 Task: Build a project-specific notebook for planning and tracking your woodworking projects.
Action: Mouse moved to (1065, 170)
Screenshot: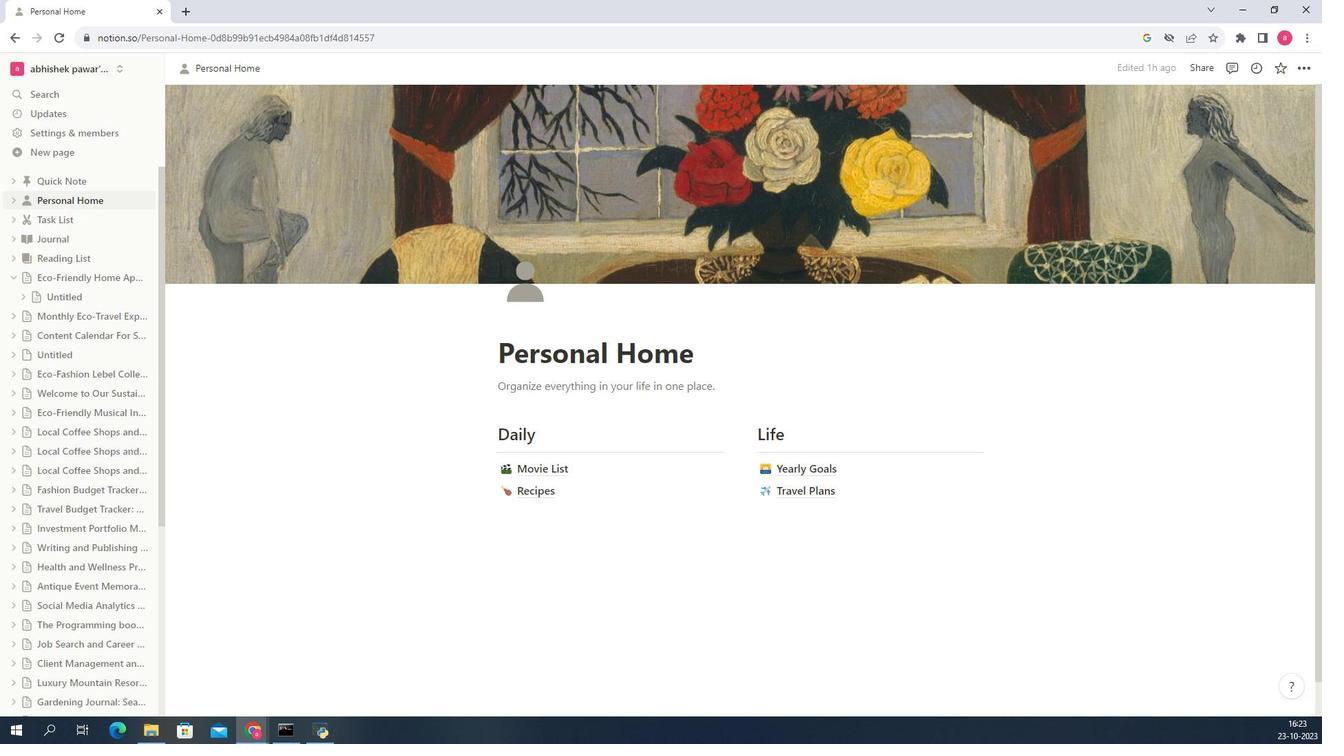 
Action: Mouse pressed left at (1065, 170)
Screenshot: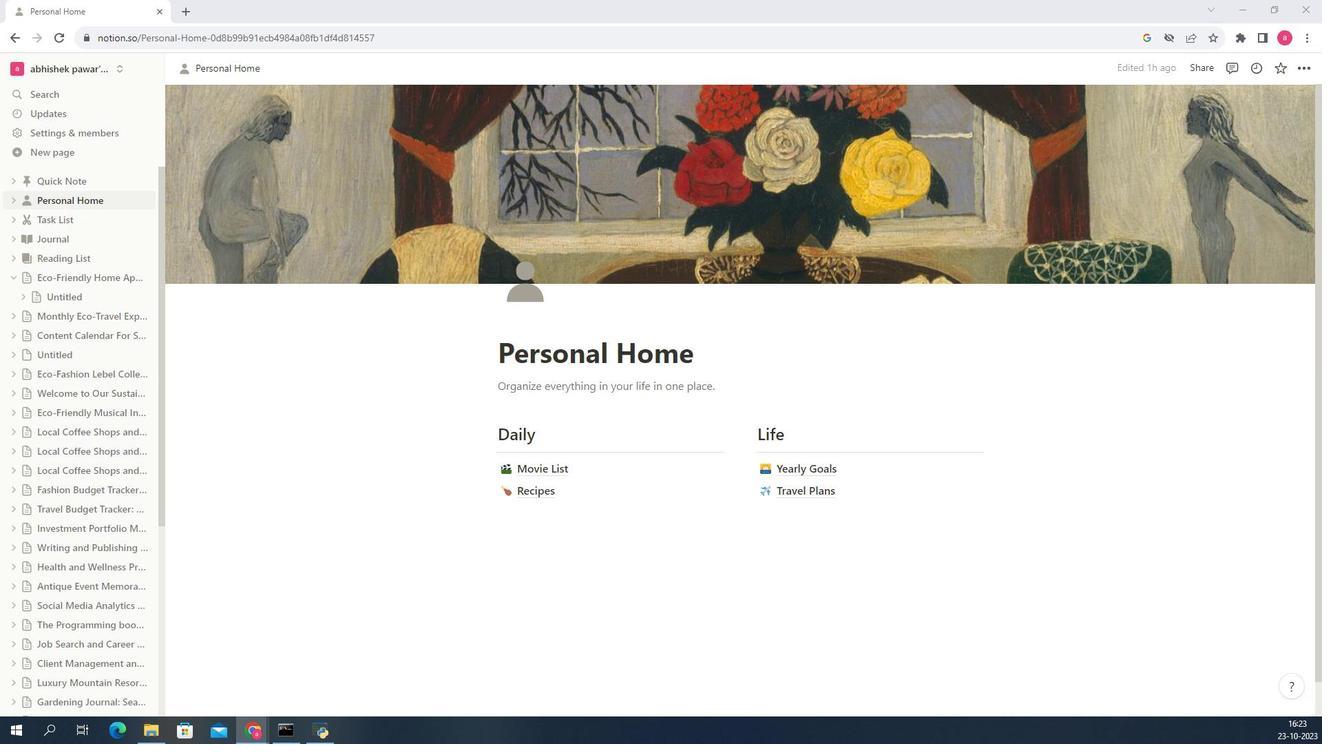 
Action: Mouse moved to (1026, 227)
Screenshot: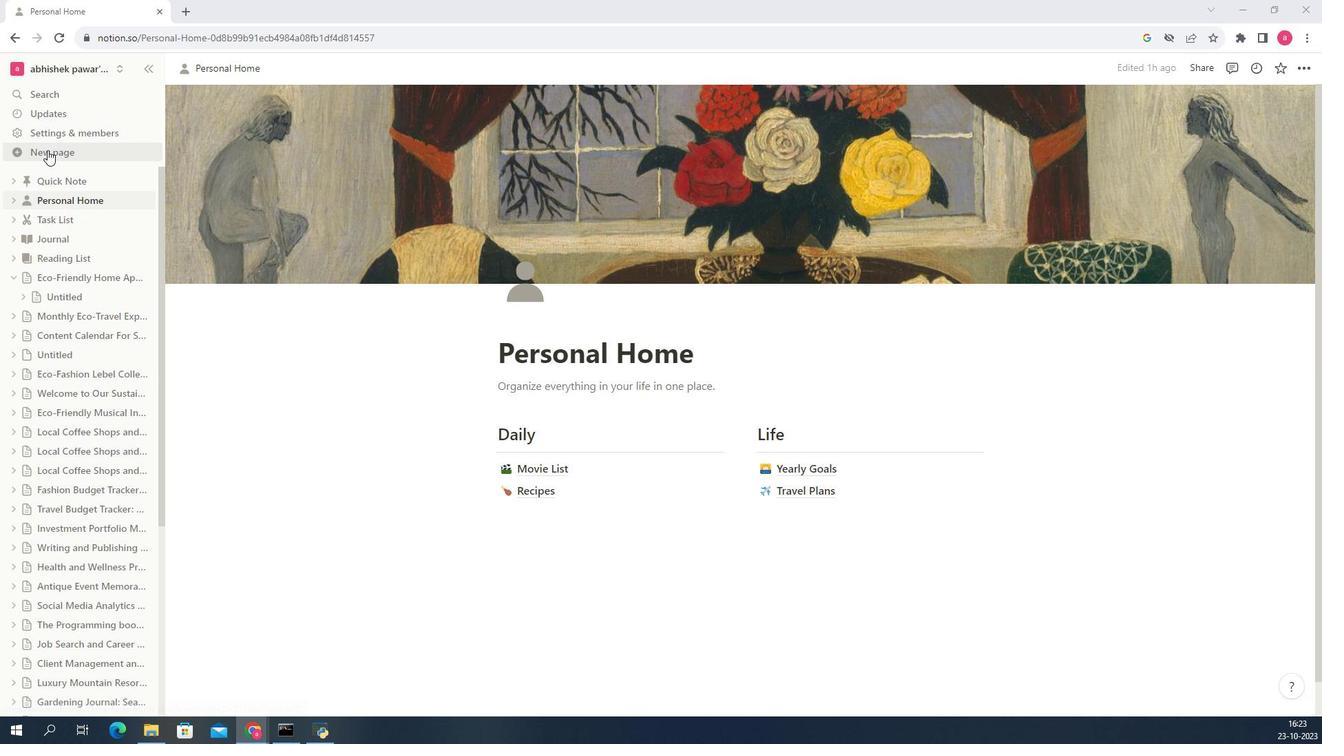 
Action: Mouse pressed left at (1026, 227)
Screenshot: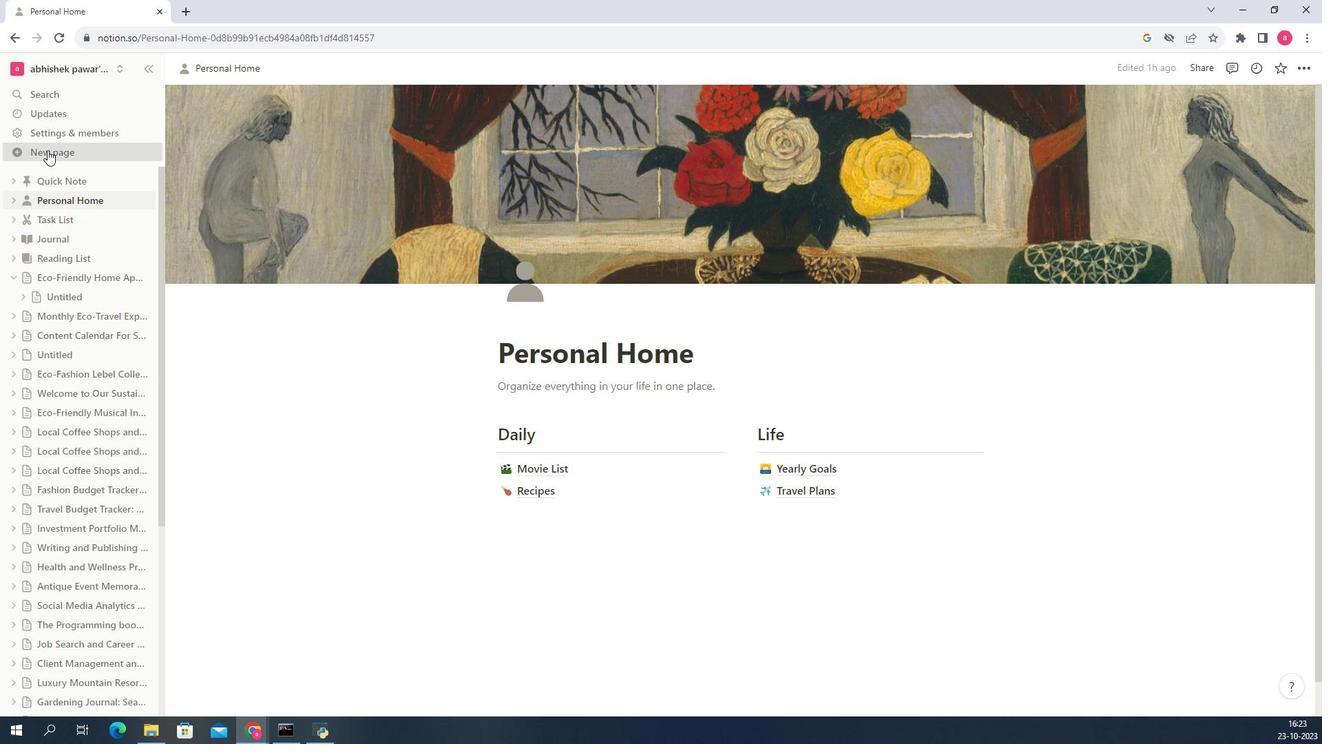 
Action: Mouse moved to (977, 257)
Screenshot: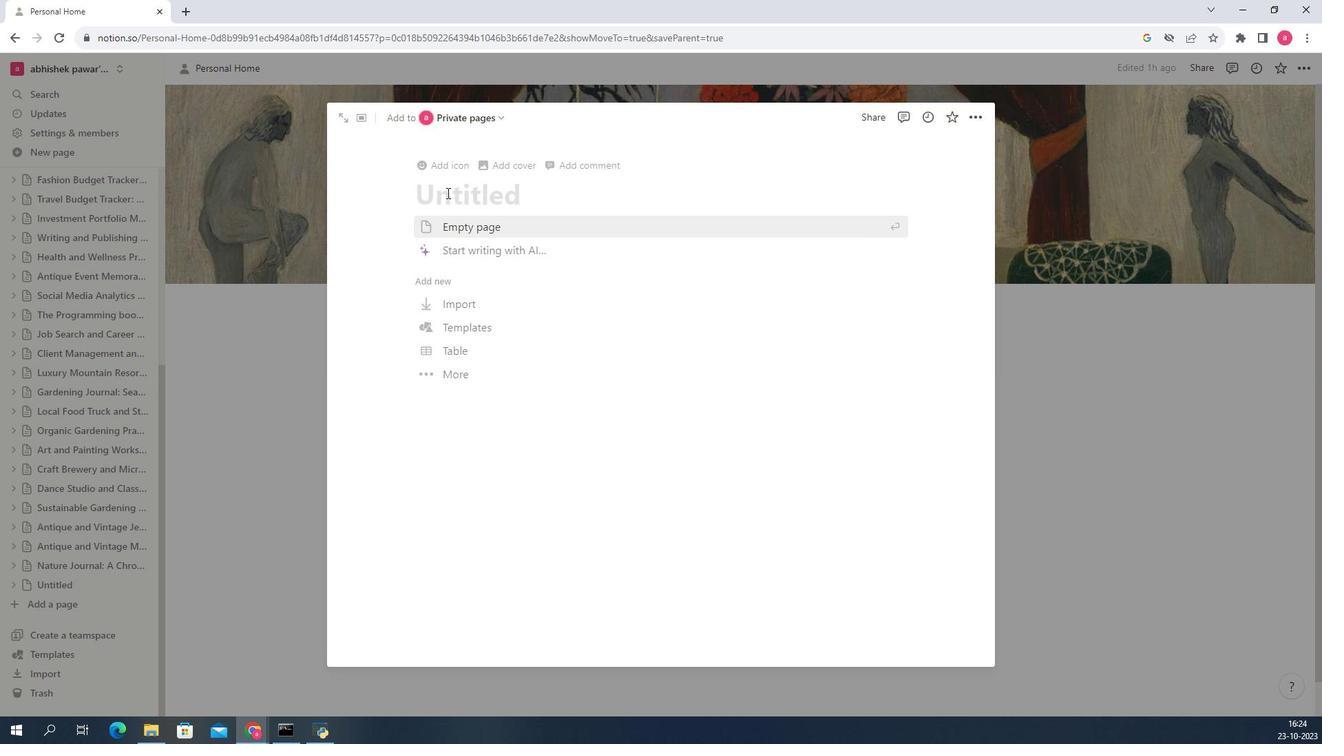 
Action: Mouse pressed left at (977, 257)
Screenshot: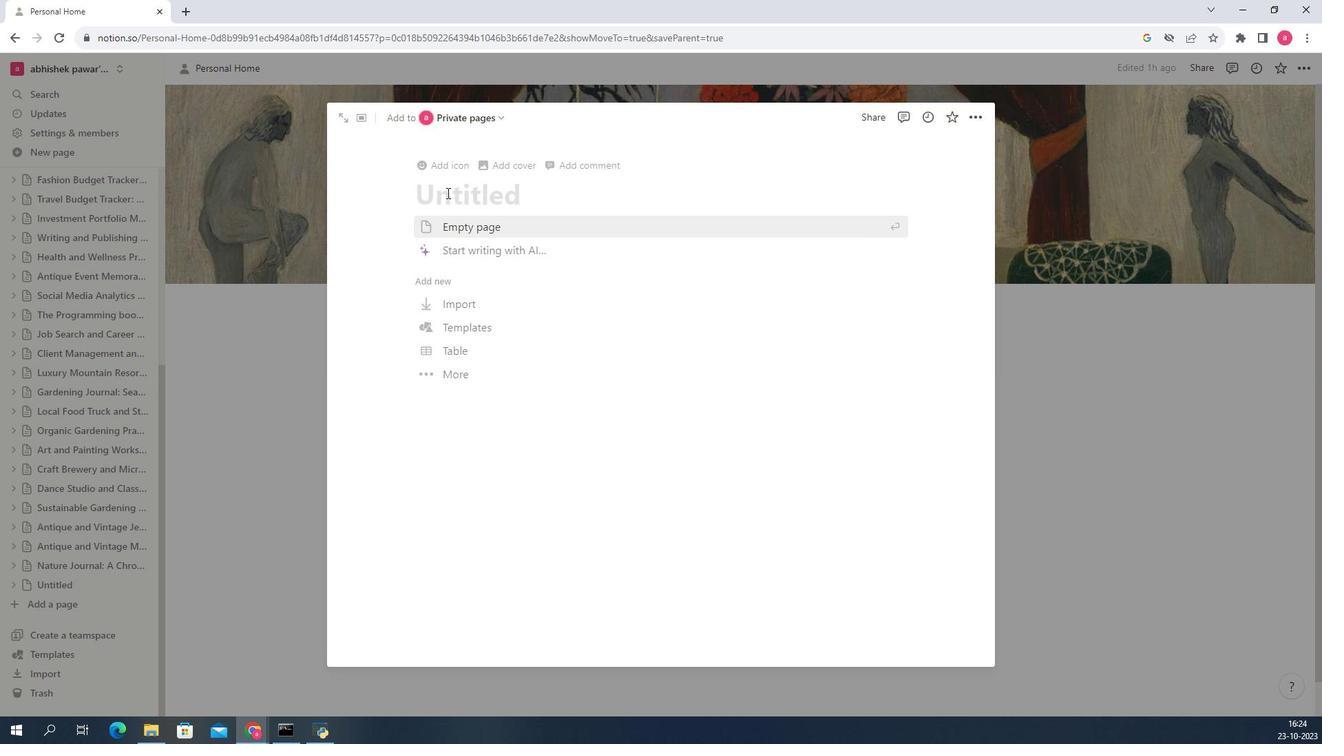 
Action: Key pressed <Key.shift>Wod<Key.backspace>odworking<Key.space><Key.shift>Project<Key.space><Key.shift><Key.shift><Key.shift><Key.shift><Key.shift><Key.shift><Key.shift><Key.shift><Key.shift><Key.shift><Key.shift><Key.shift><Key.shift><Key.shift><Key.shift><Key.shift><Key.shift><Key.shift><Key.shift><Key.shift><Key.shift><Key.shift><Key.shift><Key.shift><Key.shift><Key.shift>Planner<Key.shift><Key.shift><Key.shift><Key.shift><Key.shift><Key.shift><Key.shift><Key.shift><Key.shift>&<Key.backspace><Key.space>
Screenshot: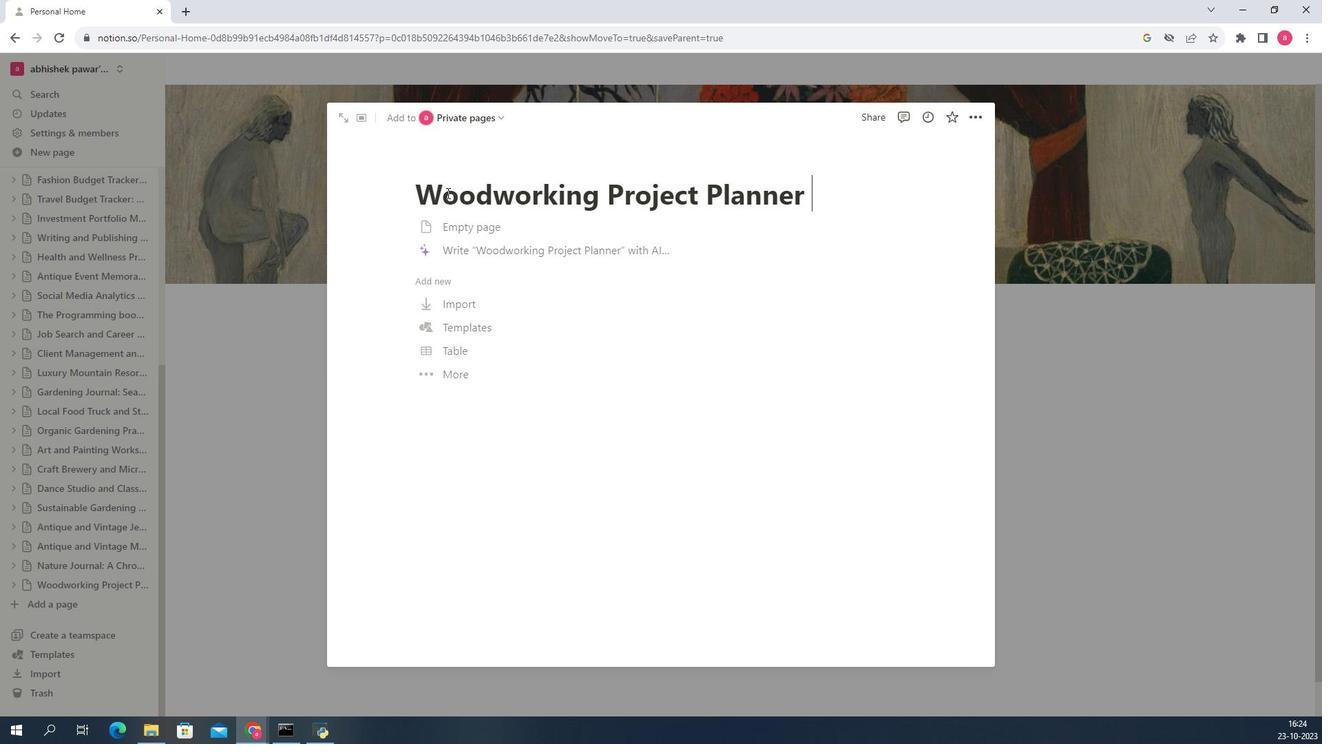 
Action: Mouse moved to (977, 256)
Screenshot: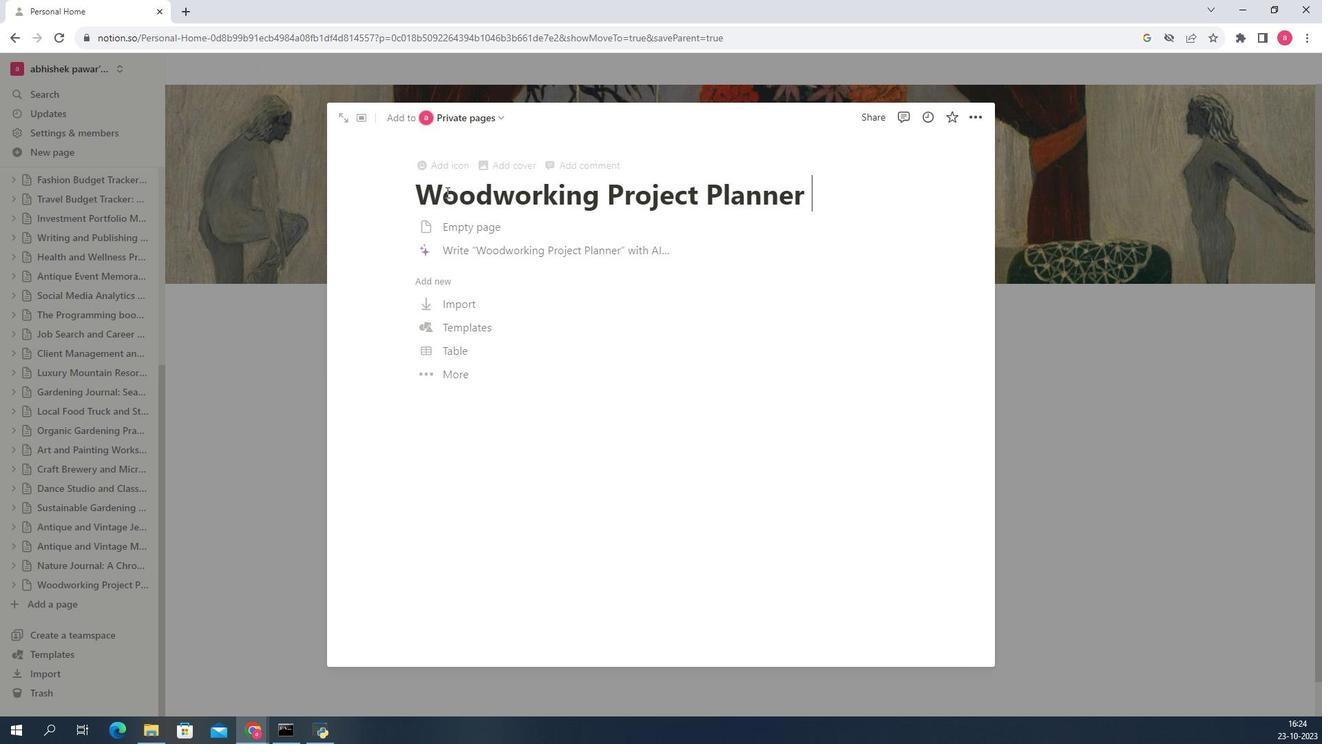 
Action: Key pressed <Key.shift>&<Key.space><Key.shift><Key.shift><Key.shift><Key.shift><Key.shift><Key.shift><Key.shift><Key.shift><Key.shift><Key.shift><Key.shift><Key.shift><Key.shift><Key.shift><Key.shift><Key.shift><Key.shift><Key.shift><Key.shift><Key.shift><Key.shift><Key.shift><Key.shift><Key.shift><Key.shift>Tracker<Key.enter>
Screenshot: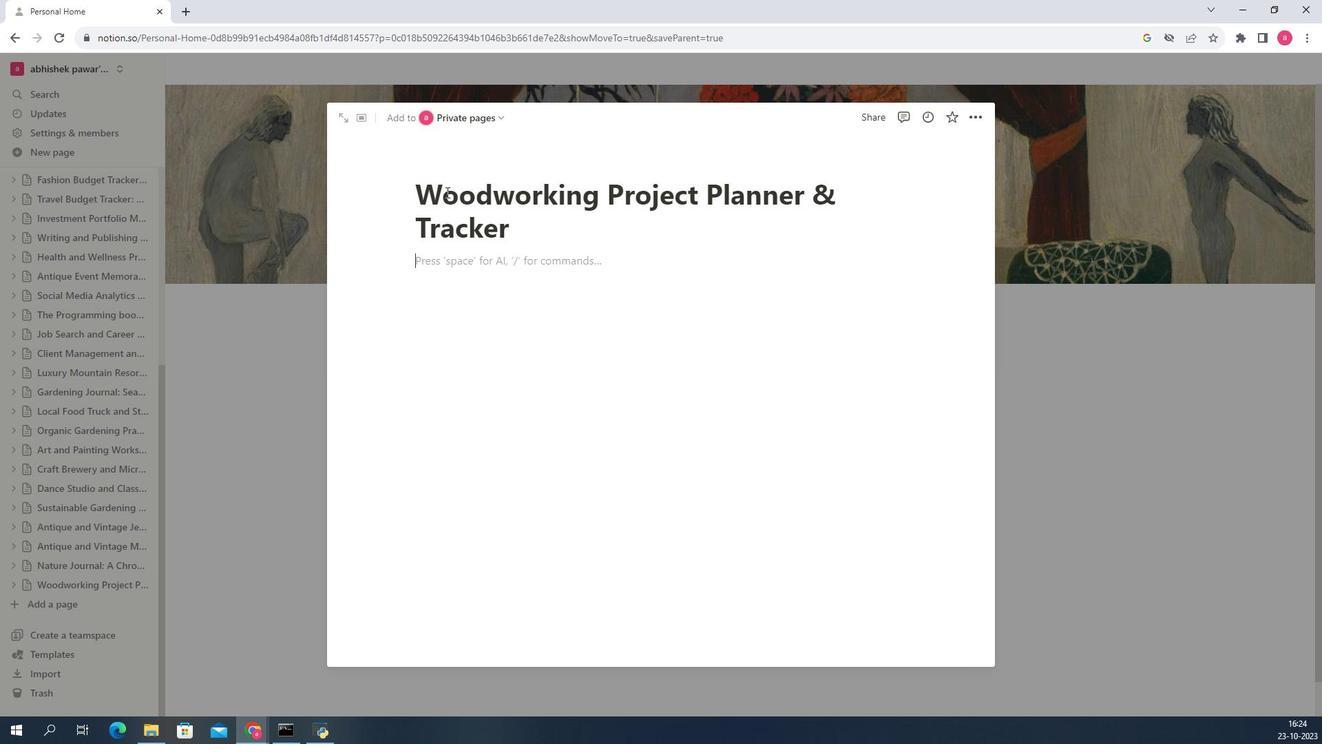 
Action: Mouse moved to (977, 257)
Screenshot: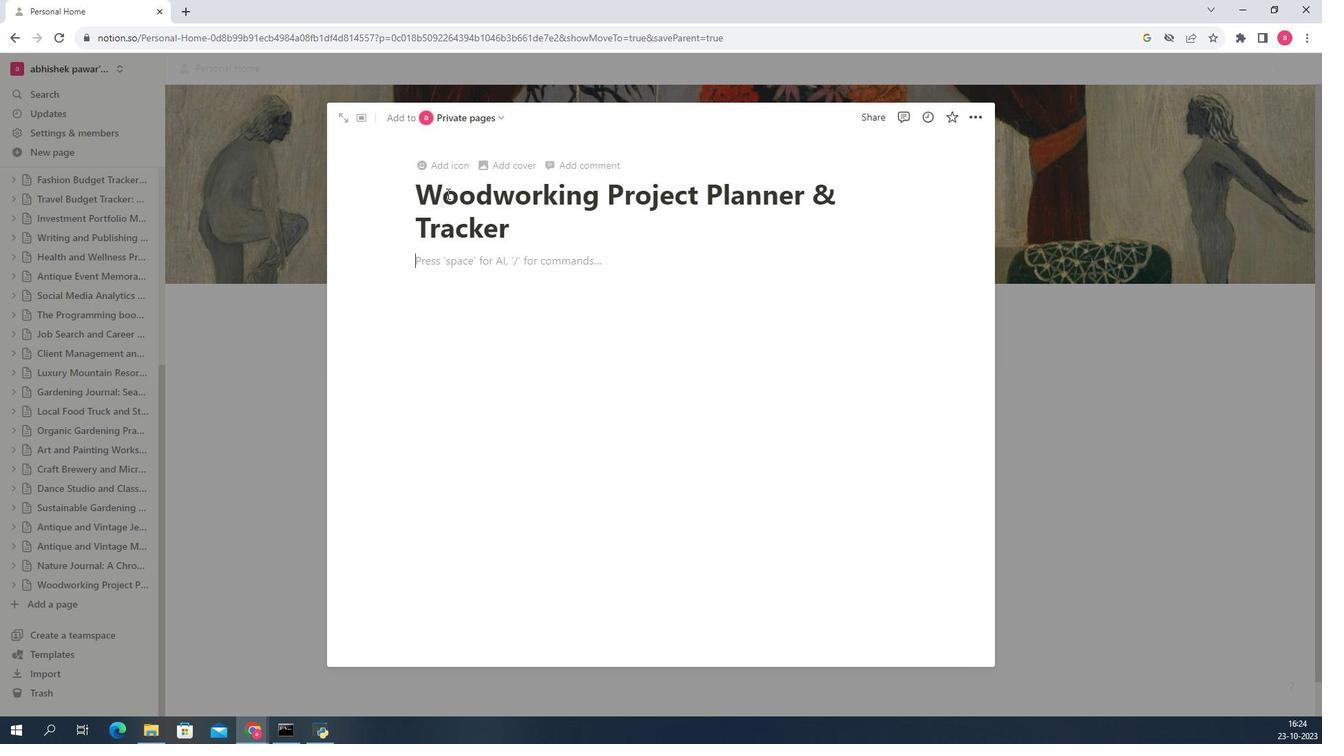 
Action: Key pressed /
Screenshot: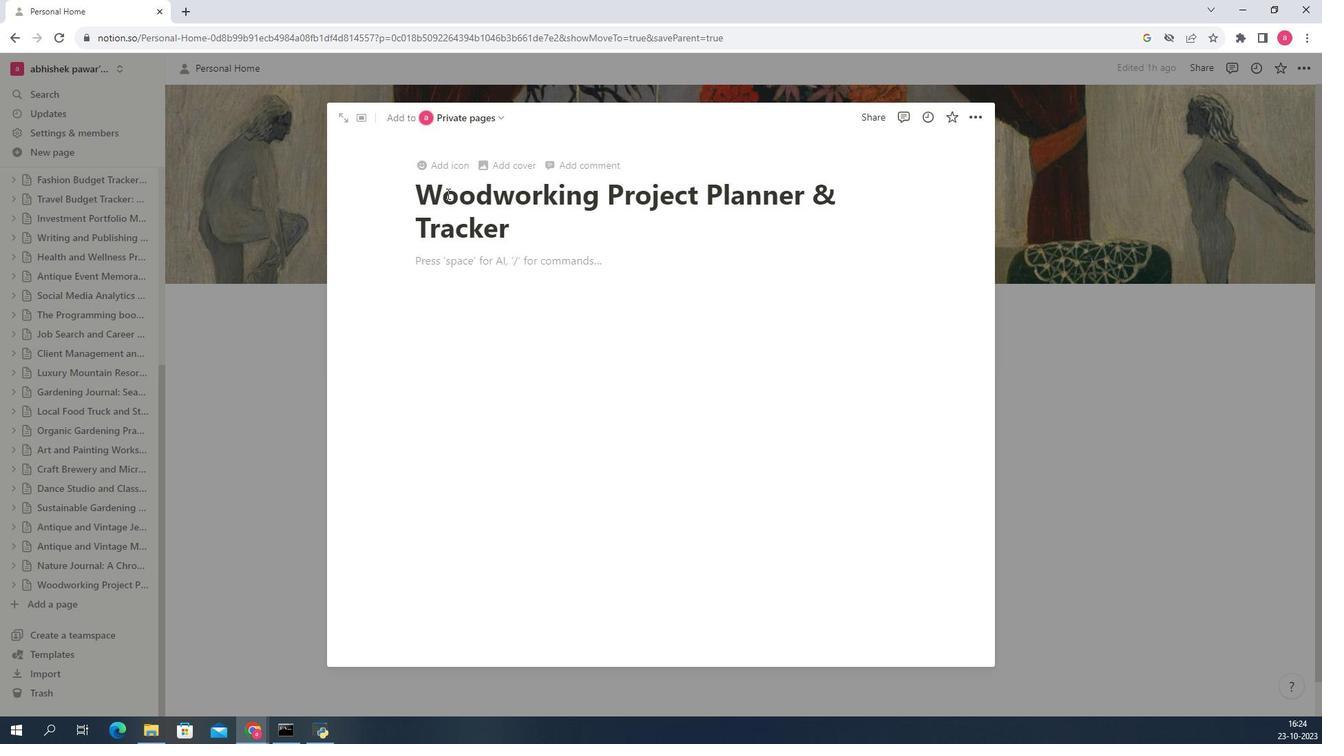 
Action: Mouse moved to (976, 304)
Screenshot: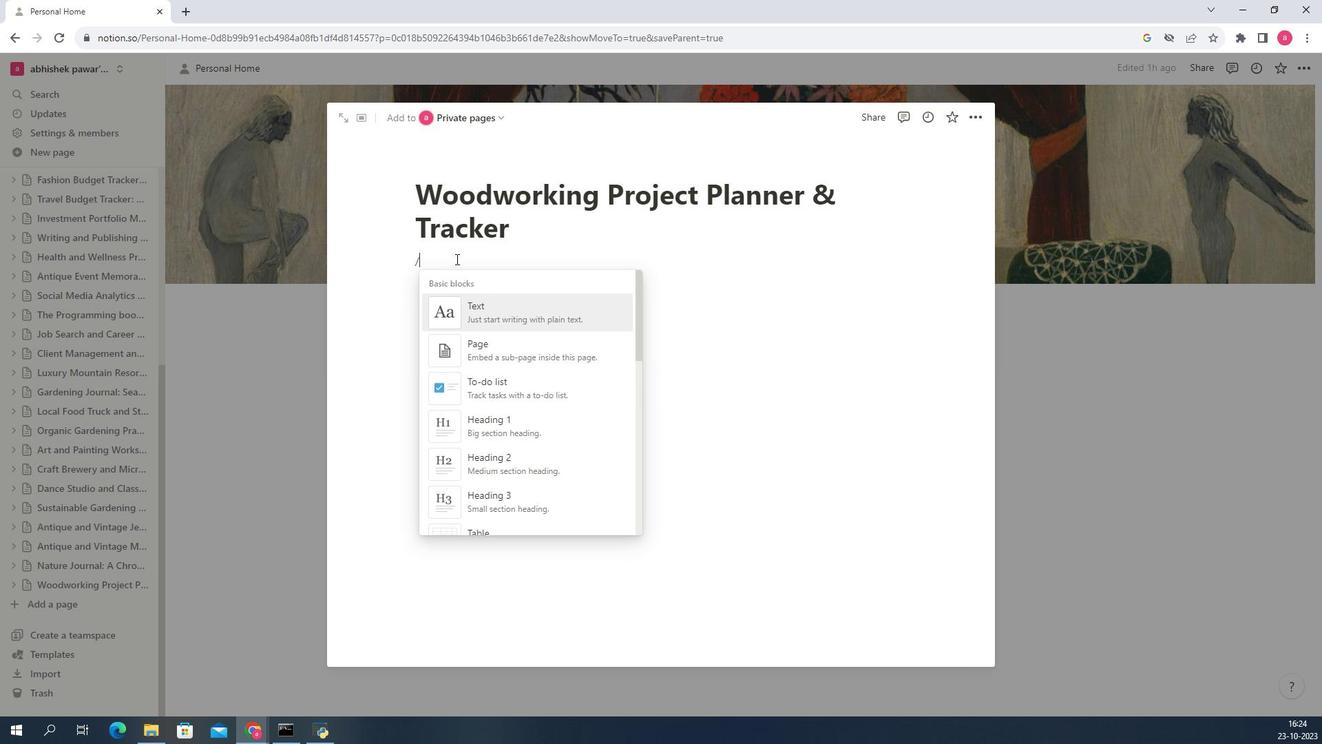 
Action: Key pressed tab
Screenshot: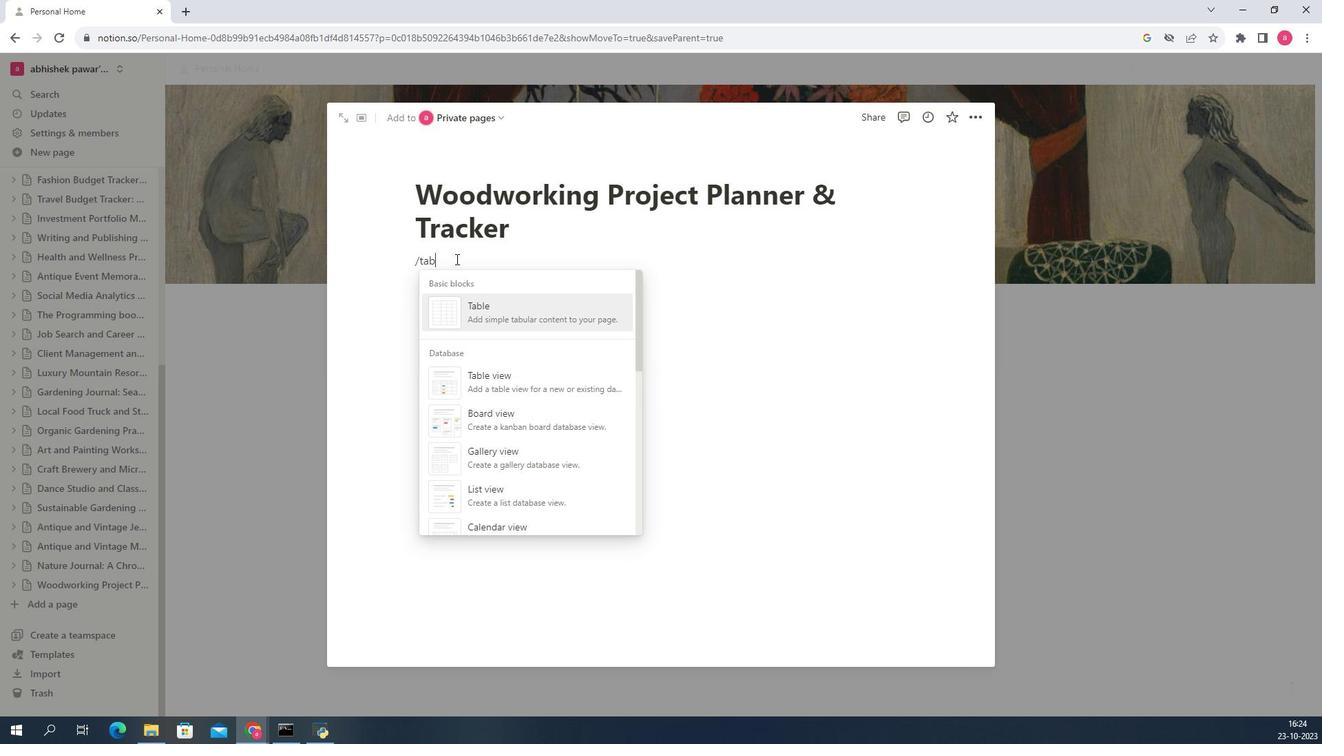 
Action: Mouse moved to (969, 393)
Screenshot: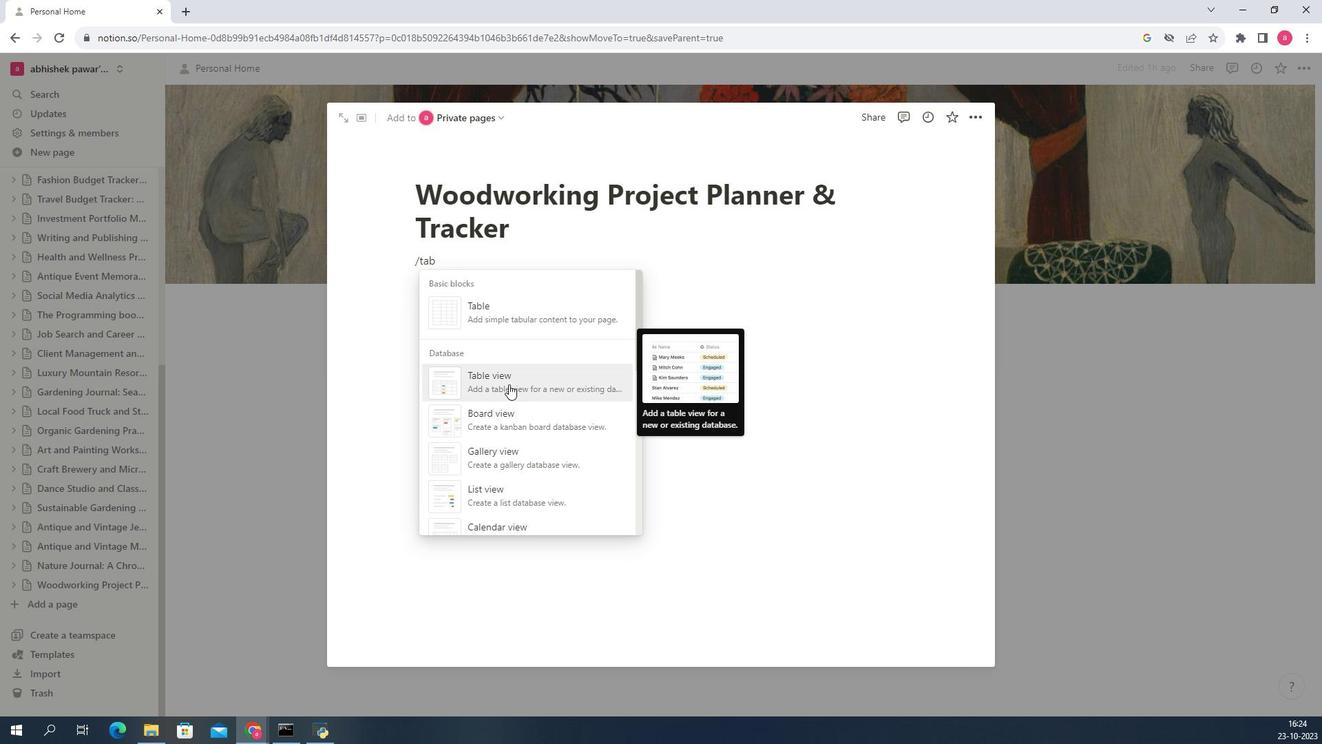 
Action: Mouse pressed left at (969, 393)
Screenshot: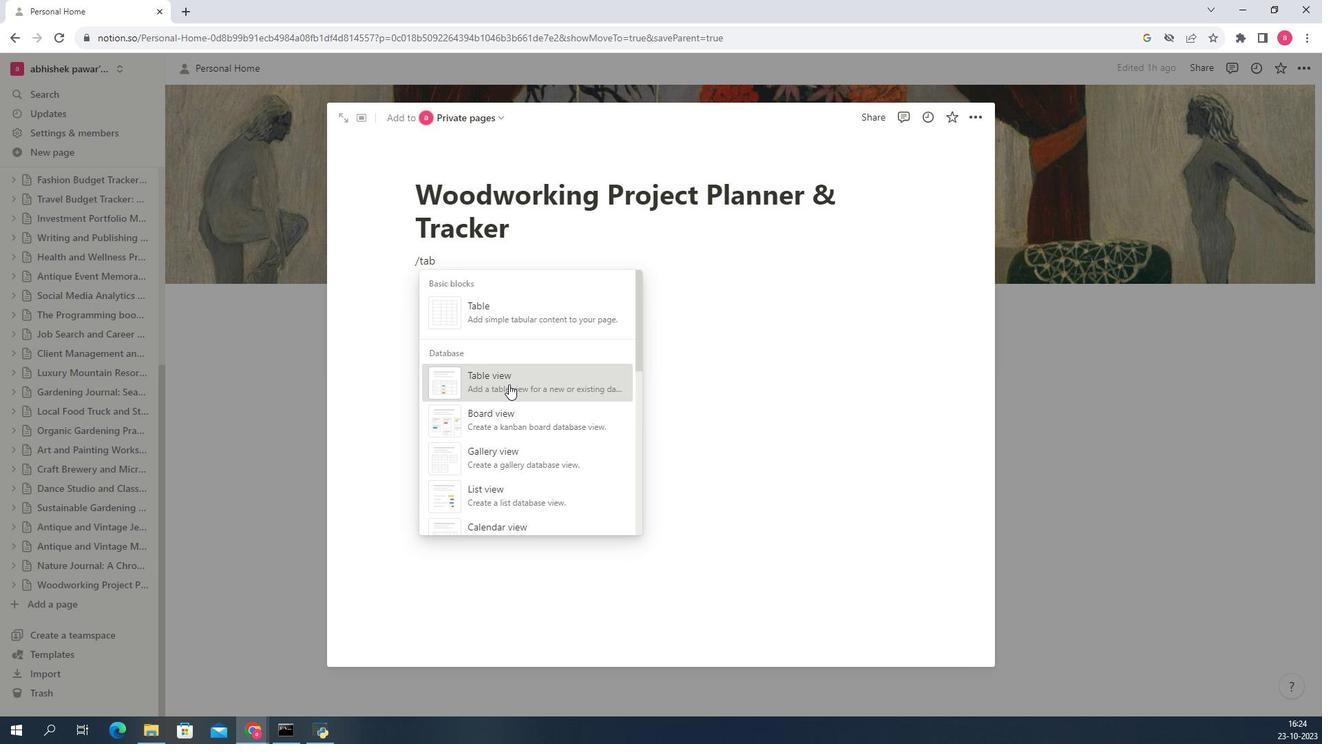 
Action: Mouse moved to (942, 494)
Screenshot: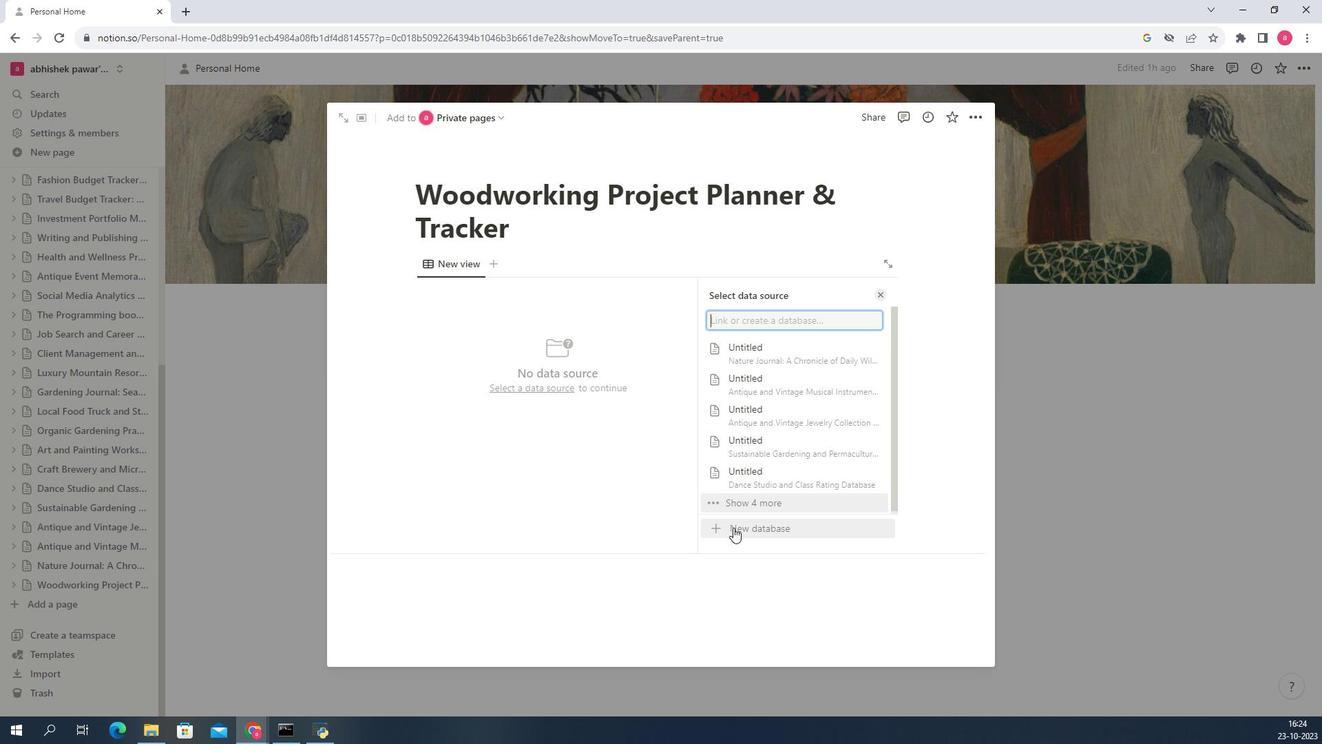 
Action: Mouse pressed left at (942, 494)
Screenshot: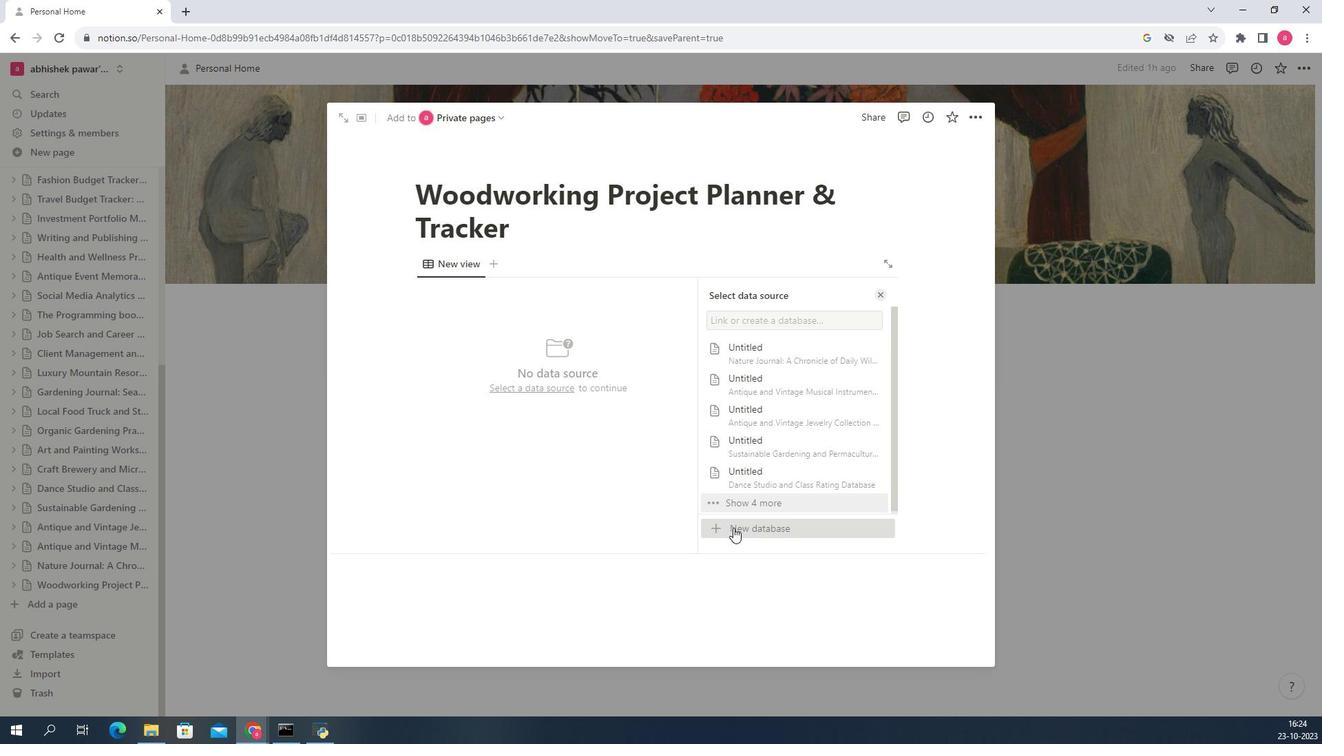
Action: Mouse moved to (972, 327)
Screenshot: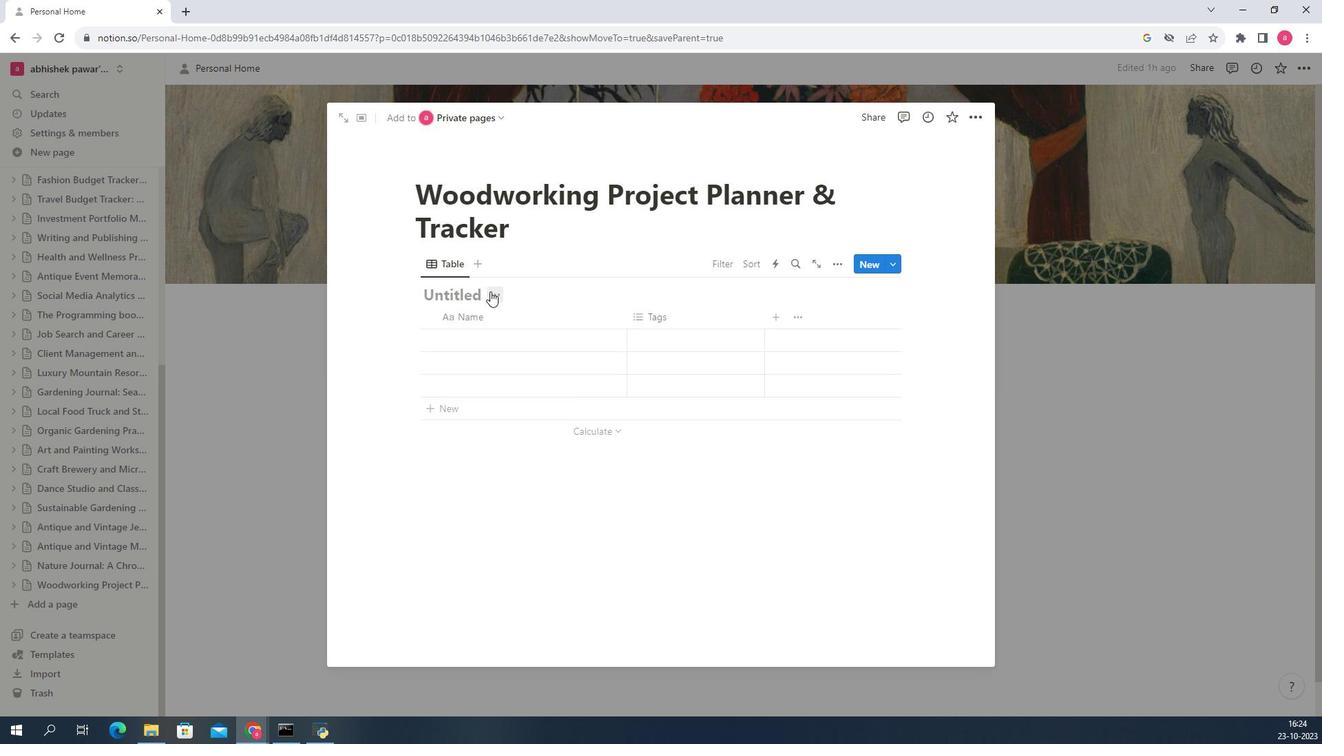 
Action: Mouse pressed left at (972, 327)
Screenshot: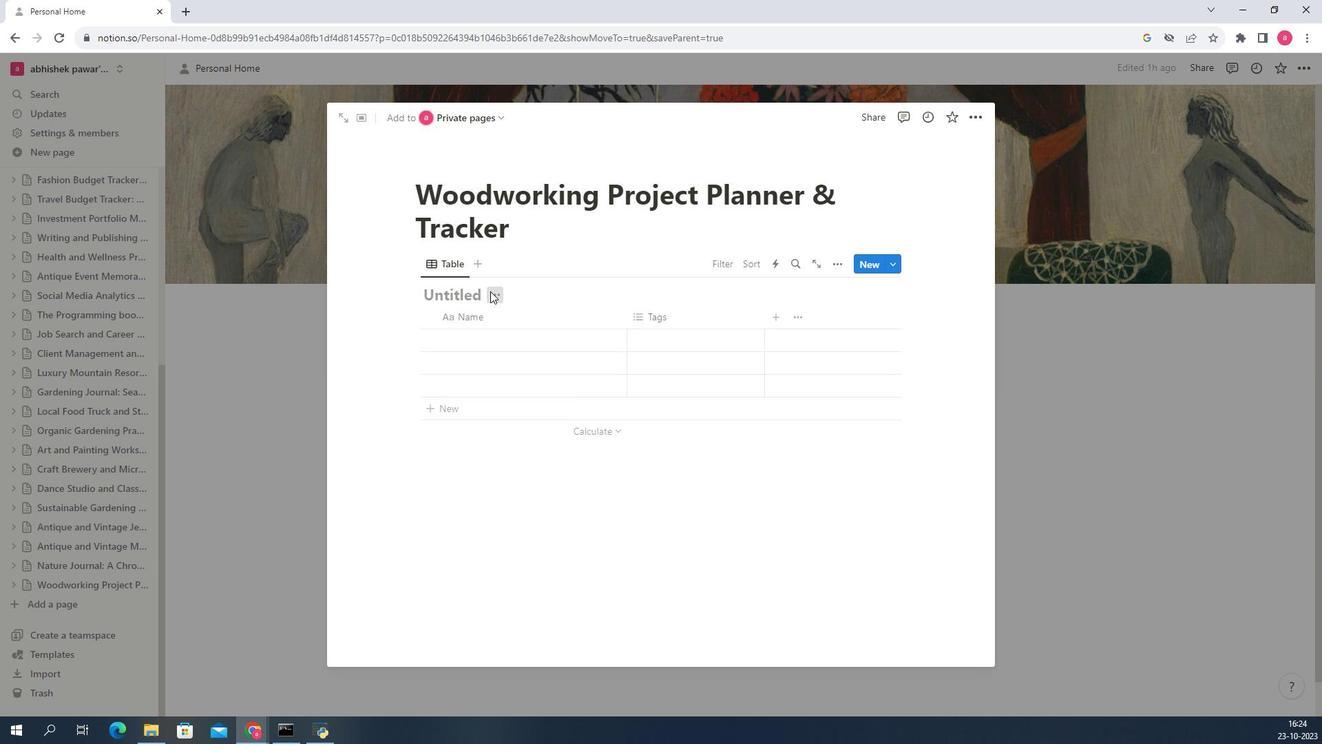 
Action: Mouse moved to (971, 378)
Screenshot: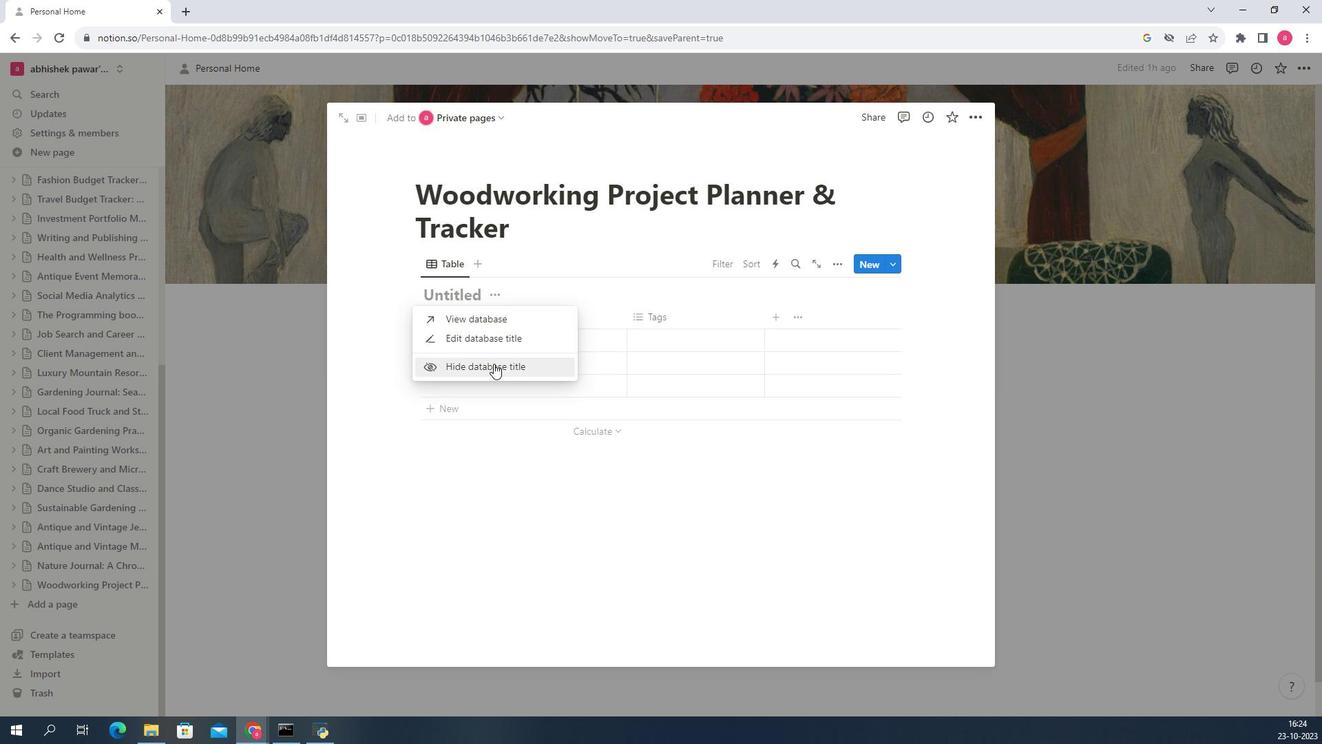 
Action: Mouse pressed left at (971, 378)
Screenshot: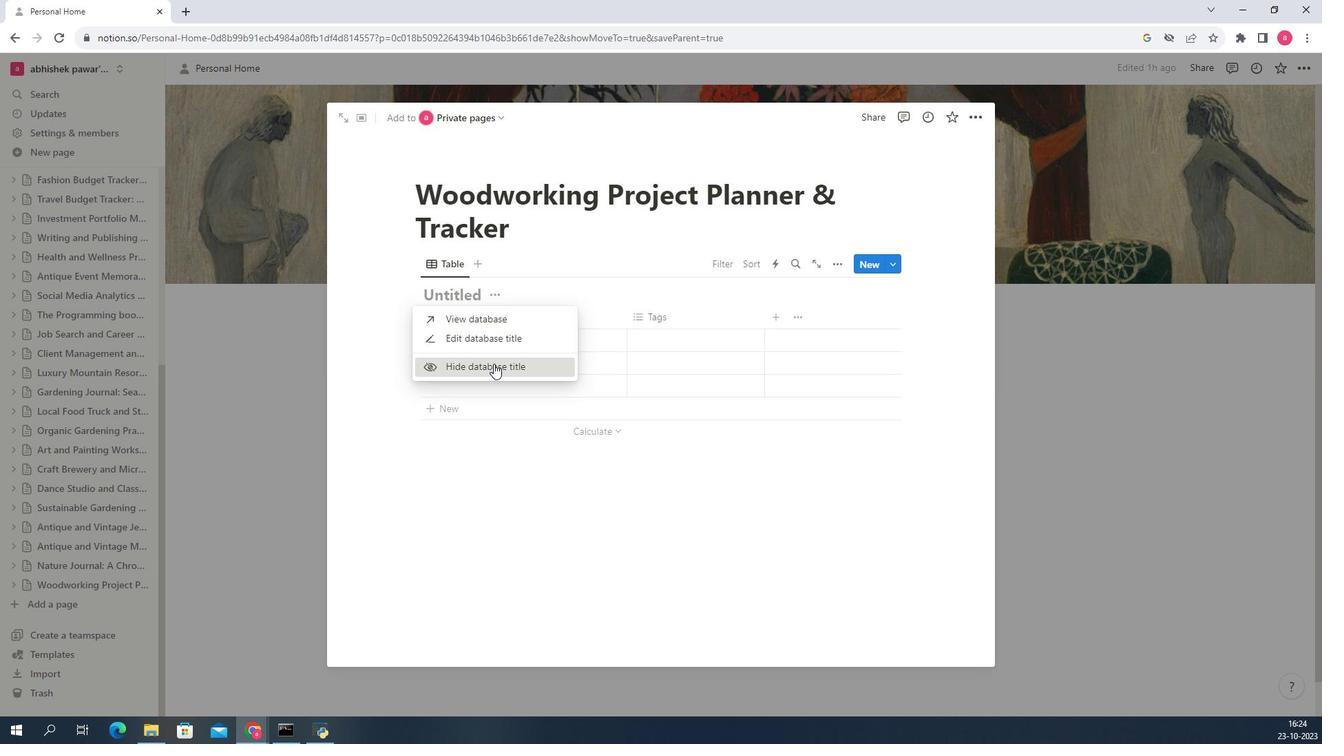 
Action: Mouse moved to (975, 325)
Screenshot: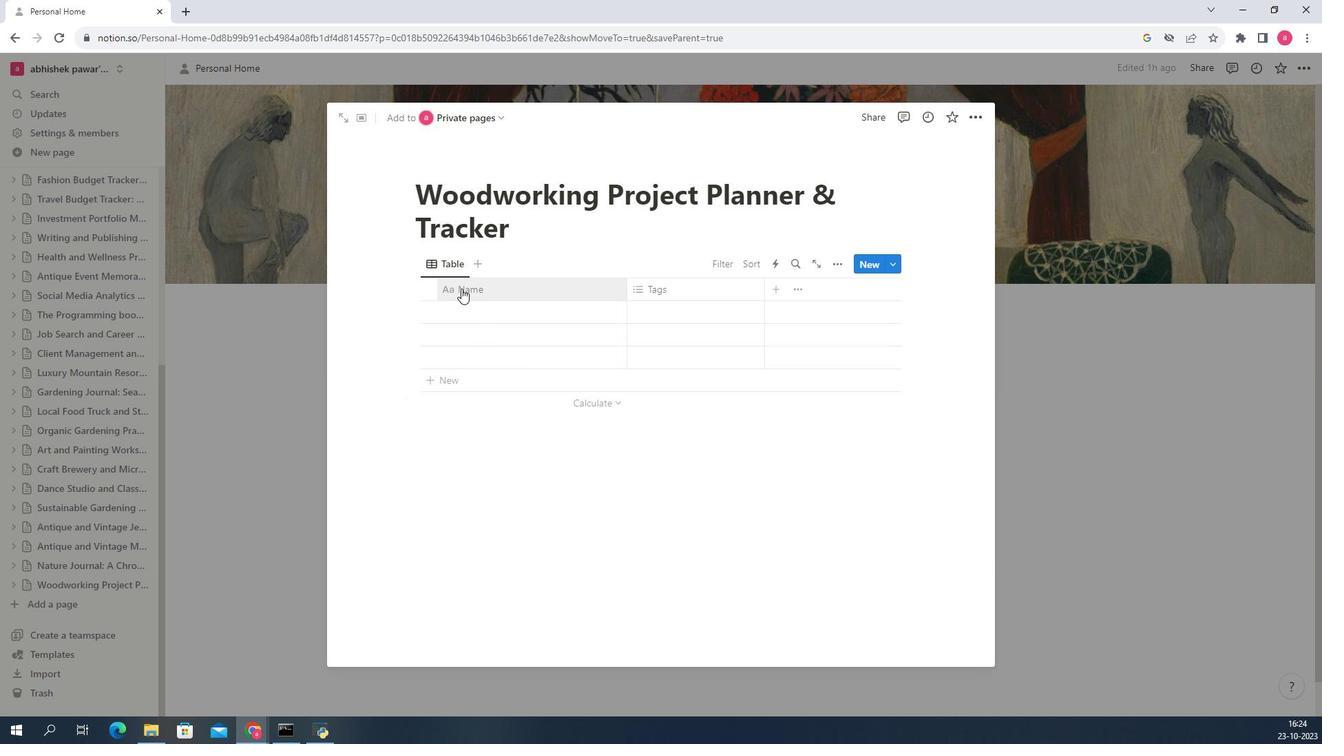 
Action: Mouse pressed left at (975, 325)
Screenshot: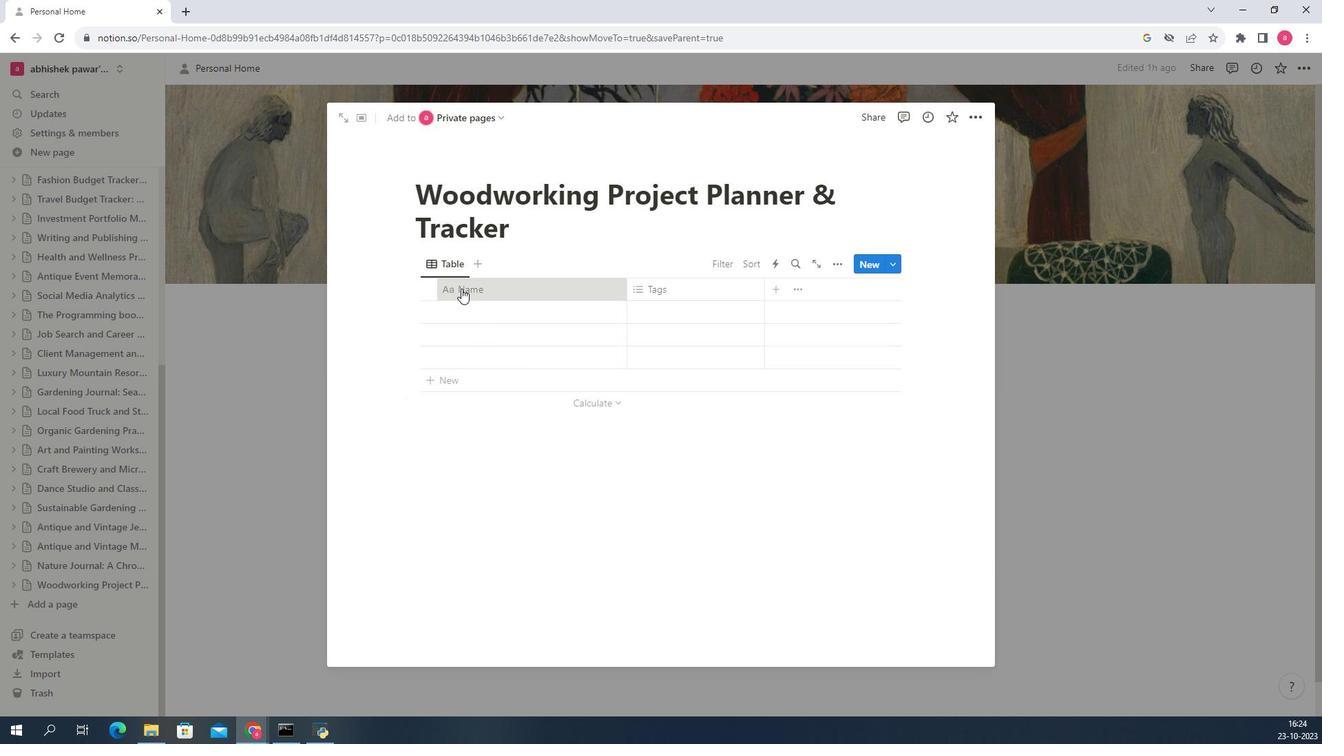 
Action: Mouse moved to (972, 343)
Screenshot: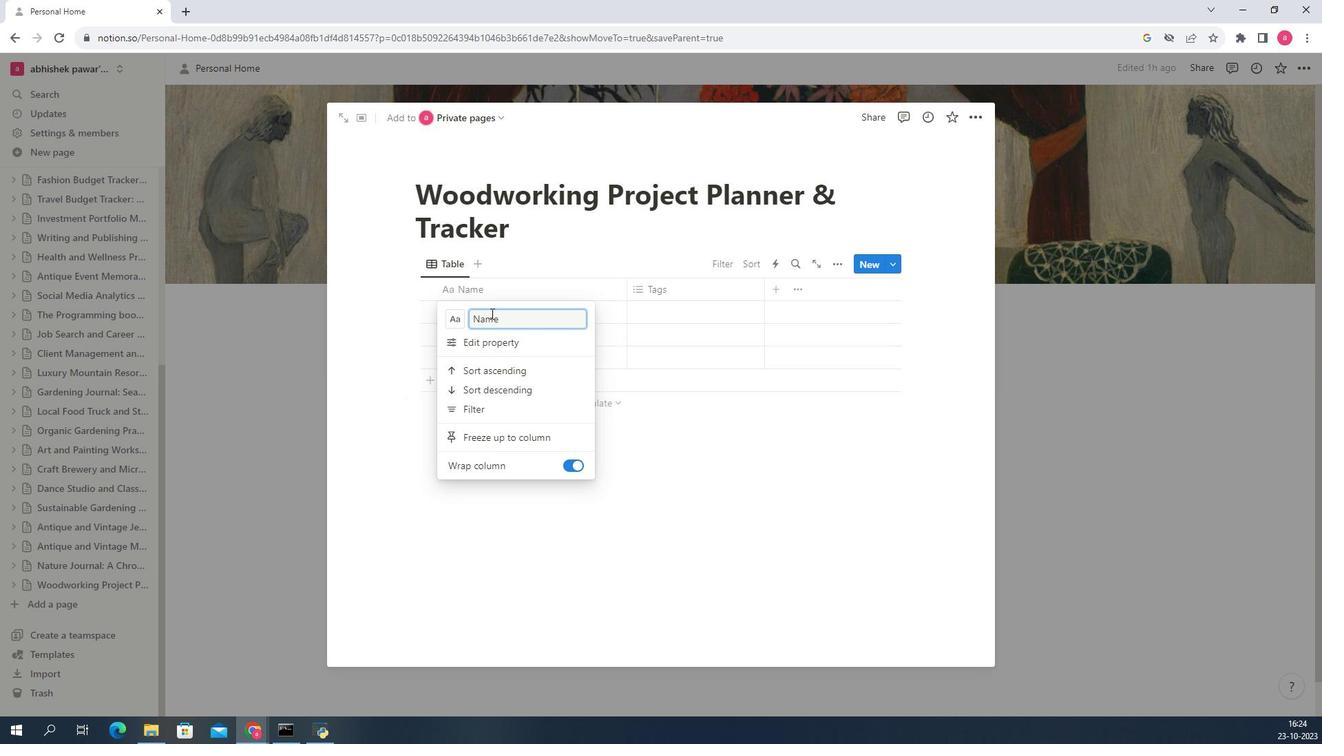 
Action: Mouse pressed left at (972, 343)
Screenshot: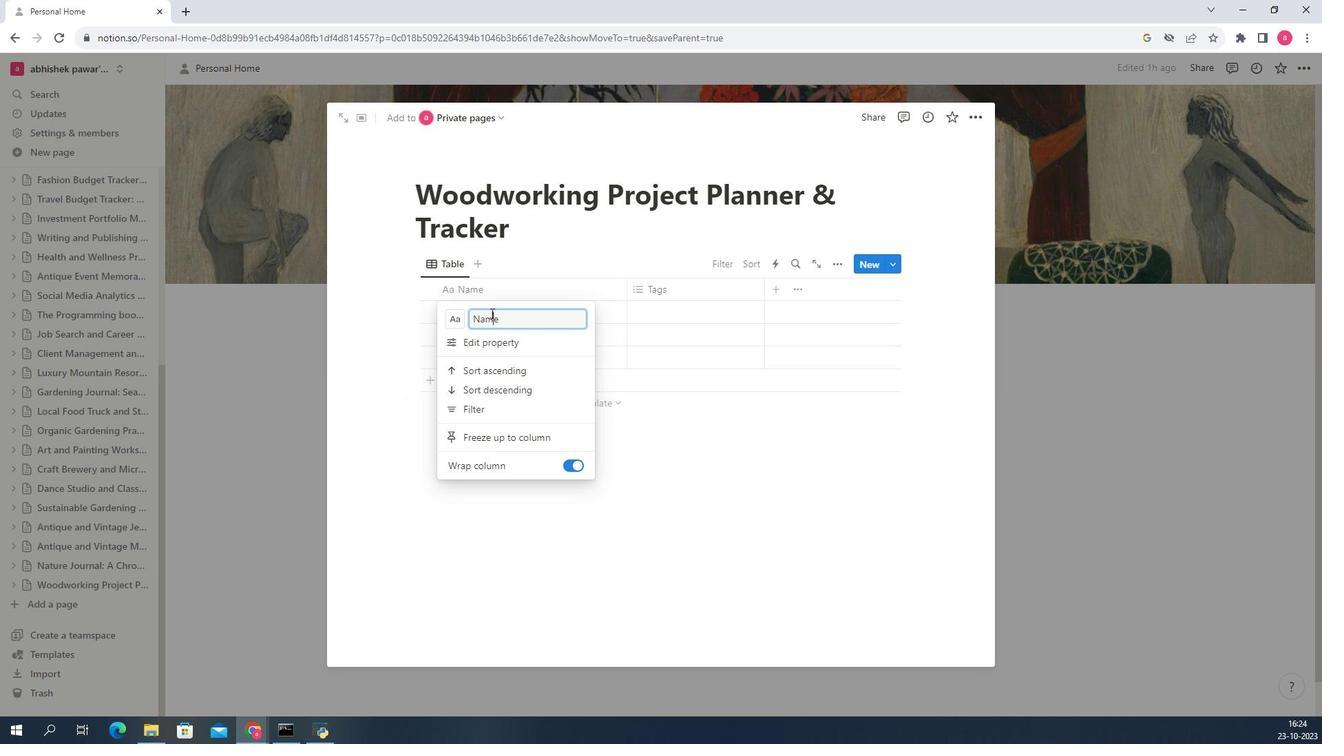 
Action: Mouse pressed left at (972, 343)
Screenshot: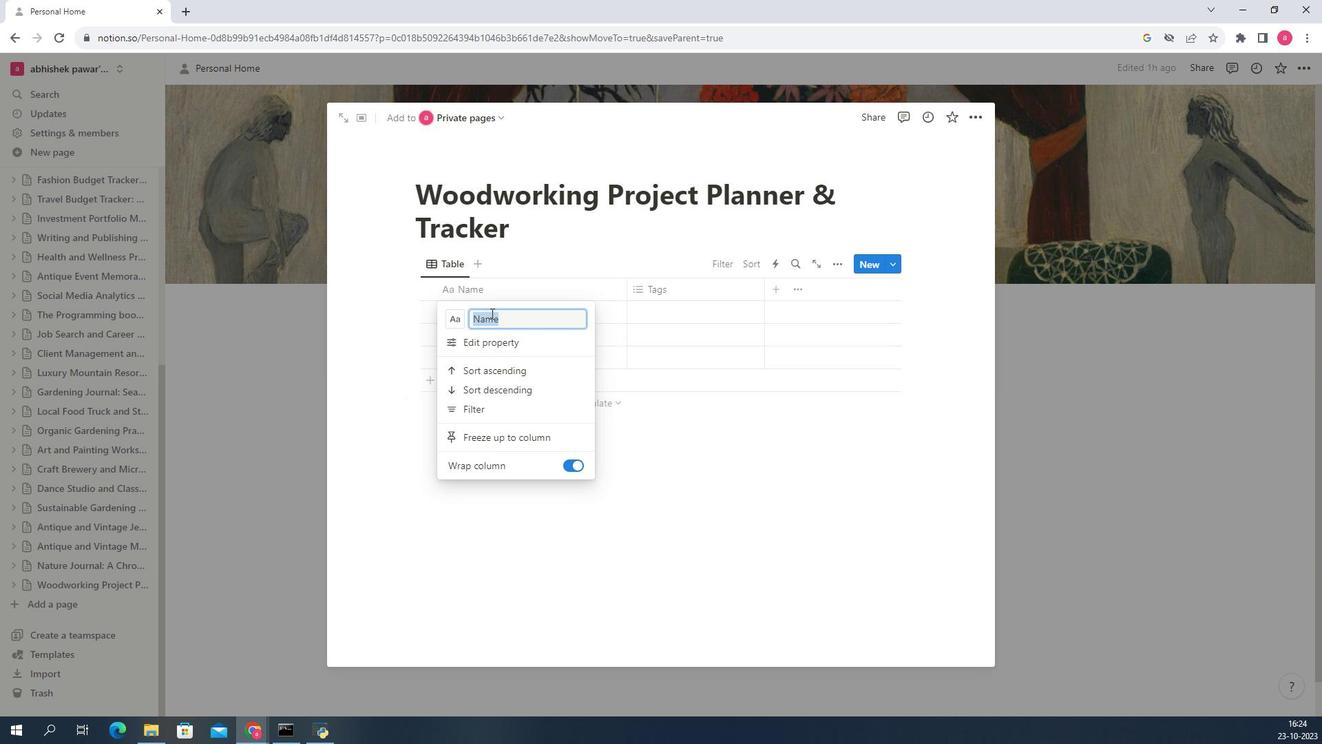 
Action: Mouse moved to (1133, 121)
Screenshot: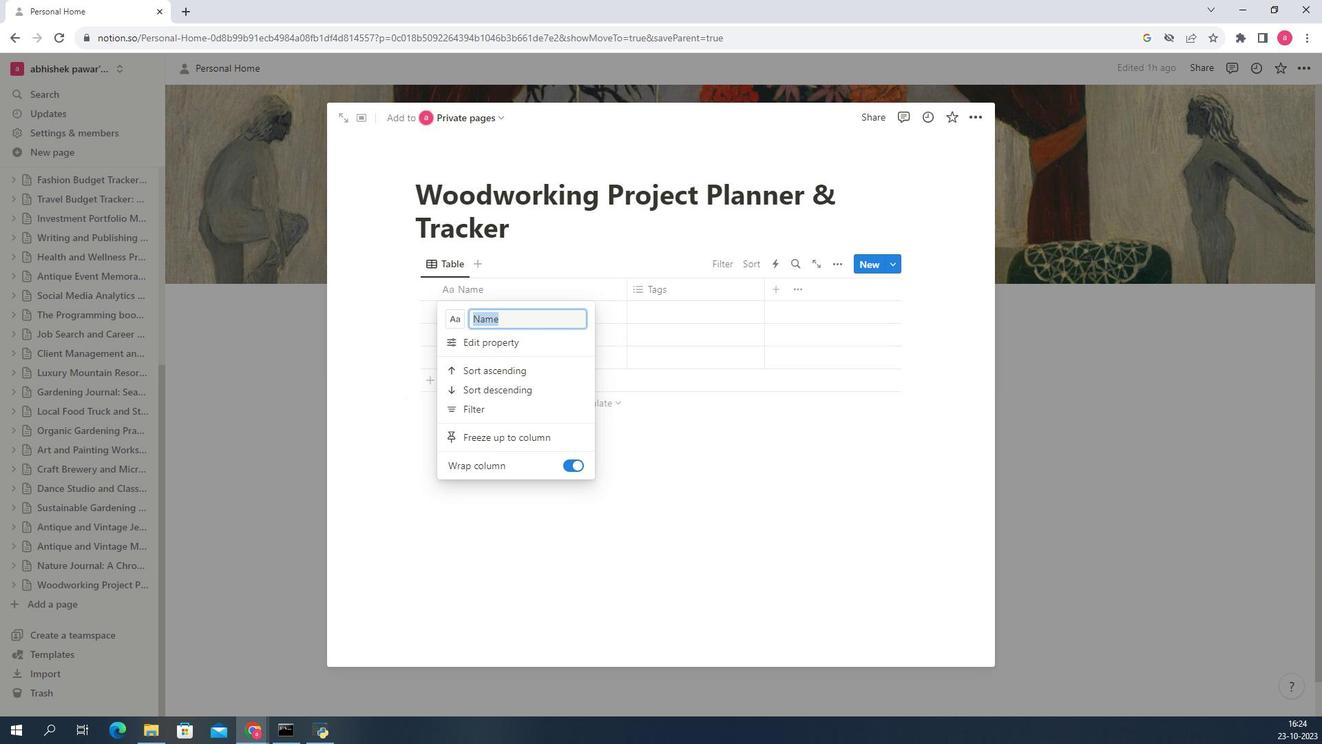 
Action: Mouse pressed left at (1133, 121)
Screenshot: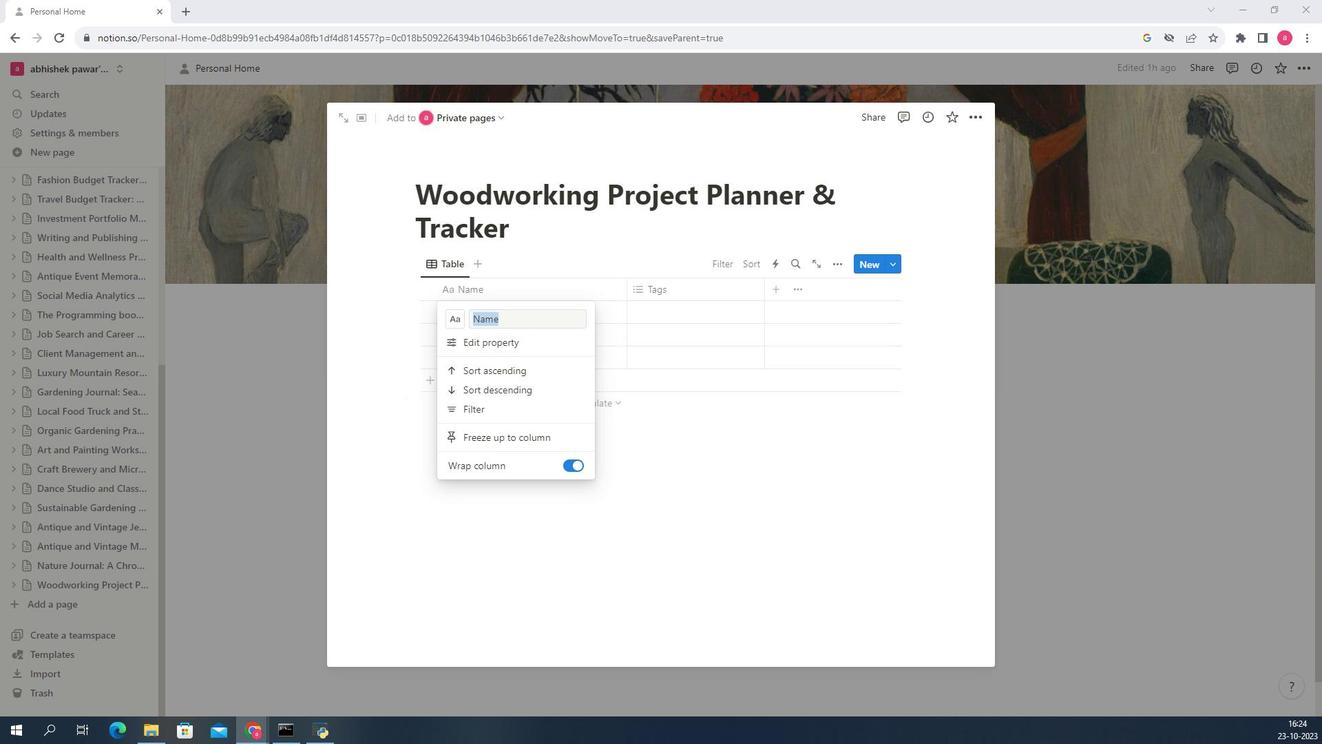 
Action: Mouse moved to (967, 343)
Screenshot: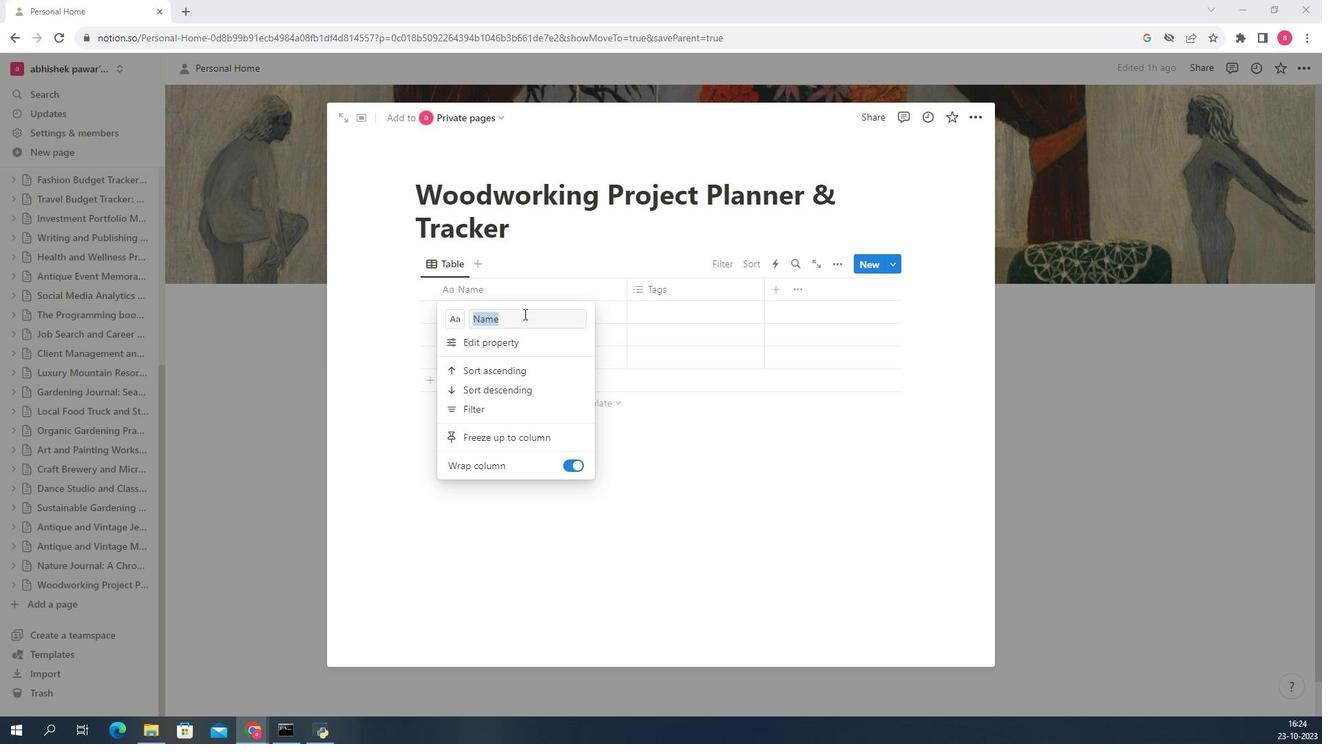
Action: Key pressed <Key.backspace>
Screenshot: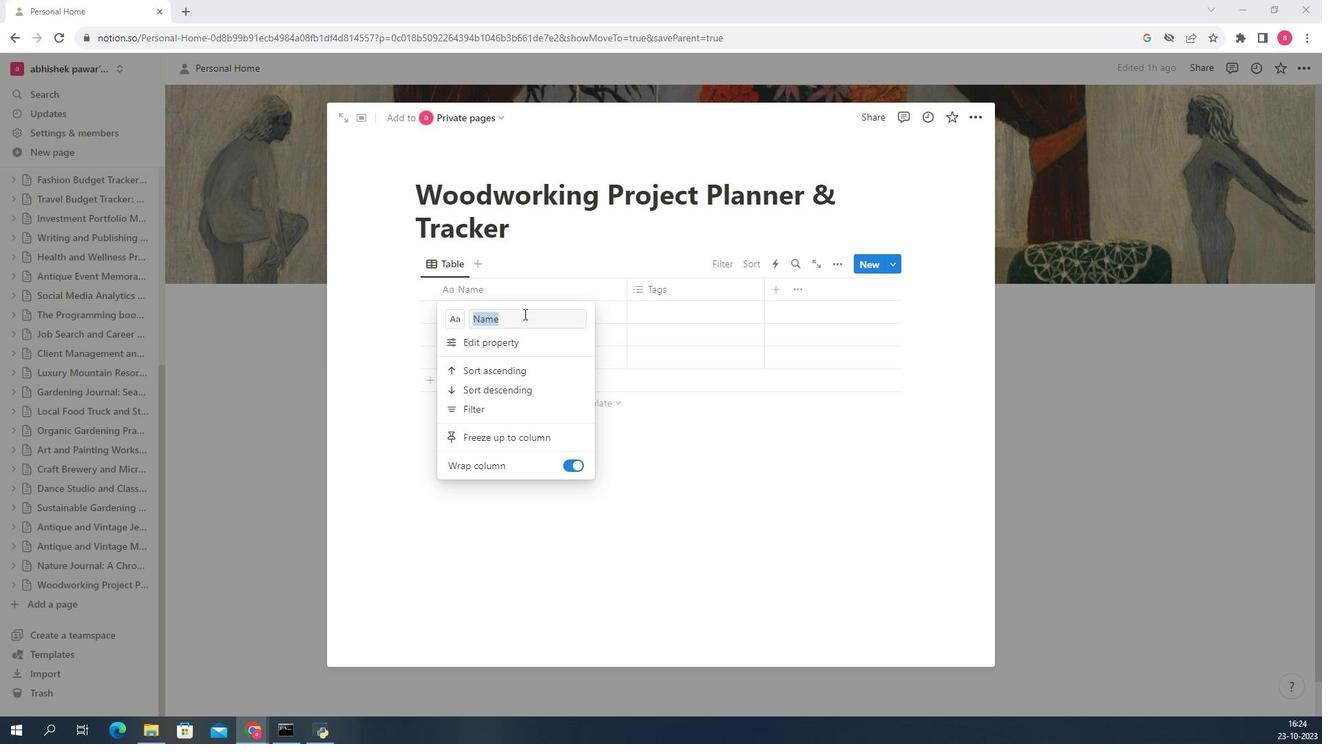 
Action: Mouse pressed left at (967, 343)
Screenshot: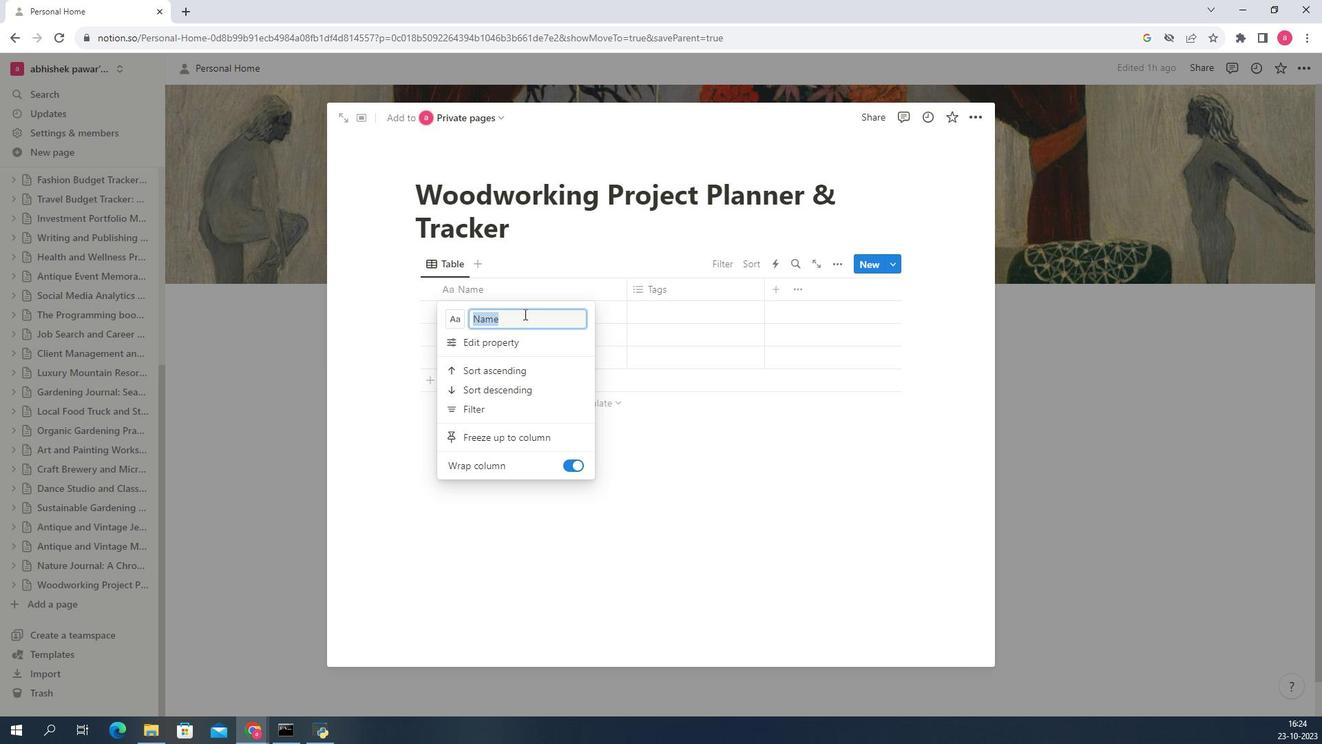 
Action: Mouse pressed left at (967, 343)
Screenshot: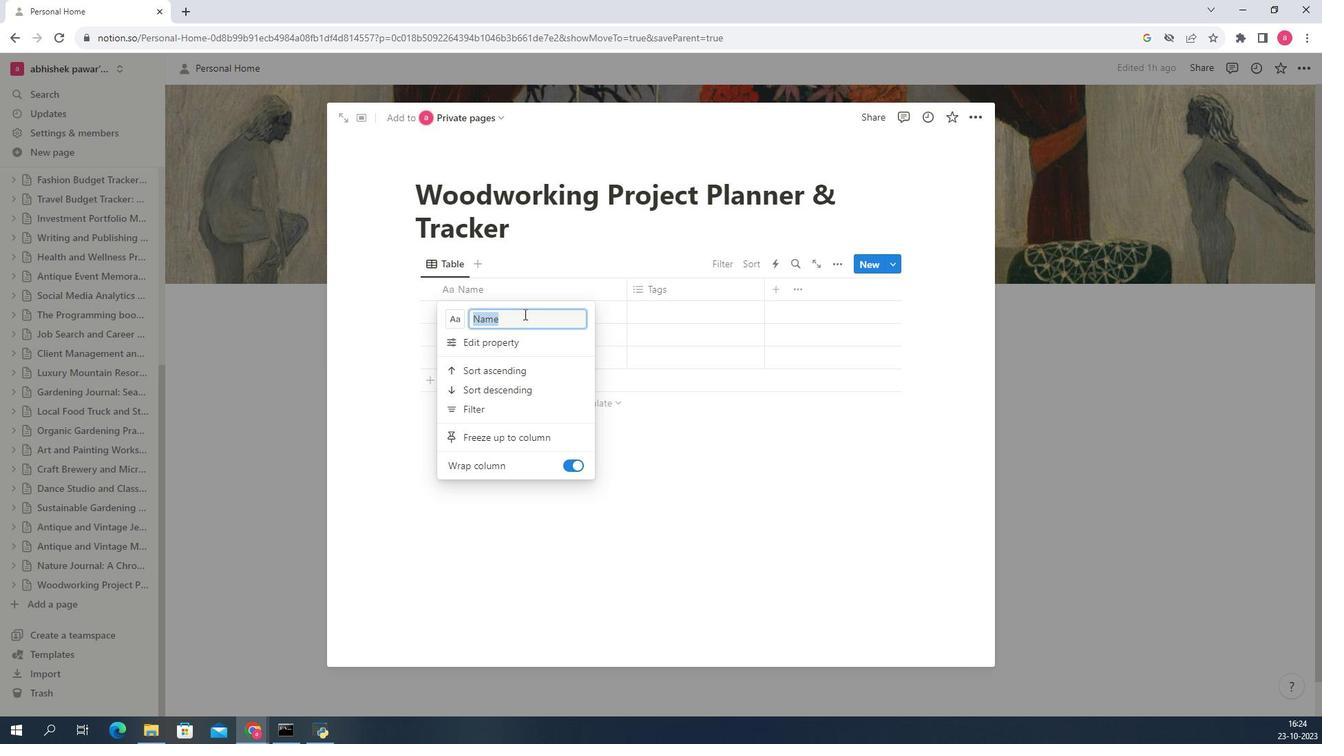 
Action: Key pressed <Key.backspace><Key.shift>Project<Key.space><Key.shift>Name
Screenshot: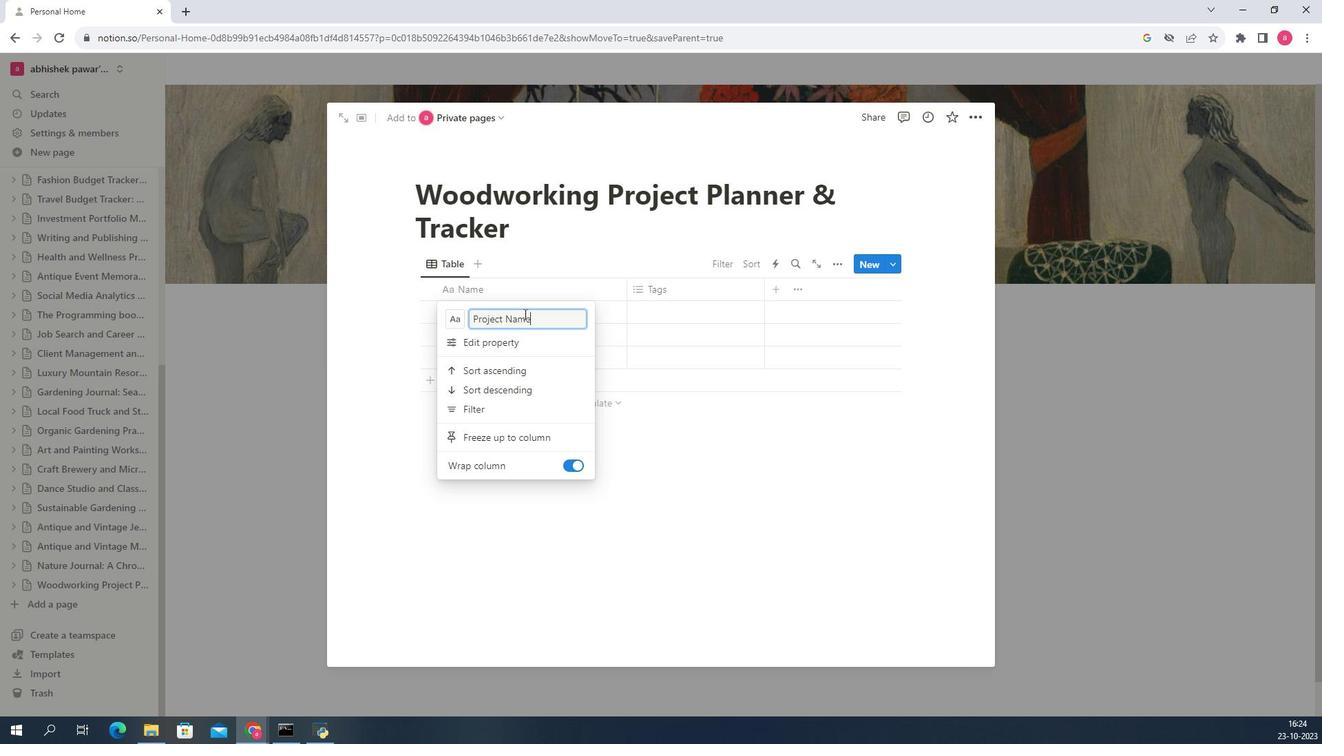 
Action: Mouse moved to (953, 341)
Screenshot: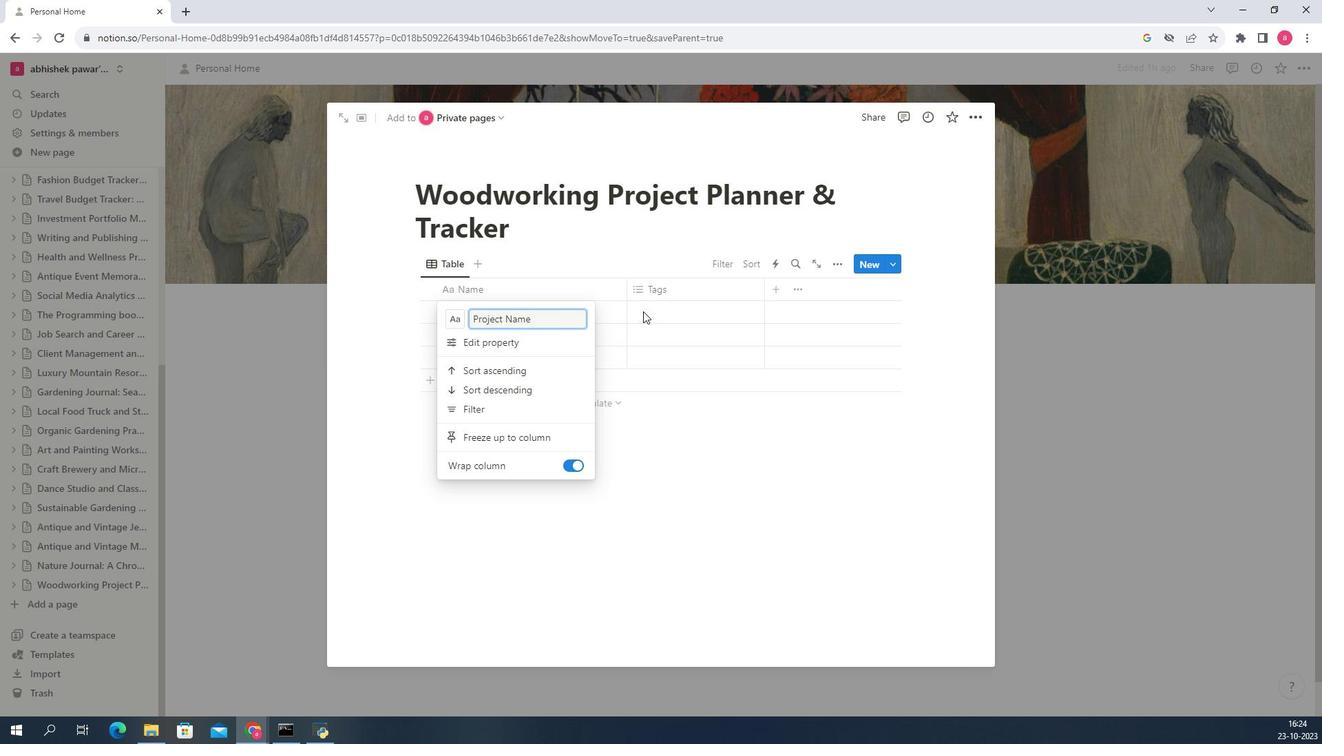 
Action: Mouse pressed left at (953, 341)
Screenshot: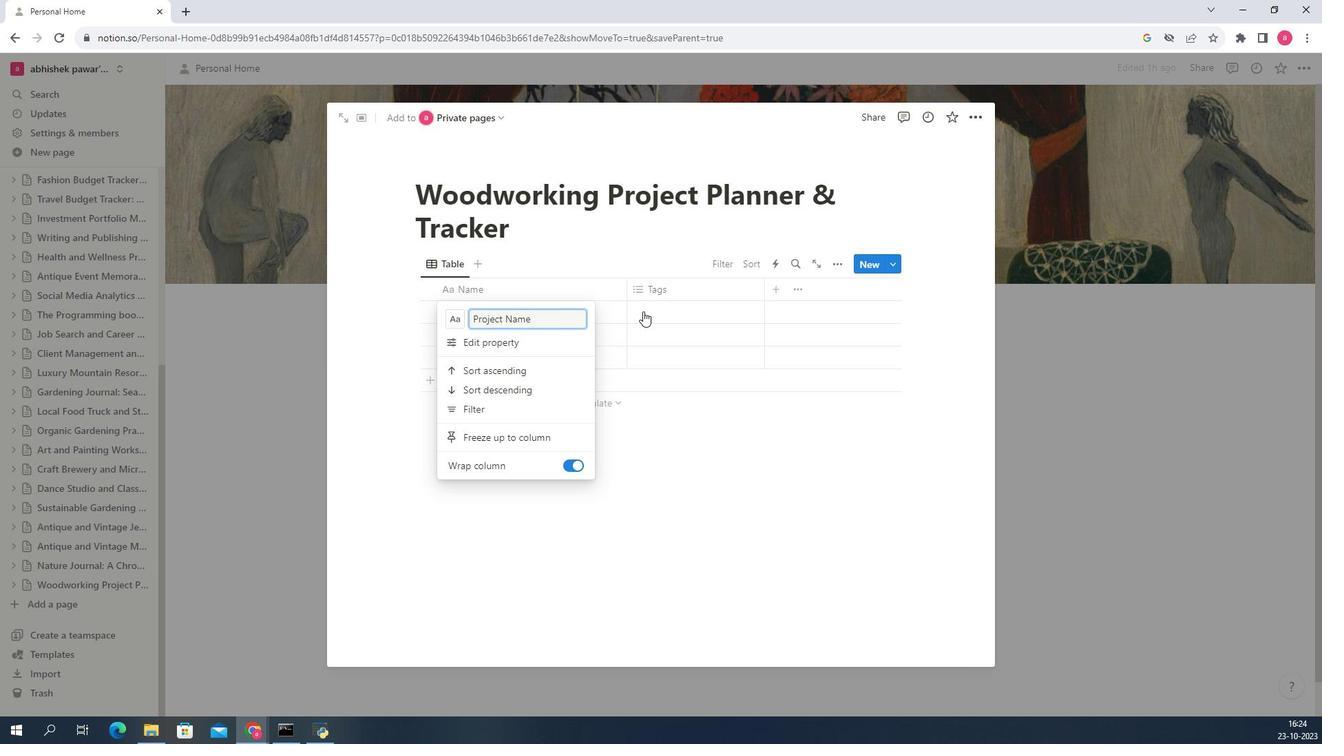 
Action: Mouse moved to (950, 325)
Screenshot: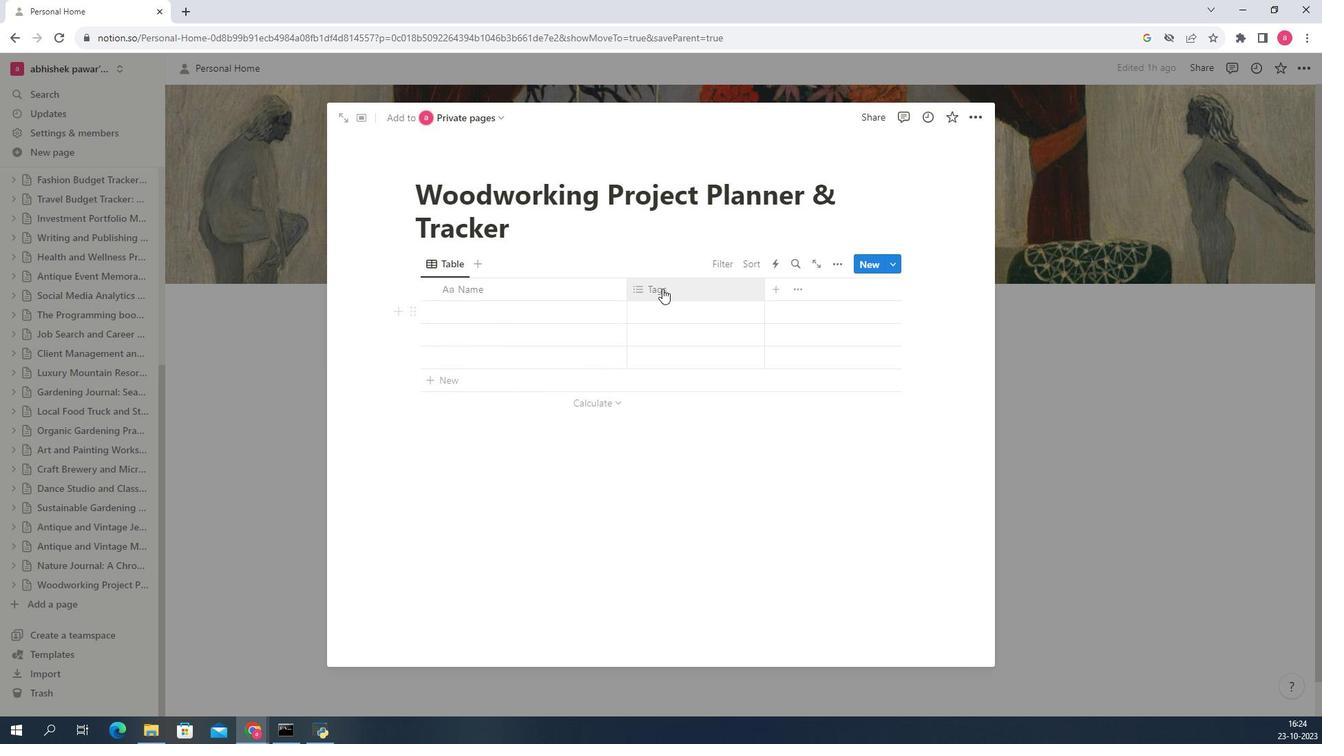 
Action: Mouse pressed left at (950, 325)
Screenshot: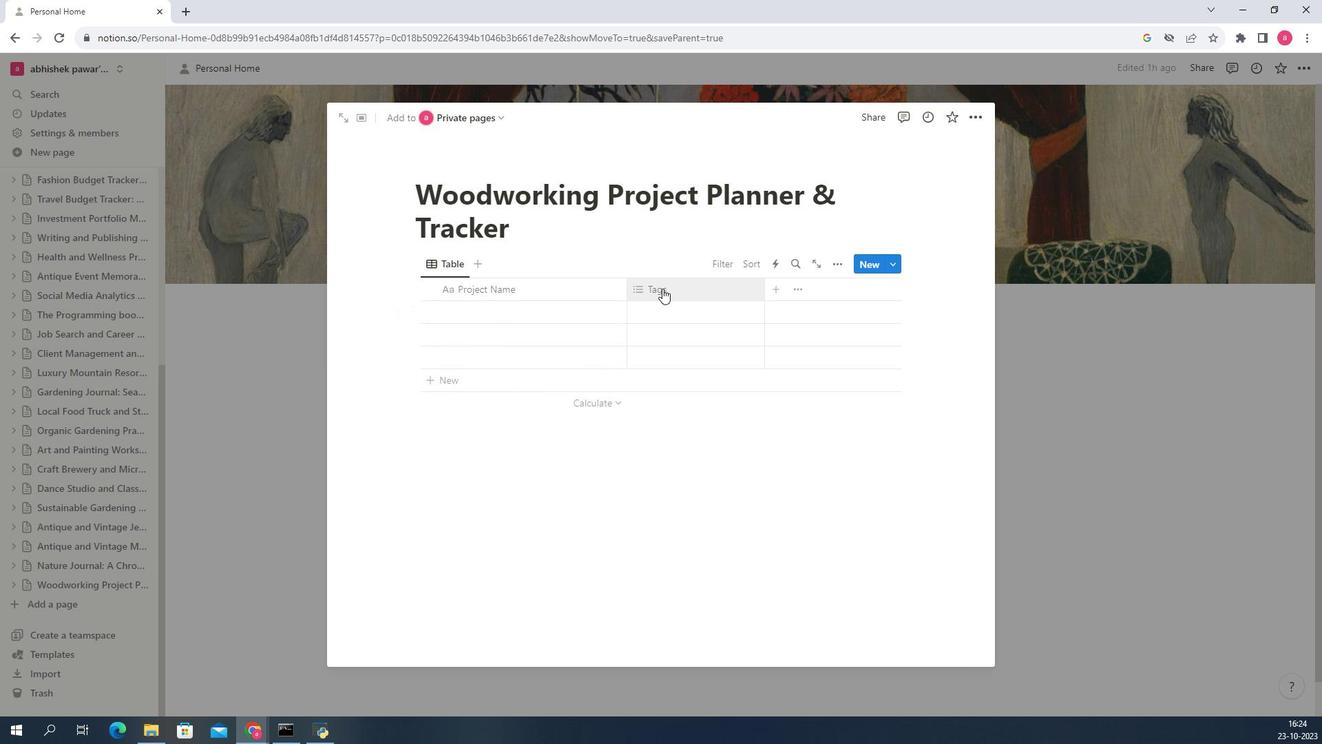 
Action: Mouse pressed left at (950, 325)
Screenshot: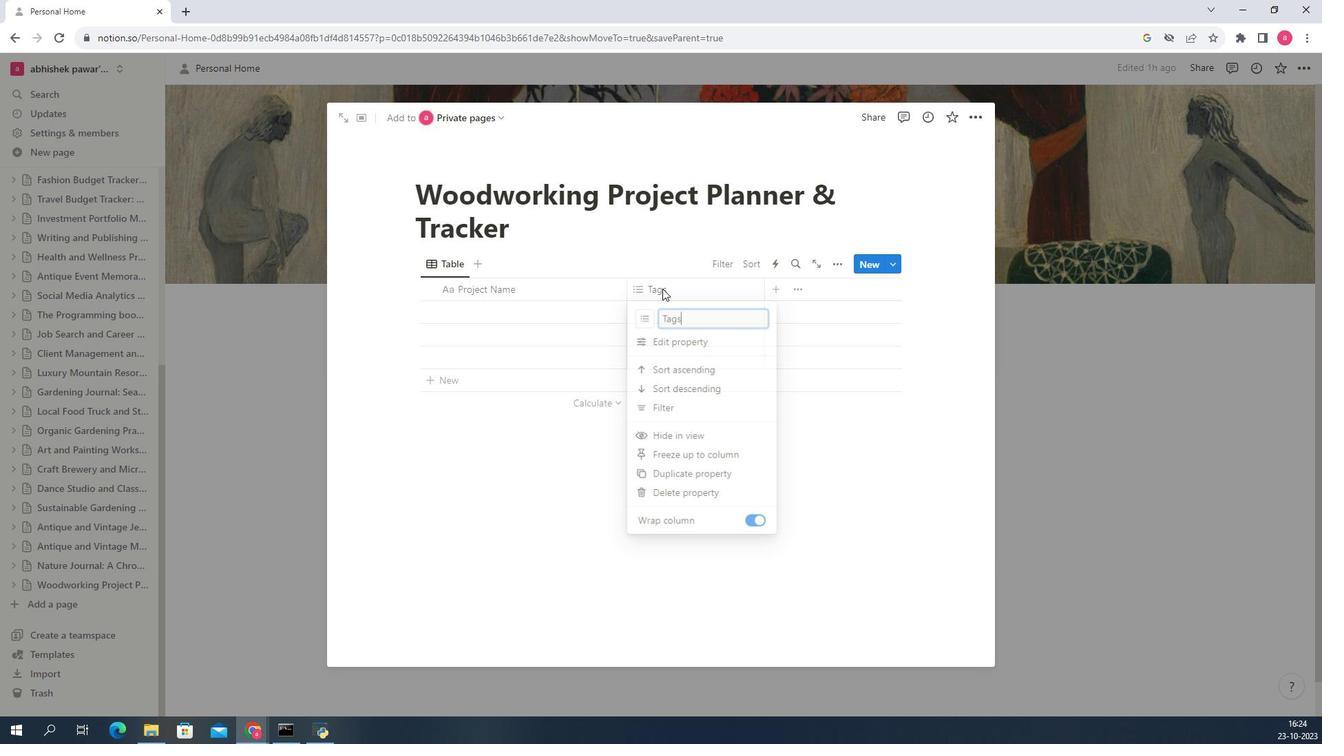 
Action: Mouse moved to (950, 326)
Screenshot: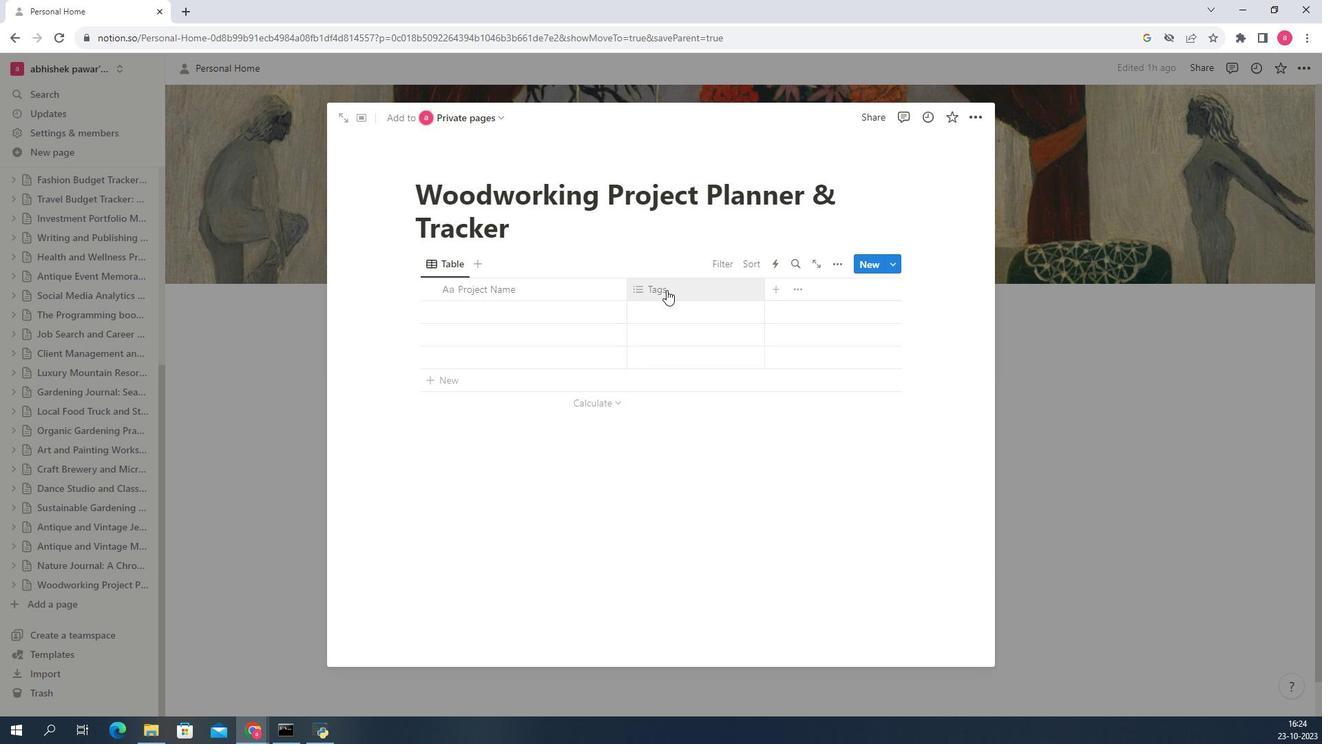 
Action: Mouse pressed left at (950, 326)
Screenshot: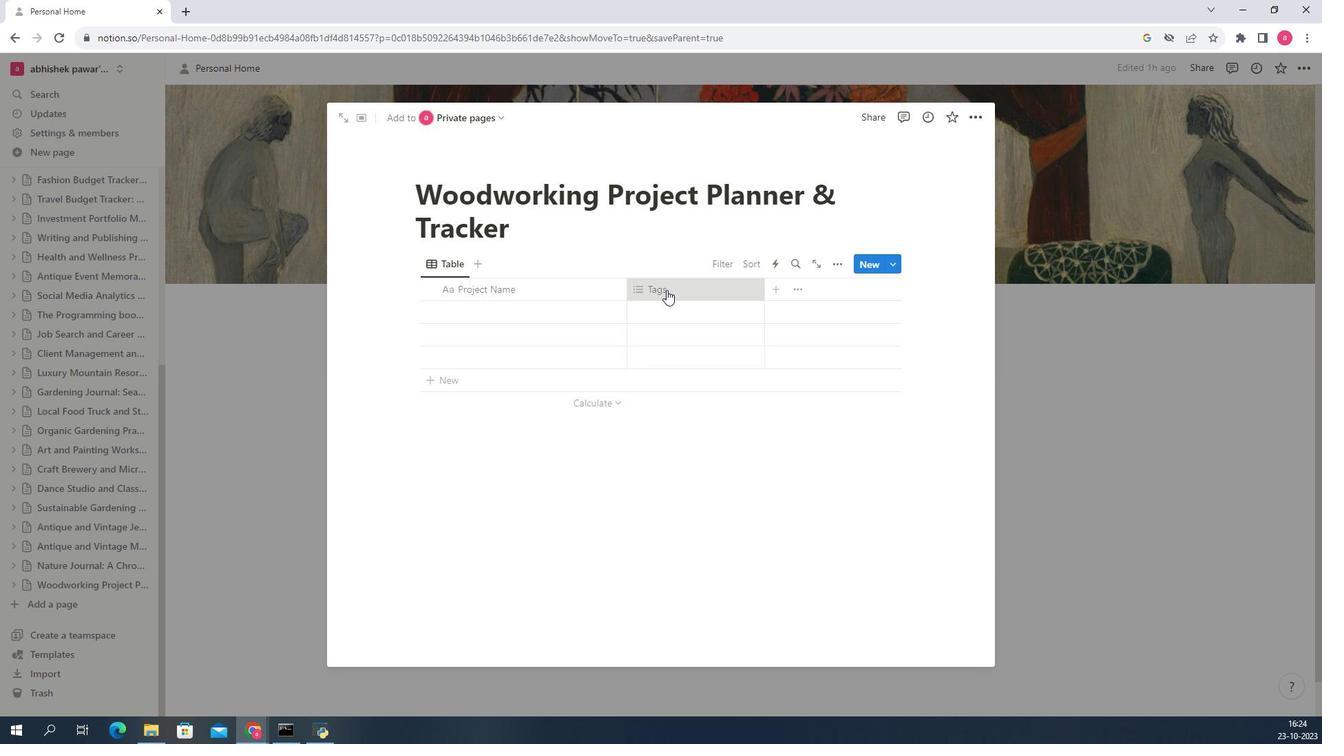 
Action: Mouse moved to (978, 326)
Screenshot: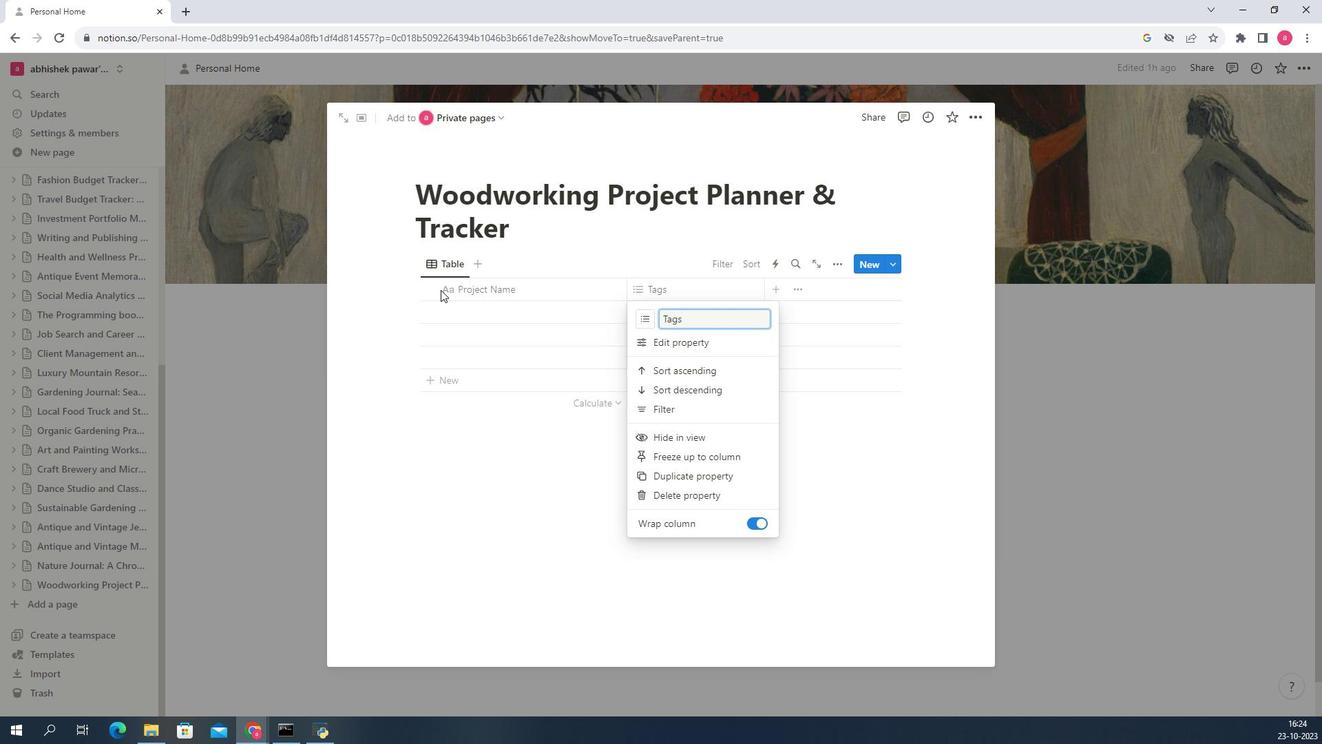 
Action: Mouse pressed left at (978, 326)
Screenshot: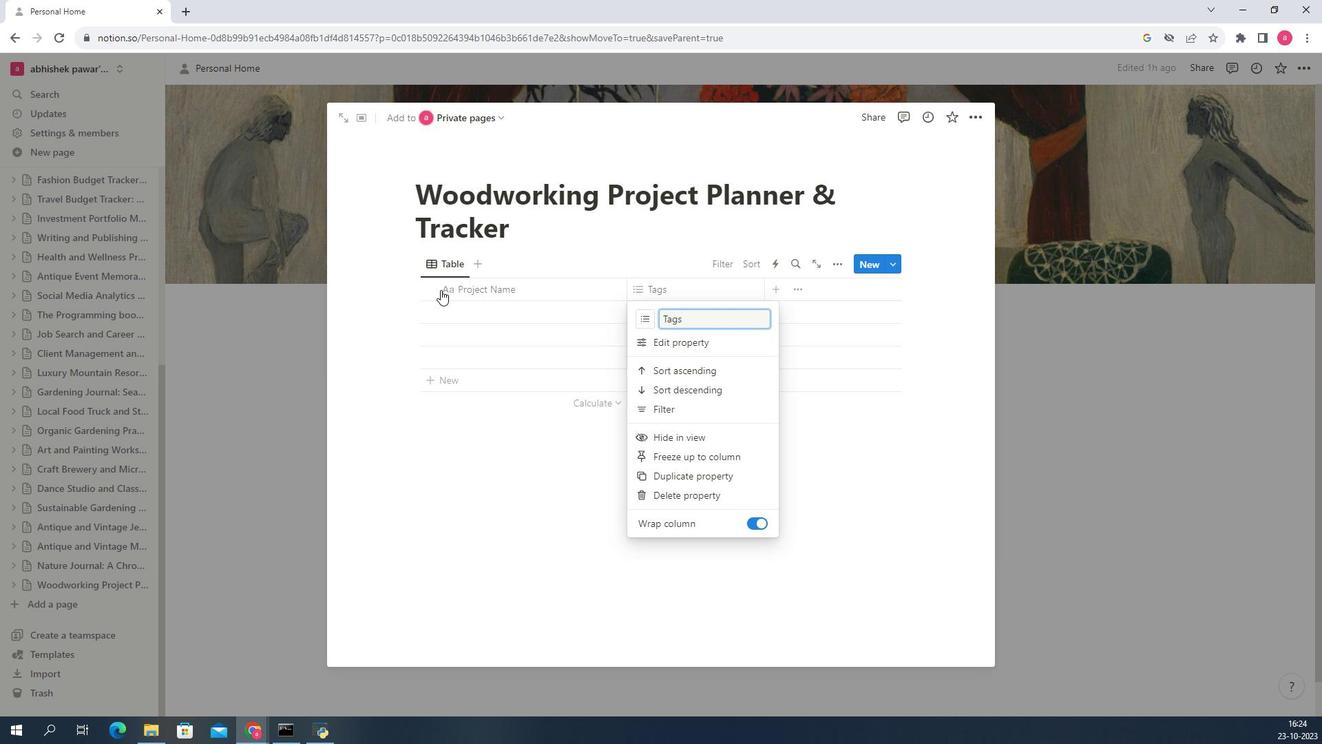 
Action: Mouse pressed left at (978, 326)
Screenshot: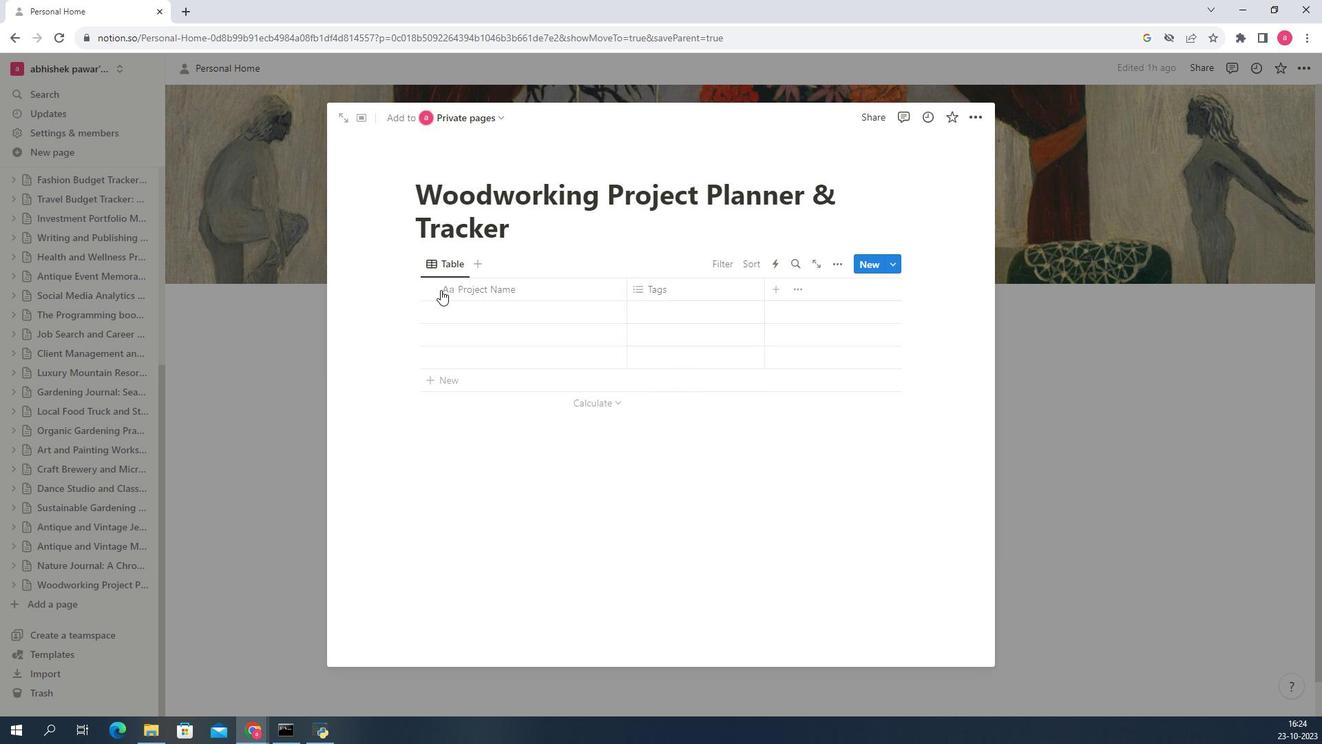 
Action: Mouse moved to (968, 329)
Screenshot: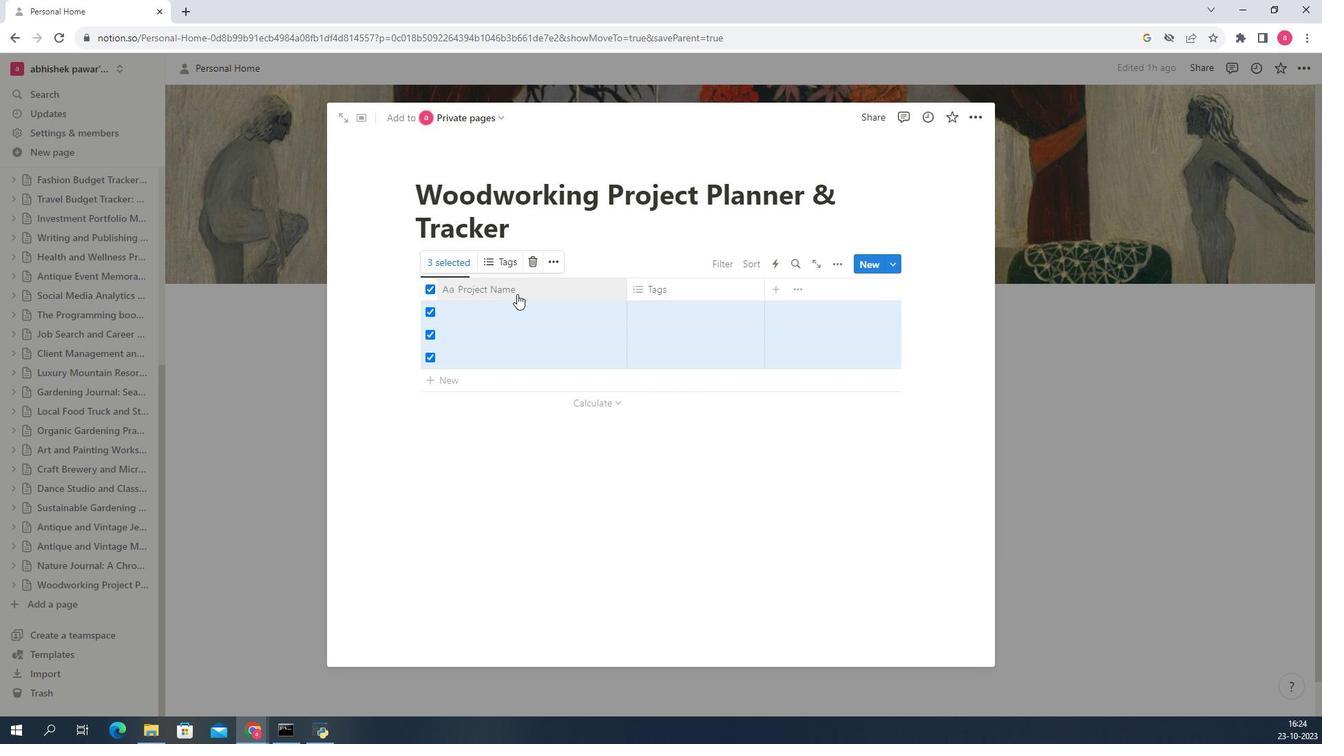 
Action: Mouse pressed left at (968, 329)
Screenshot: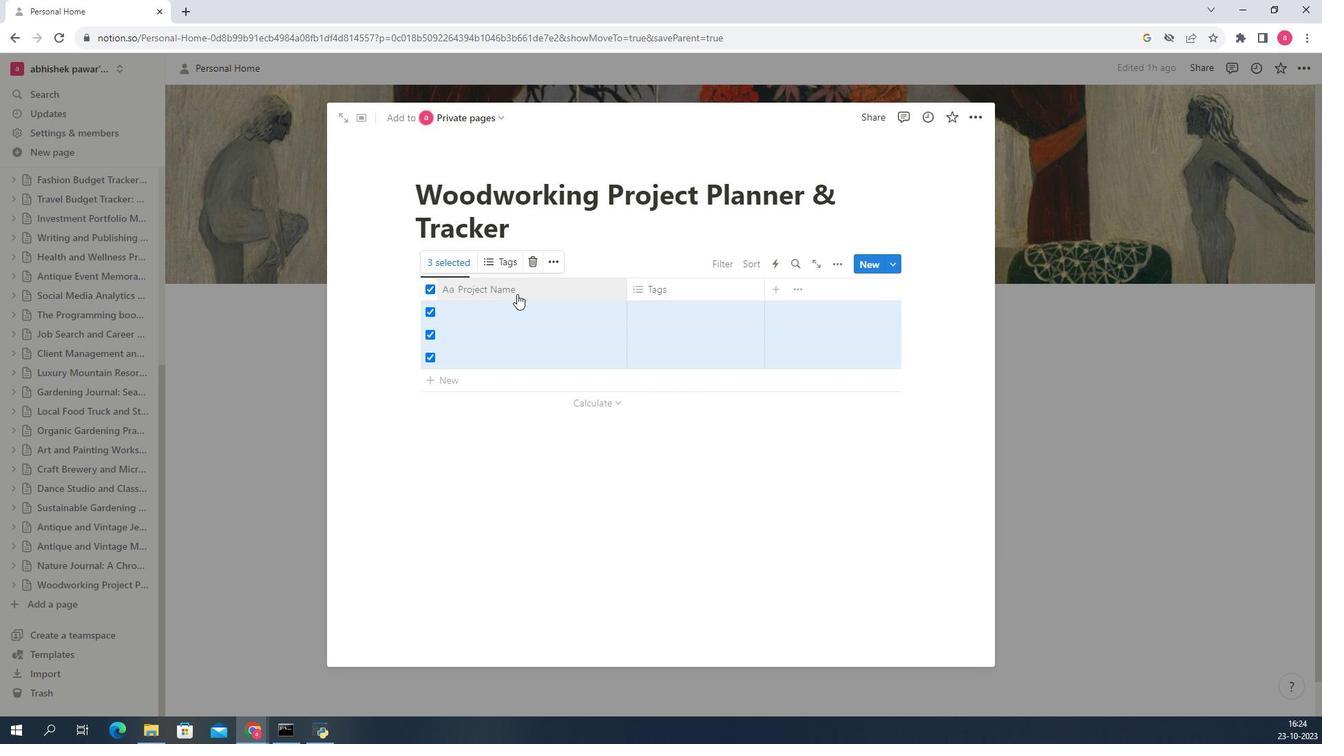
Action: Mouse moved to (976, 343)
Screenshot: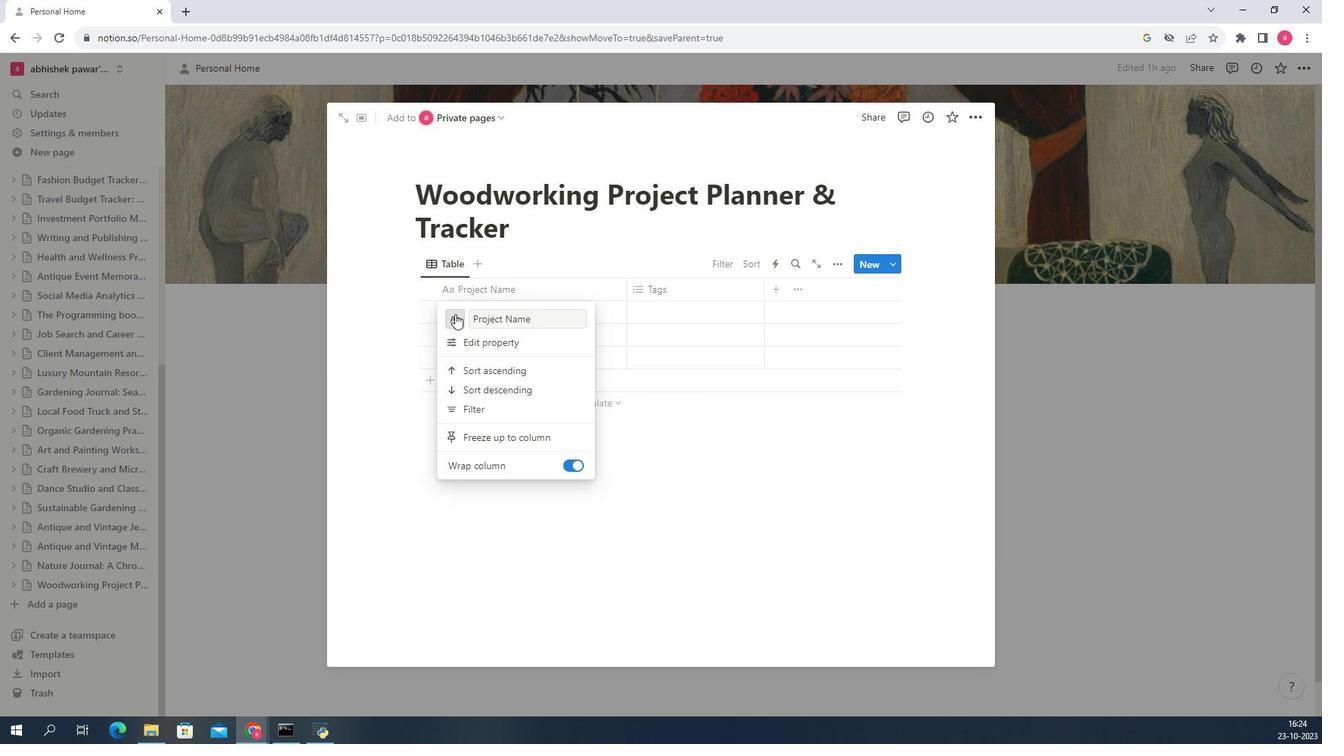 
Action: Mouse pressed left at (976, 343)
Screenshot: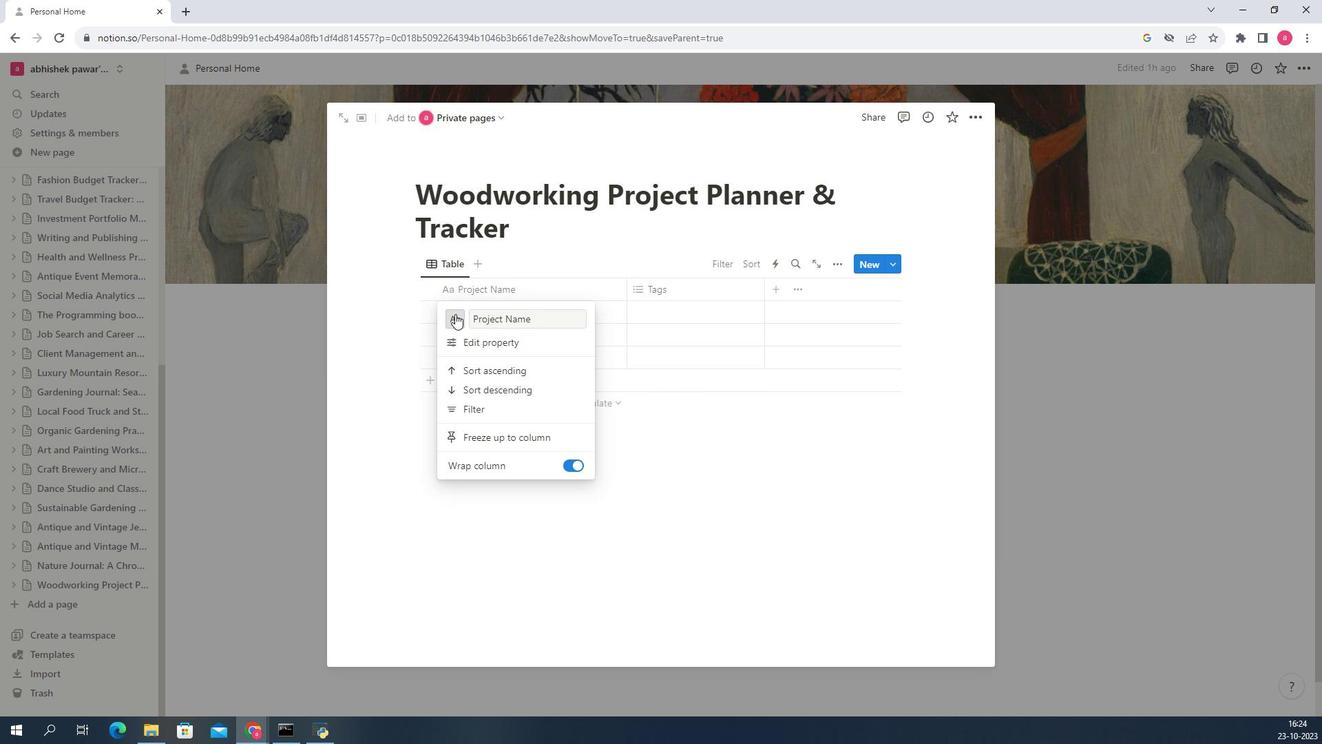 
Action: Mouse moved to (981, 386)
Screenshot: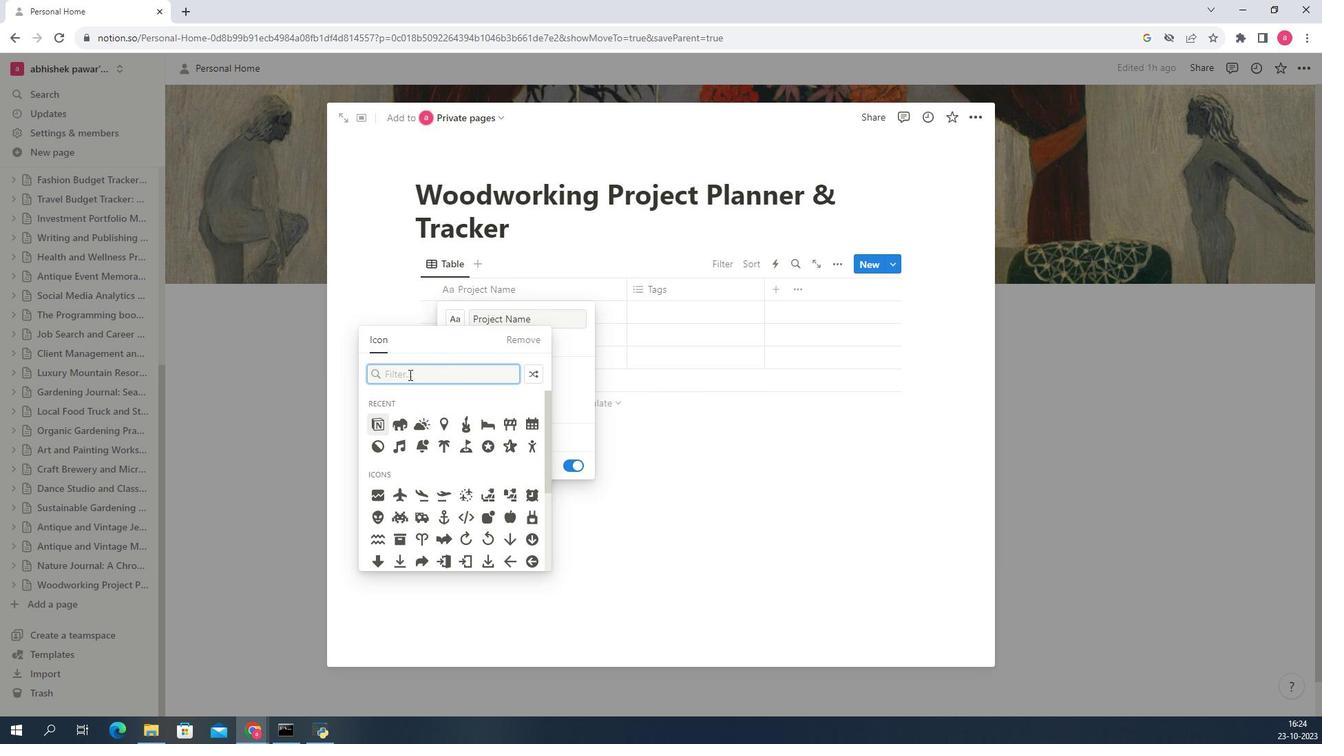
Action: Mouse pressed left at (981, 386)
Screenshot: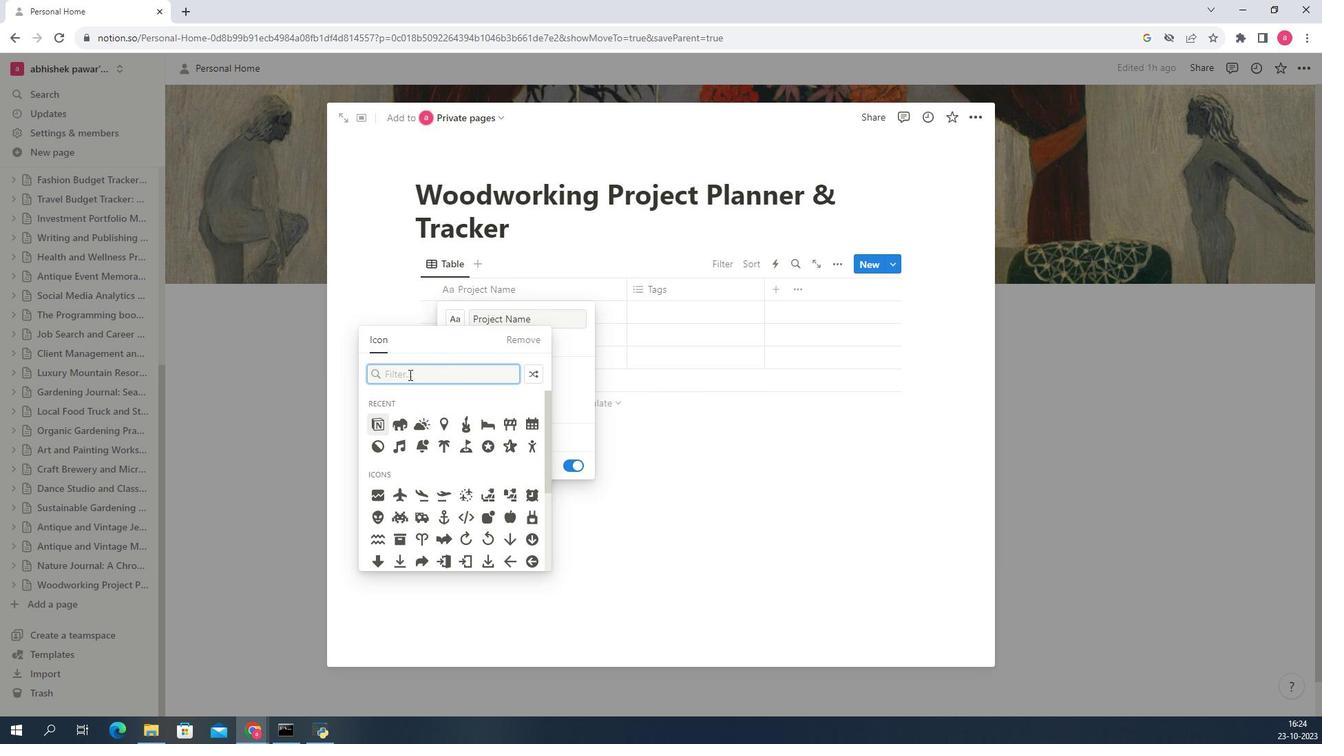 
Action: Key pressed pro
Screenshot: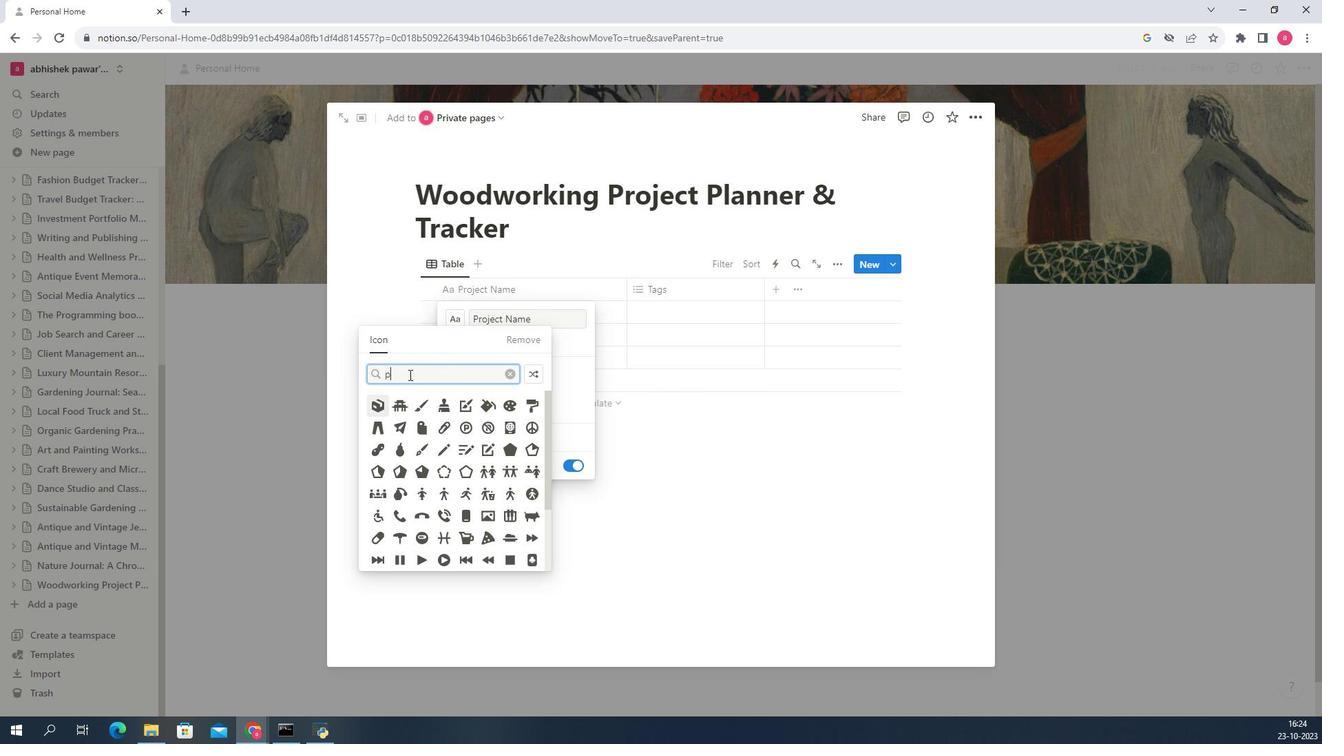 
Action: Mouse moved to (981, 421)
Screenshot: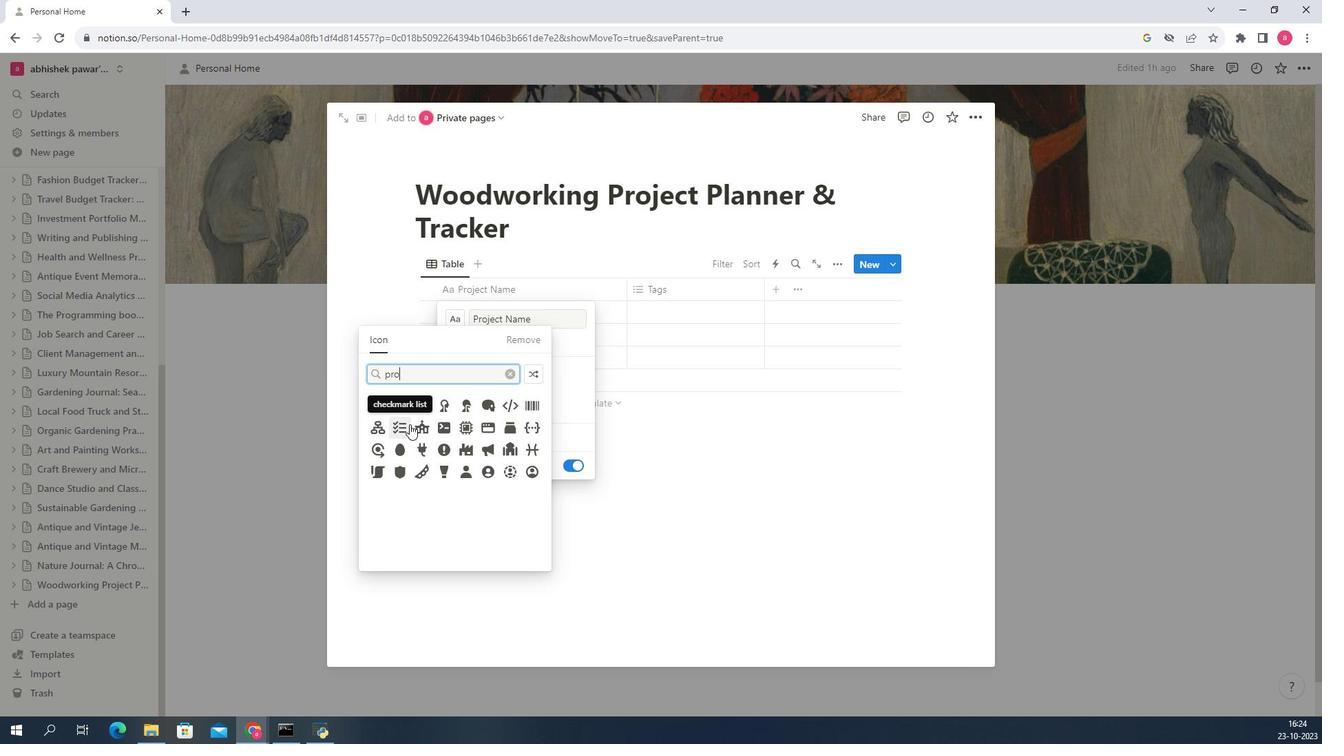 
Action: Mouse pressed left at (981, 421)
Screenshot: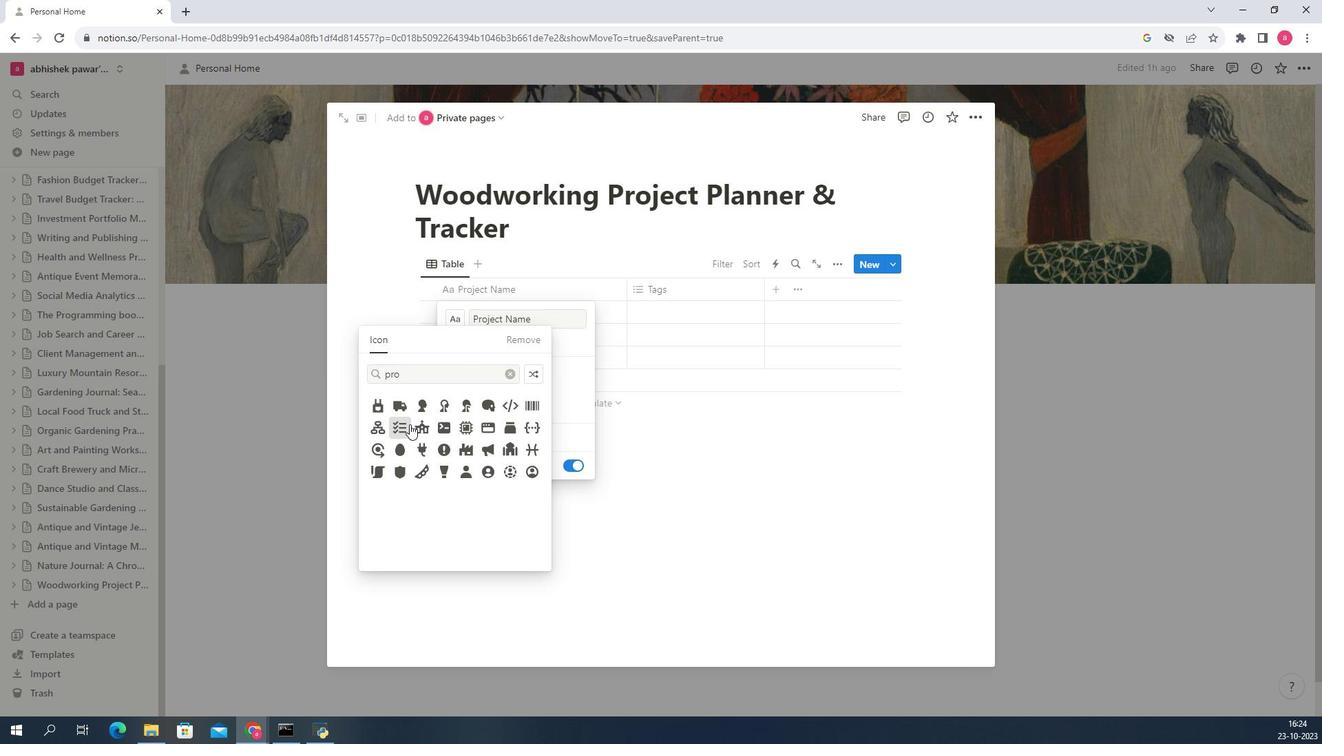 
Action: Mouse moved to (953, 368)
Screenshot: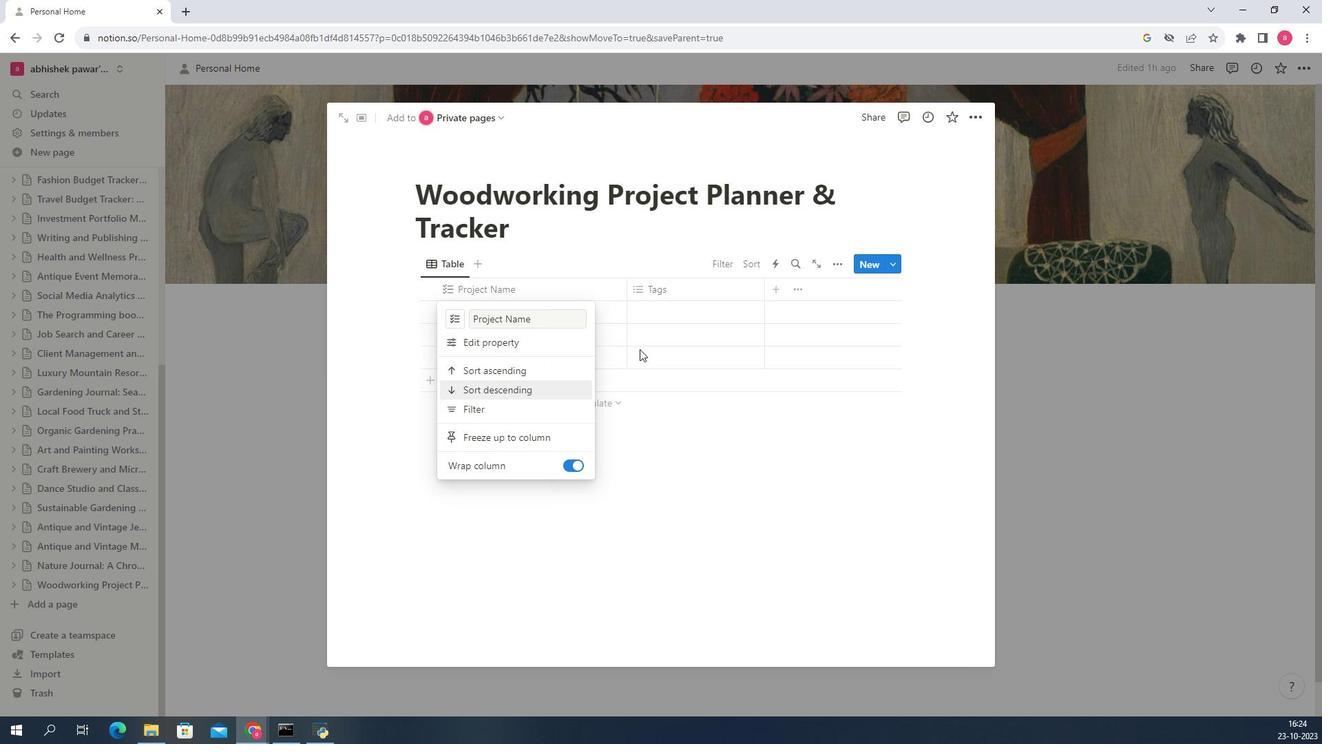 
Action: Mouse pressed left at (953, 368)
Screenshot: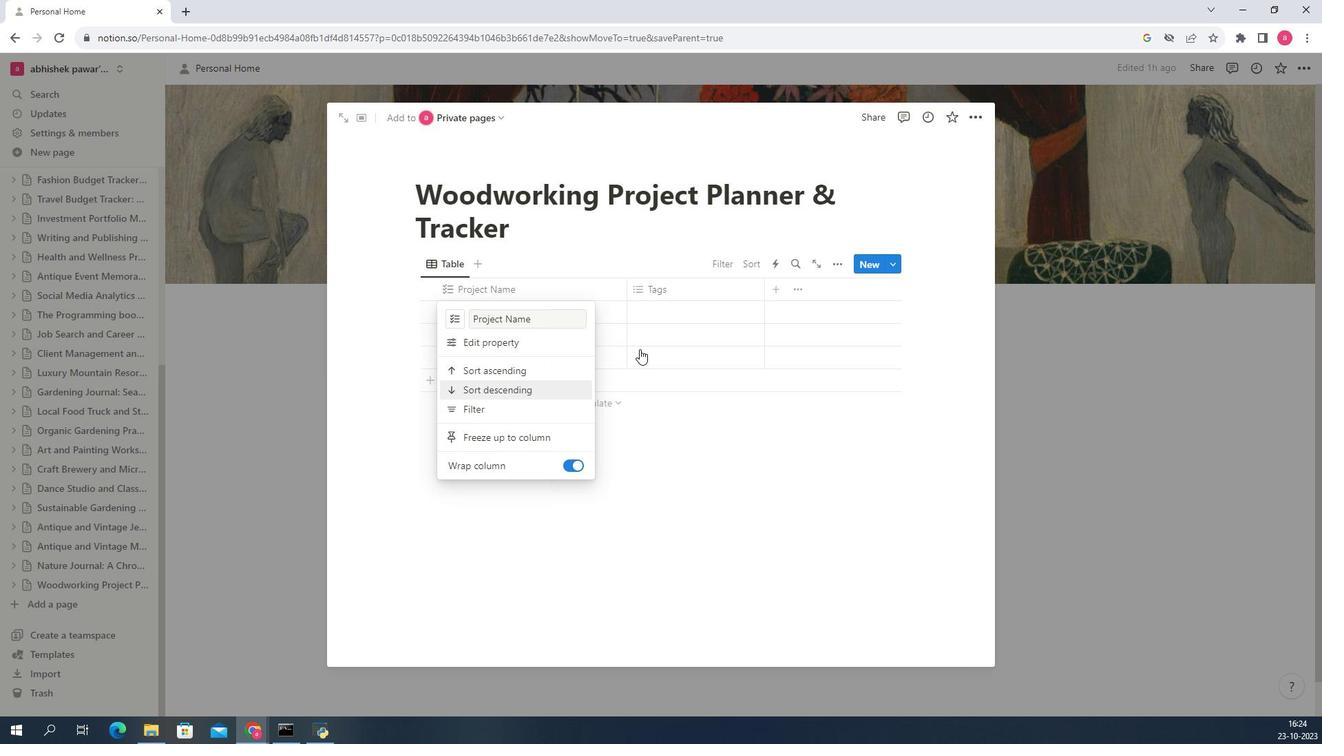 
Action: Mouse moved to (949, 322)
Screenshot: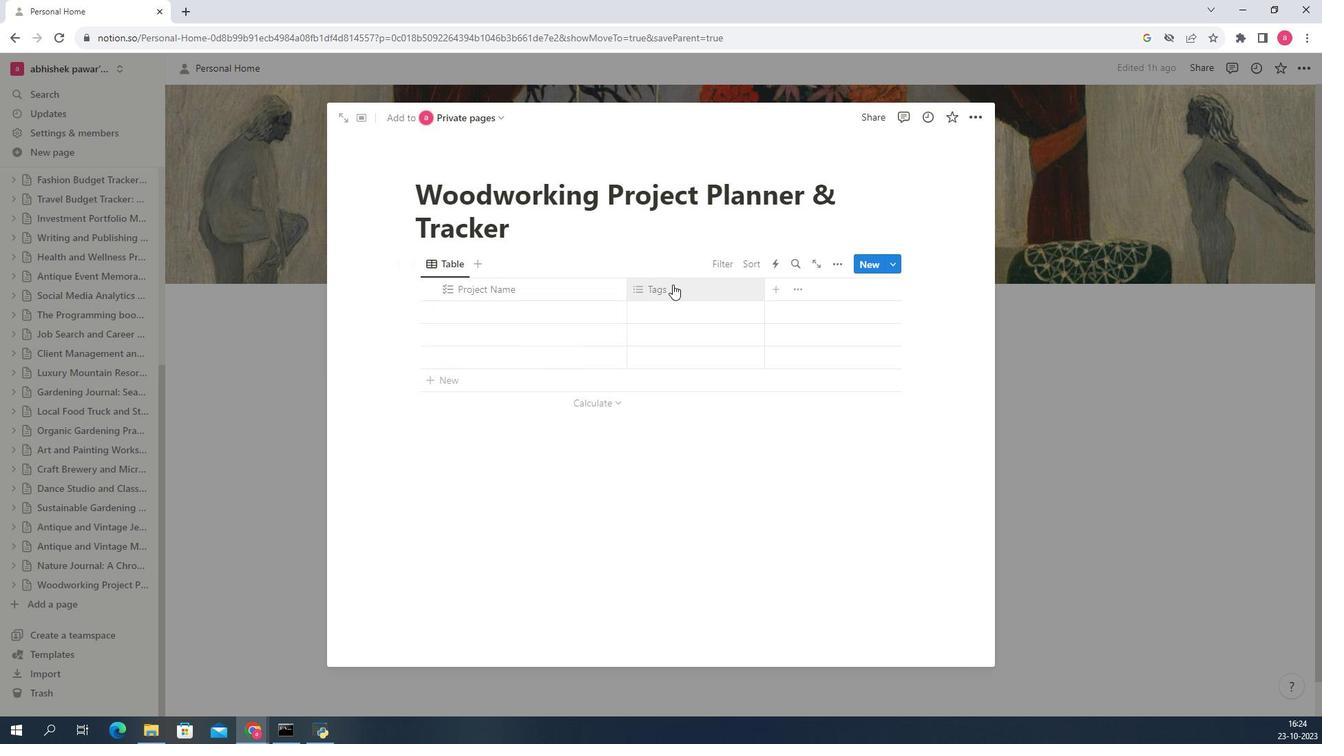 
Action: Mouse pressed left at (949, 322)
Screenshot: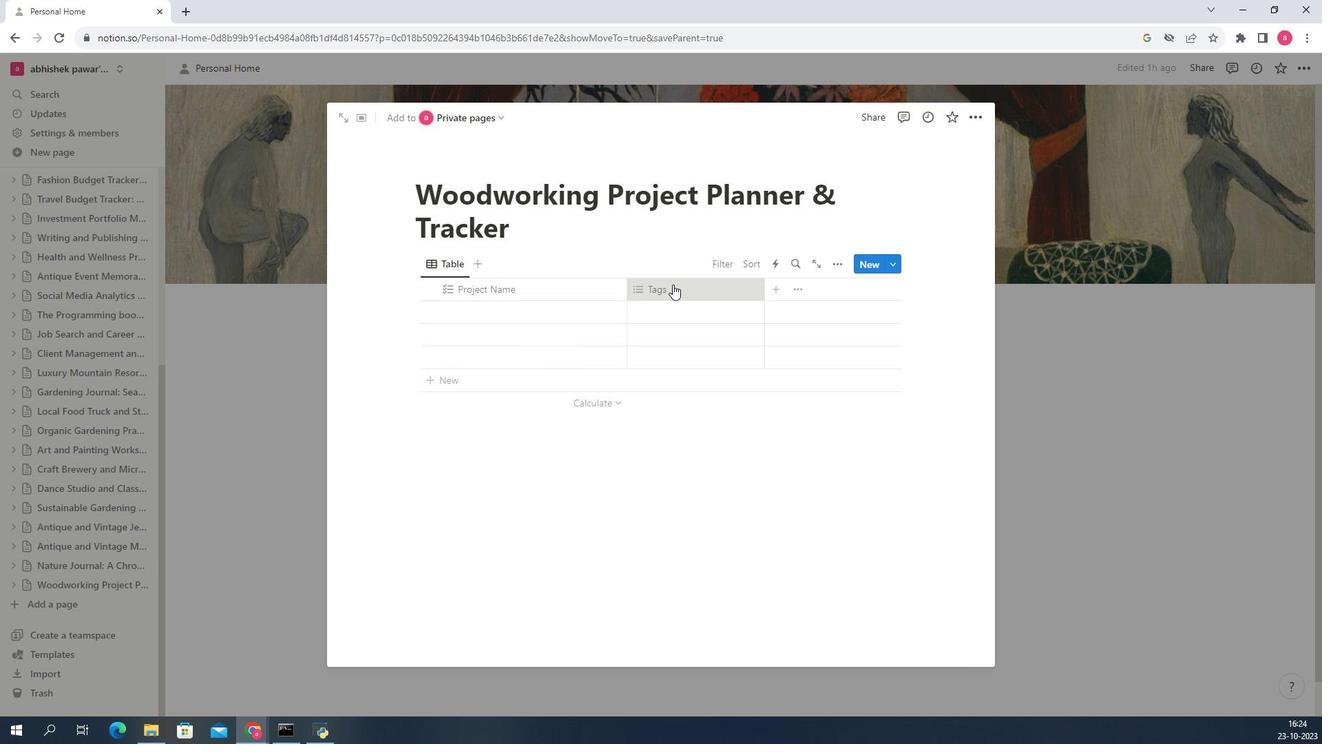 
Action: Mouse moved to (947, 349)
Screenshot: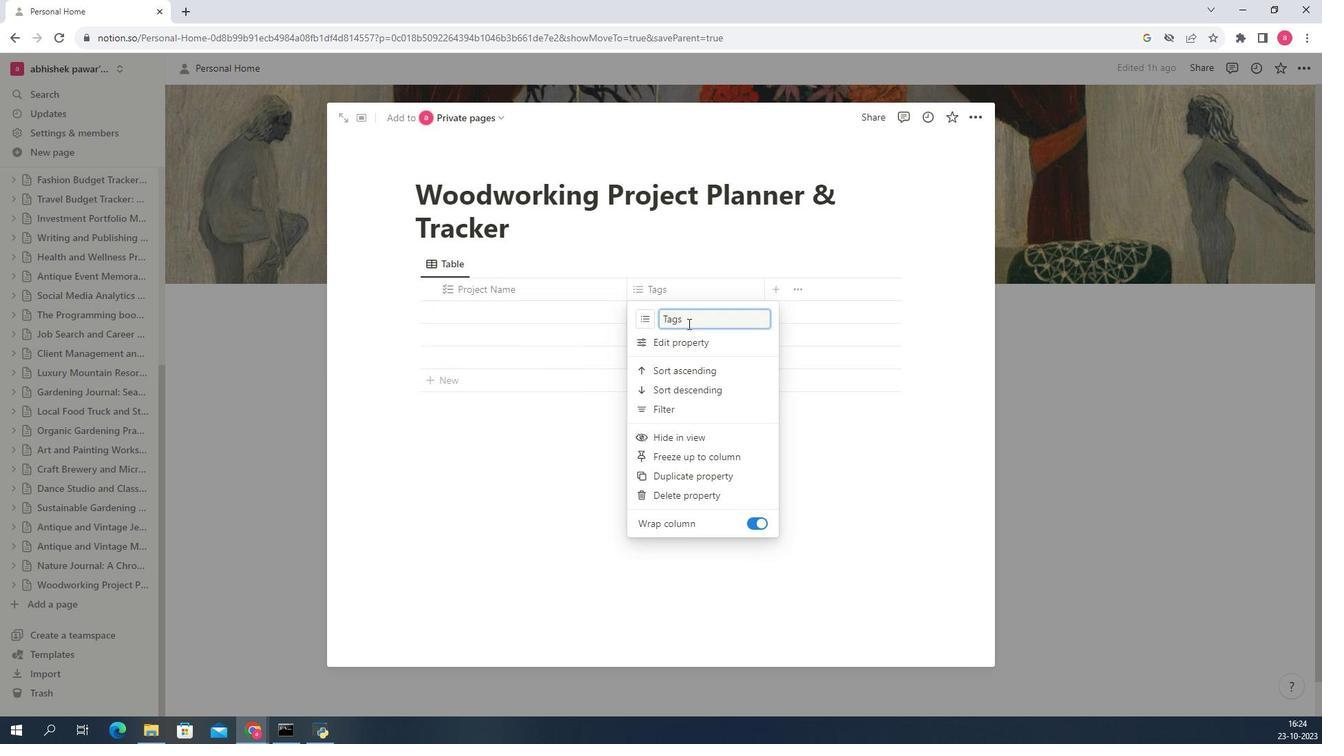 
Action: Mouse pressed left at (947, 349)
Screenshot: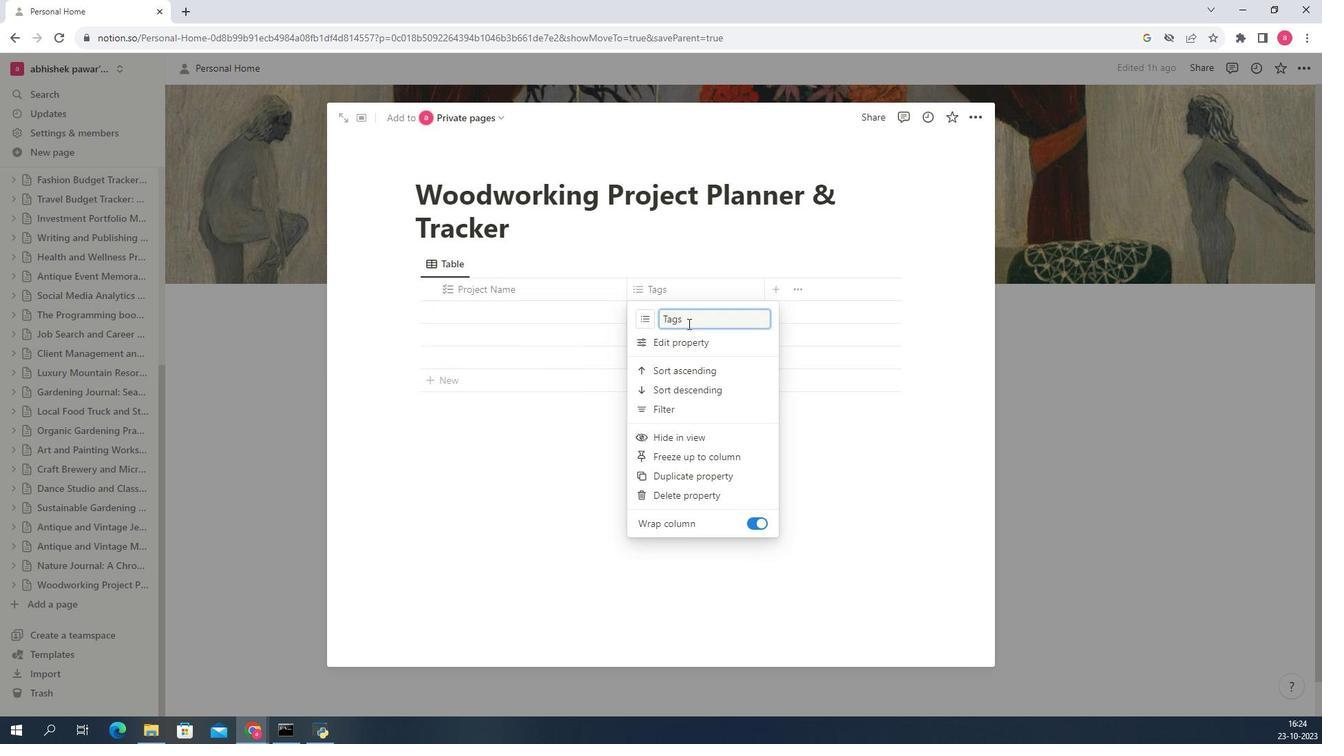 
Action: Mouse pressed left at (947, 349)
Screenshot: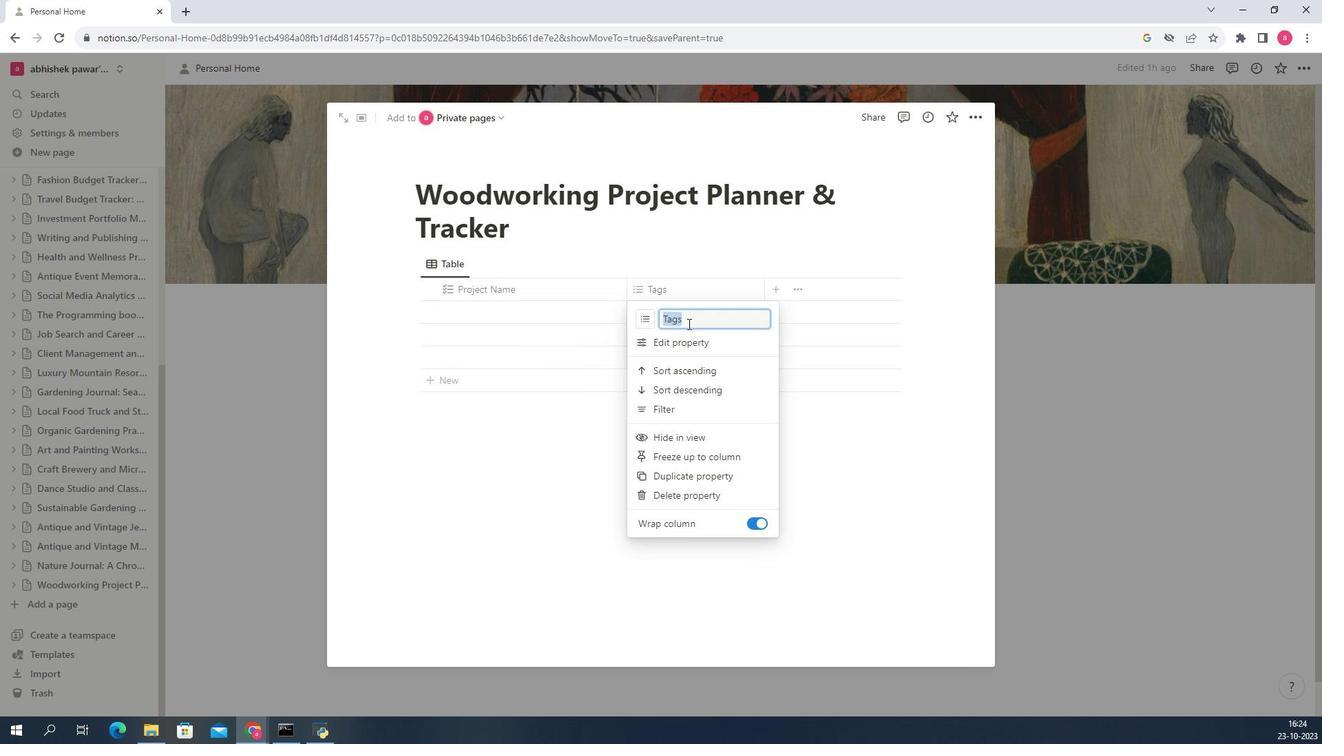 
Action: Key pressed <Key.shift>Description
Screenshot: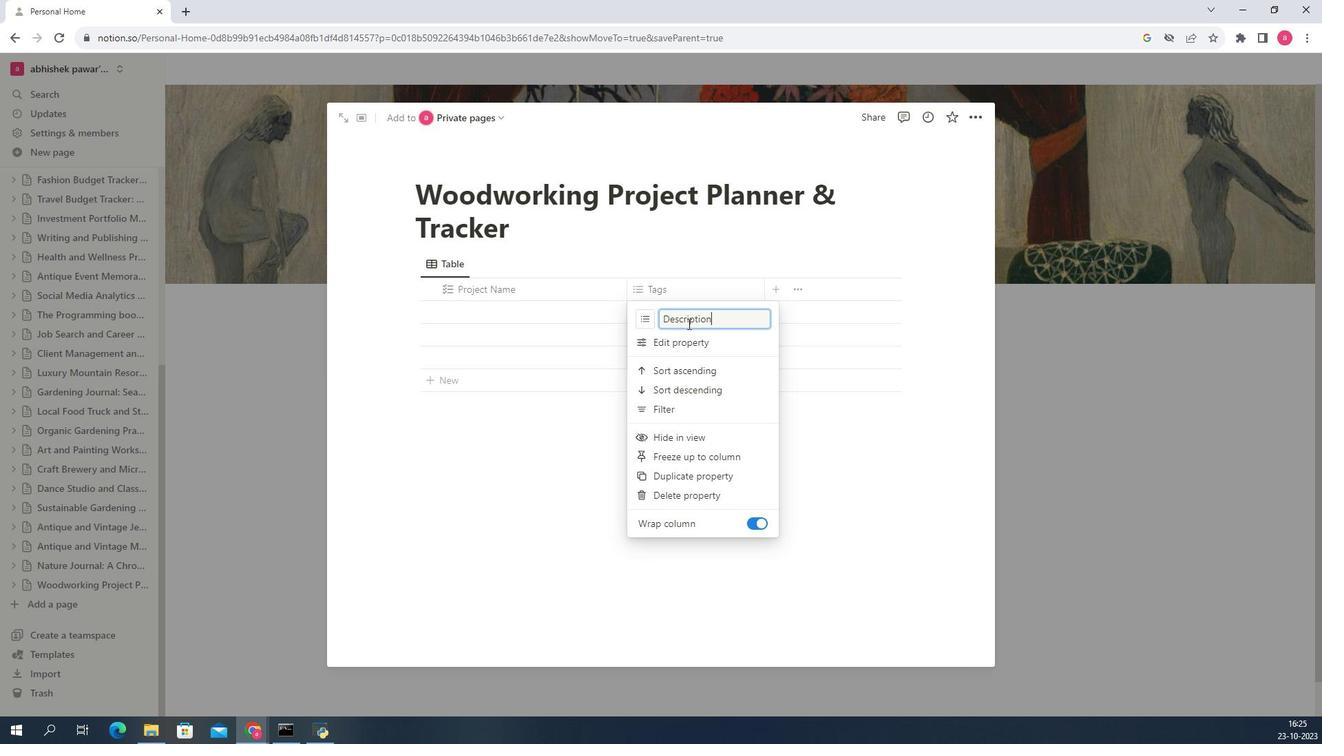 
Action: Mouse moved to (952, 354)
Screenshot: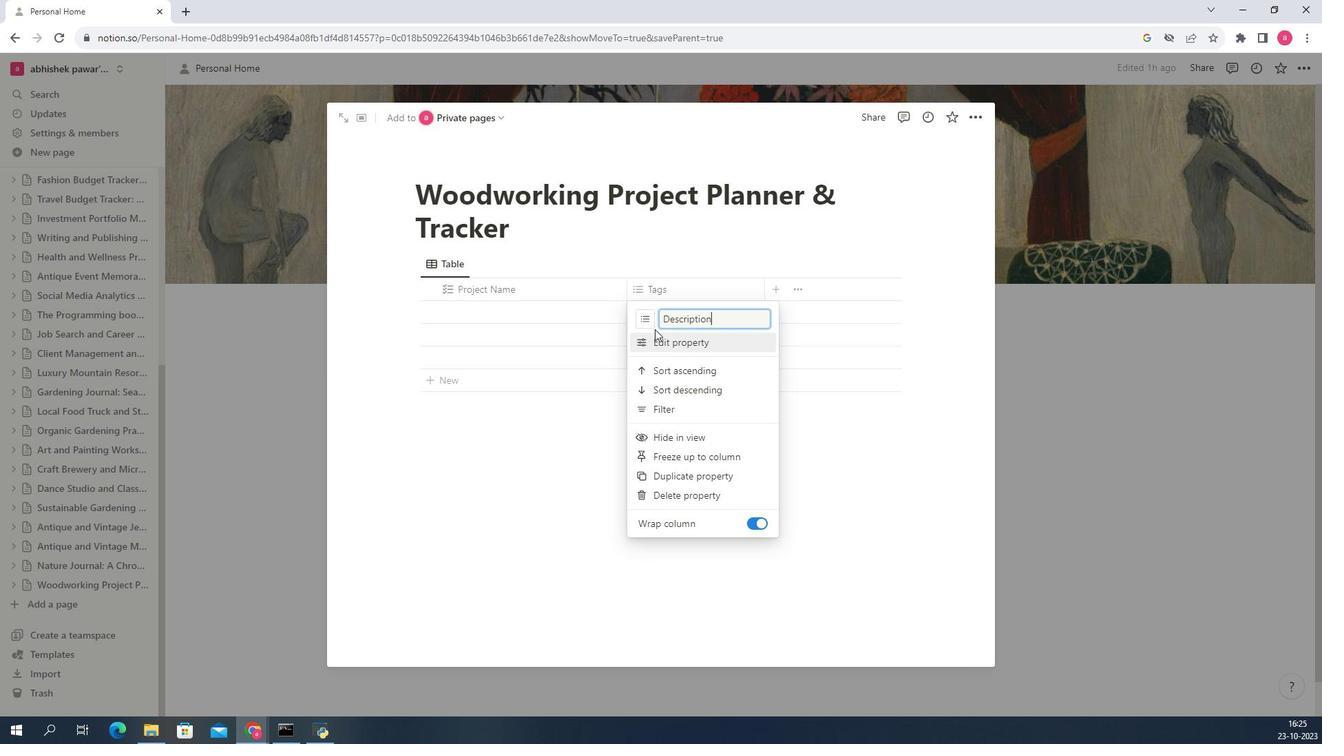 
Action: Mouse pressed left at (952, 354)
Screenshot: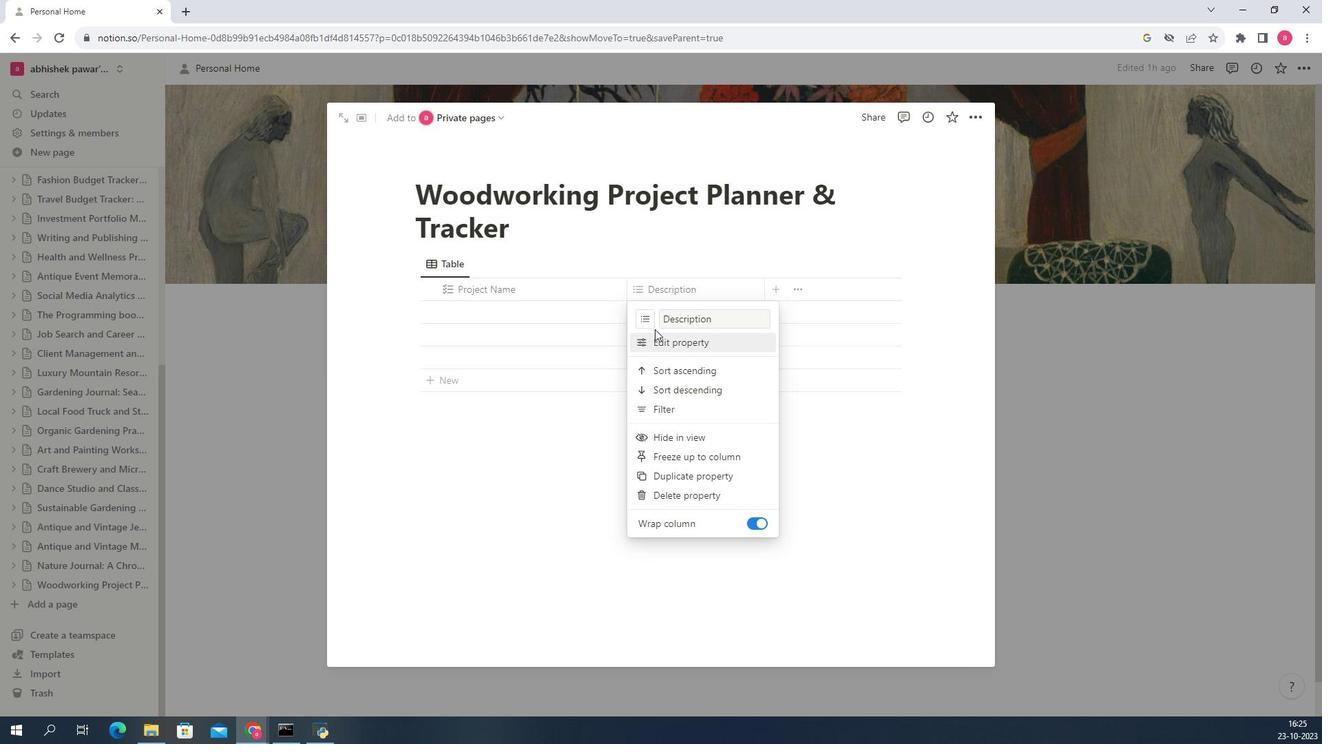 
Action: Mouse moved to (930, 345)
Screenshot: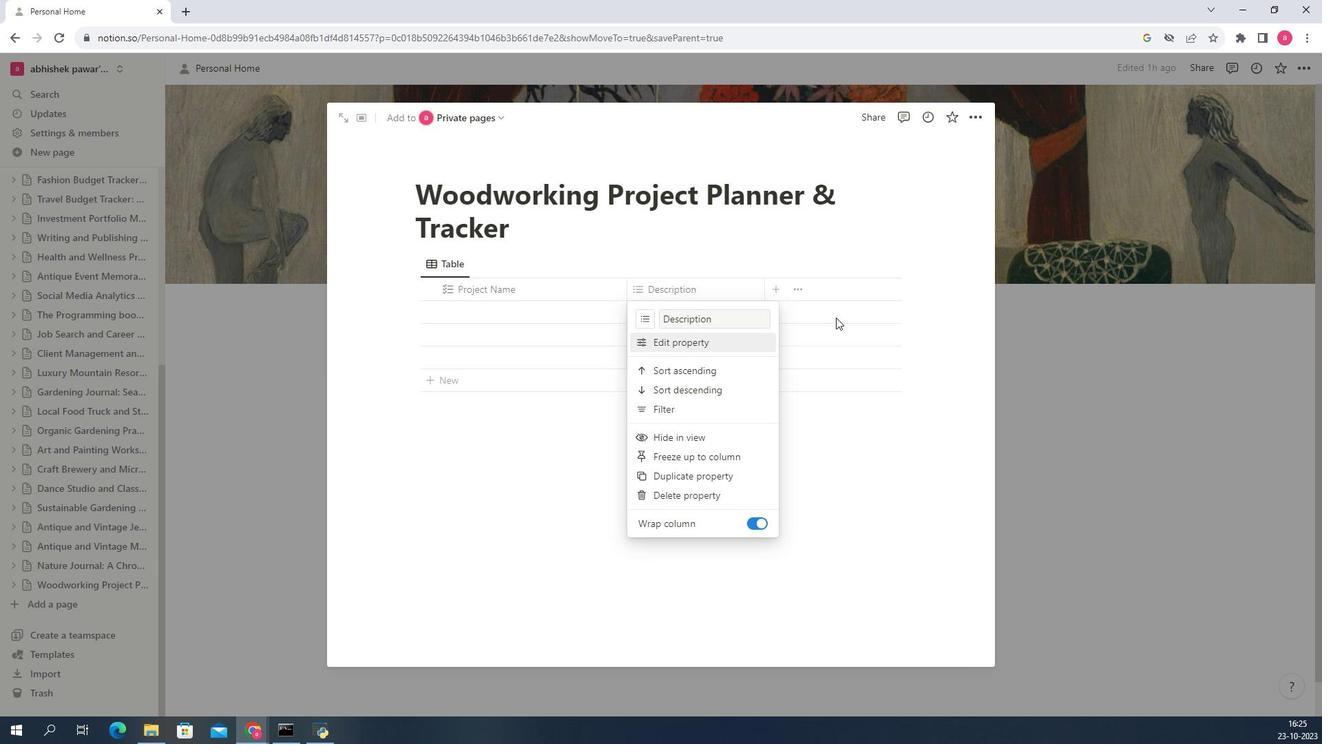 
Action: Mouse pressed left at (930, 345)
Screenshot: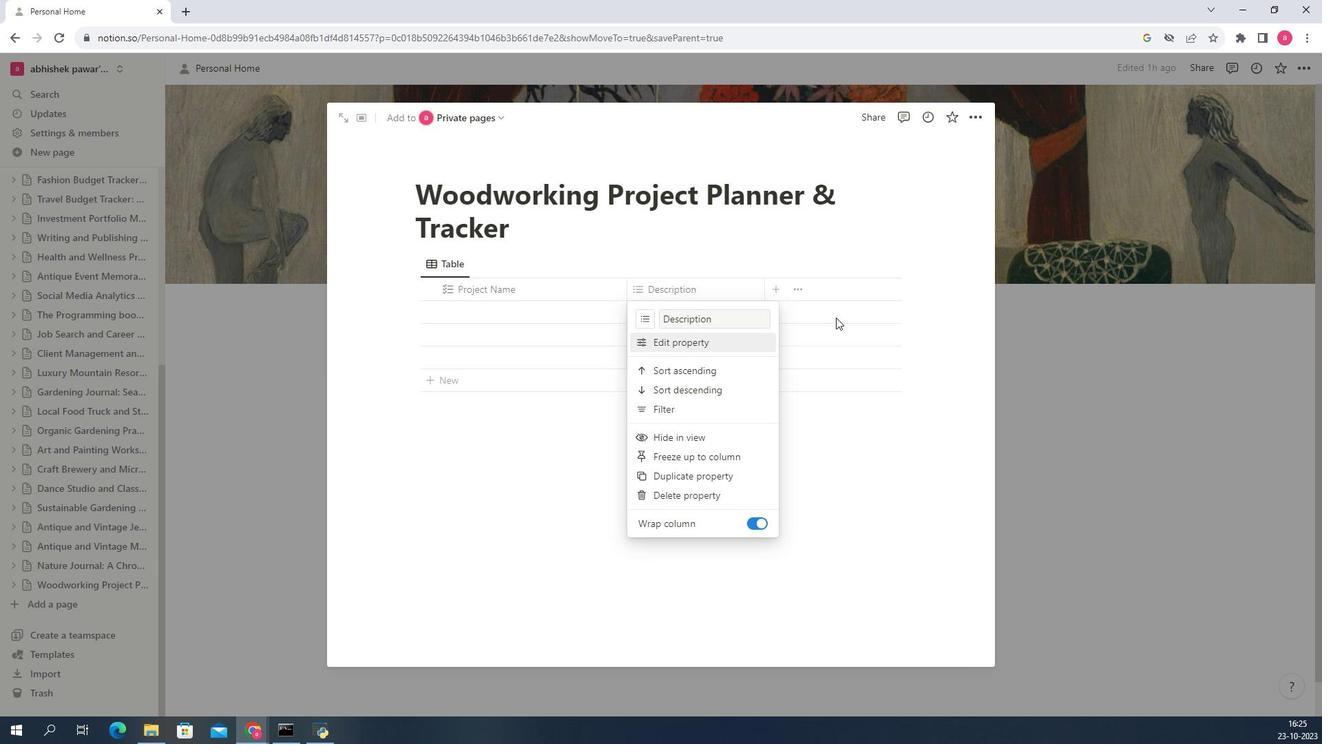 
Action: Mouse moved to (937, 327)
Screenshot: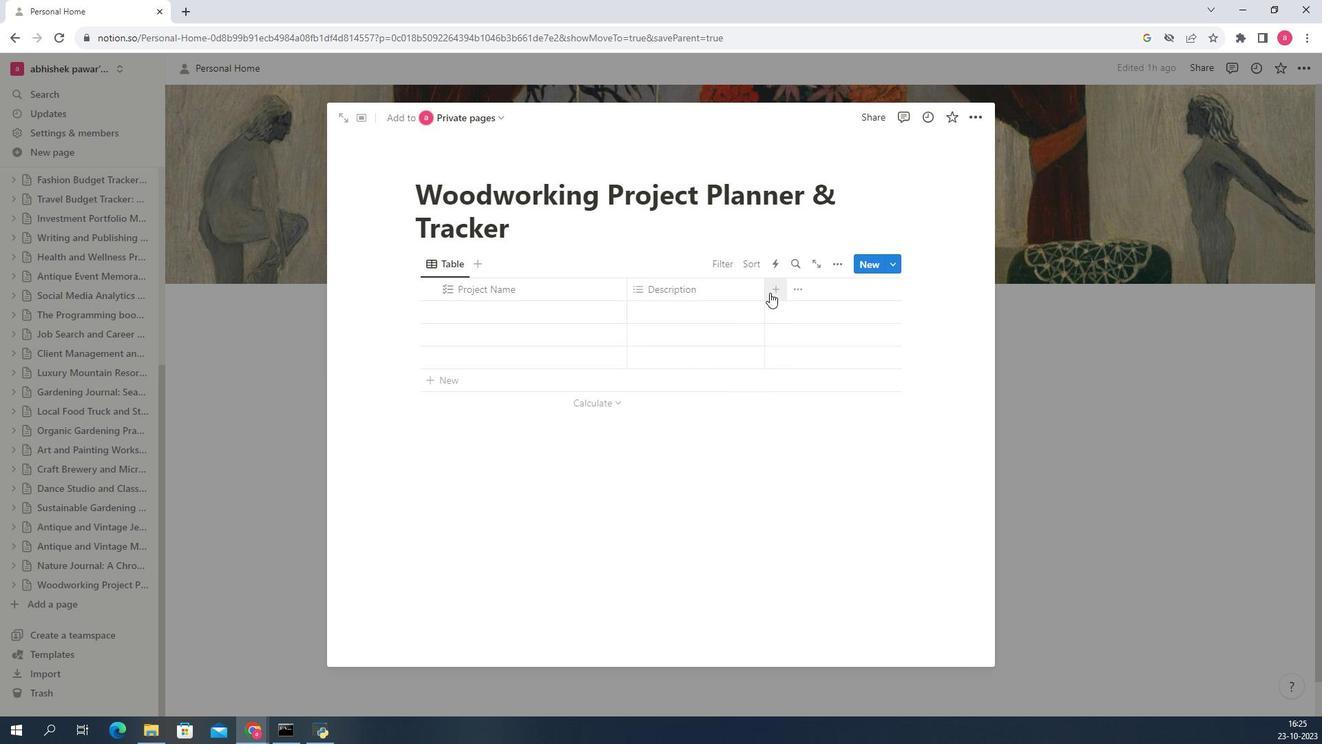 
Action: Mouse pressed left at (937, 327)
Screenshot: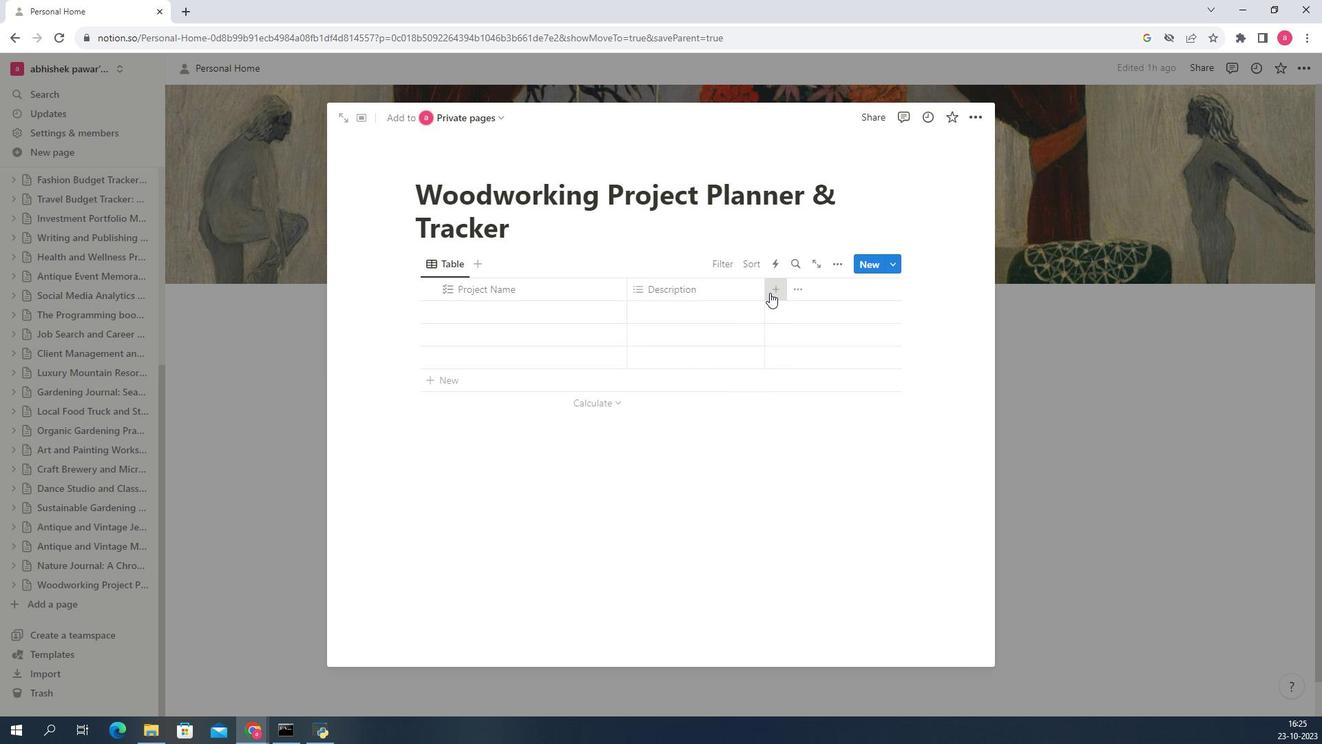 
Action: Mouse moved to (940, 353)
Screenshot: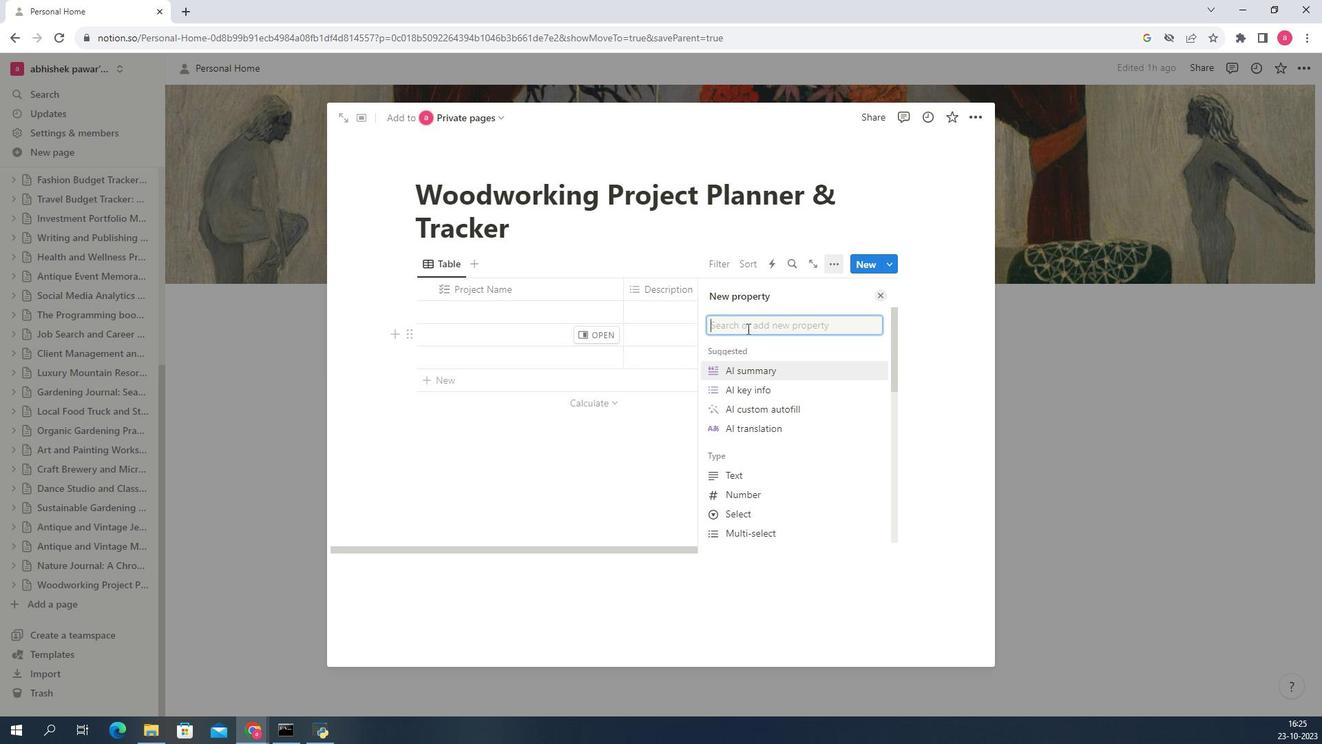 
Action: Mouse pressed left at (940, 353)
Screenshot: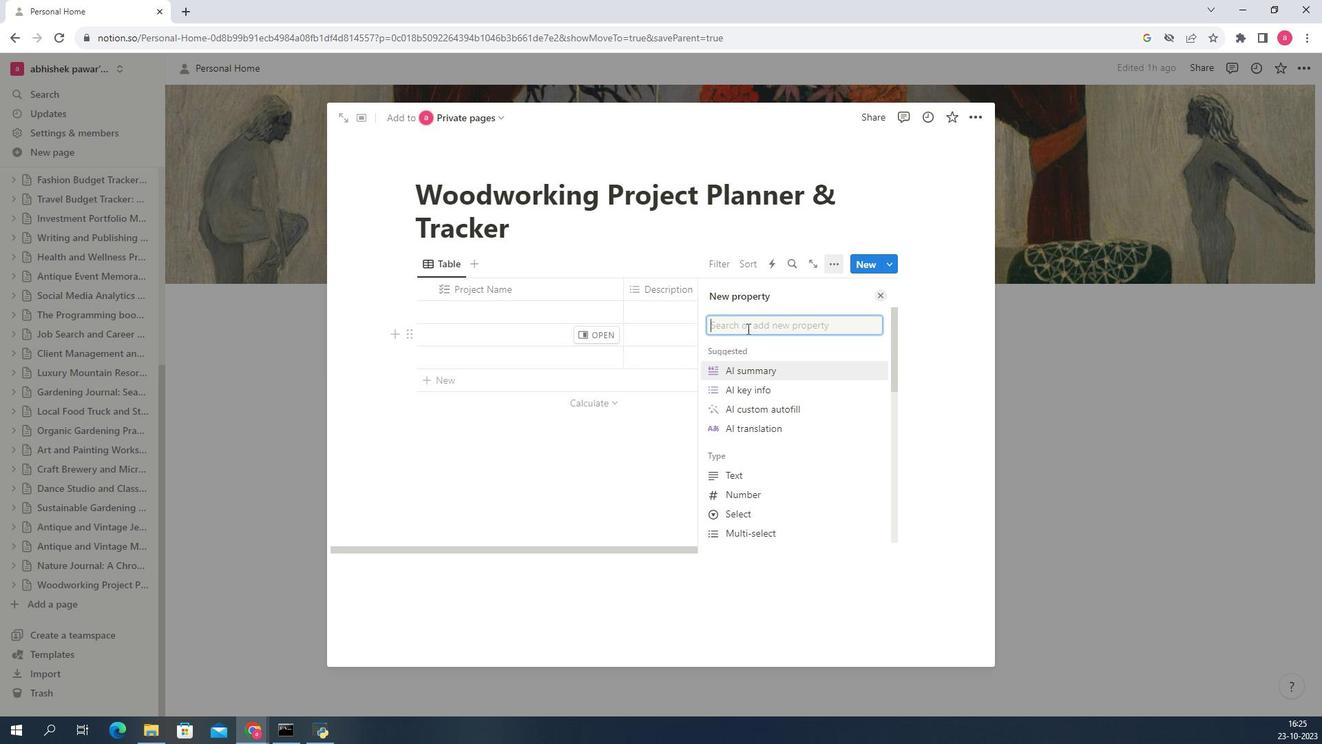 
Action: Key pressed <Key.shift>Start<Key.space><Key.shift>Date
Screenshot: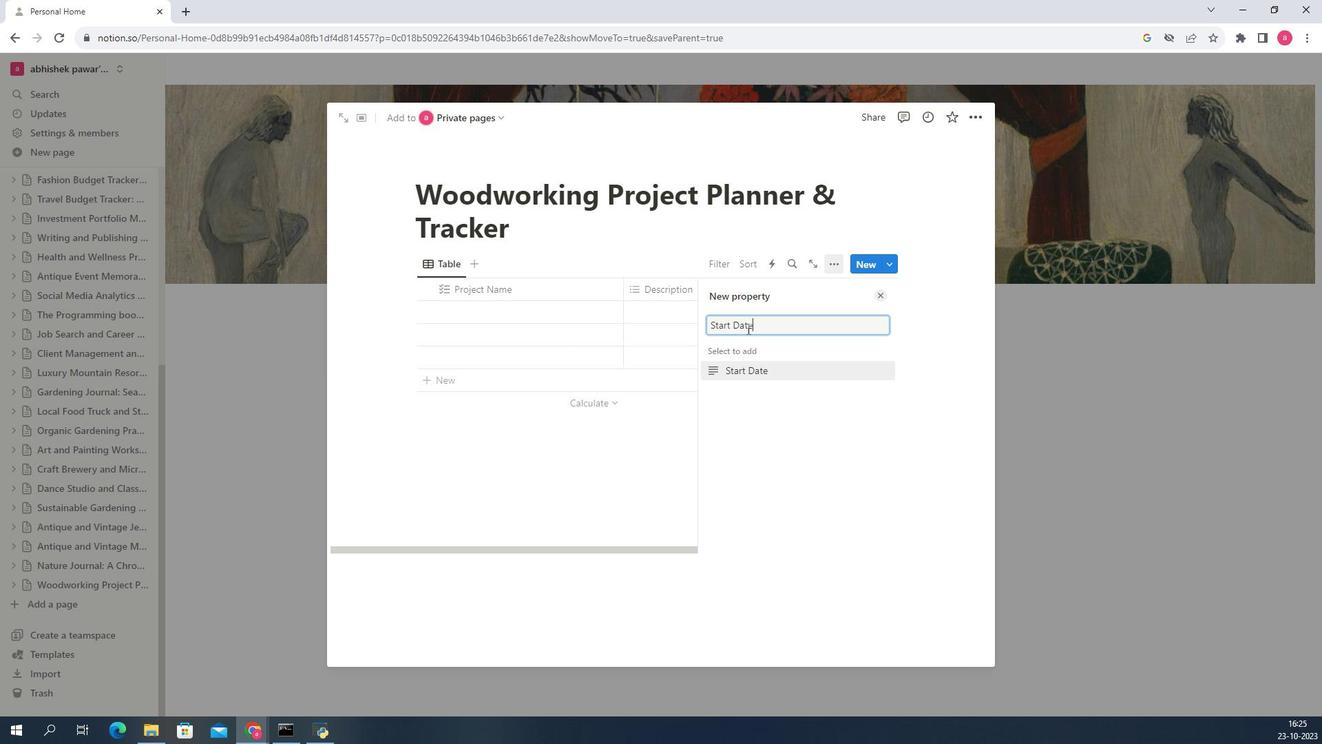 
Action: Mouse moved to (941, 385)
Screenshot: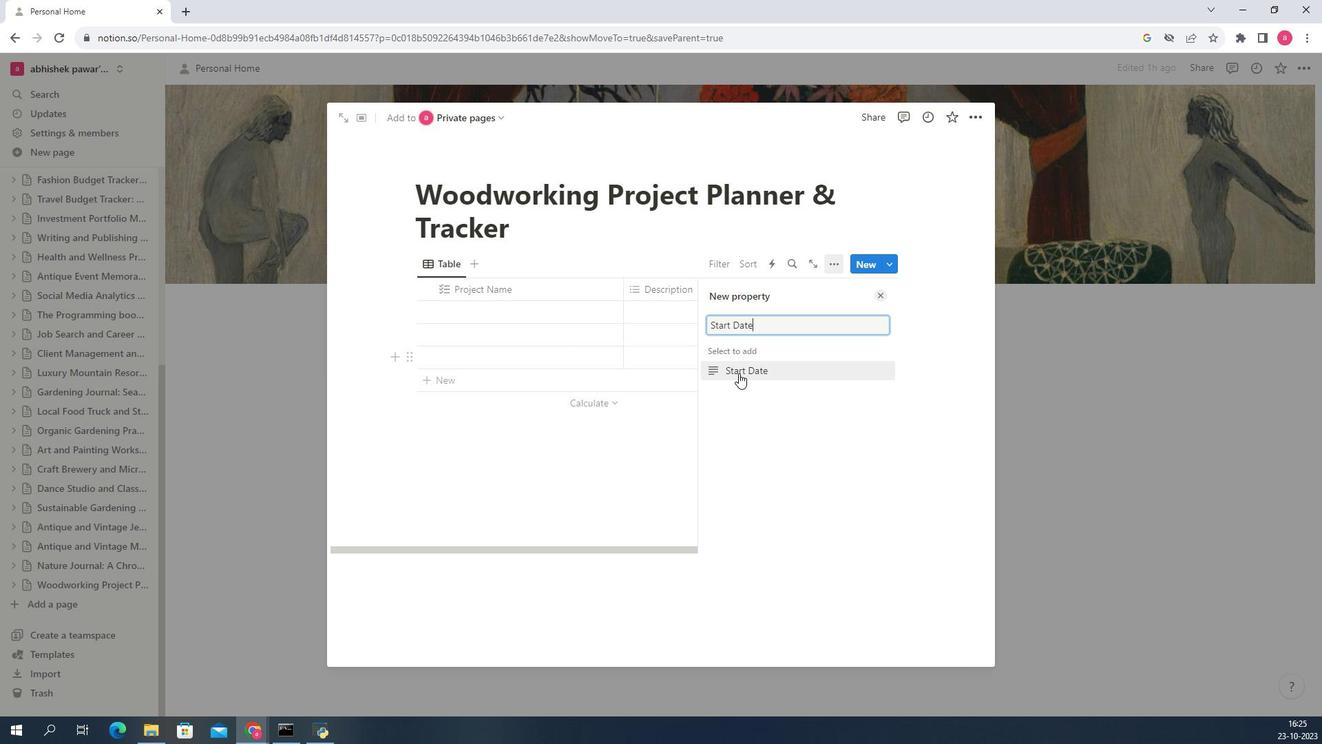 
Action: Mouse pressed left at (941, 385)
Screenshot: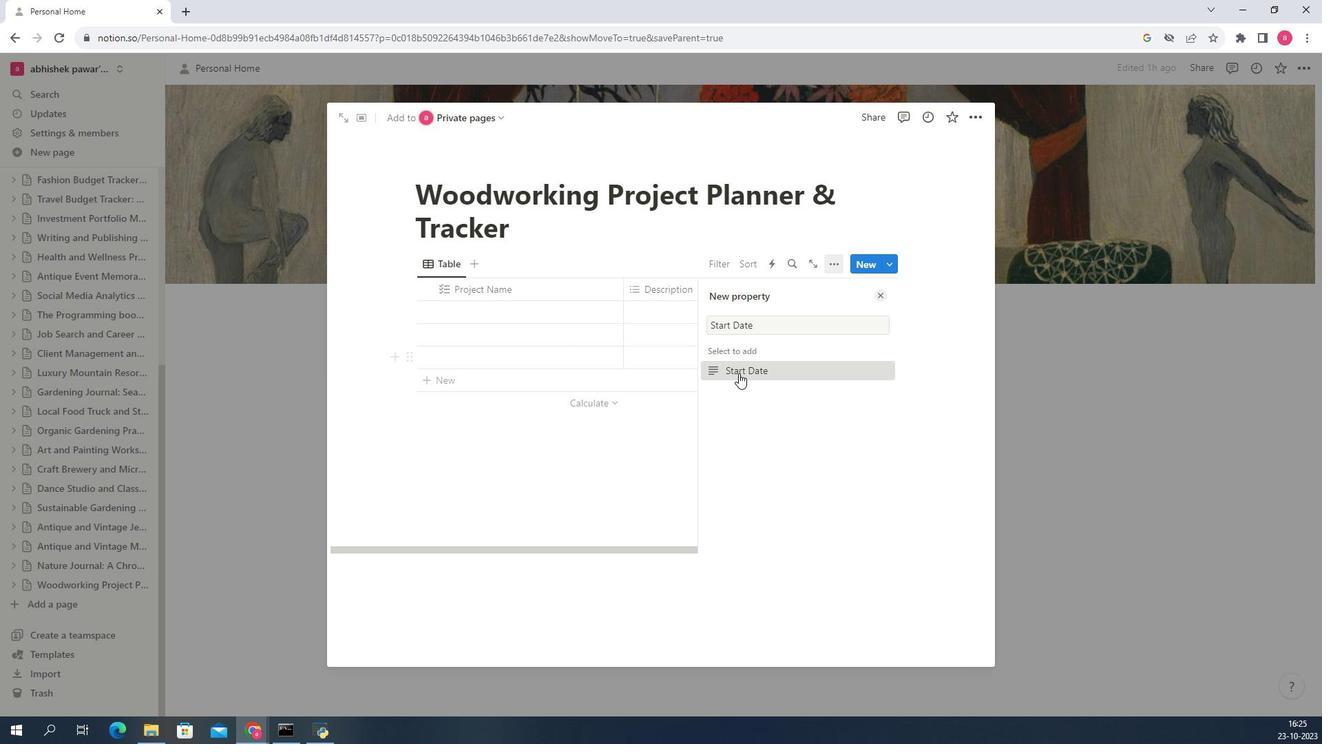 
Action: Mouse moved to (943, 368)
Screenshot: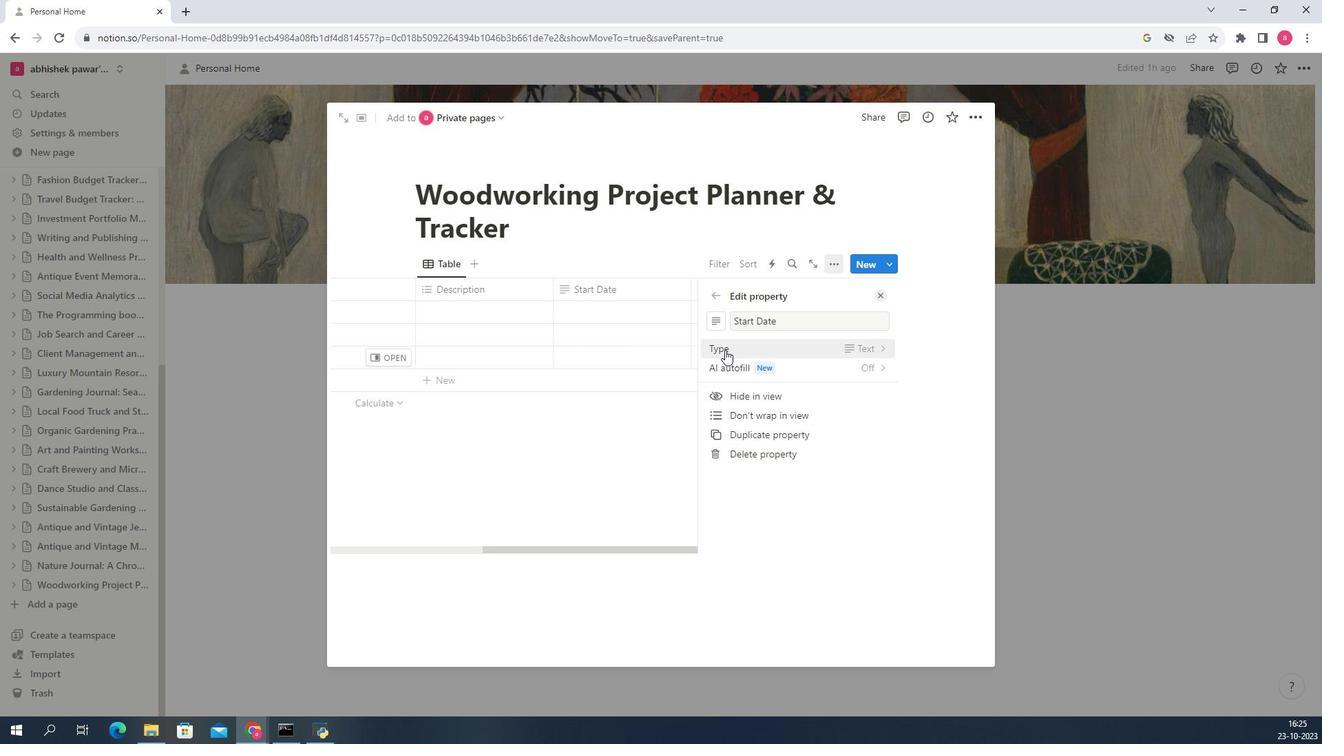 
Action: Mouse pressed left at (943, 368)
Screenshot: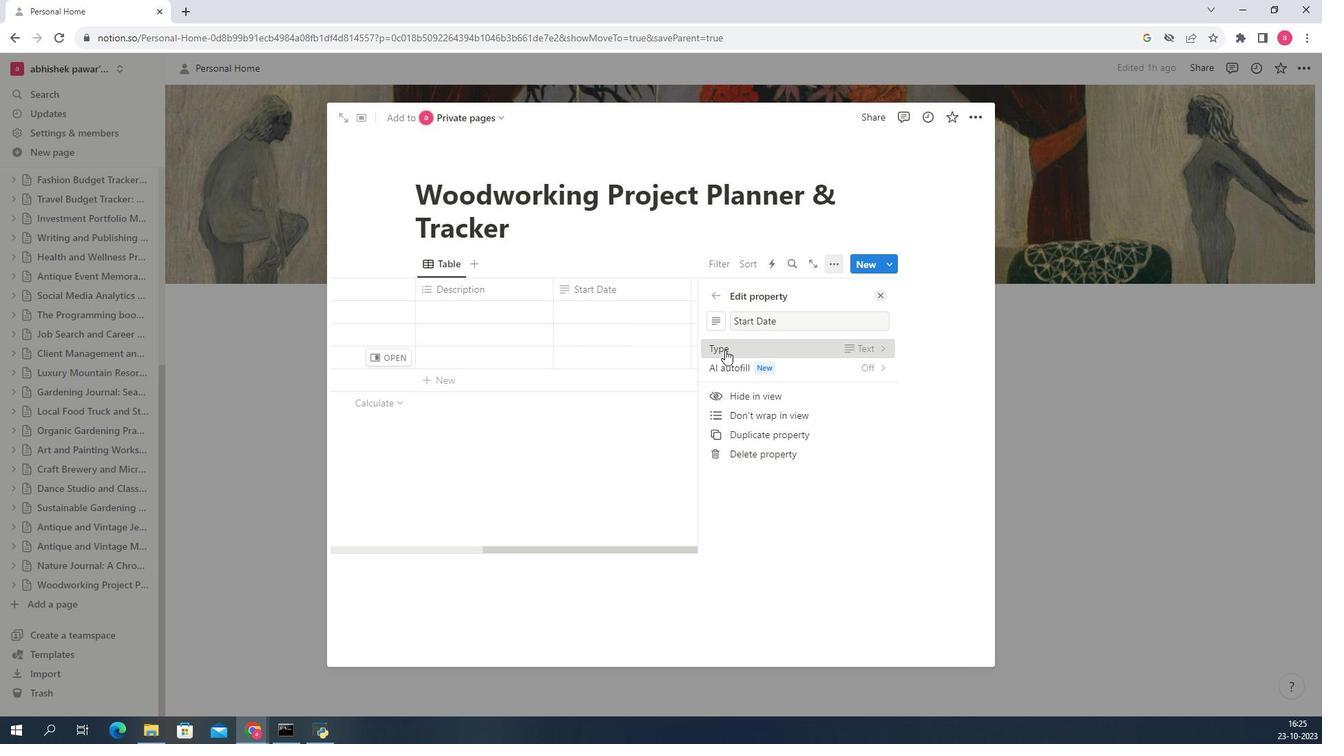 
Action: Mouse moved to (941, 433)
Screenshot: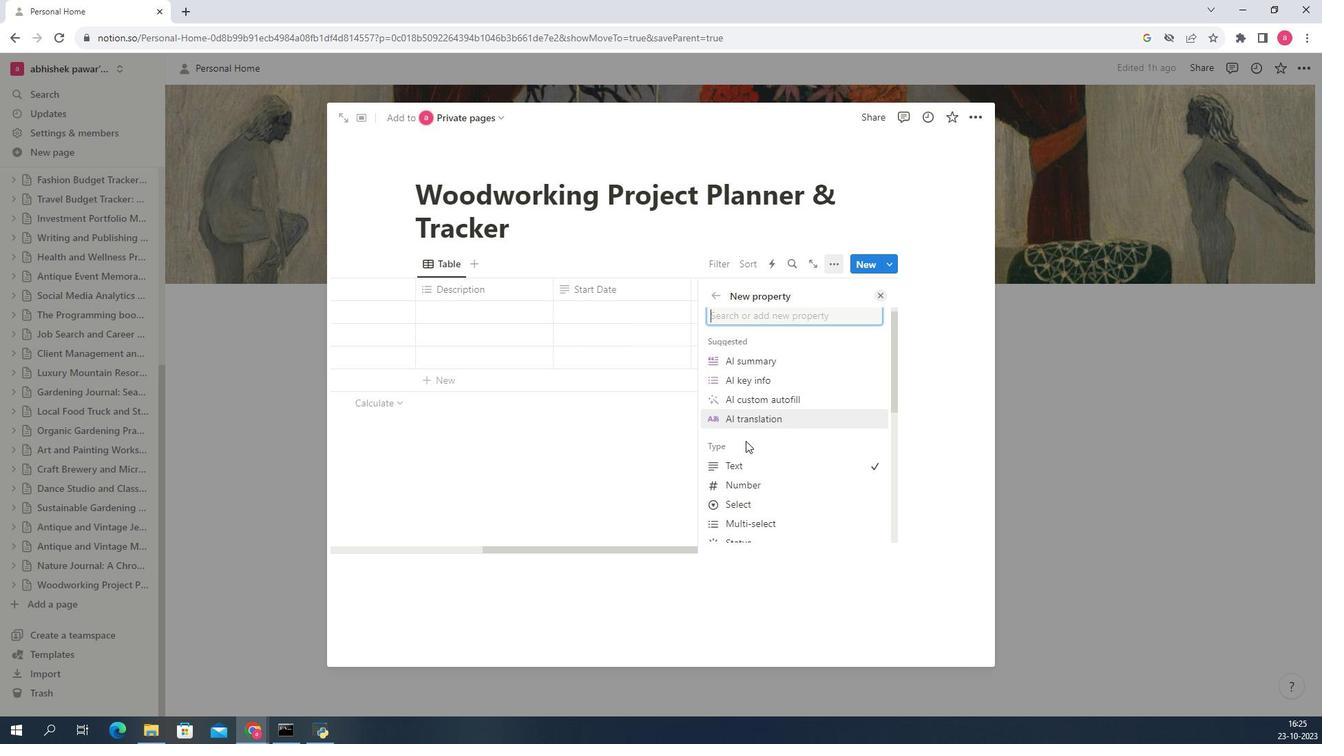 
Action: Mouse scrolled (941, 432) with delta (0, 0)
Screenshot: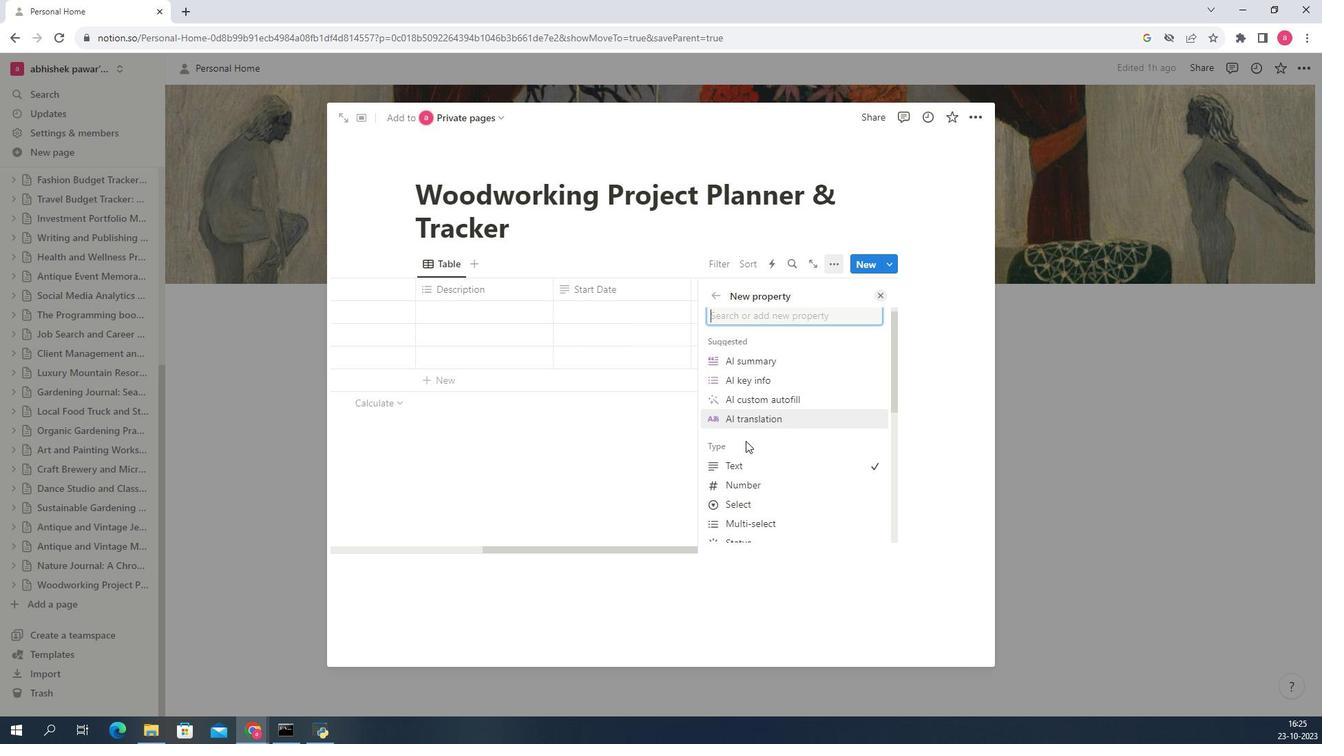 
Action: Mouse scrolled (941, 432) with delta (0, 0)
Screenshot: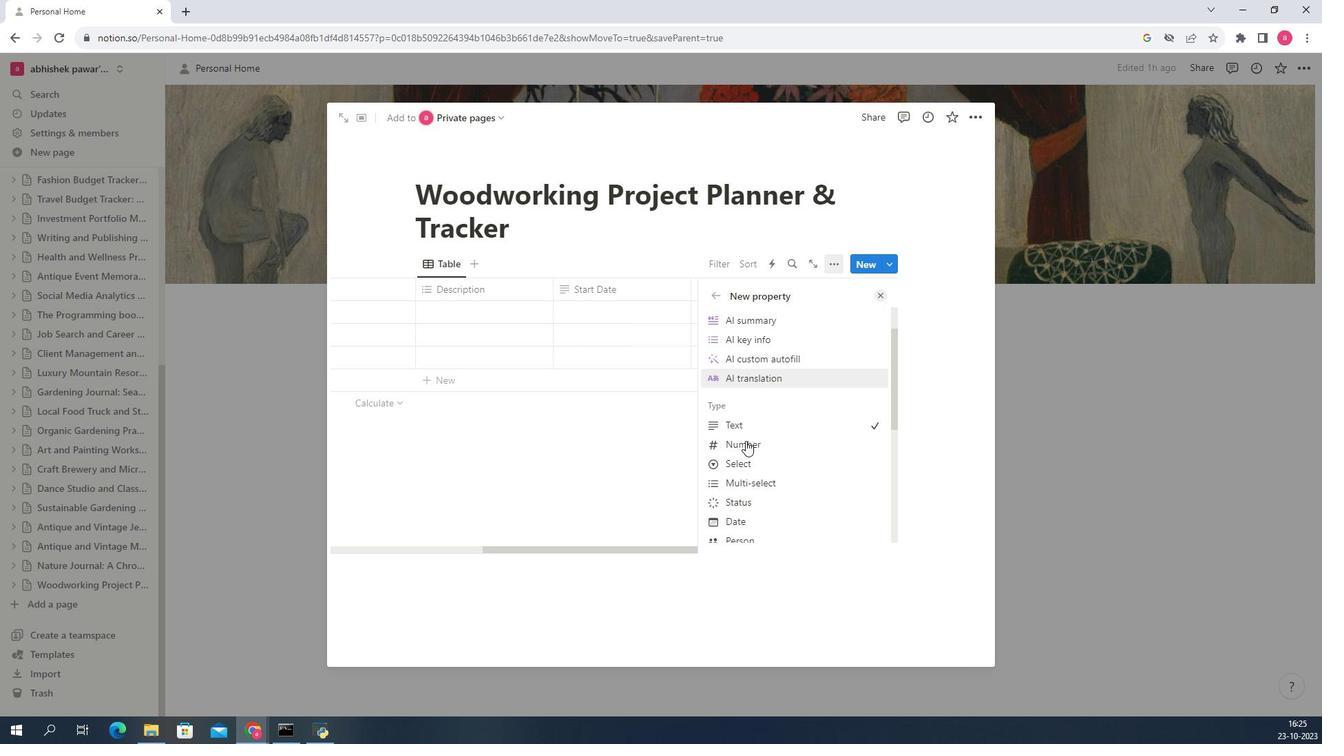 
Action: Mouse scrolled (941, 432) with delta (0, 0)
Screenshot: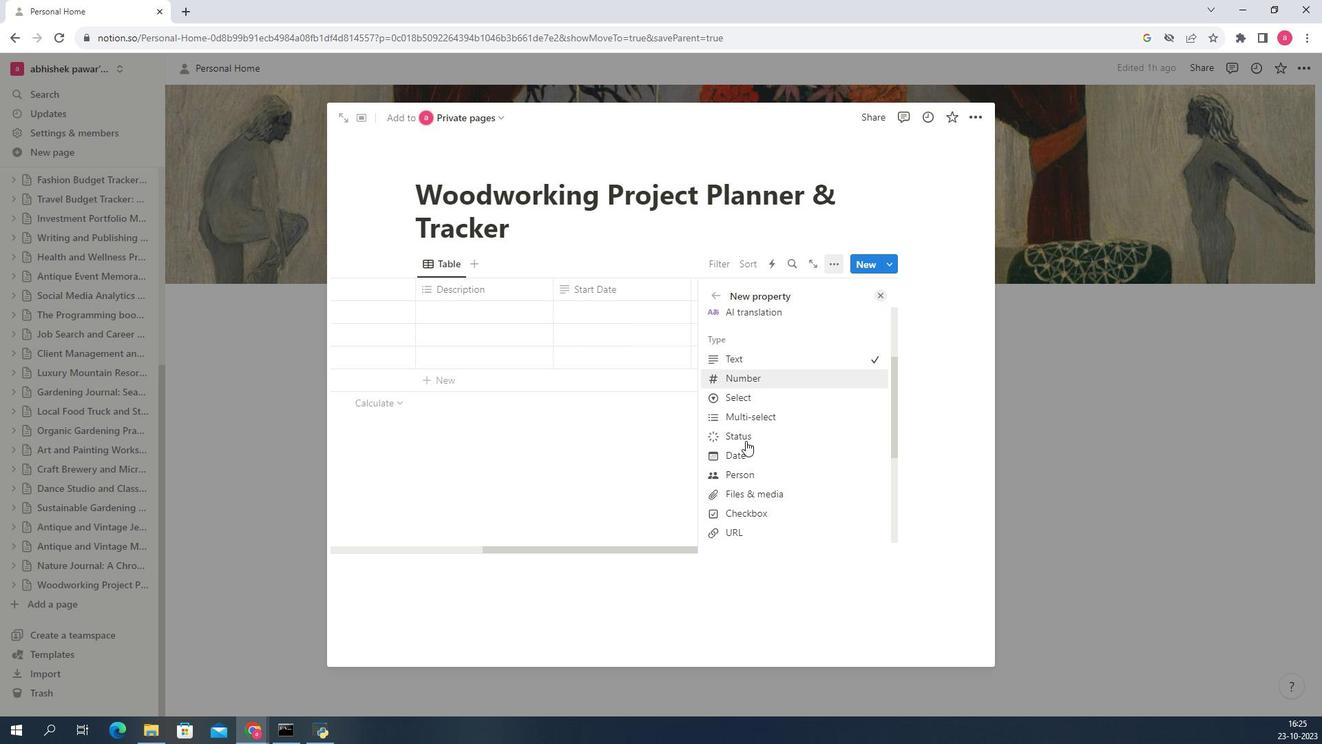 
Action: Mouse moved to (943, 378)
Screenshot: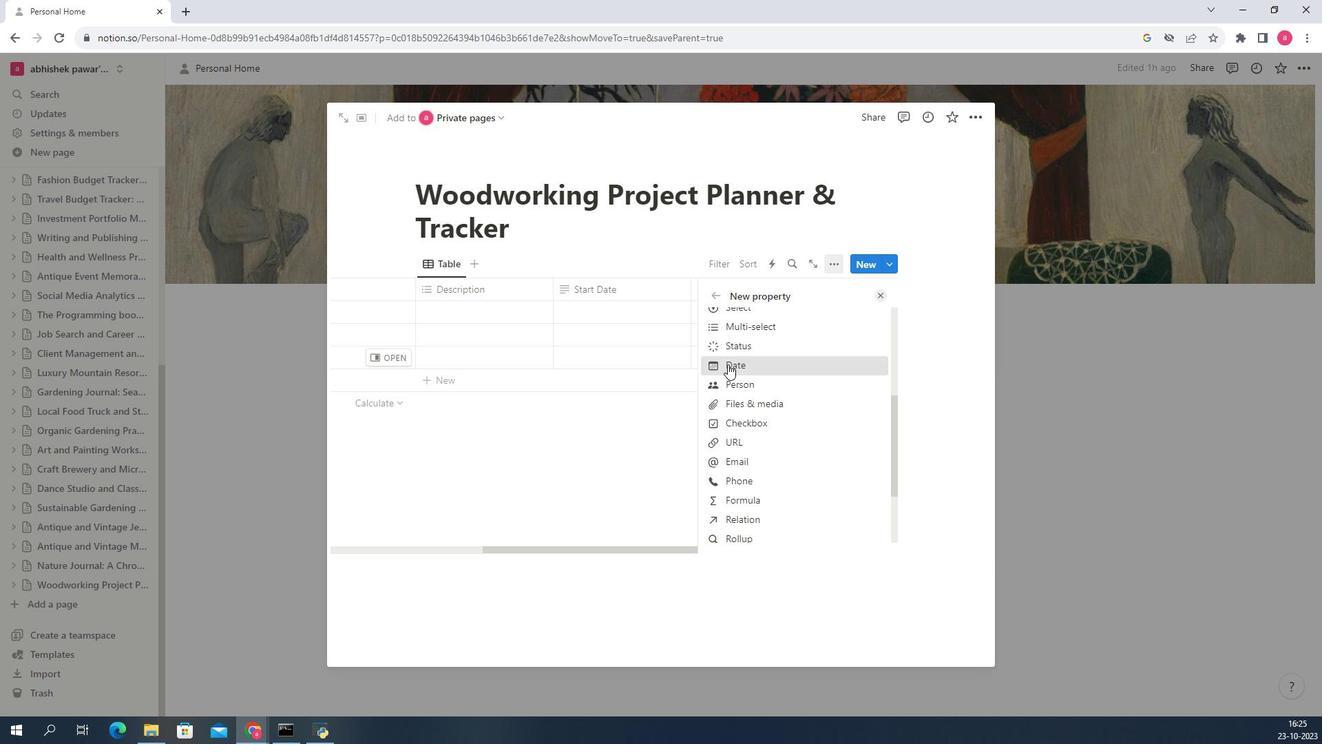 
Action: Mouse pressed left at (943, 378)
Screenshot: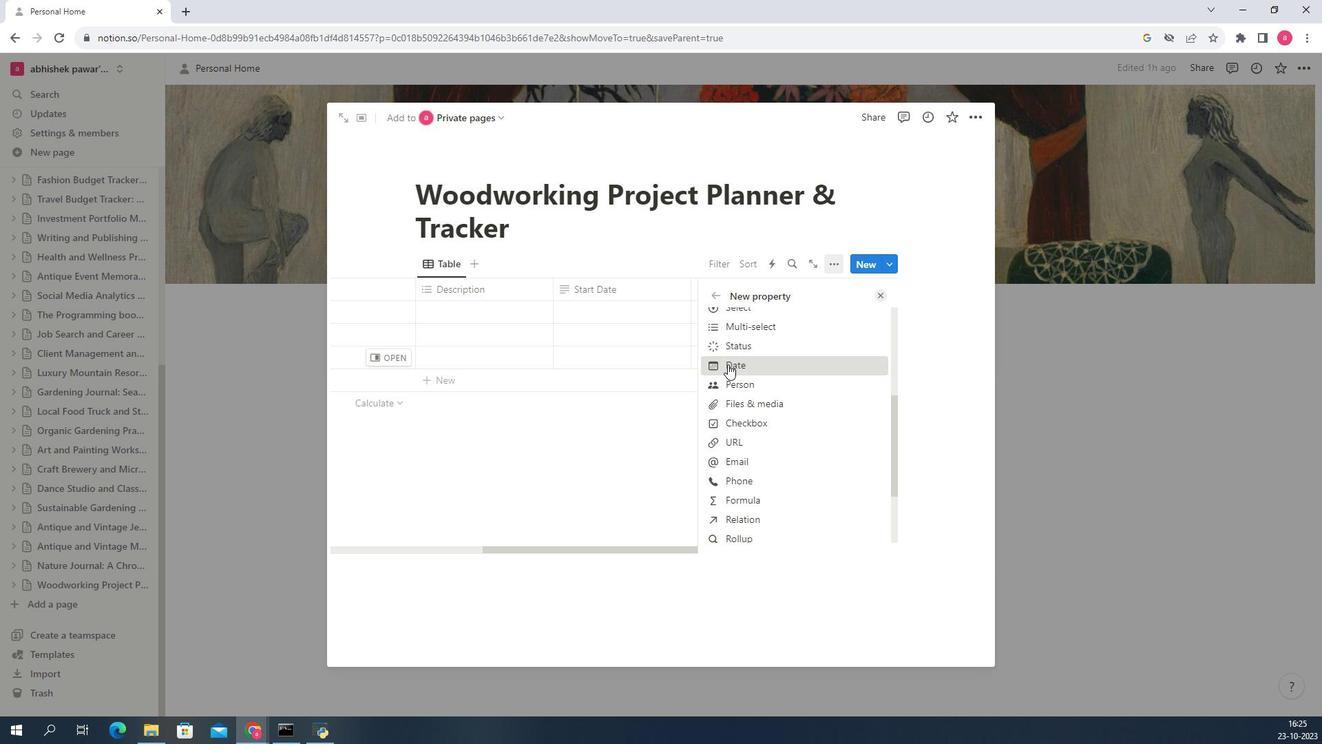 
Action: Mouse moved to (943, 327)
Screenshot: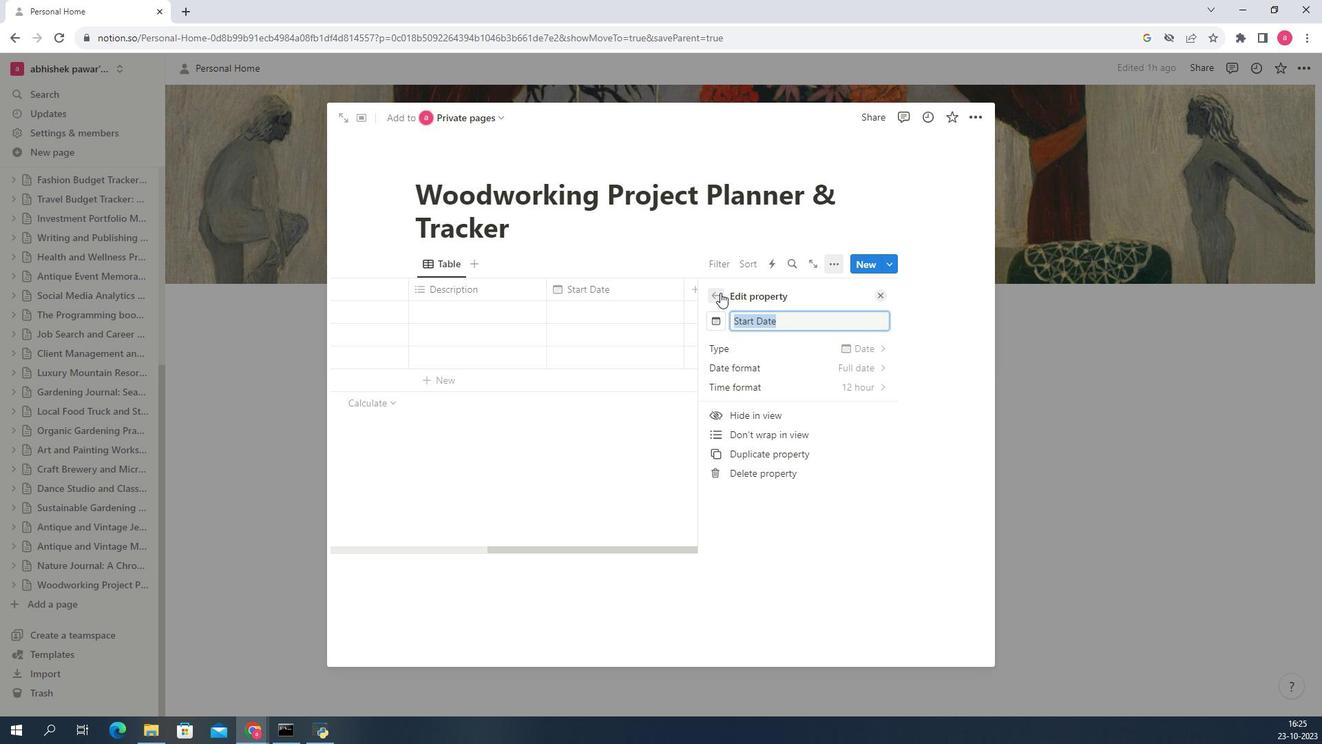 
Action: Mouse pressed left at (943, 327)
Screenshot: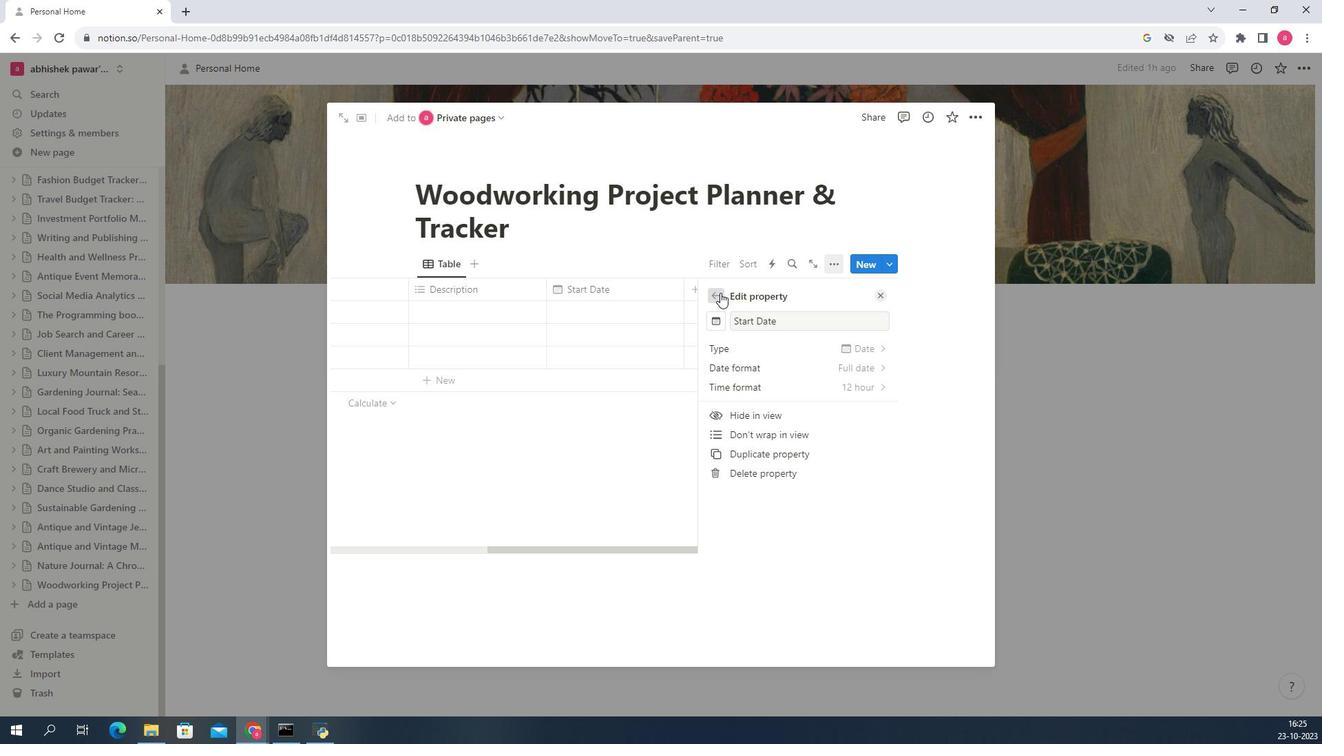
Action: Mouse moved to (939, 351)
Screenshot: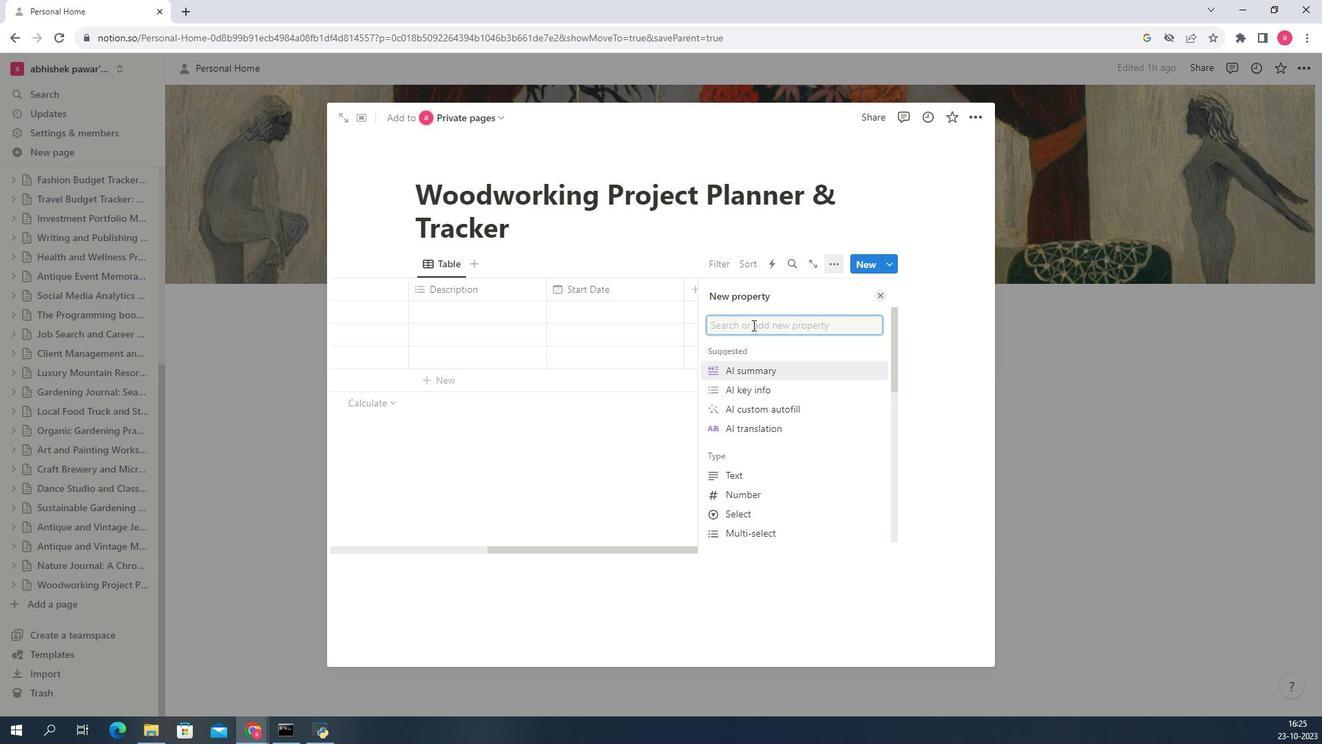 
Action: Mouse pressed left at (939, 351)
Screenshot: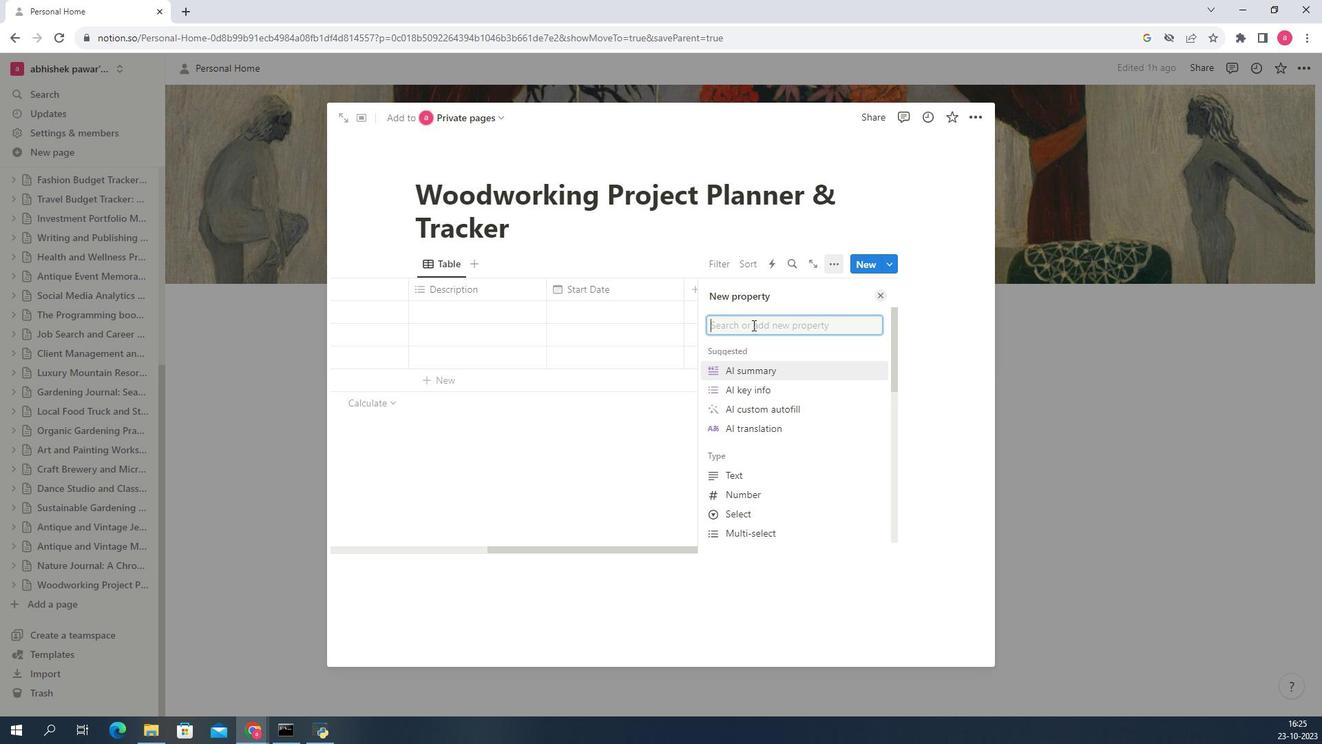 
Action: Key pressed <Key.shift>End<Key.space><Key.shift>Date
Screenshot: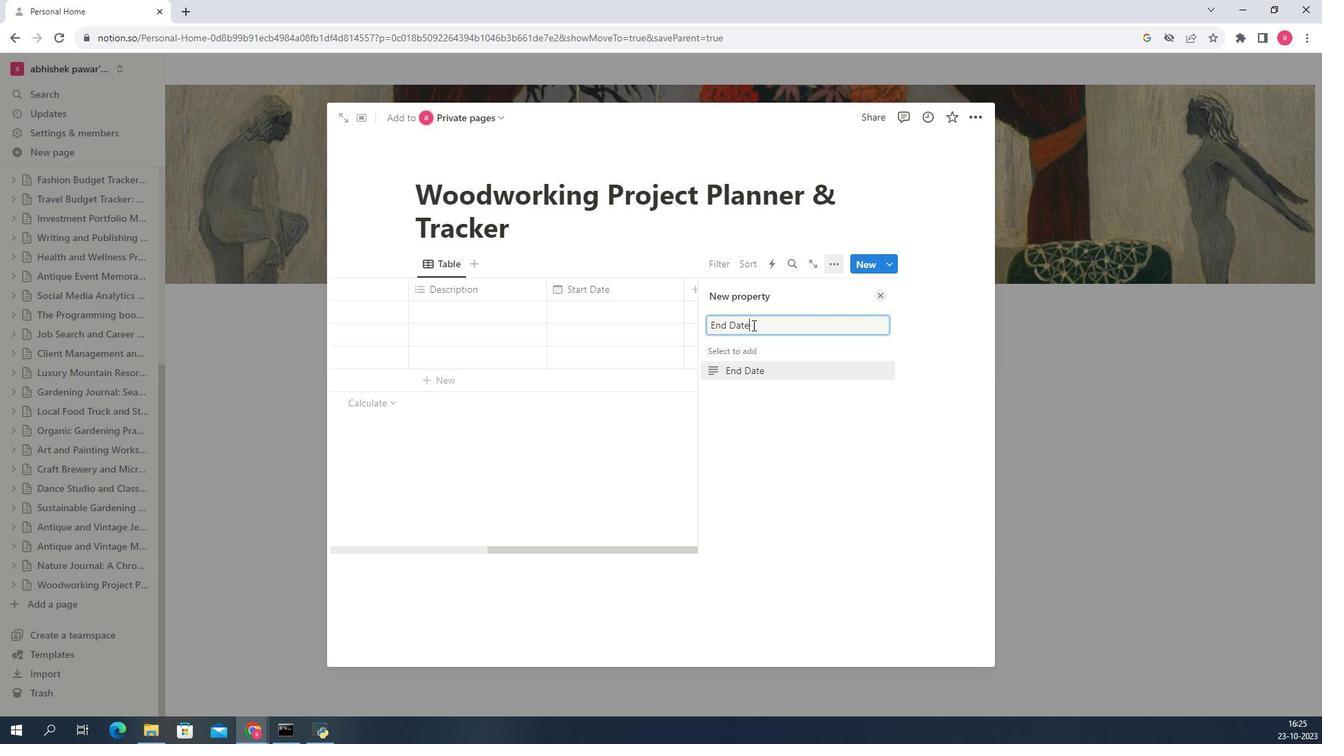 
Action: Mouse moved to (943, 385)
Screenshot: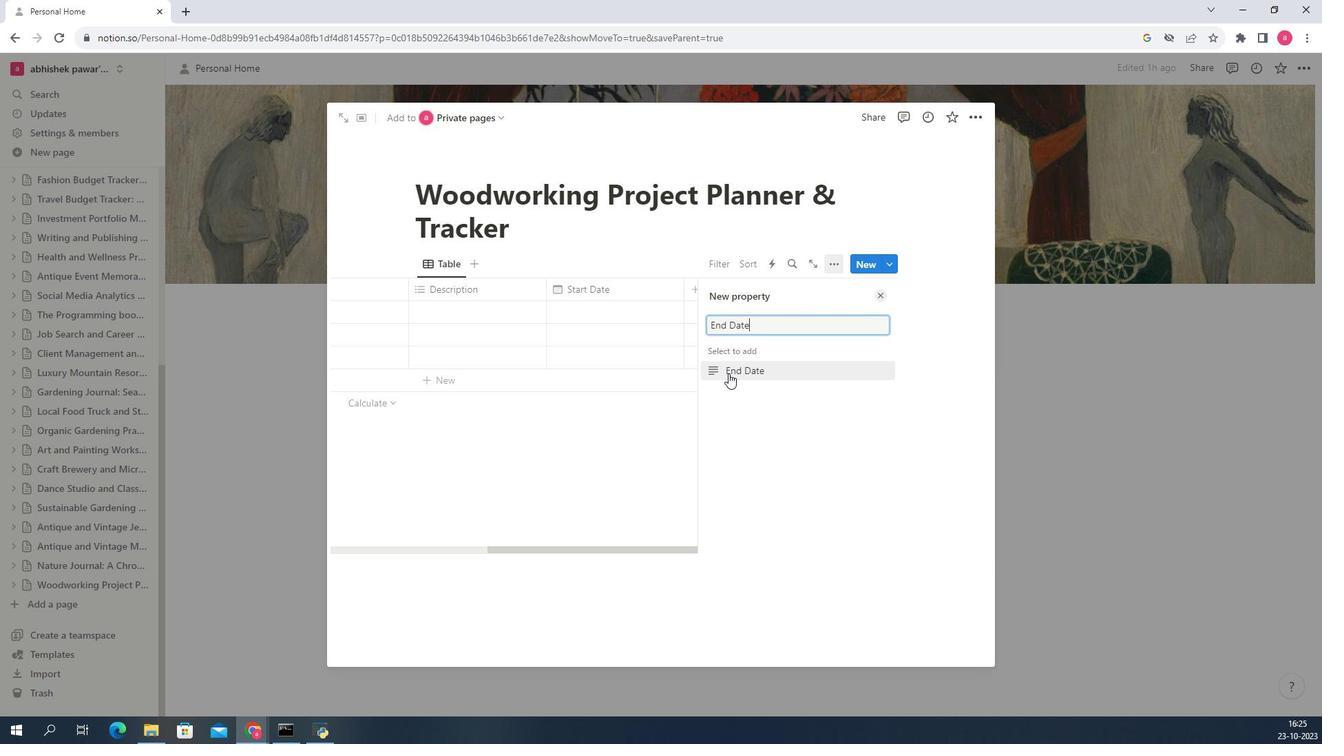 
Action: Mouse pressed left at (943, 385)
Screenshot: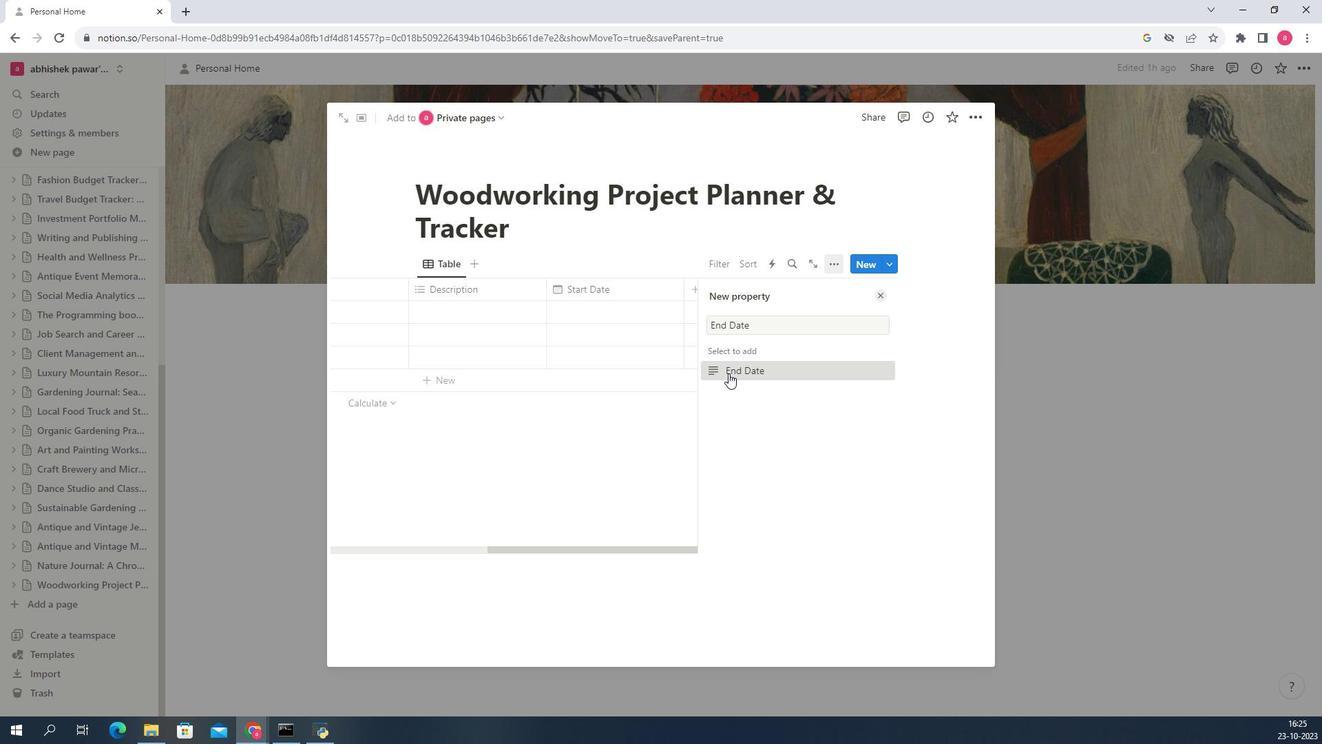 
Action: Mouse moved to (944, 348)
Screenshot: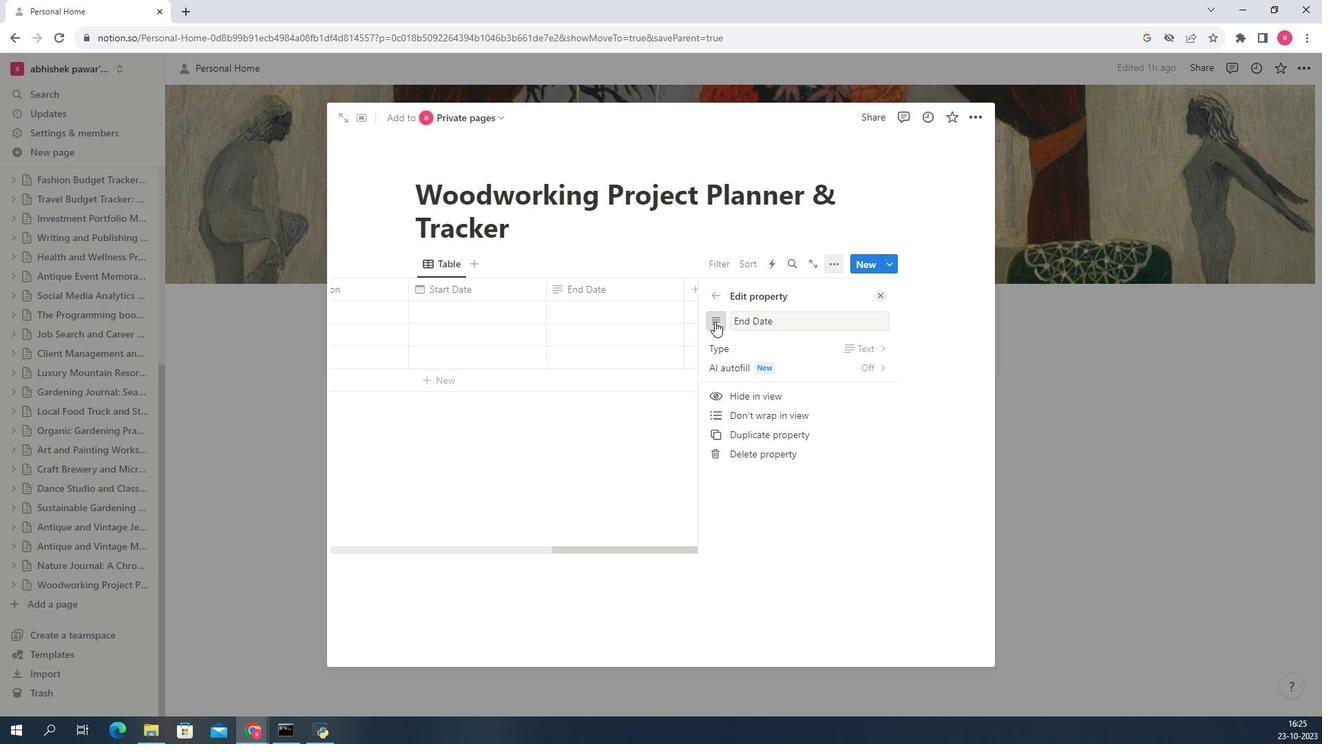 
Action: Mouse pressed left at (944, 348)
Screenshot: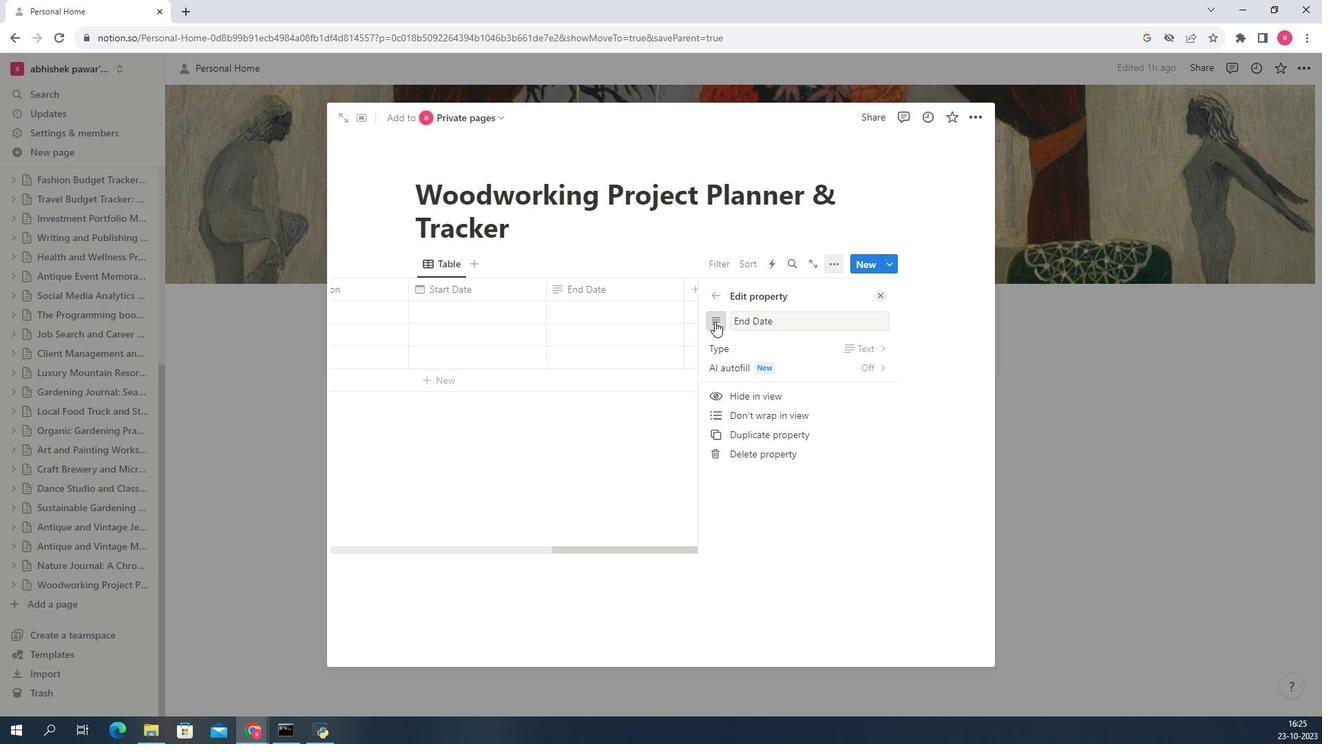 
Action: Mouse moved to (950, 389)
Screenshot: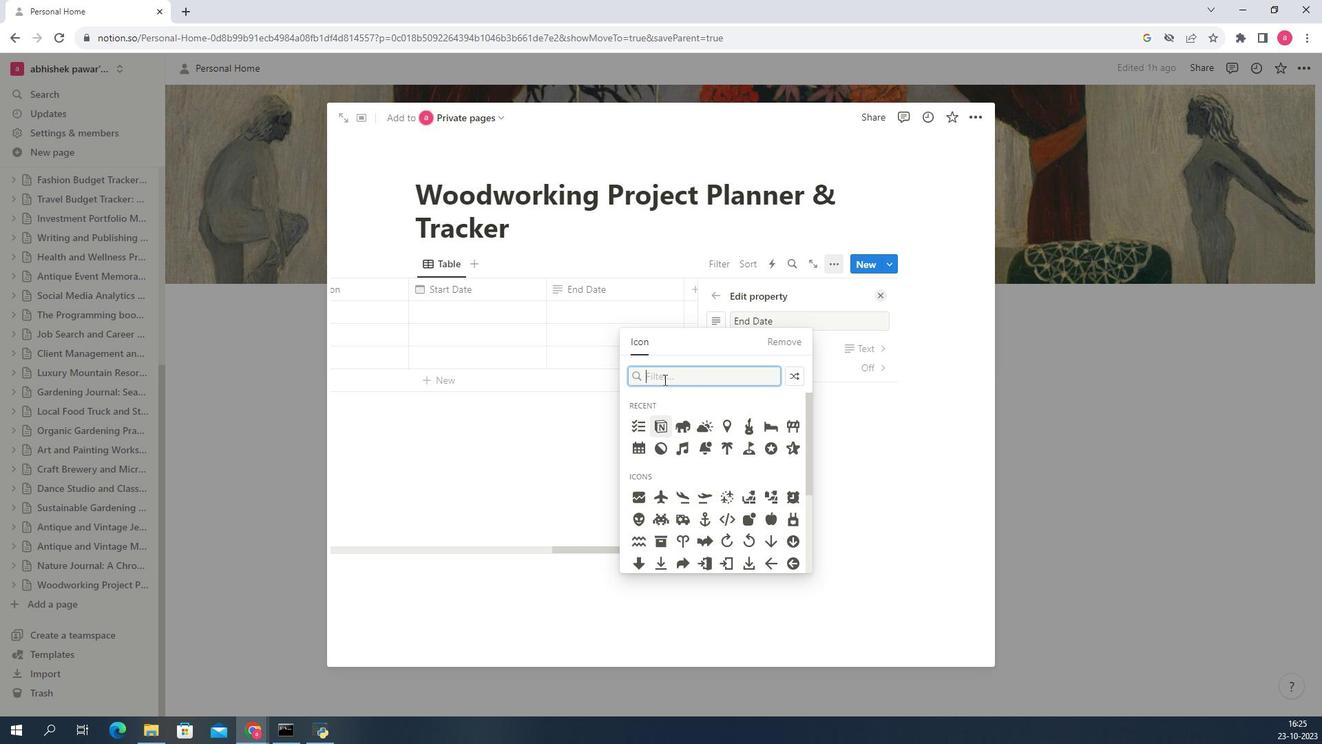 
Action: Mouse pressed left at (950, 389)
Screenshot: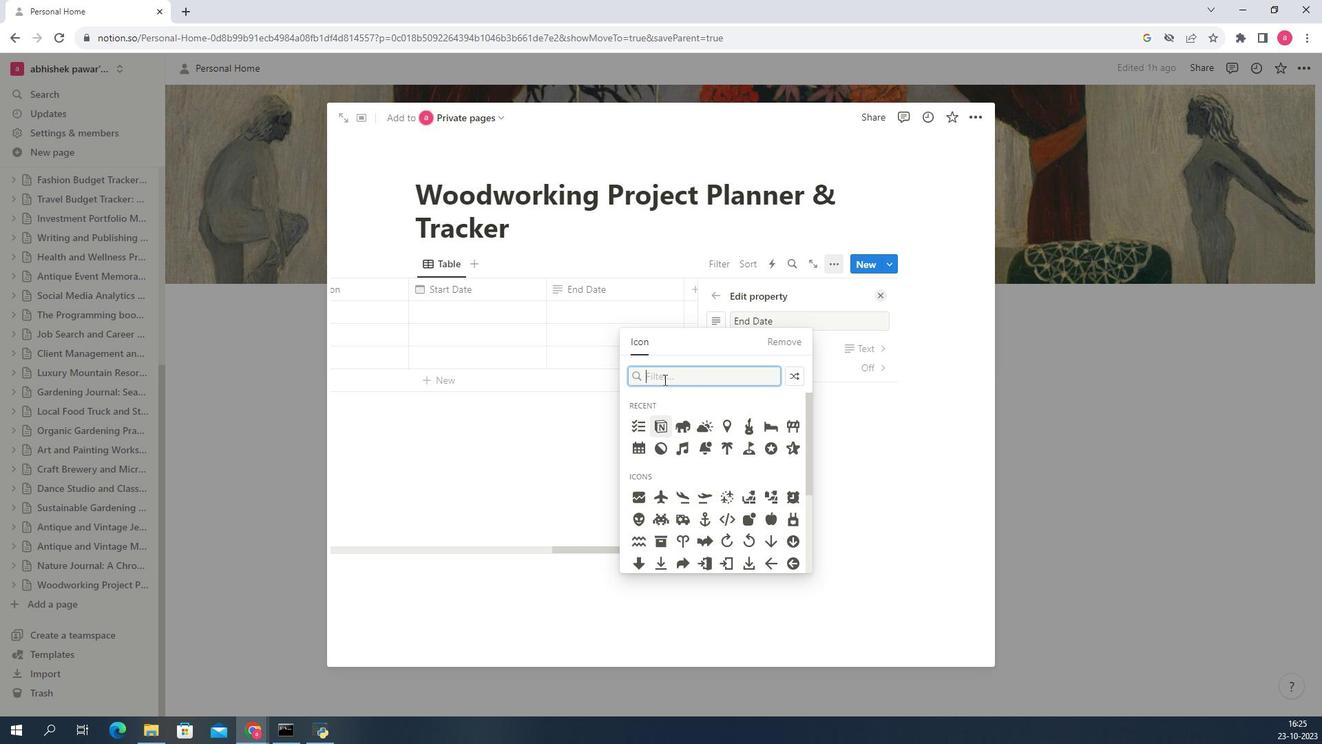 
Action: Key pressed <Key.shift>Dat
Screenshot: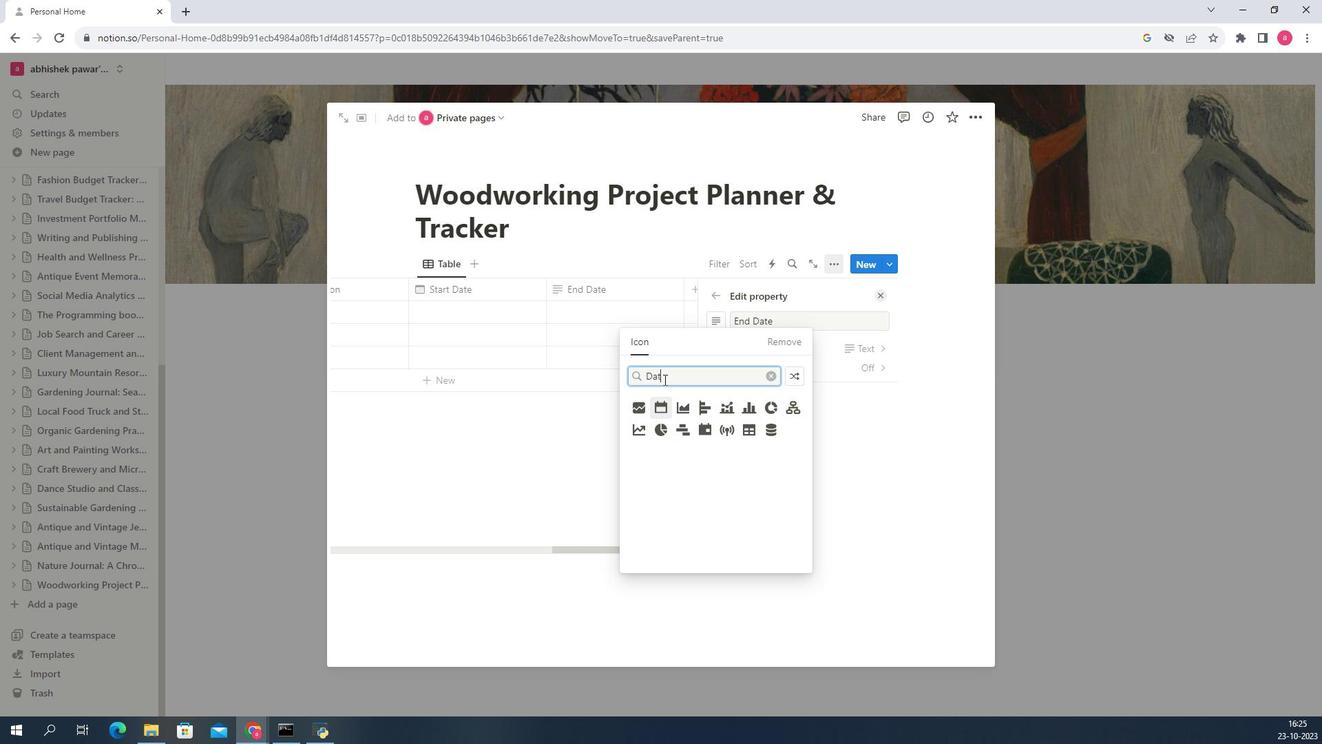 
Action: Mouse moved to (927, 356)
Screenshot: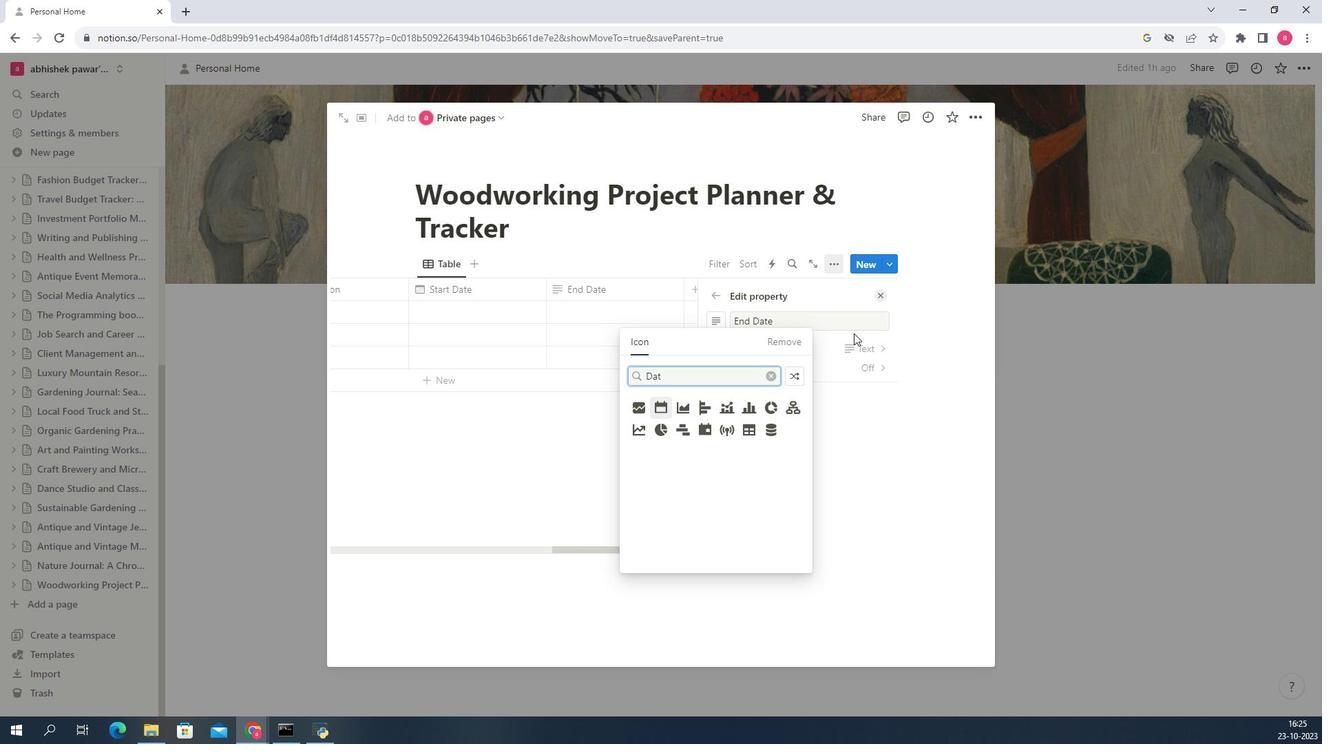 
Action: Mouse pressed left at (927, 356)
Screenshot: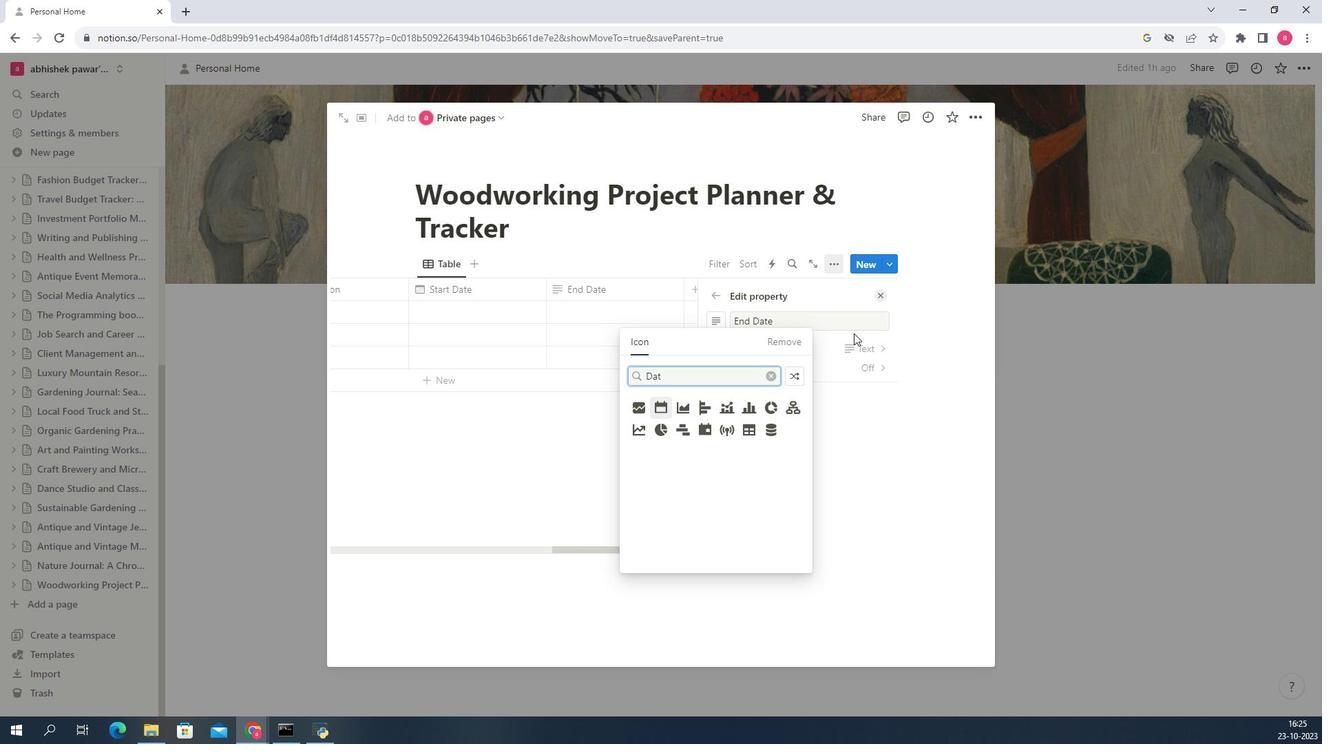 
Action: Mouse moved to (934, 368)
Screenshot: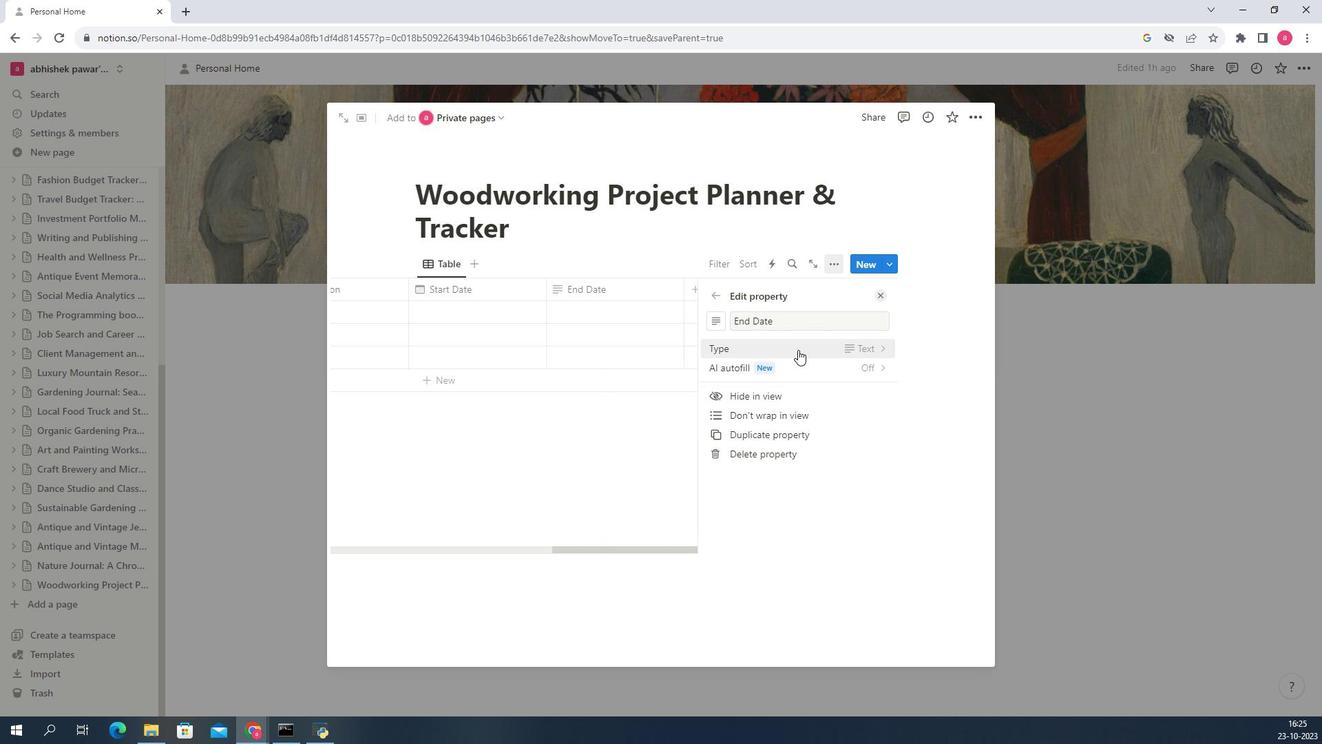 
Action: Mouse pressed left at (934, 368)
Screenshot: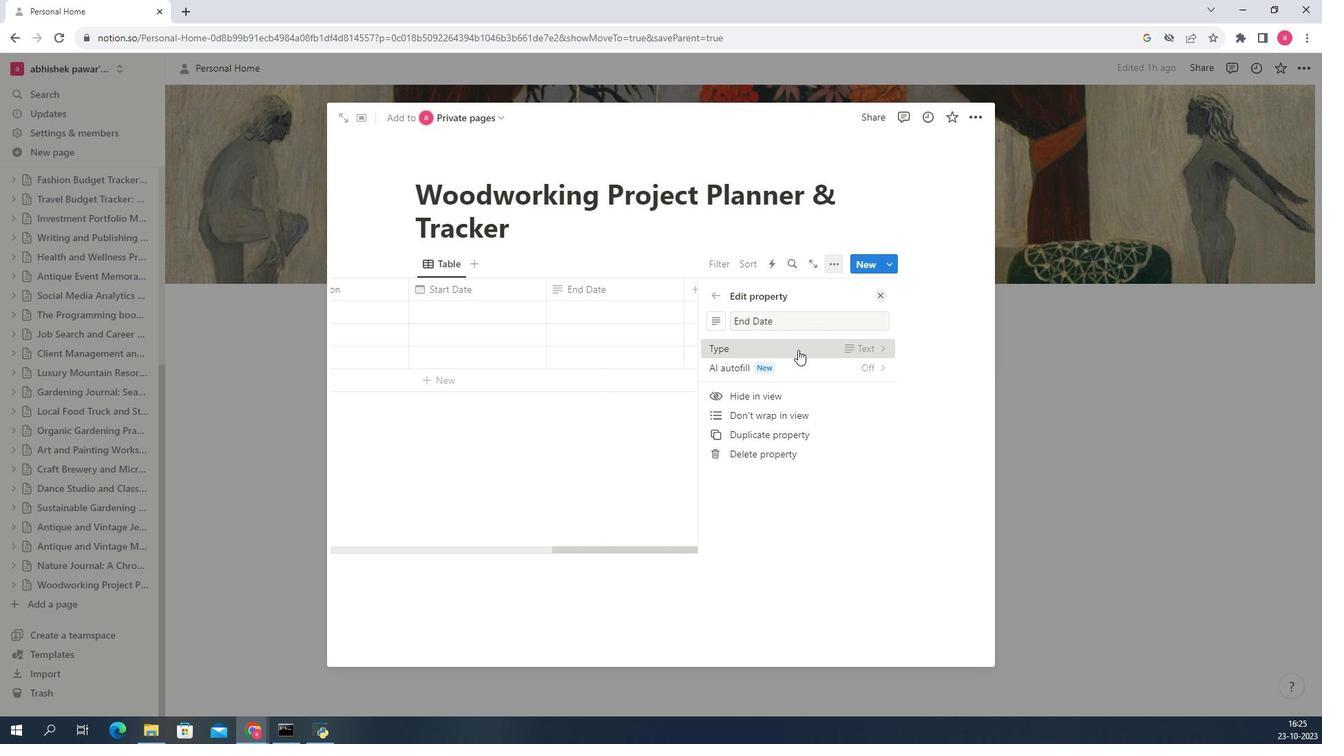 
Action: Mouse moved to (936, 472)
Screenshot: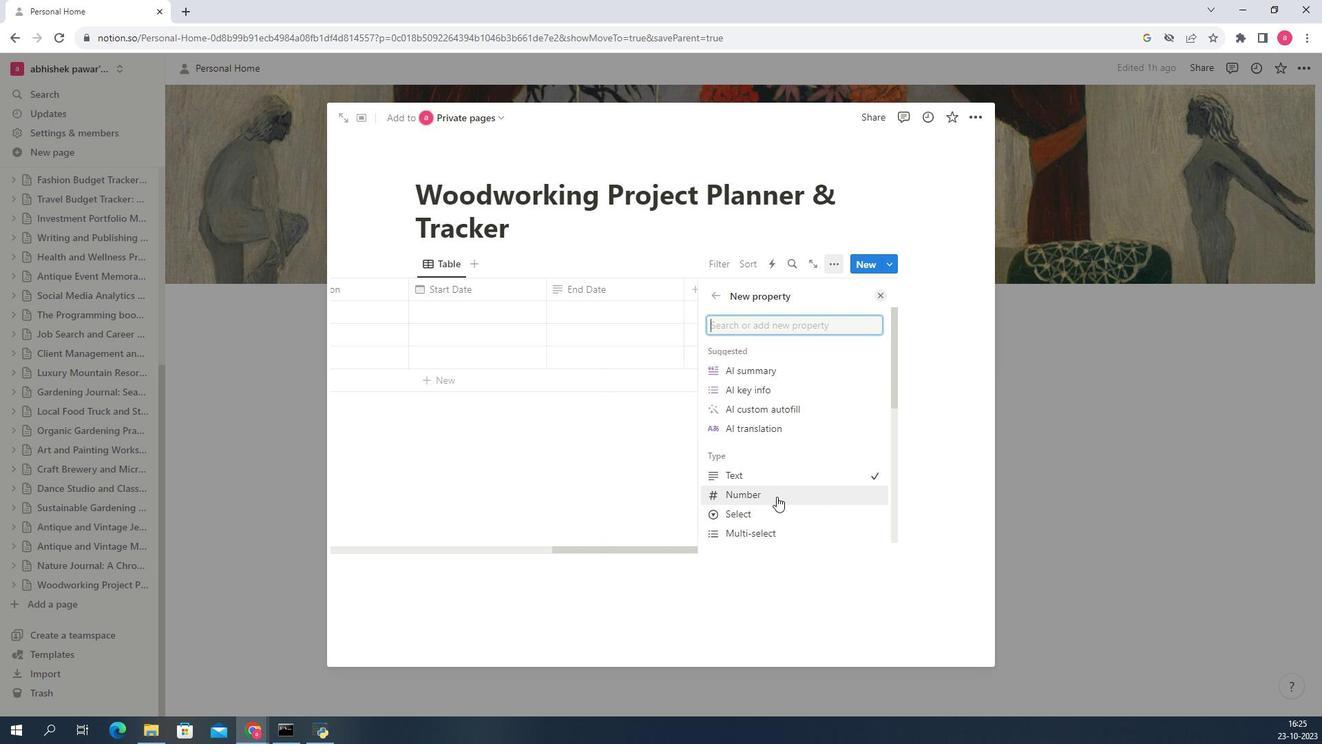 
Action: Mouse scrolled (936, 472) with delta (0, 0)
Screenshot: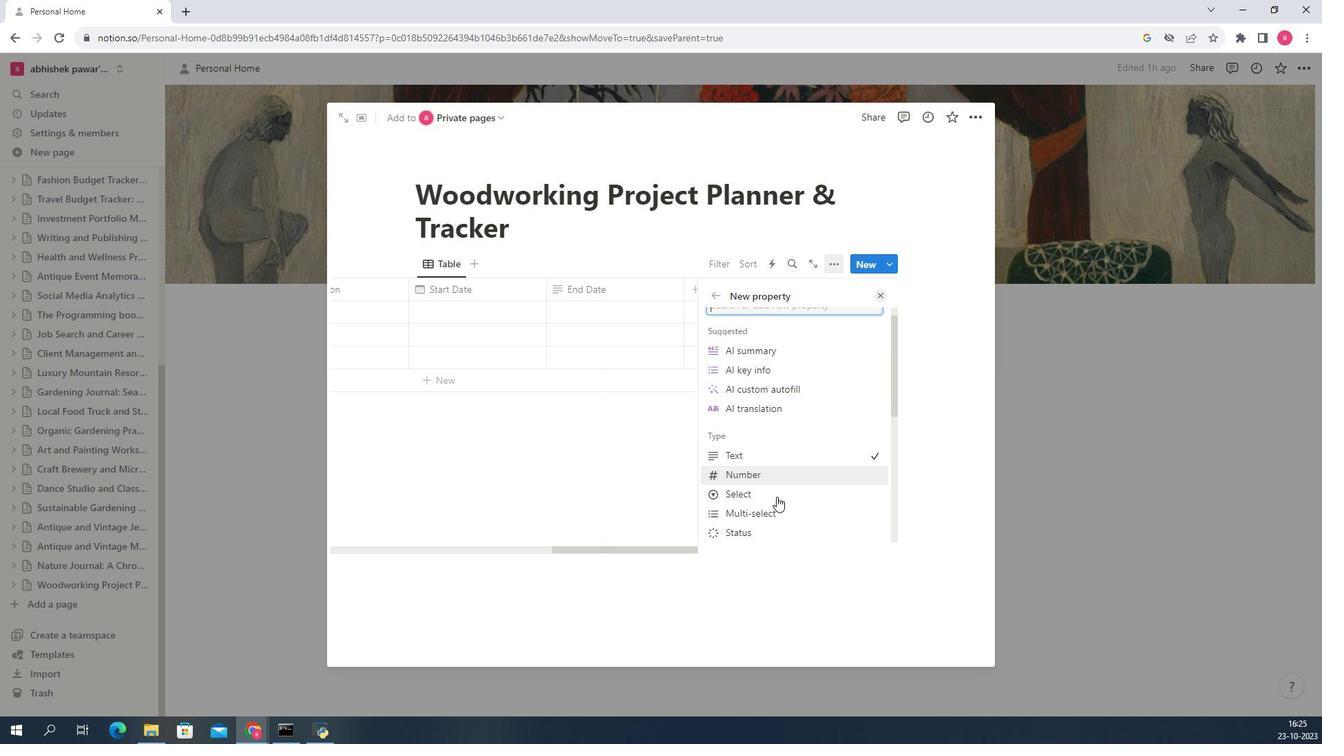 
Action: Mouse scrolled (936, 472) with delta (0, 0)
Screenshot: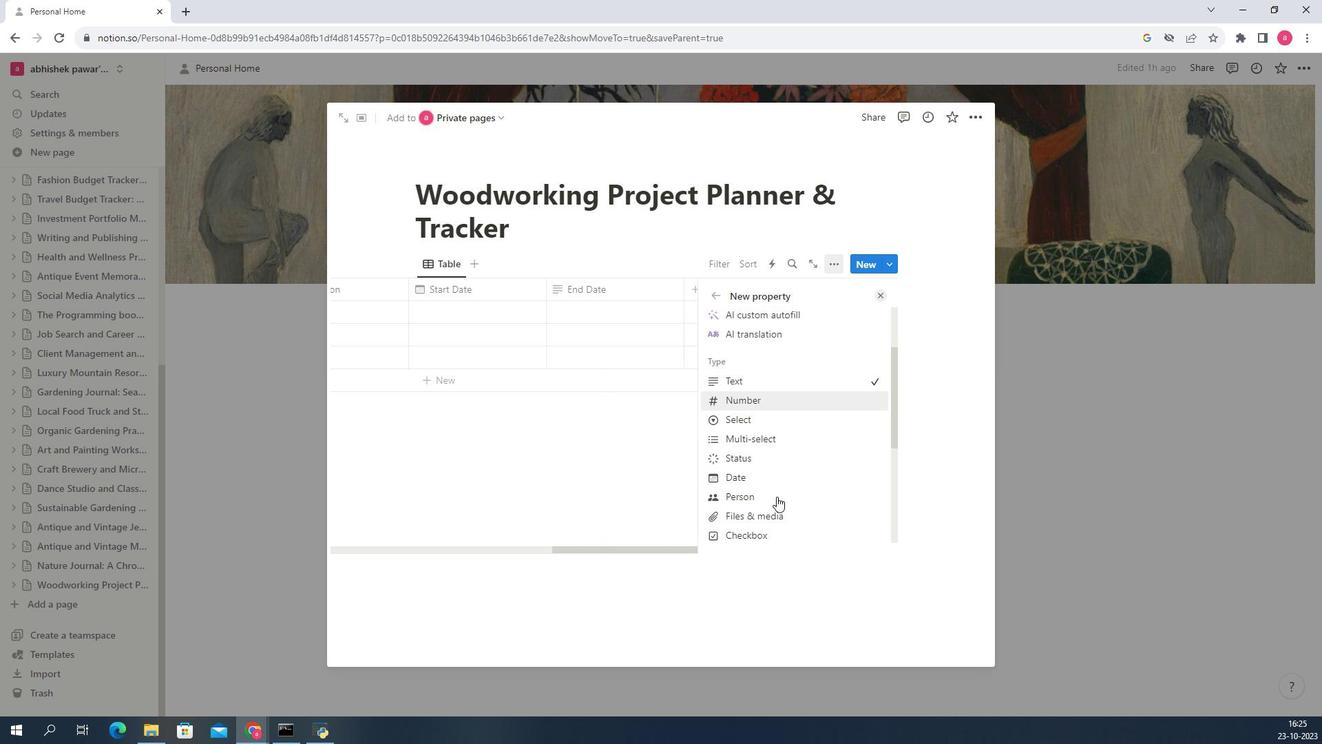 
Action: Mouse scrolled (936, 472) with delta (0, 0)
Screenshot: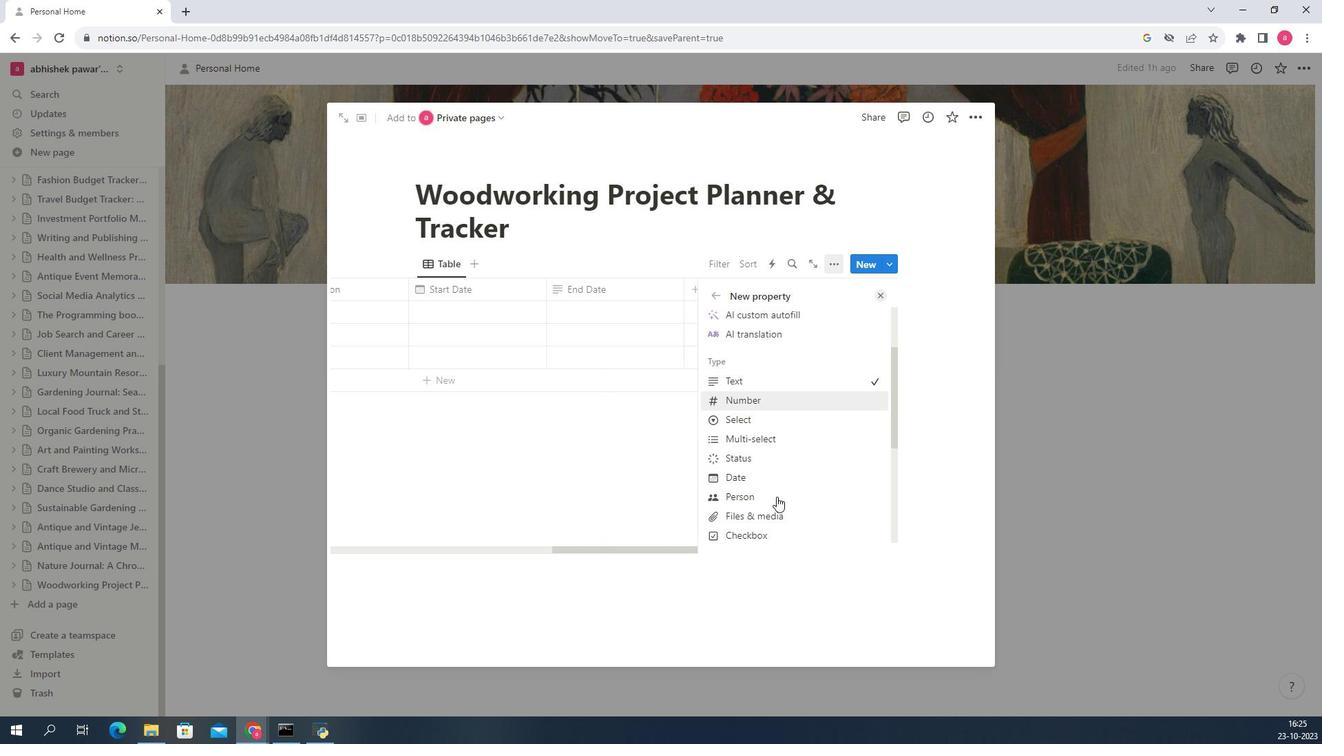 
Action: Mouse scrolled (936, 472) with delta (0, 0)
Screenshot: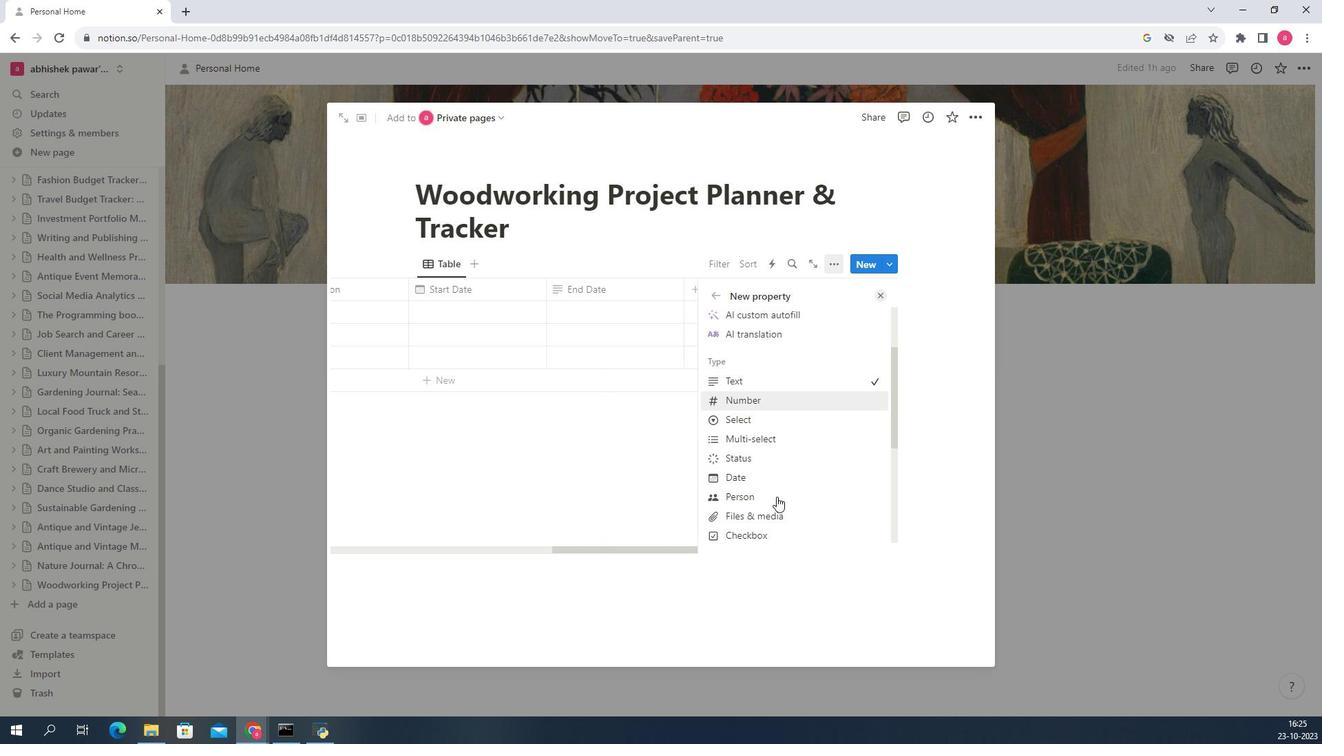 
Action: Mouse moved to (938, 395)
Screenshot: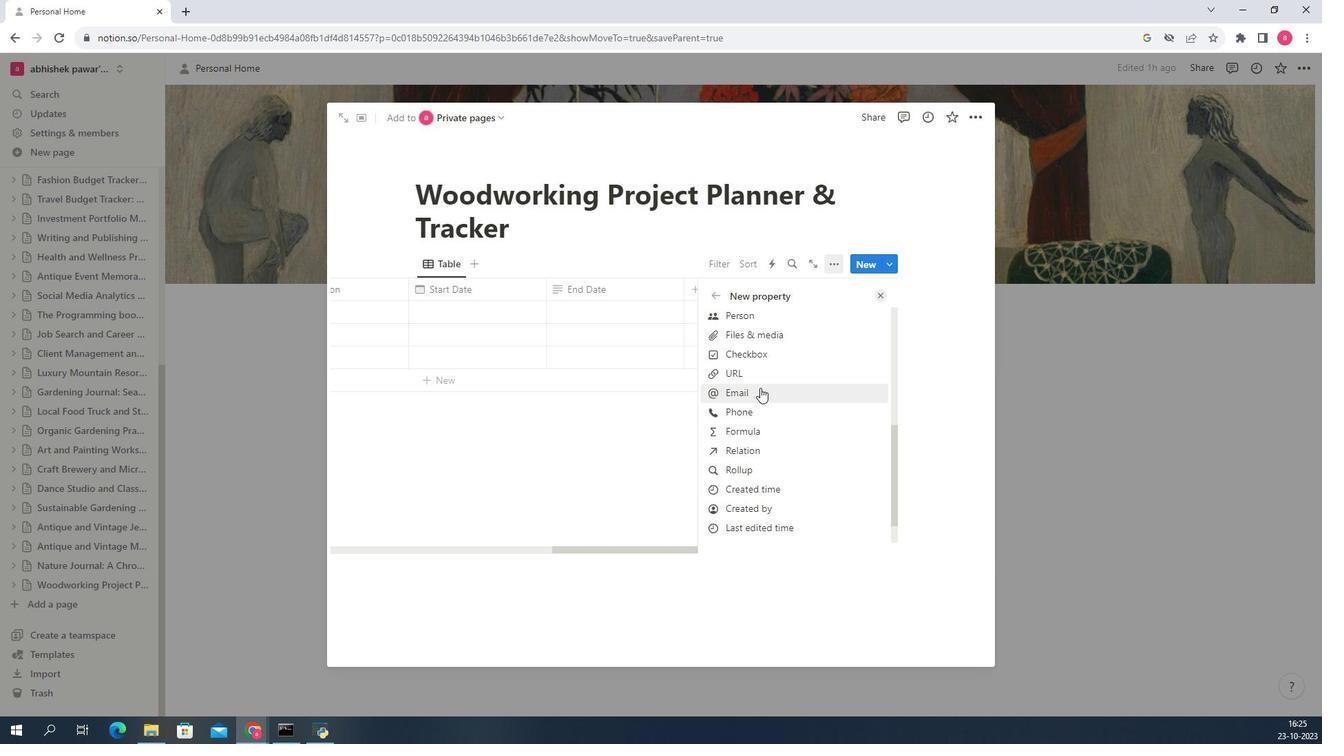 
Action: Mouse scrolled (938, 396) with delta (0, 0)
Screenshot: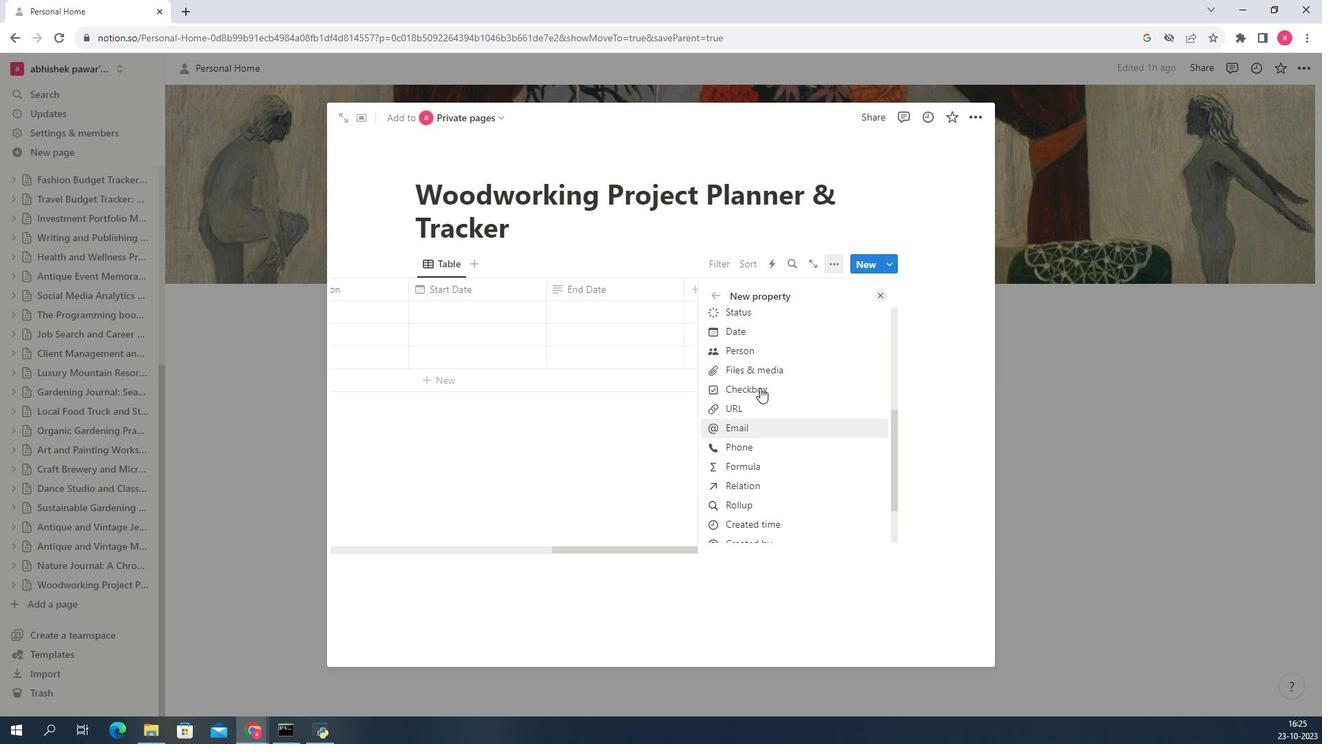 
Action: Mouse moved to (939, 382)
Screenshot: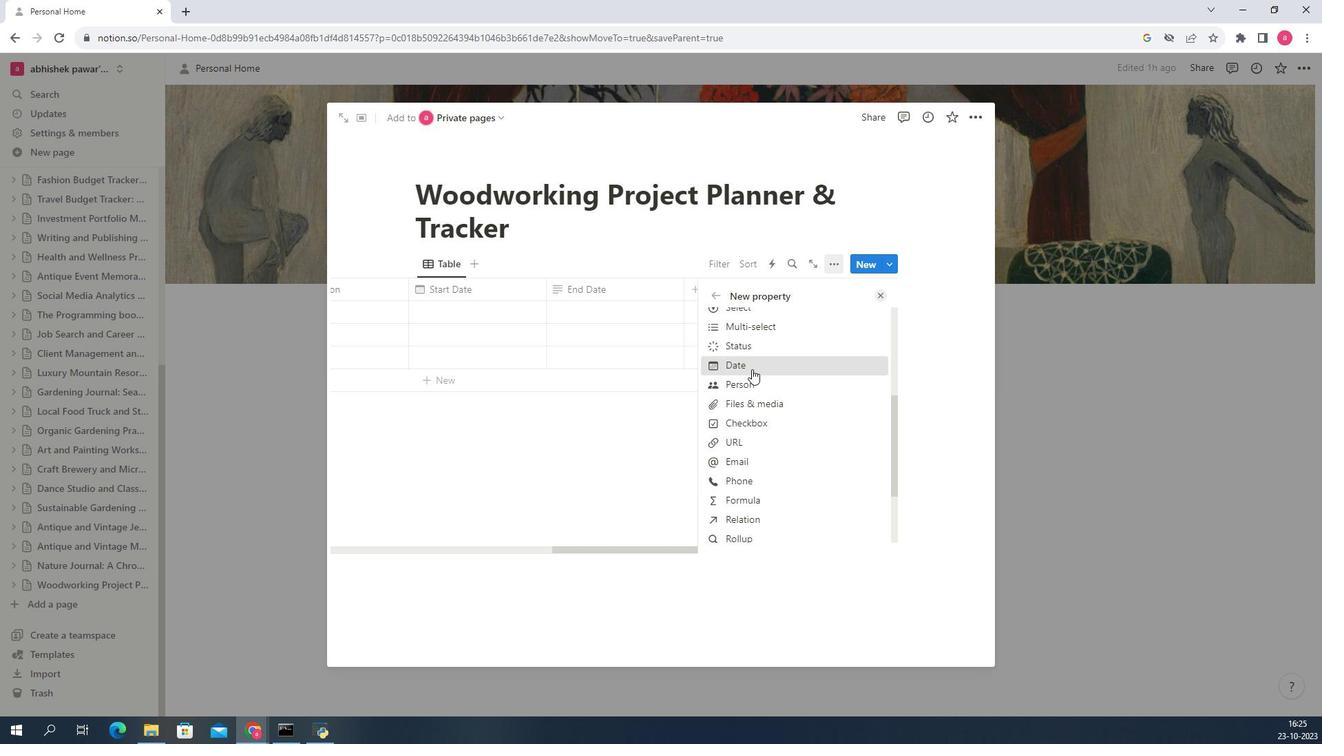 
Action: Mouse pressed left at (939, 382)
Screenshot: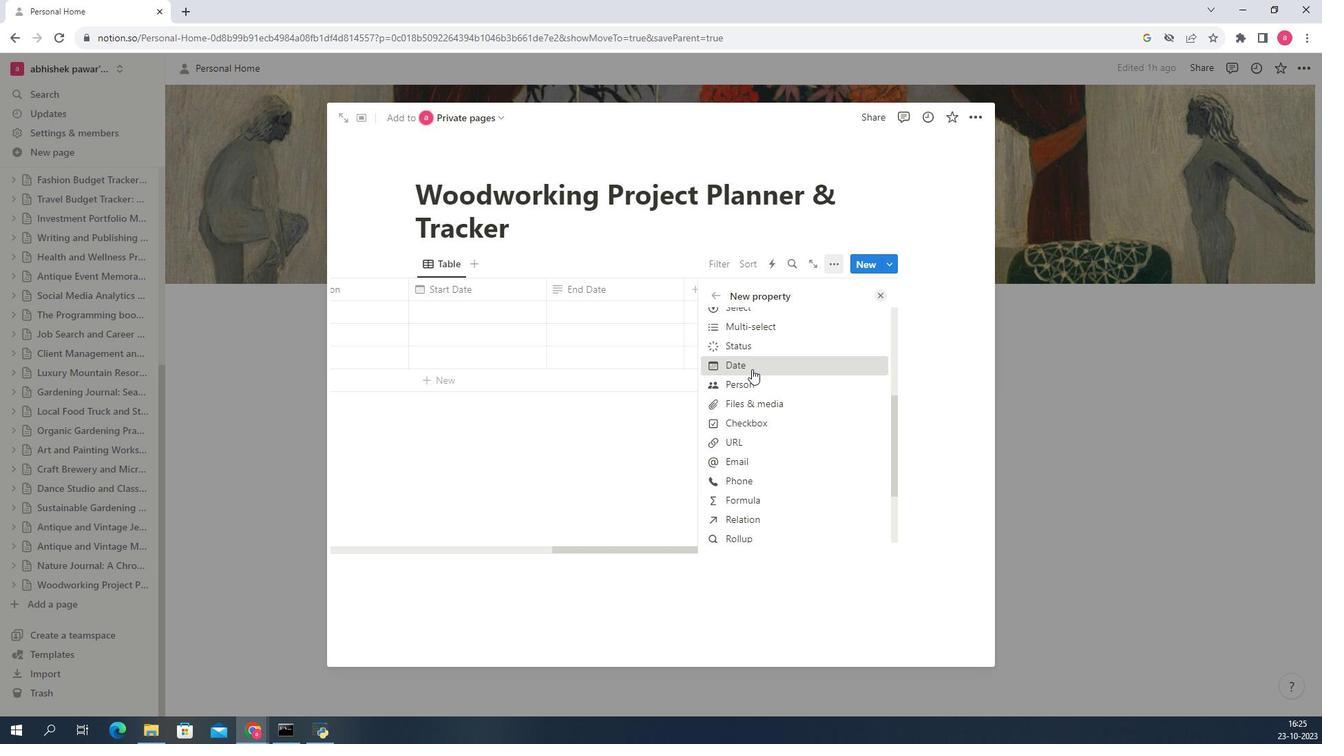 
Action: Mouse moved to (945, 331)
Screenshot: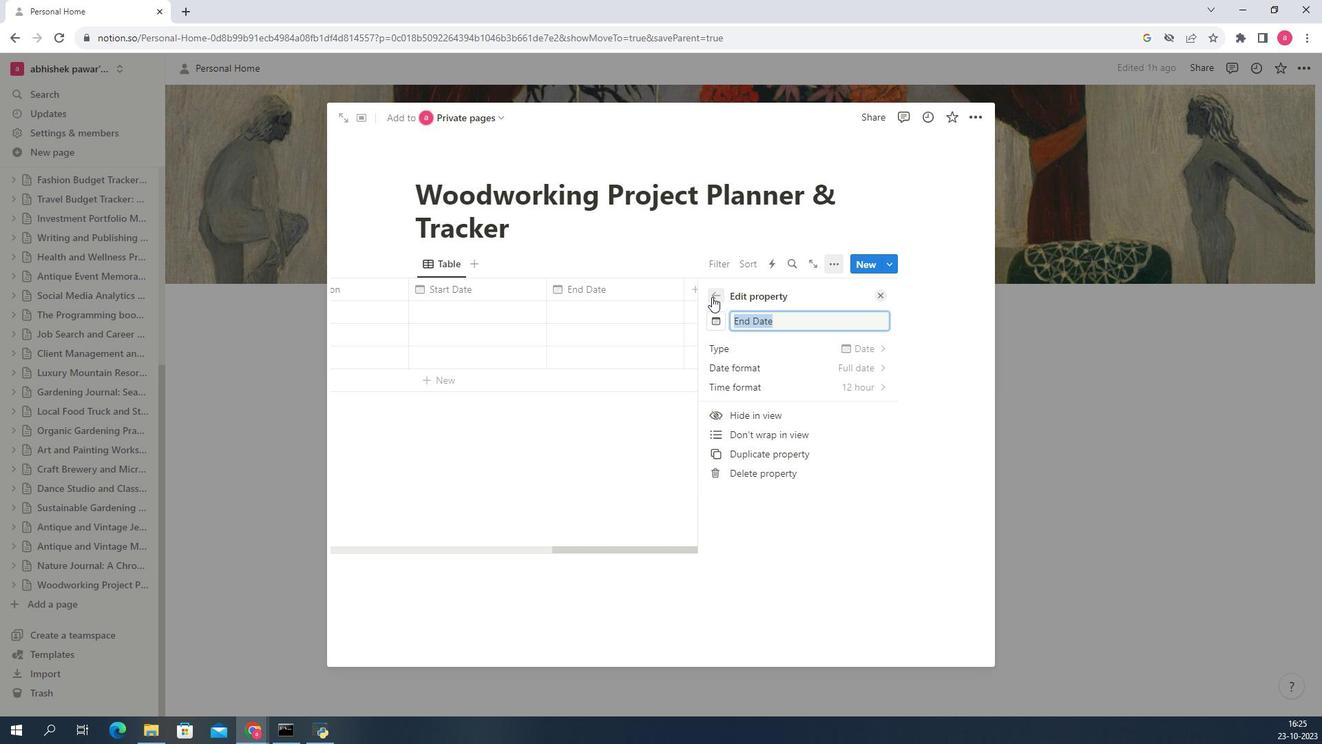 
Action: Mouse pressed left at (945, 331)
Screenshot: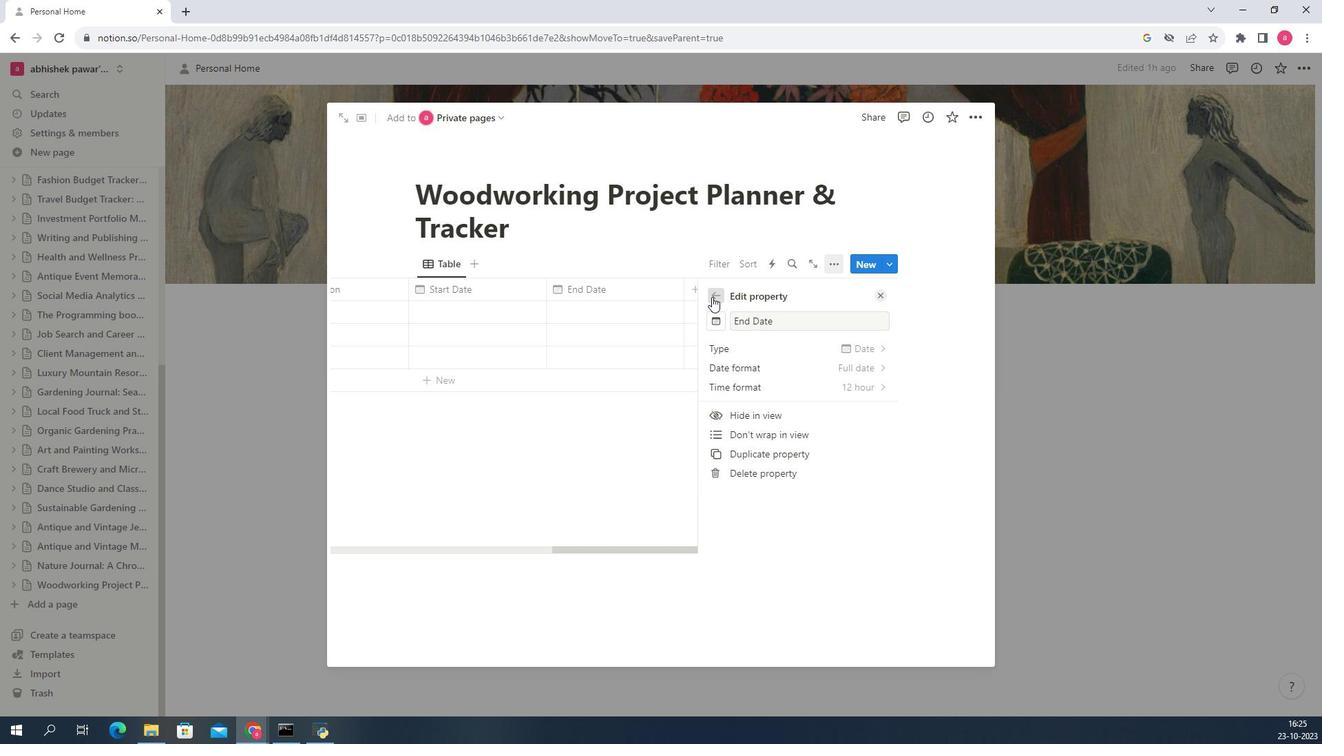 
Action: Mouse moved to (942, 352)
Screenshot: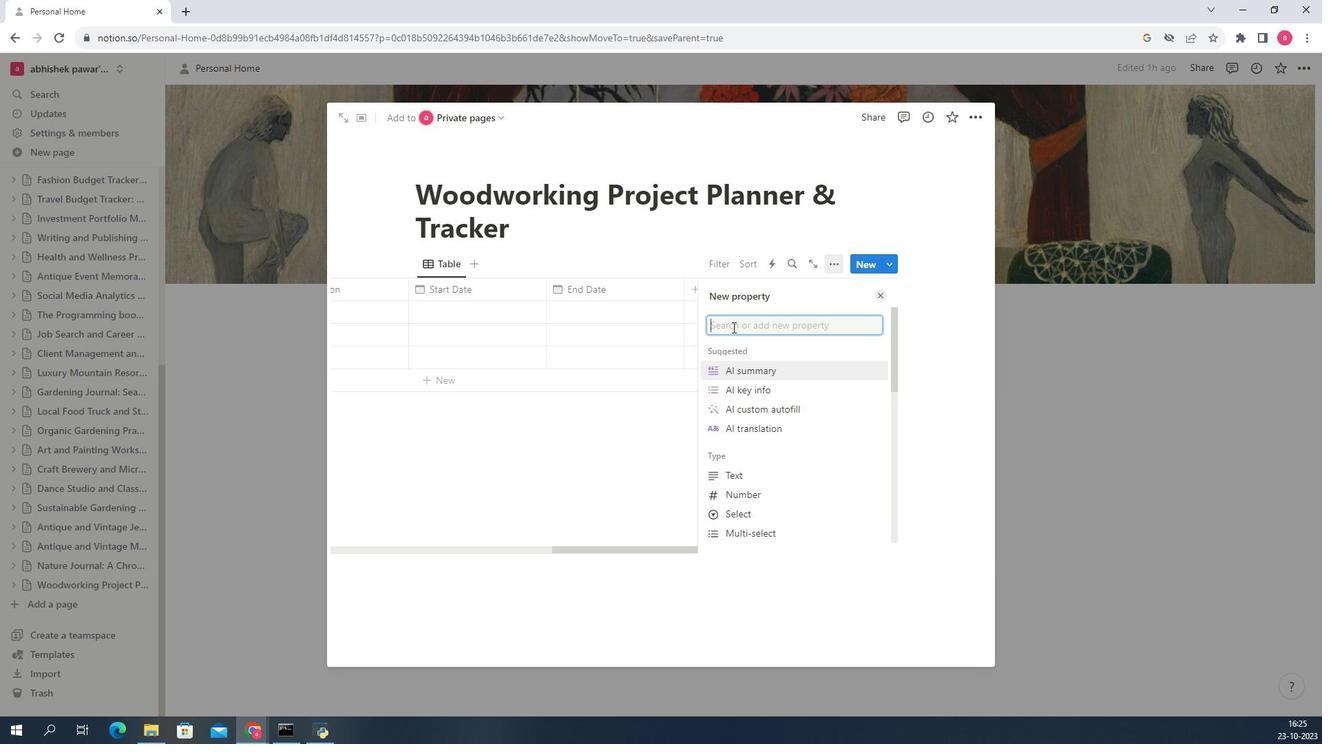 
Action: Mouse pressed left at (942, 352)
Screenshot: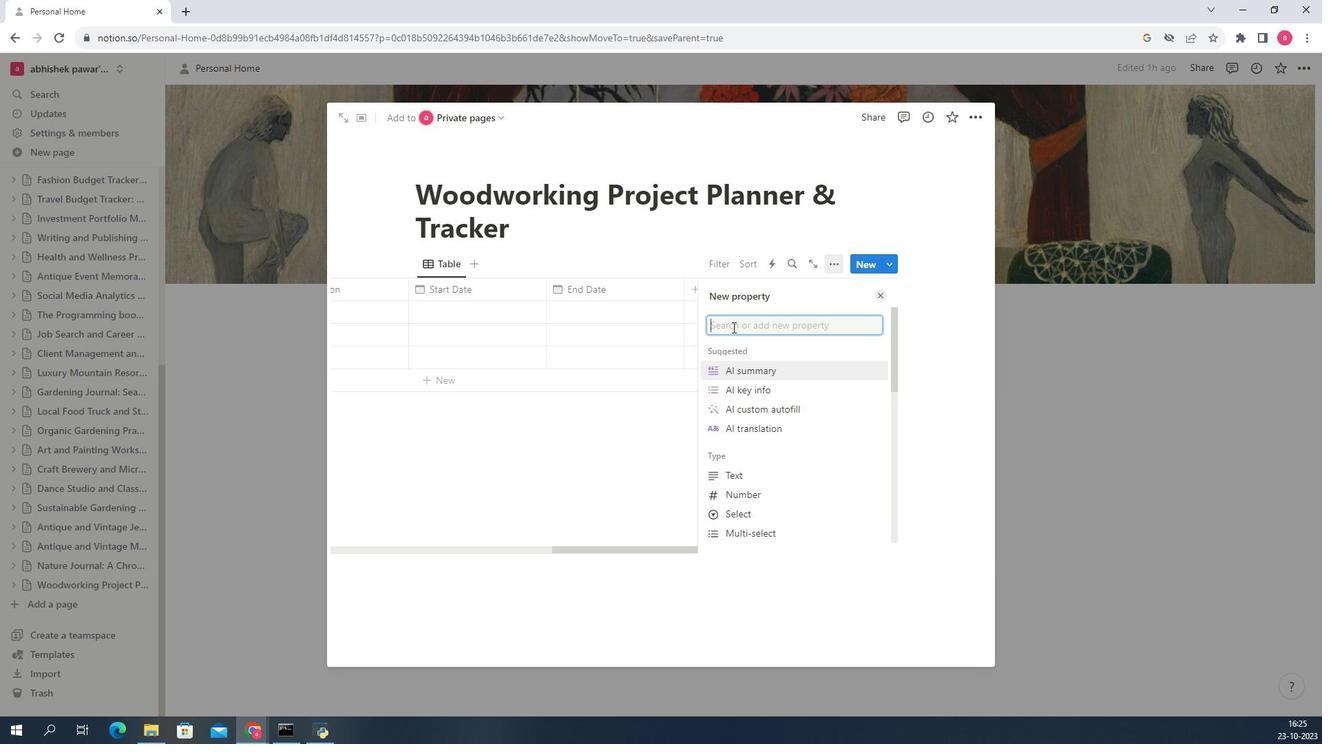 
Action: Key pressed <Key.shift>Stu<Key.backspace><Key.backspace>tatus
Screenshot: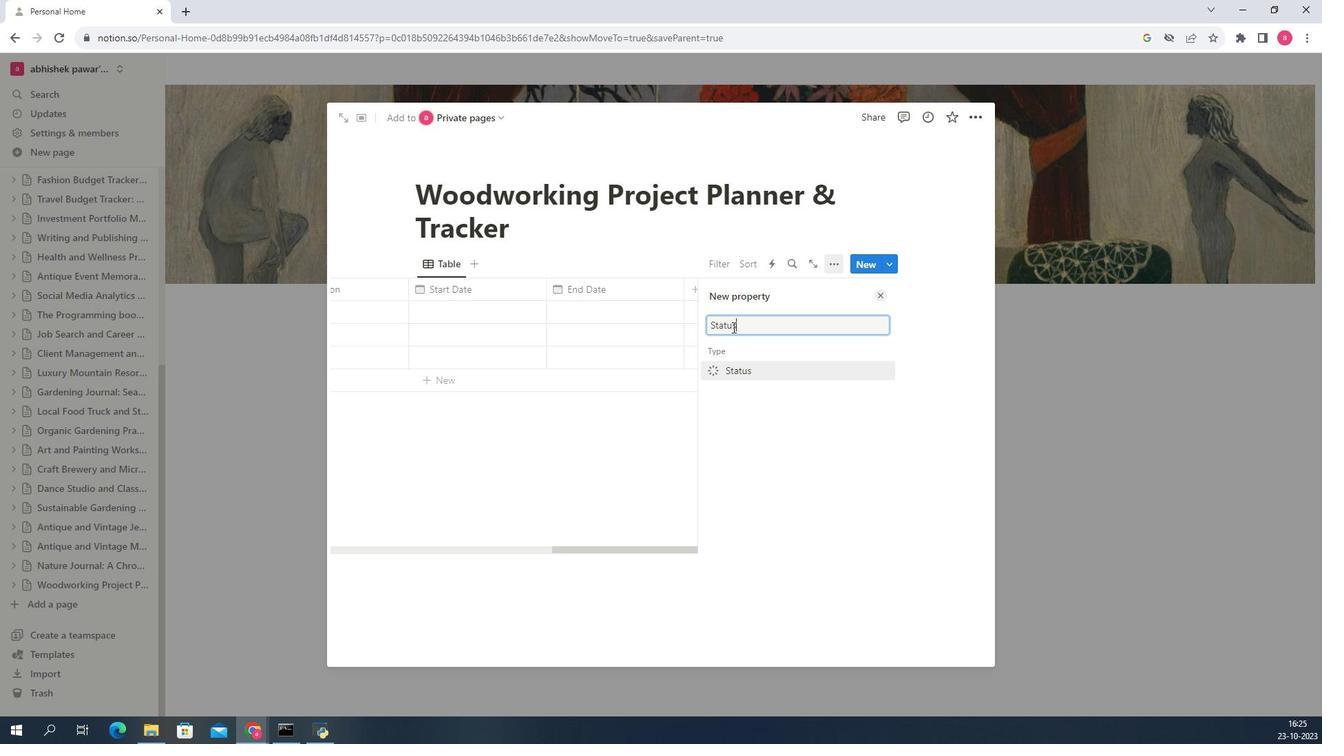 
Action: Mouse moved to (943, 383)
Screenshot: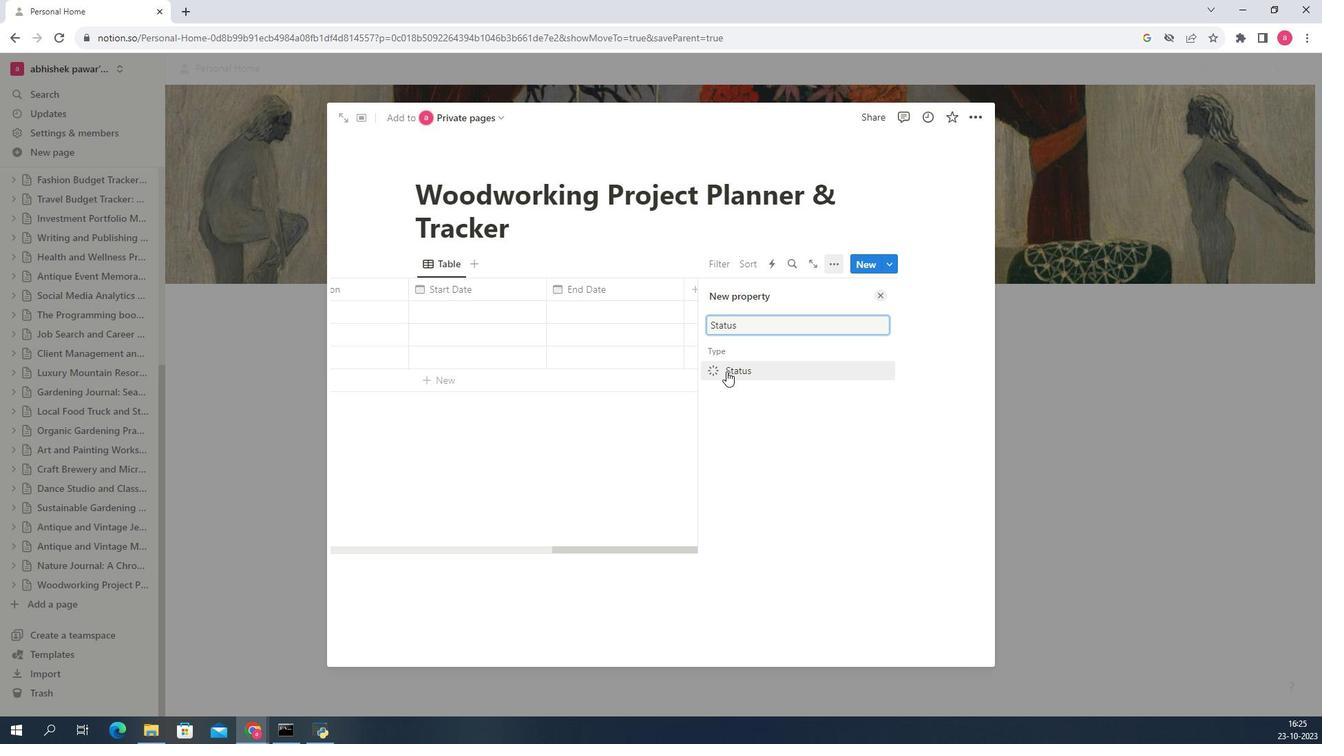 
Action: Mouse pressed left at (943, 383)
Screenshot: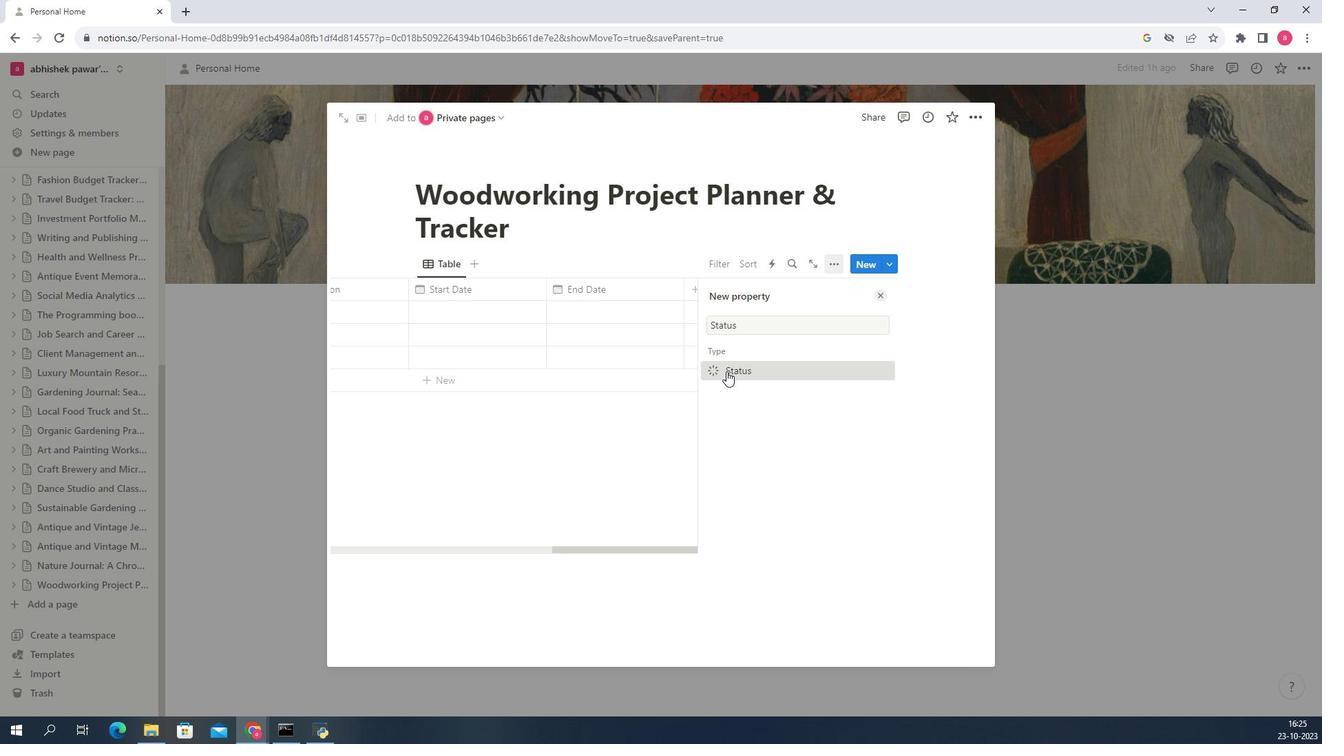 
Action: Mouse moved to (927, 429)
Screenshot: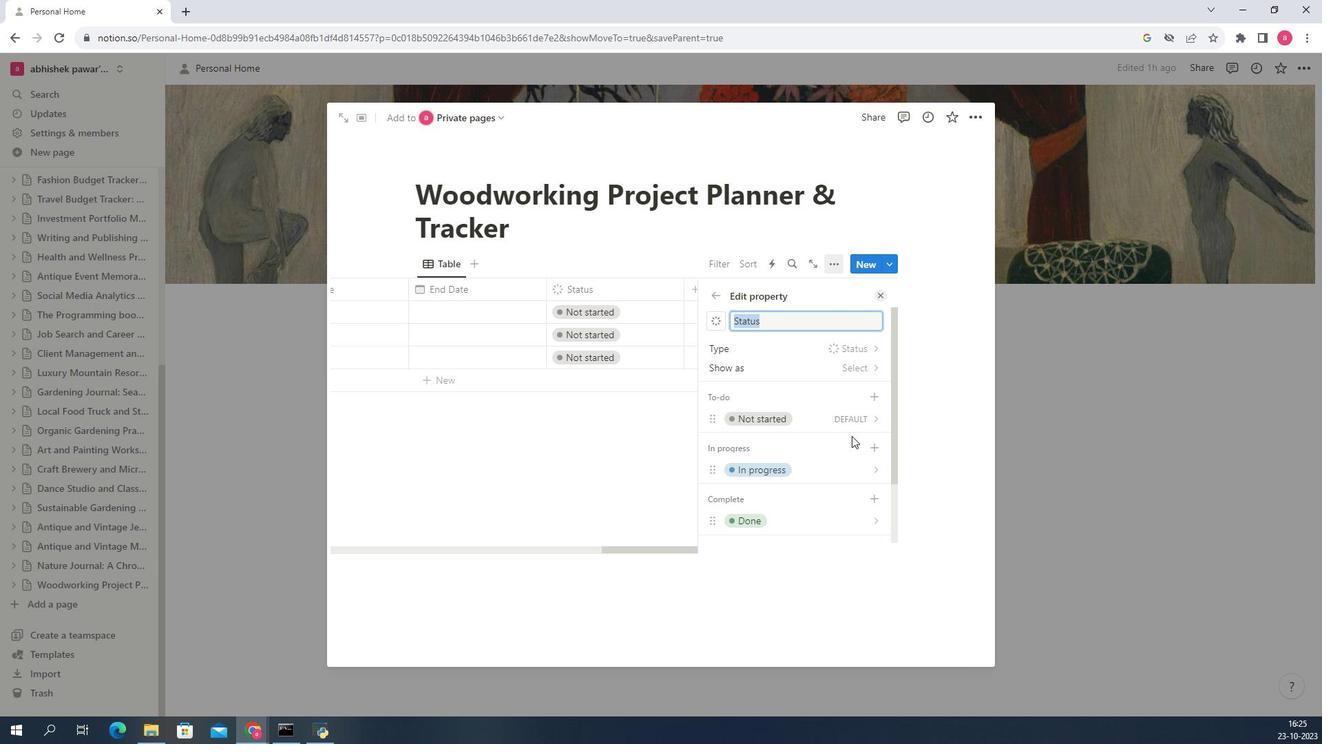 
Action: Mouse scrolled (927, 429) with delta (0, 0)
Screenshot: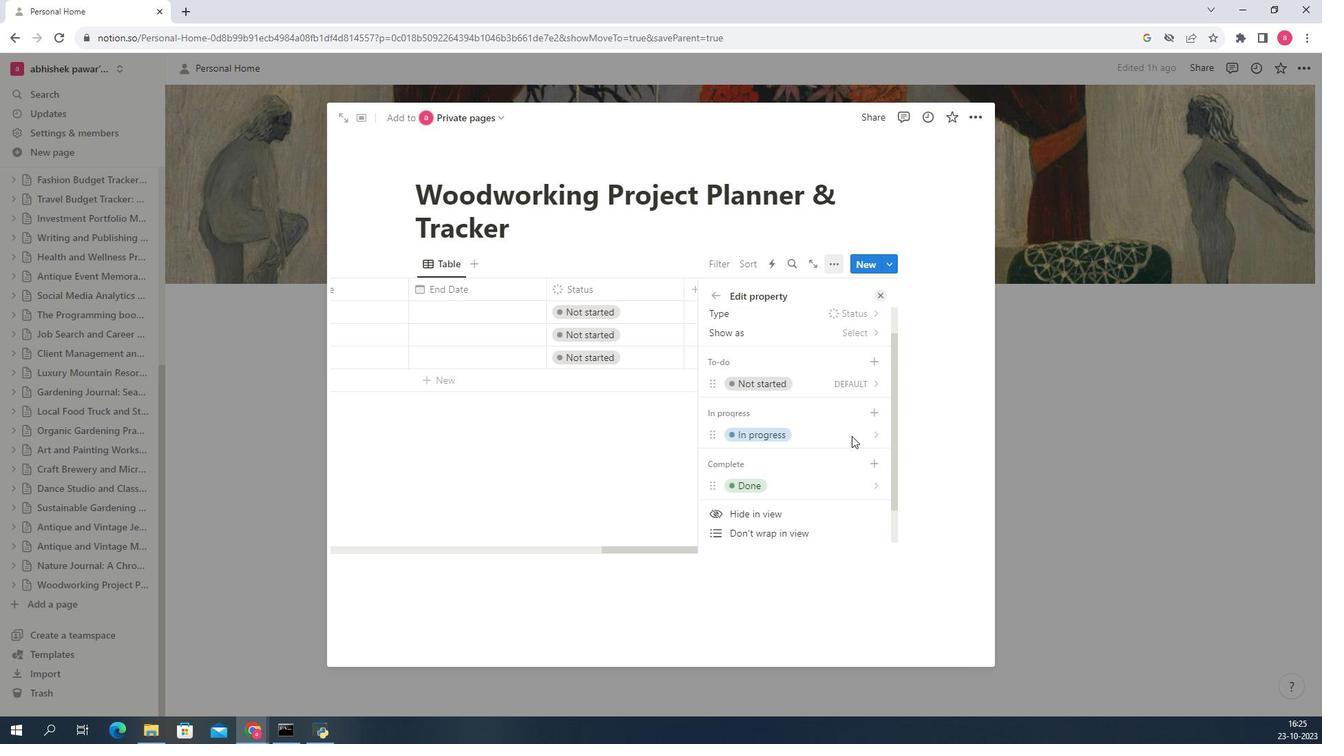 
Action: Mouse moved to (938, 405)
Screenshot: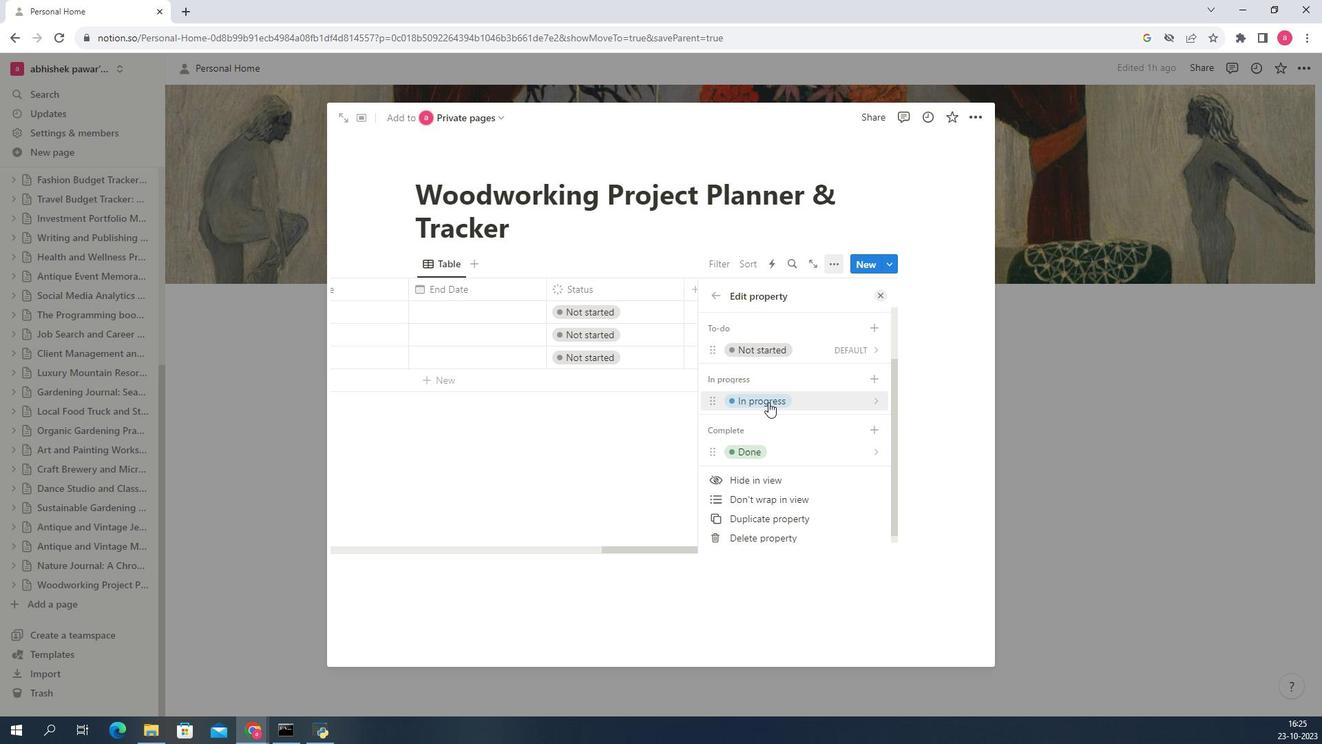 
Action: Mouse scrolled (938, 406) with delta (0, 0)
Screenshot: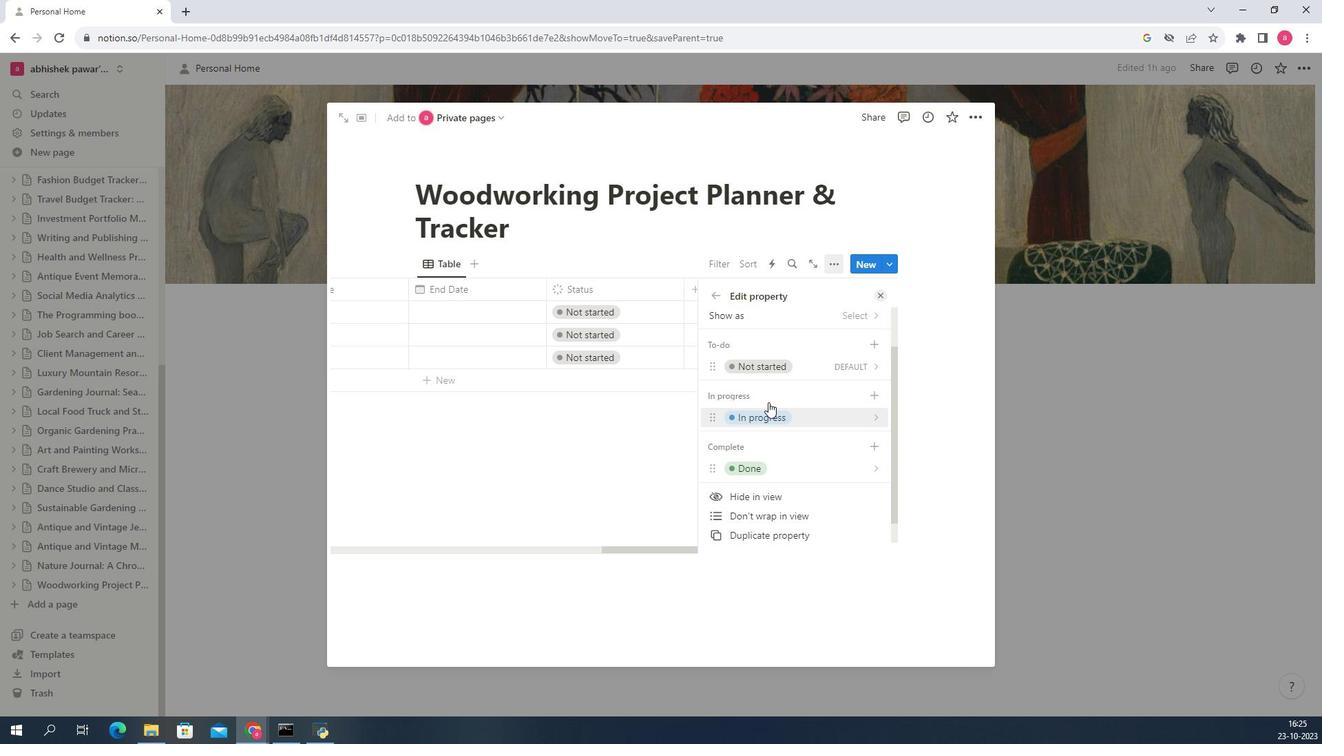
Action: Mouse moved to (935, 383)
Screenshot: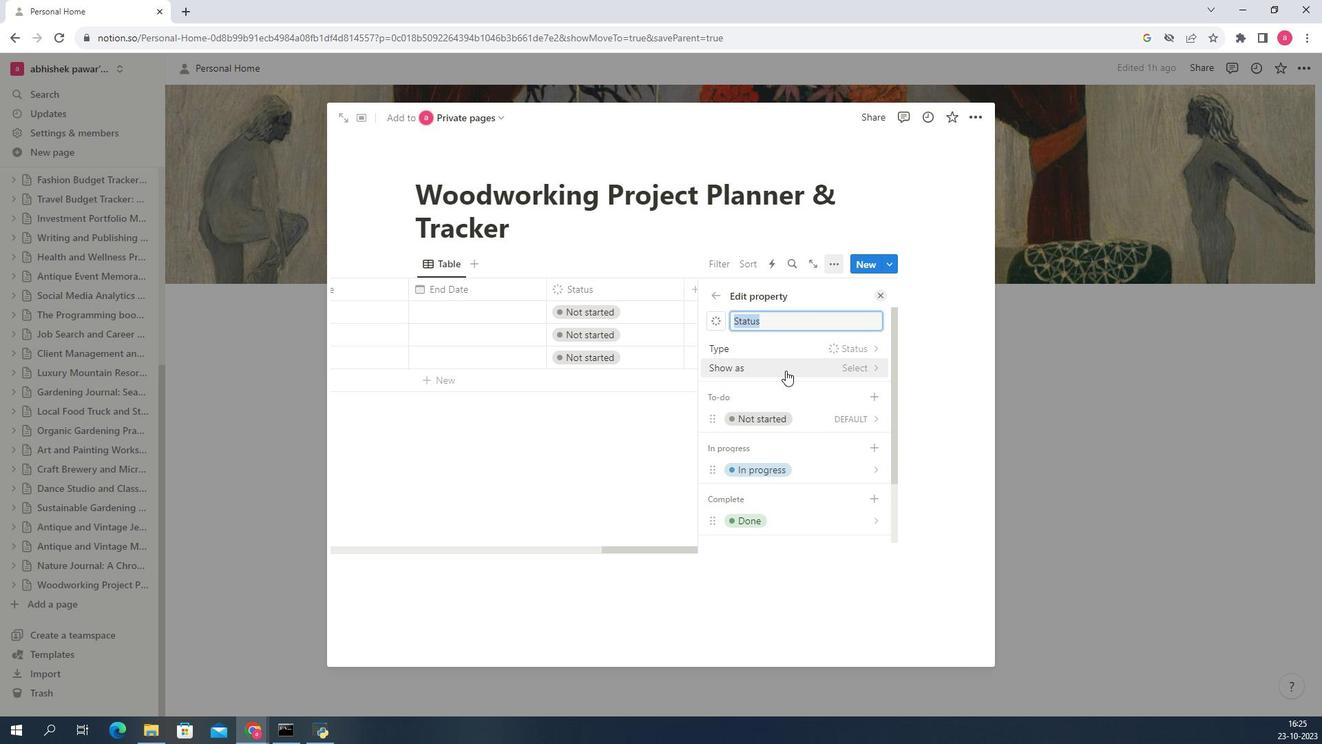 
Action: Mouse pressed left at (935, 383)
Screenshot: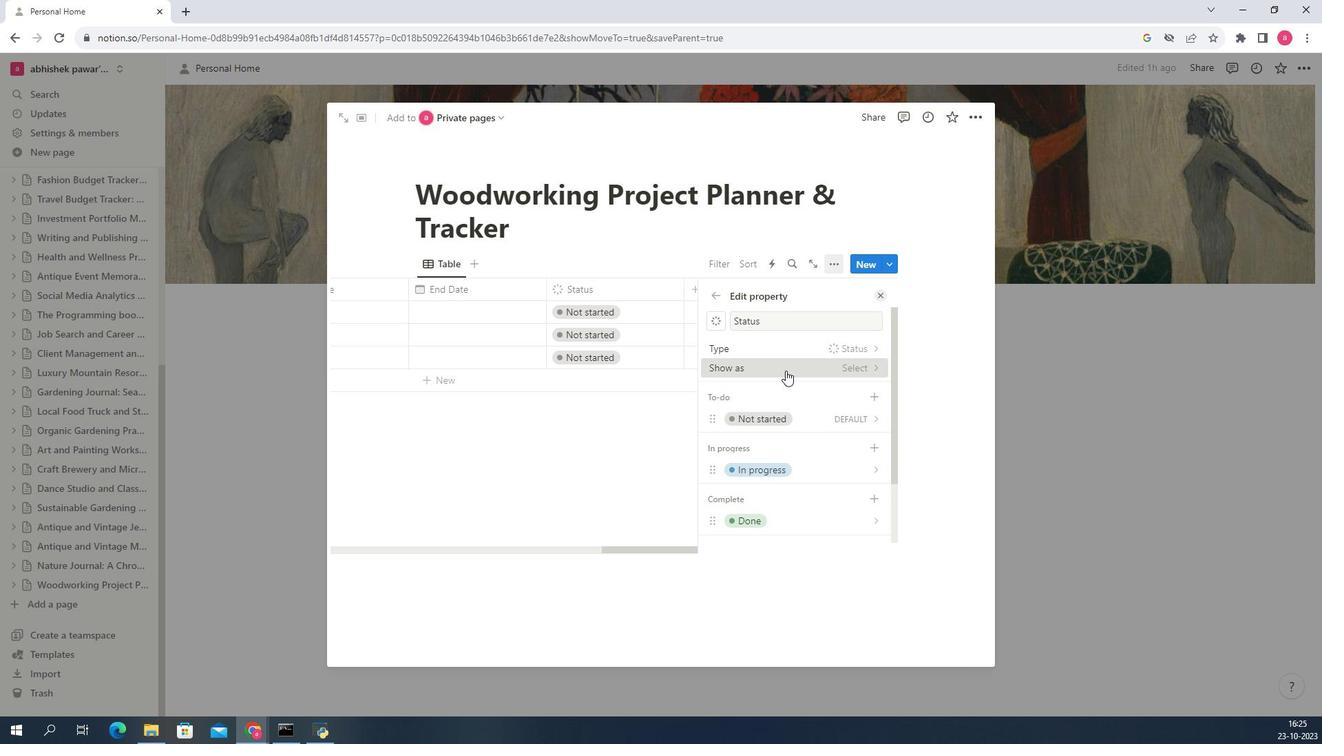 
Action: Mouse pressed left at (935, 383)
Screenshot: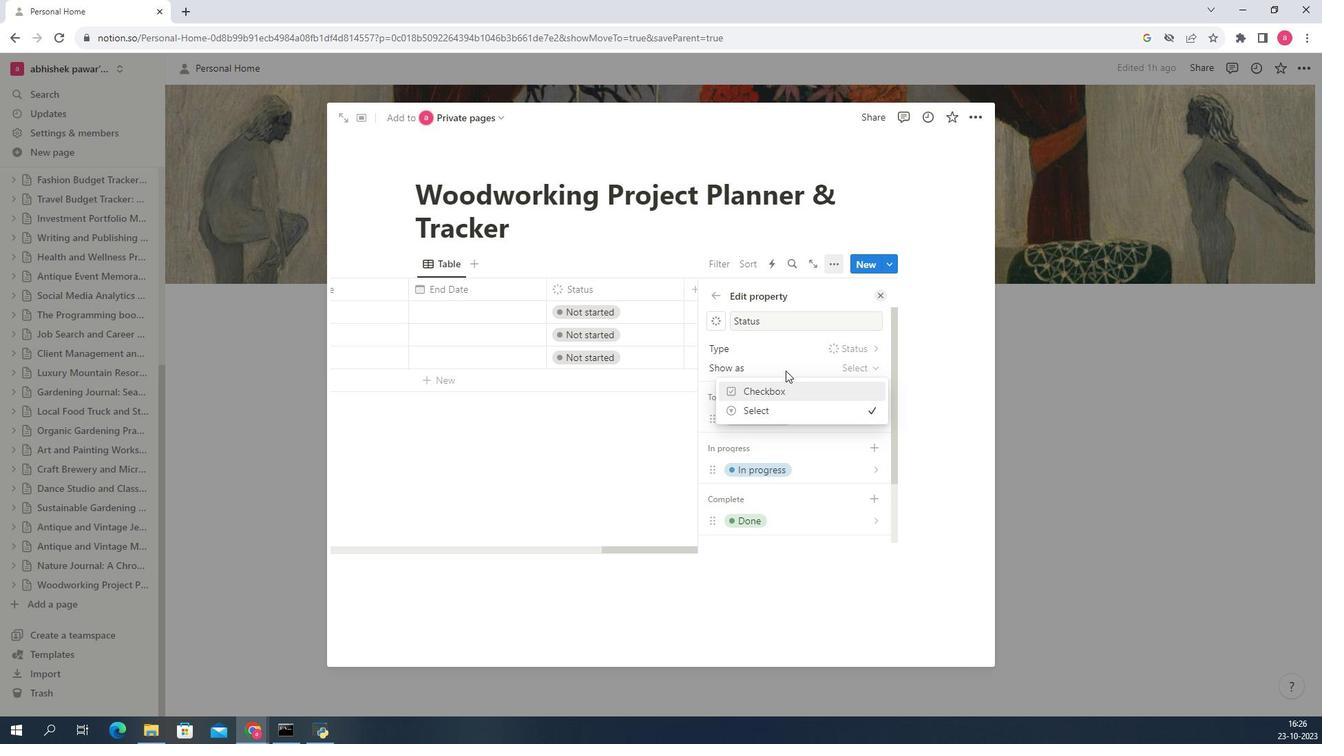 
Action: Mouse pressed left at (935, 383)
Screenshot: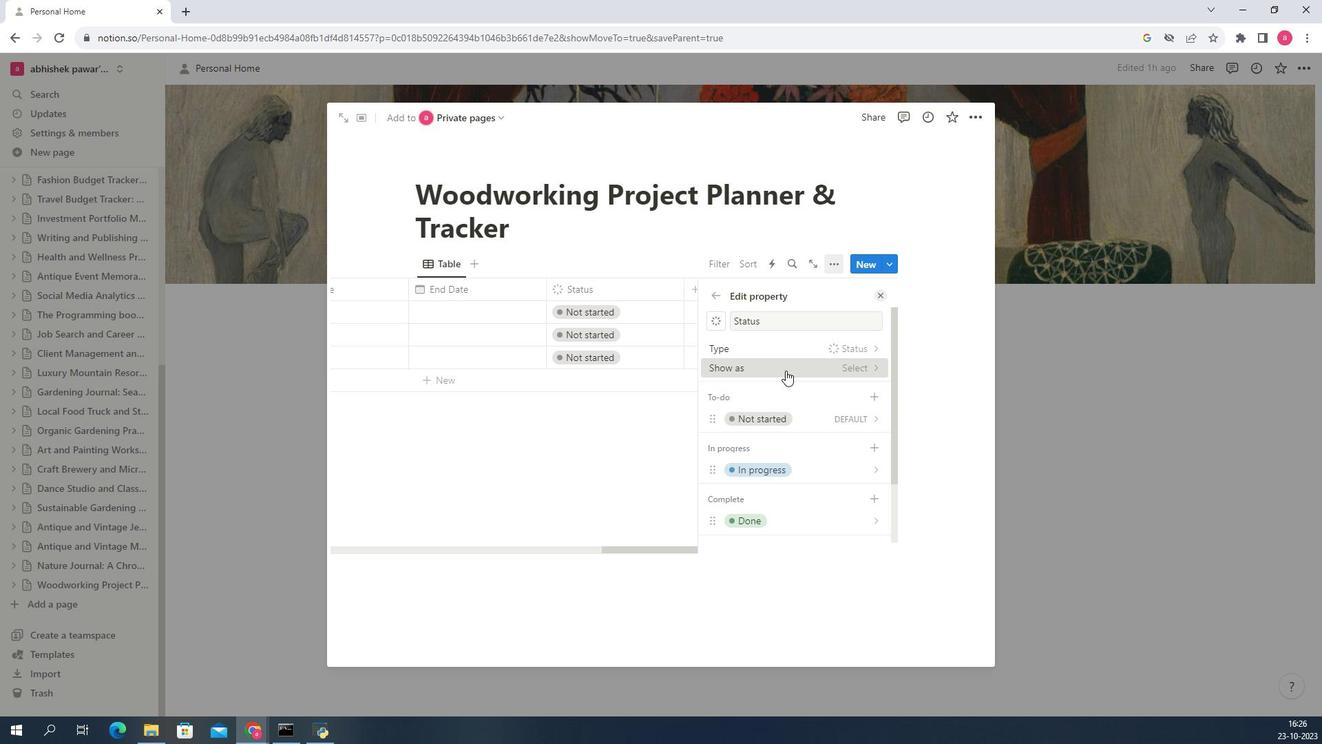 
Action: Mouse moved to (934, 398)
Screenshot: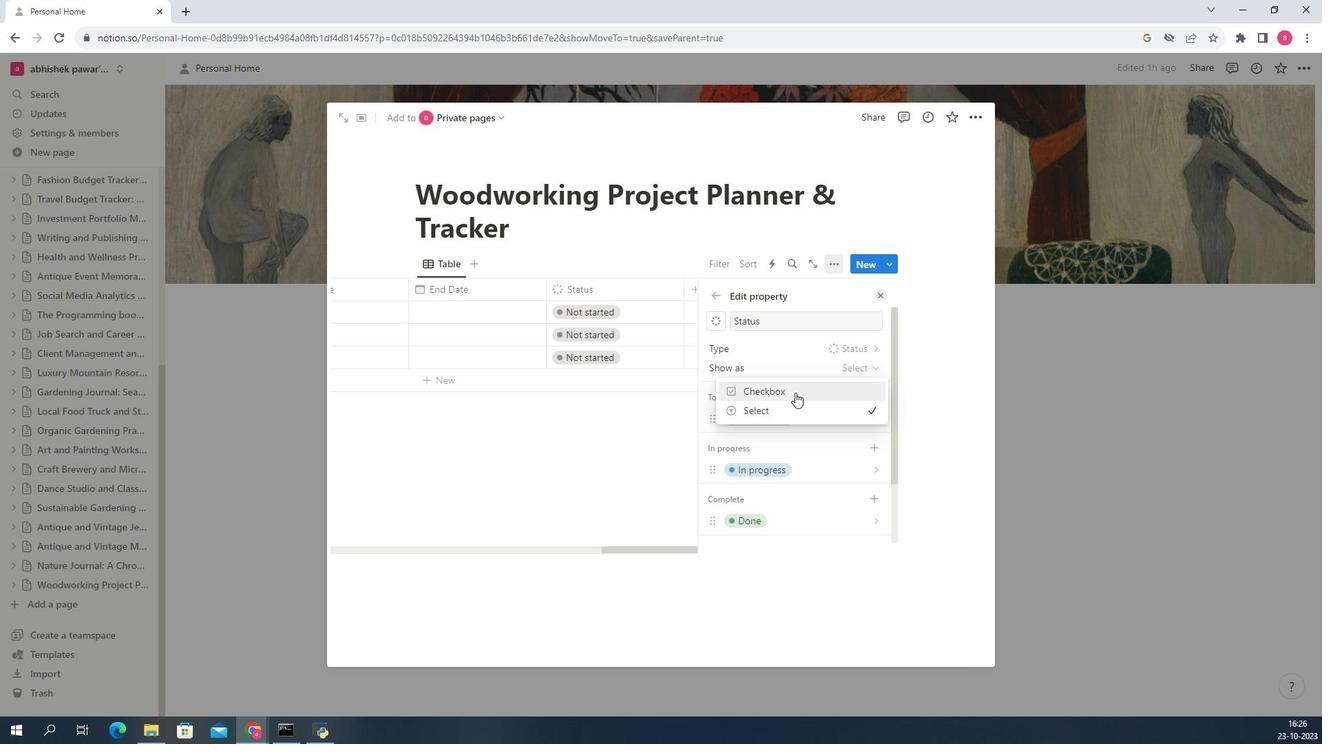 
Action: Mouse pressed left at (934, 398)
Screenshot: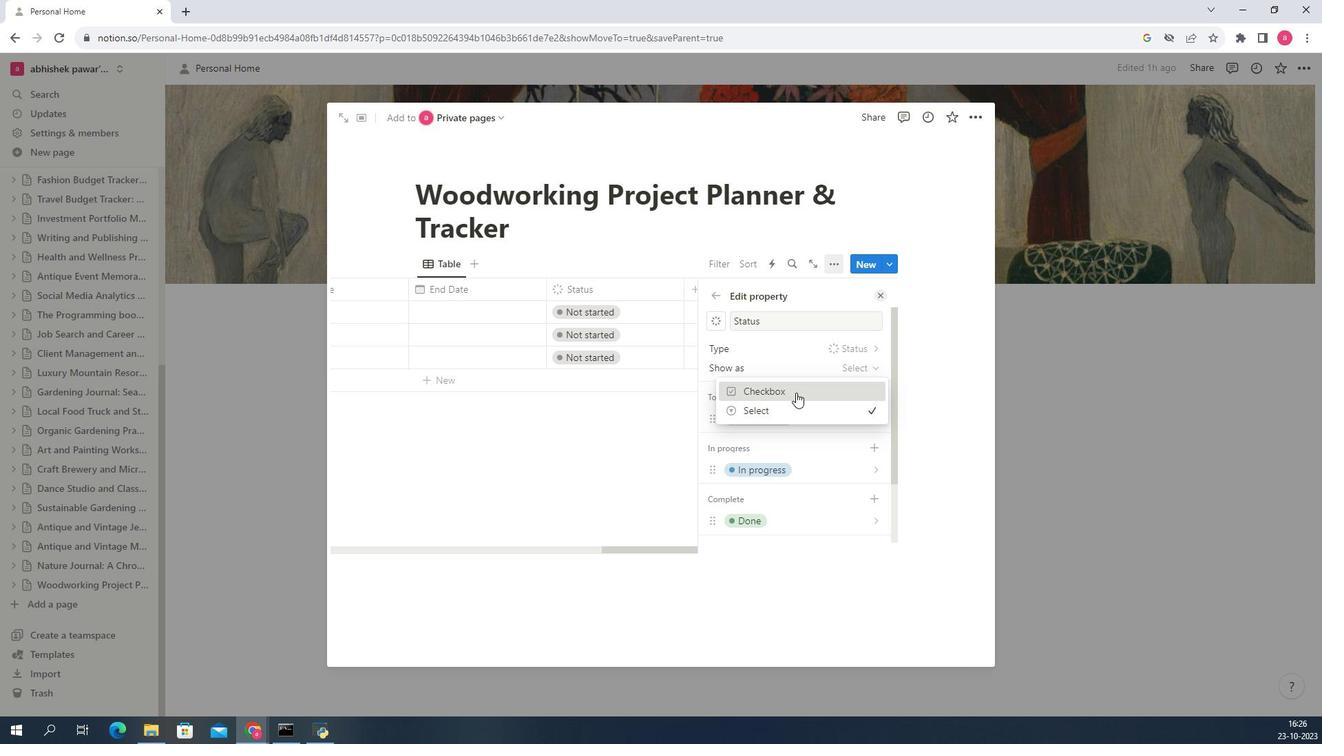 
Action: Mouse moved to (938, 381)
Screenshot: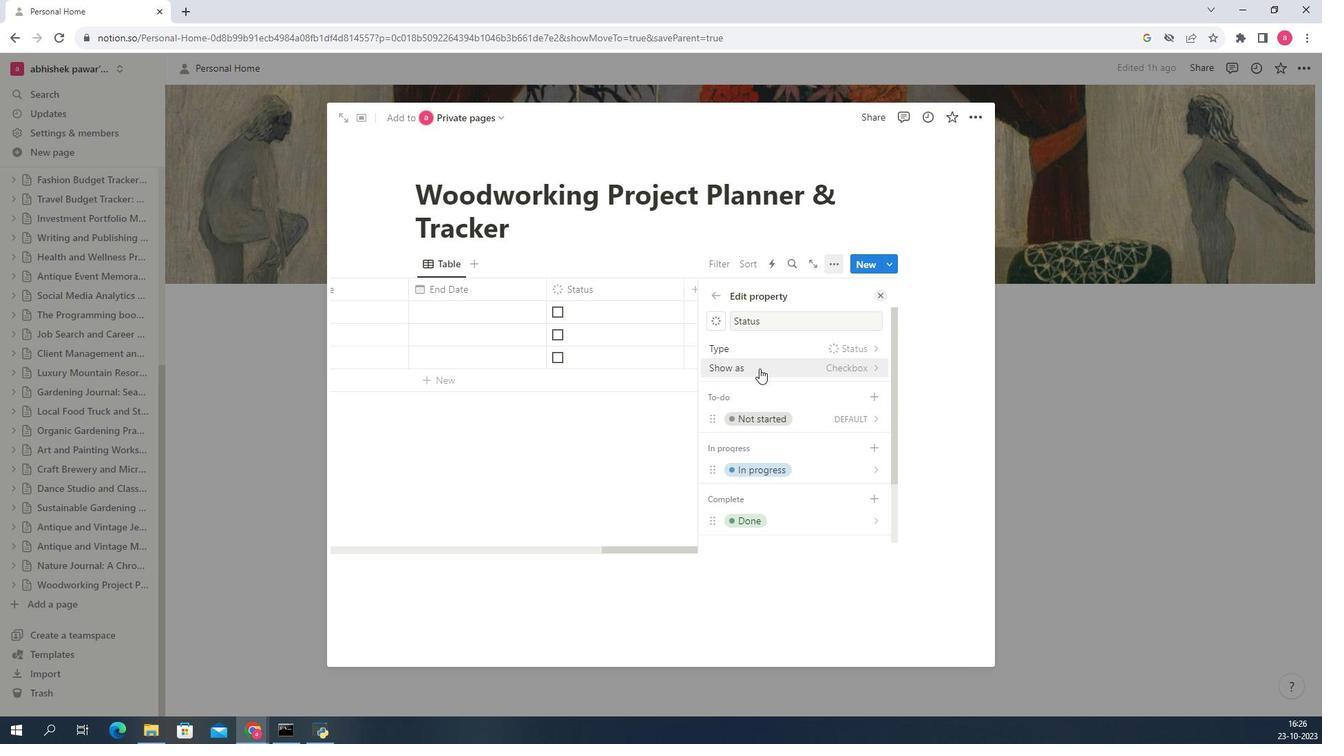 
Action: Mouse pressed left at (938, 381)
Screenshot: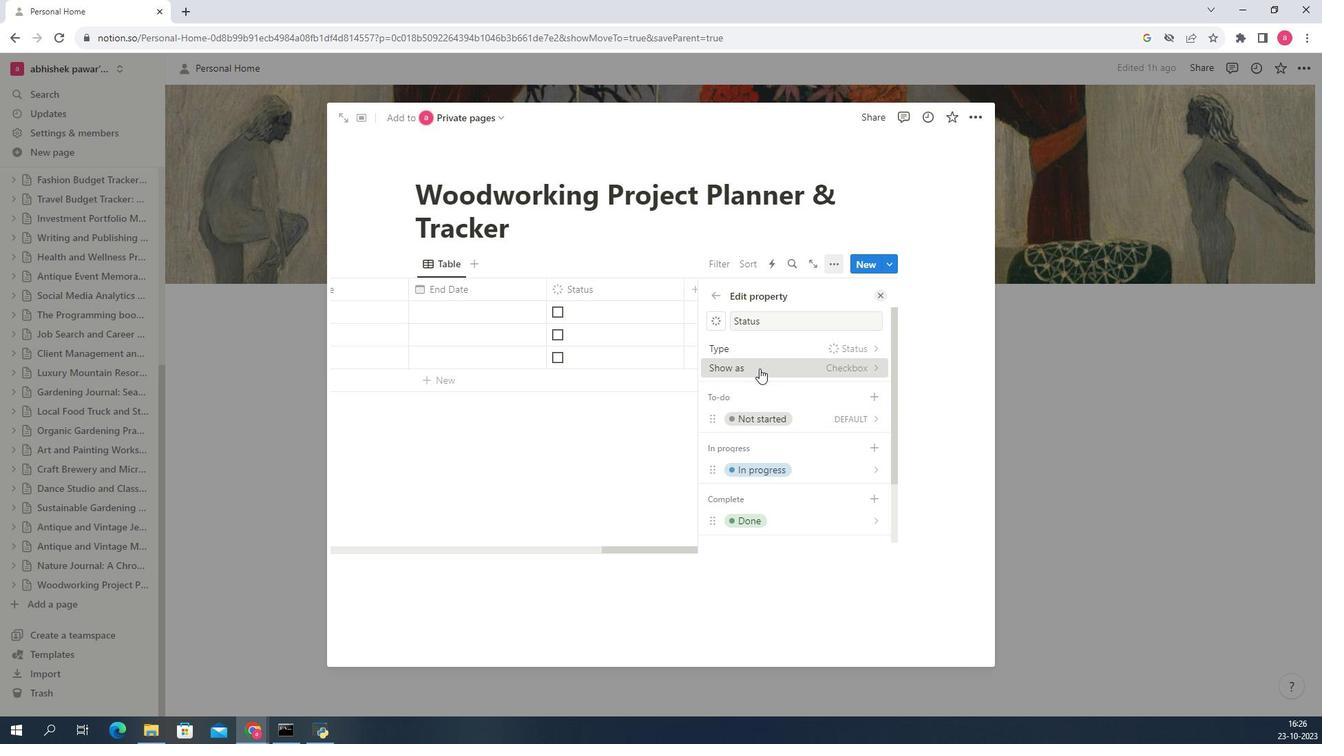
Action: Mouse moved to (938, 406)
Screenshot: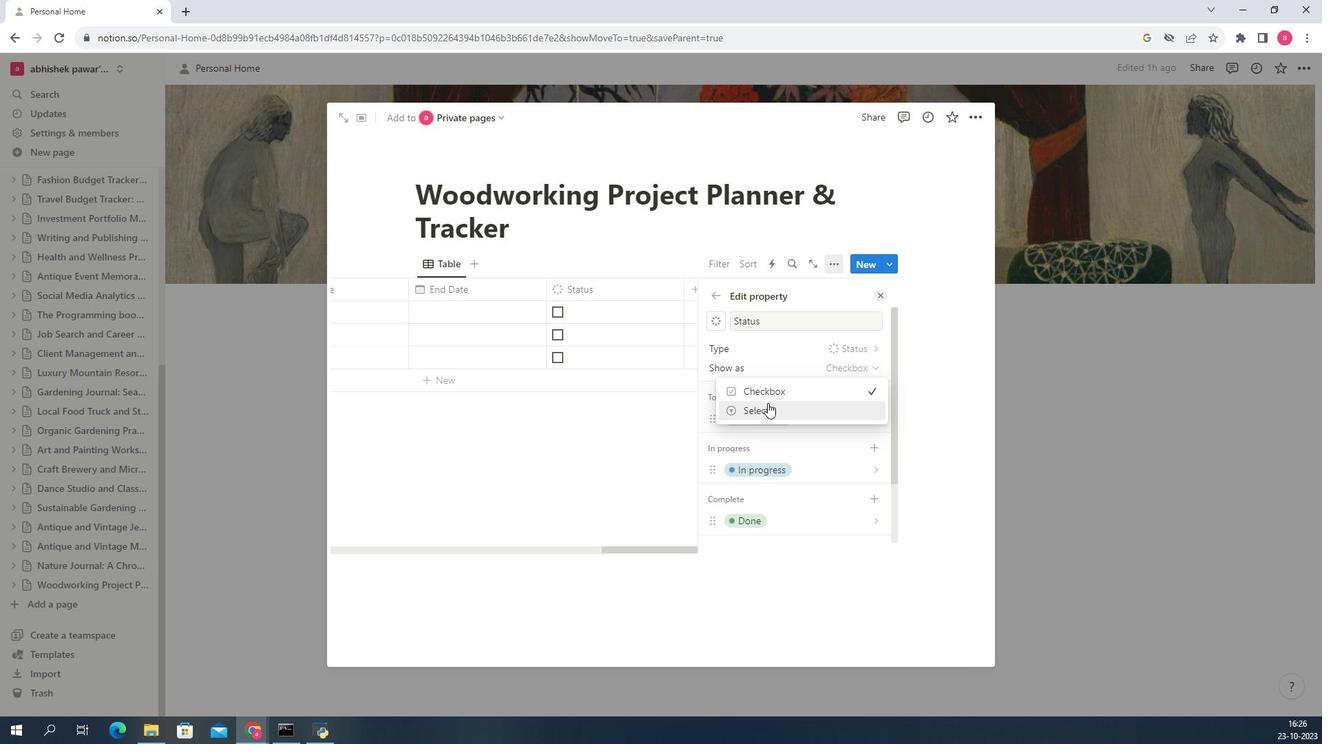 
Action: Mouse pressed left at (938, 406)
Screenshot: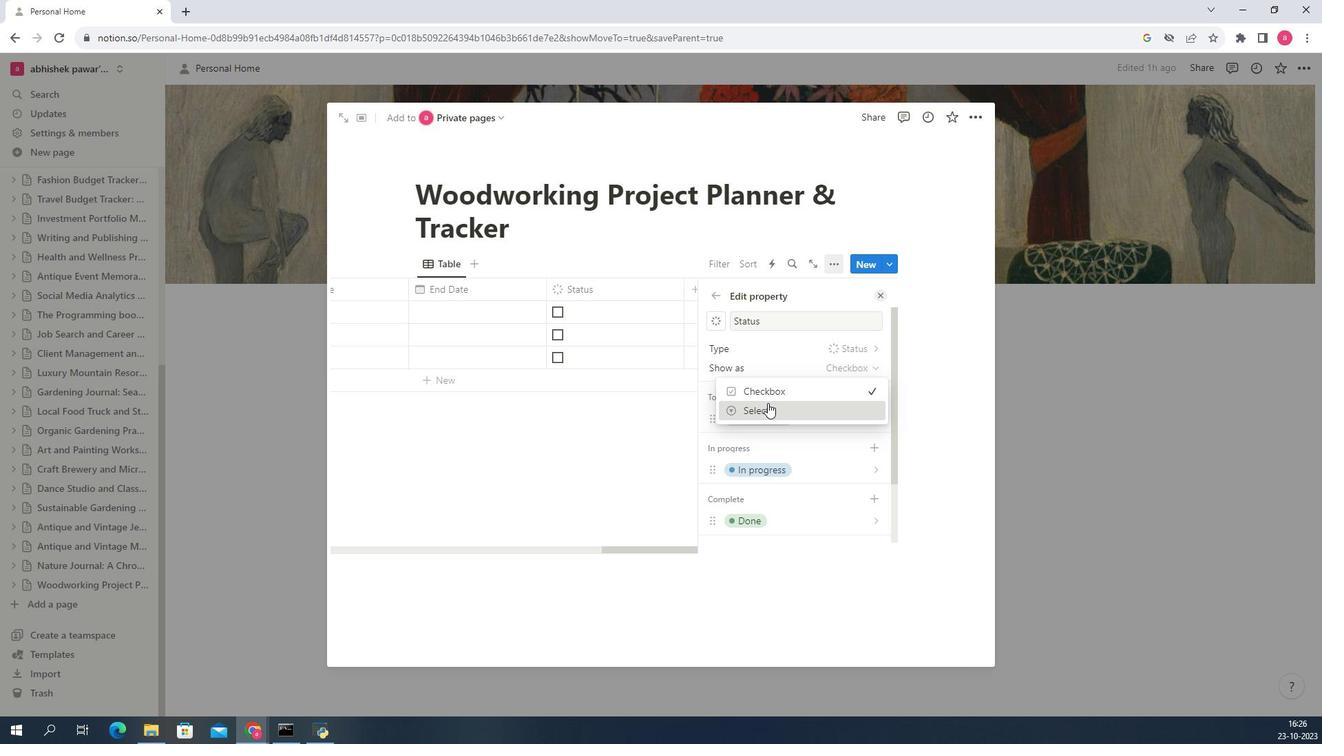 
Action: Mouse moved to (937, 404)
Screenshot: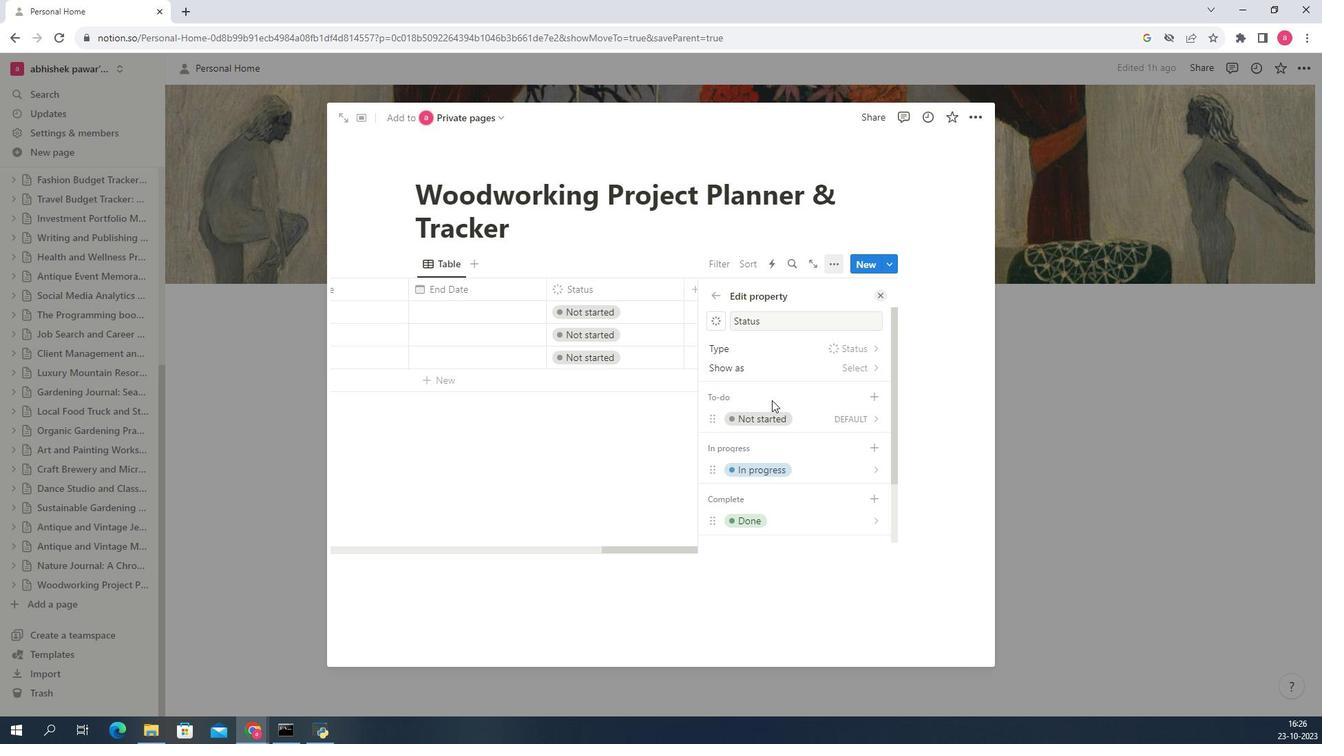 
Action: Mouse scrolled (937, 403) with delta (0, 0)
Screenshot: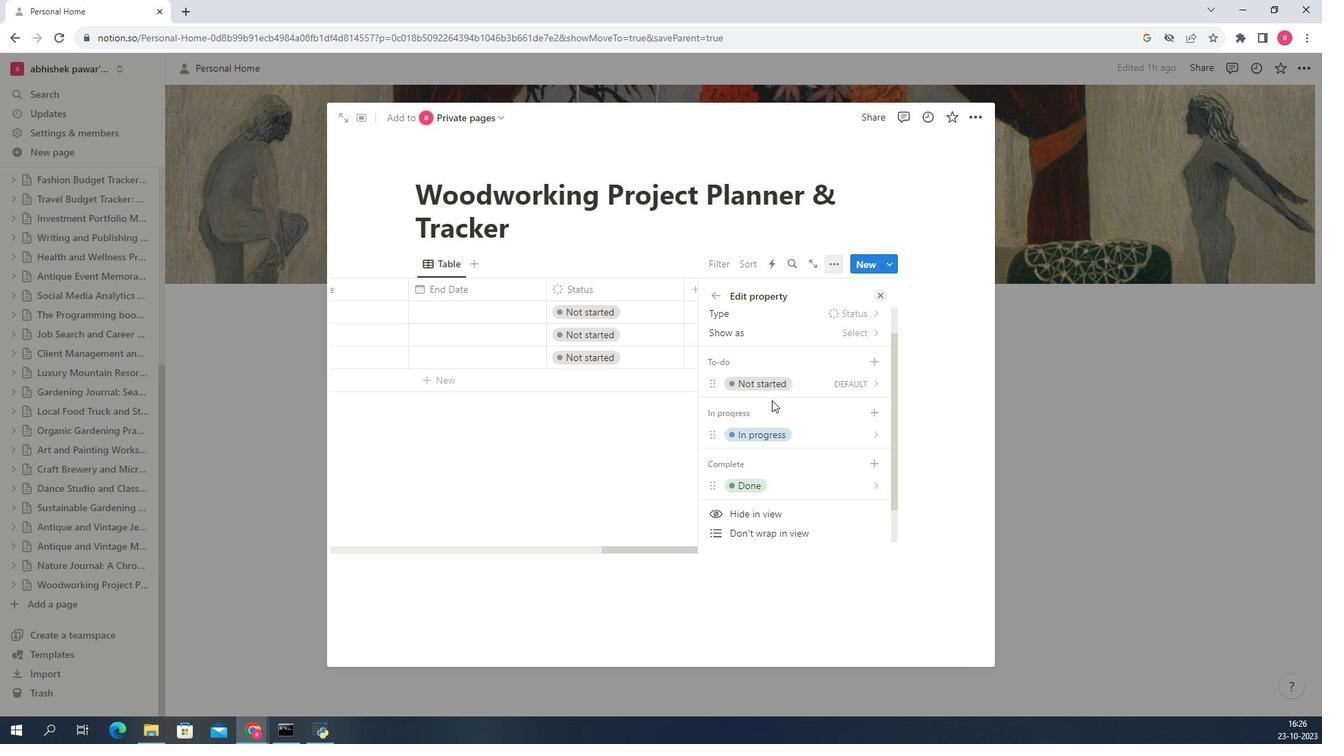 
Action: Mouse moved to (936, 392)
Screenshot: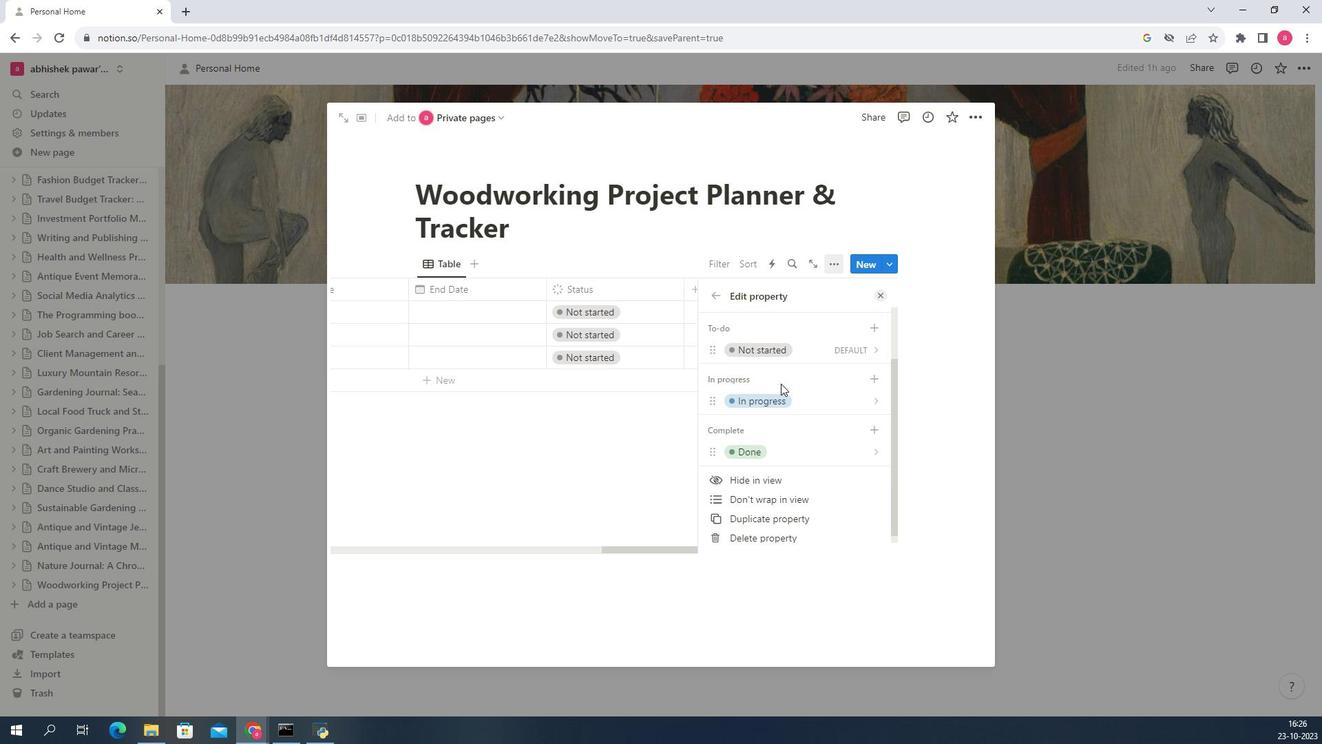 
Action: Mouse scrolled (936, 391) with delta (0, 0)
Screenshot: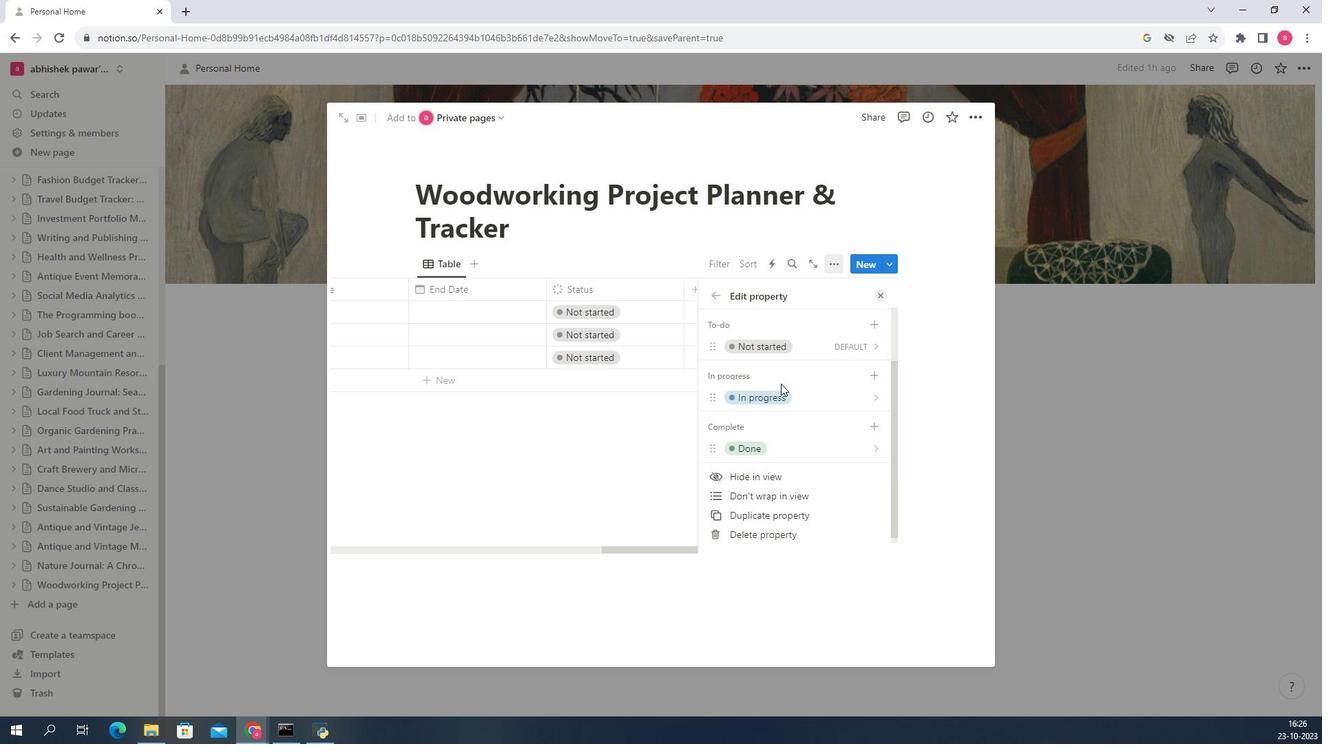
Action: Mouse moved to (924, 420)
Screenshot: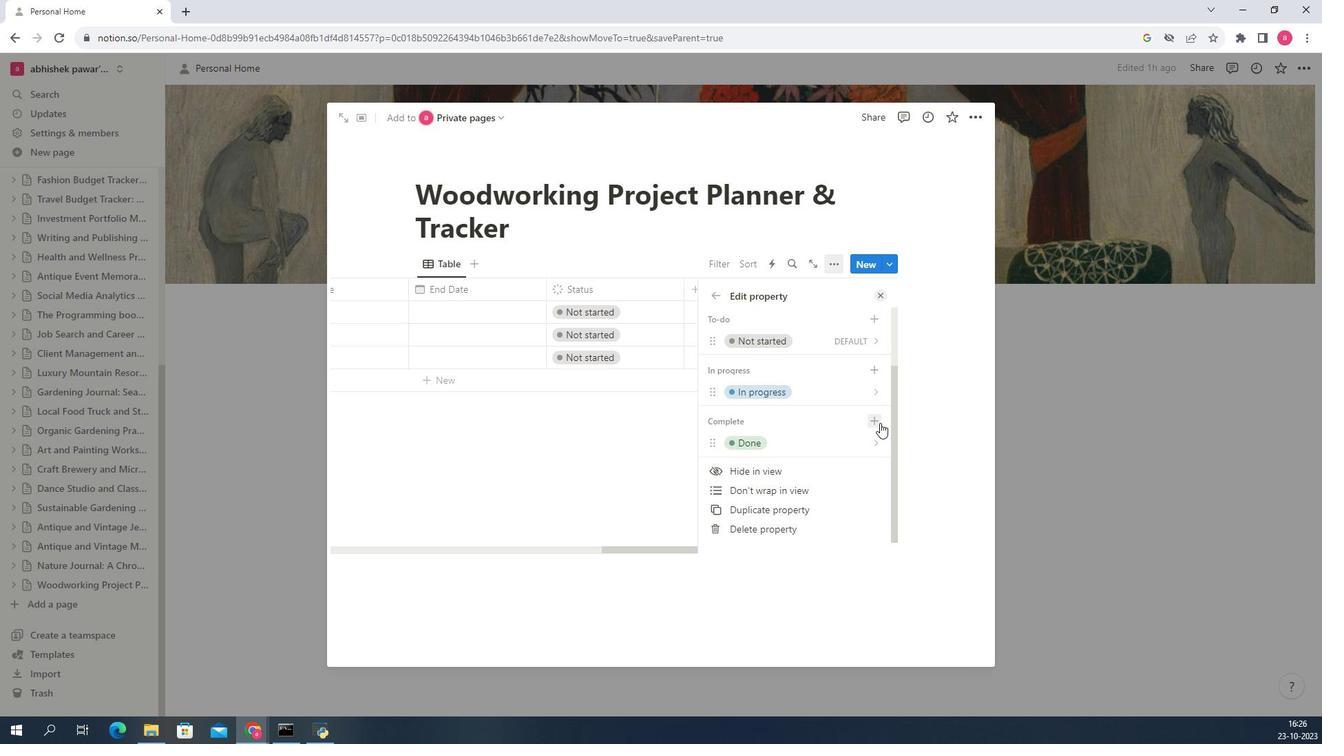 
Action: Mouse pressed left at (924, 420)
Screenshot: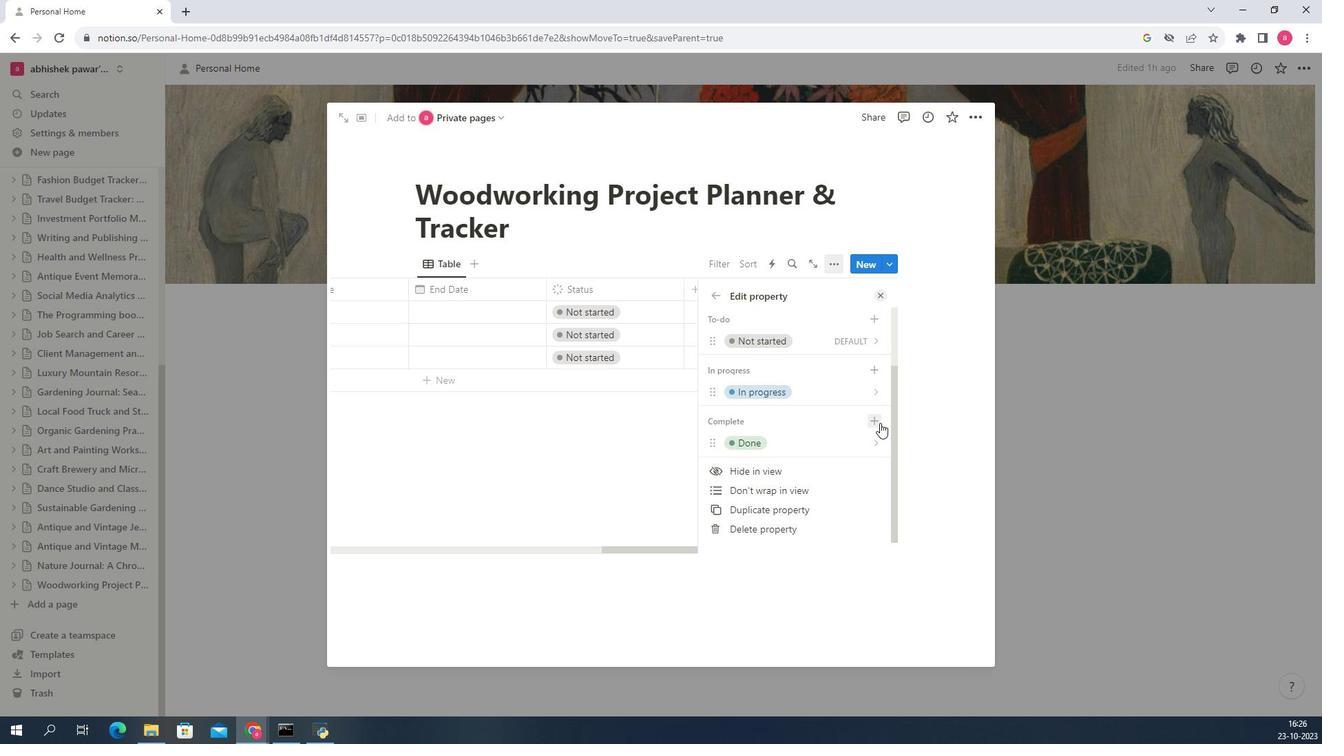 
Action: Mouse moved to (941, 435)
Screenshot: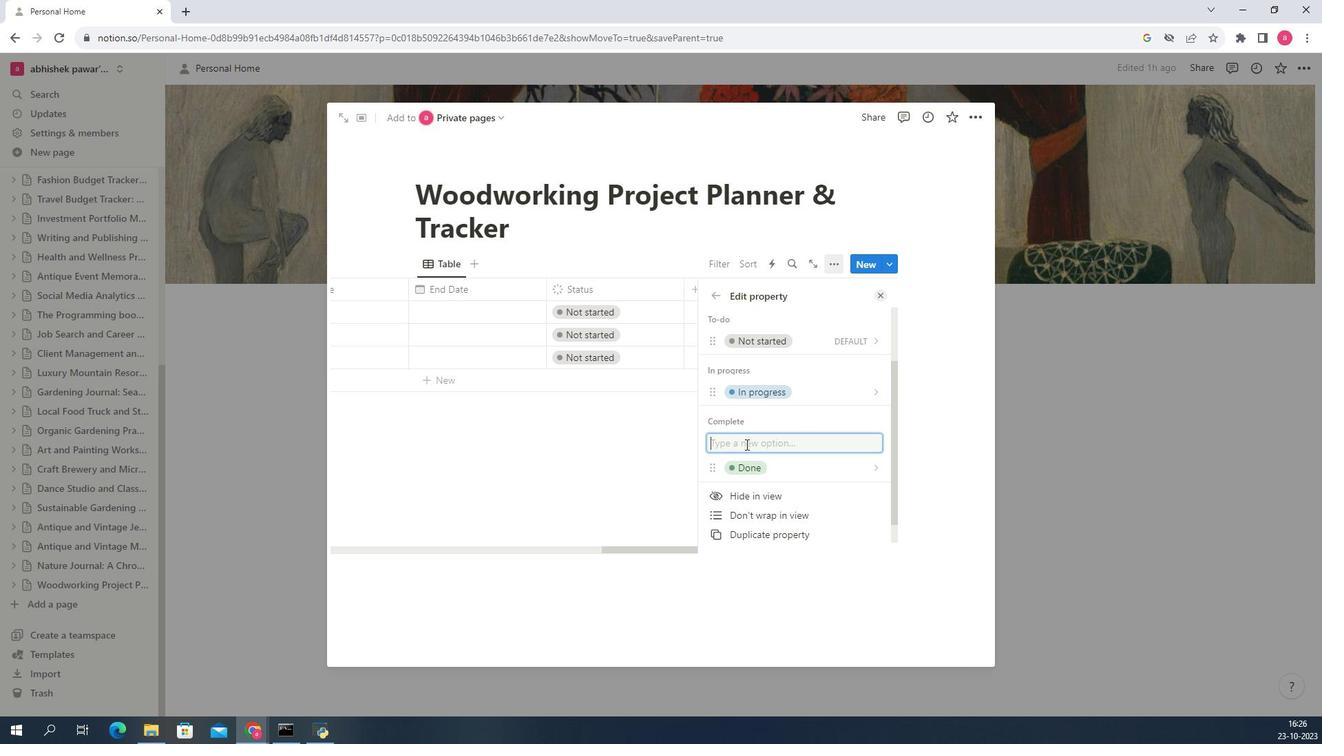 
Action: Mouse pressed left at (941, 435)
Screenshot: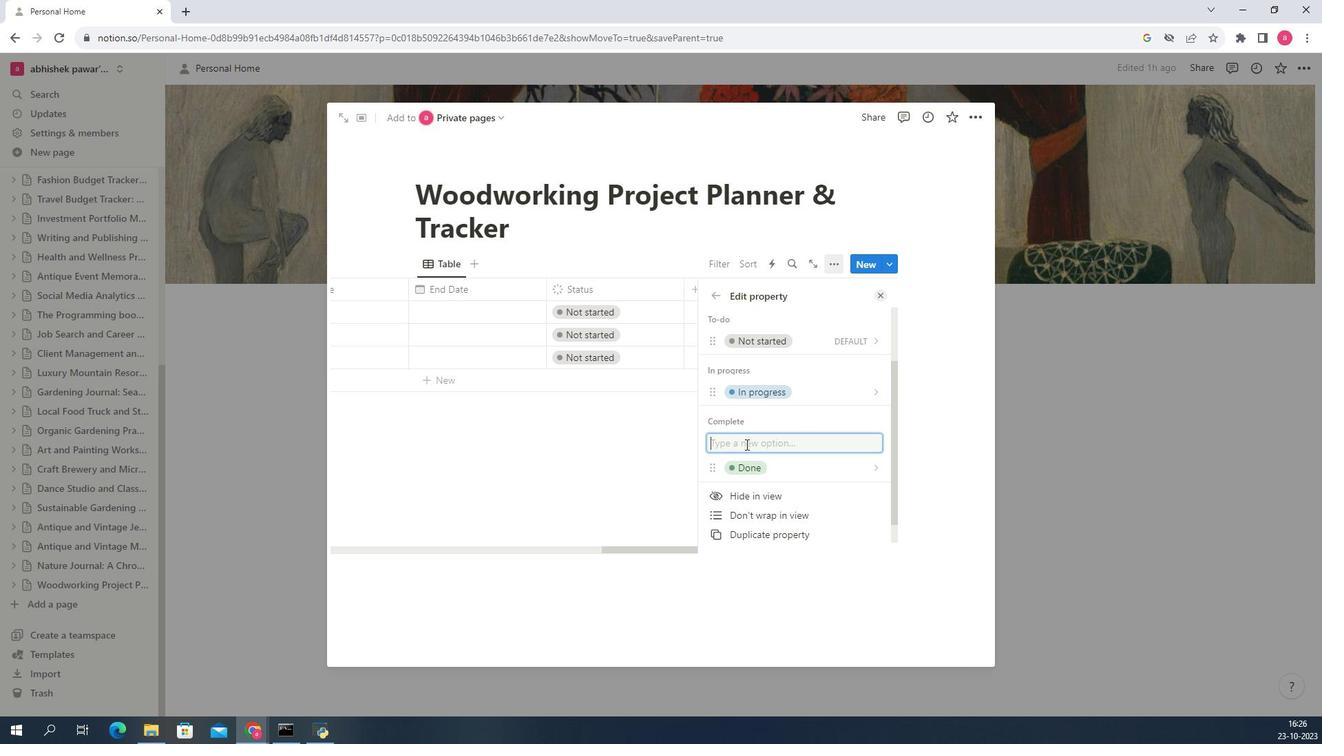 
Action: Key pressed <Key.shift>Completed
Screenshot: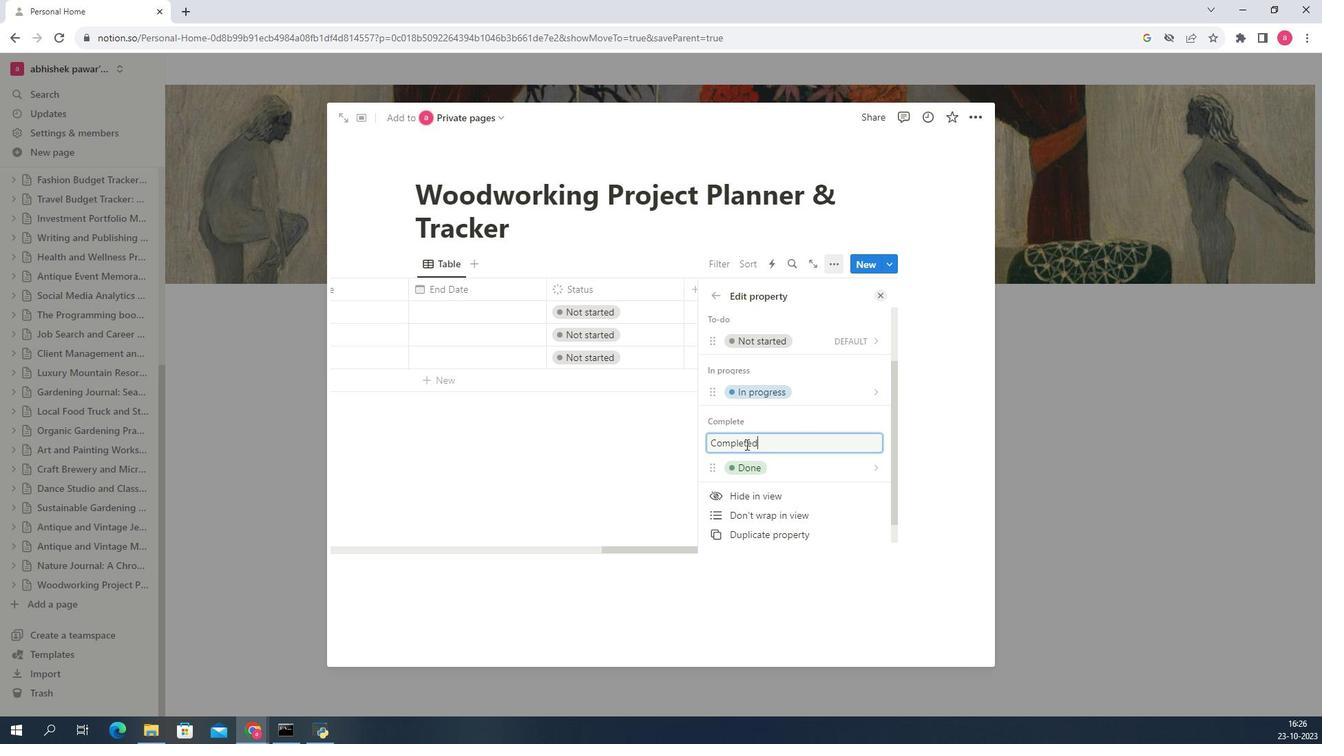 
Action: Mouse moved to (938, 434)
Screenshot: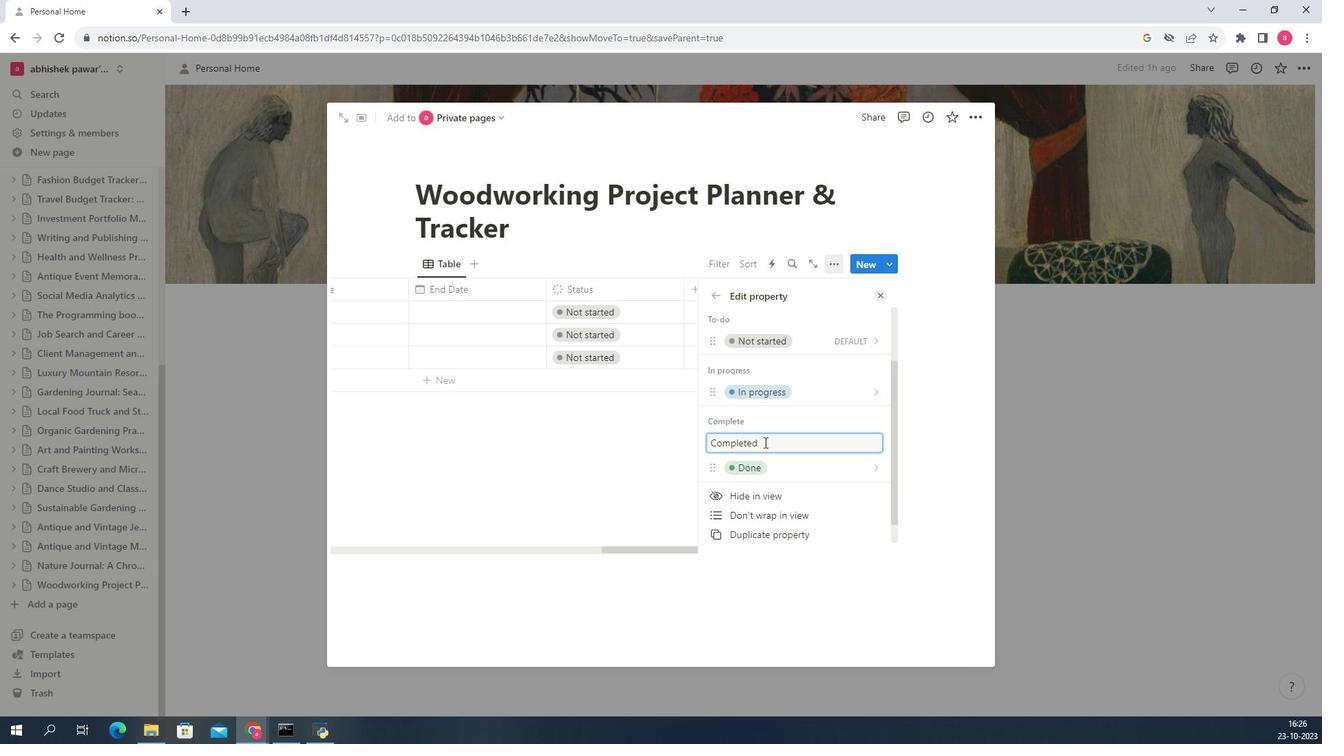 
Action: Mouse pressed left at (938, 434)
Screenshot: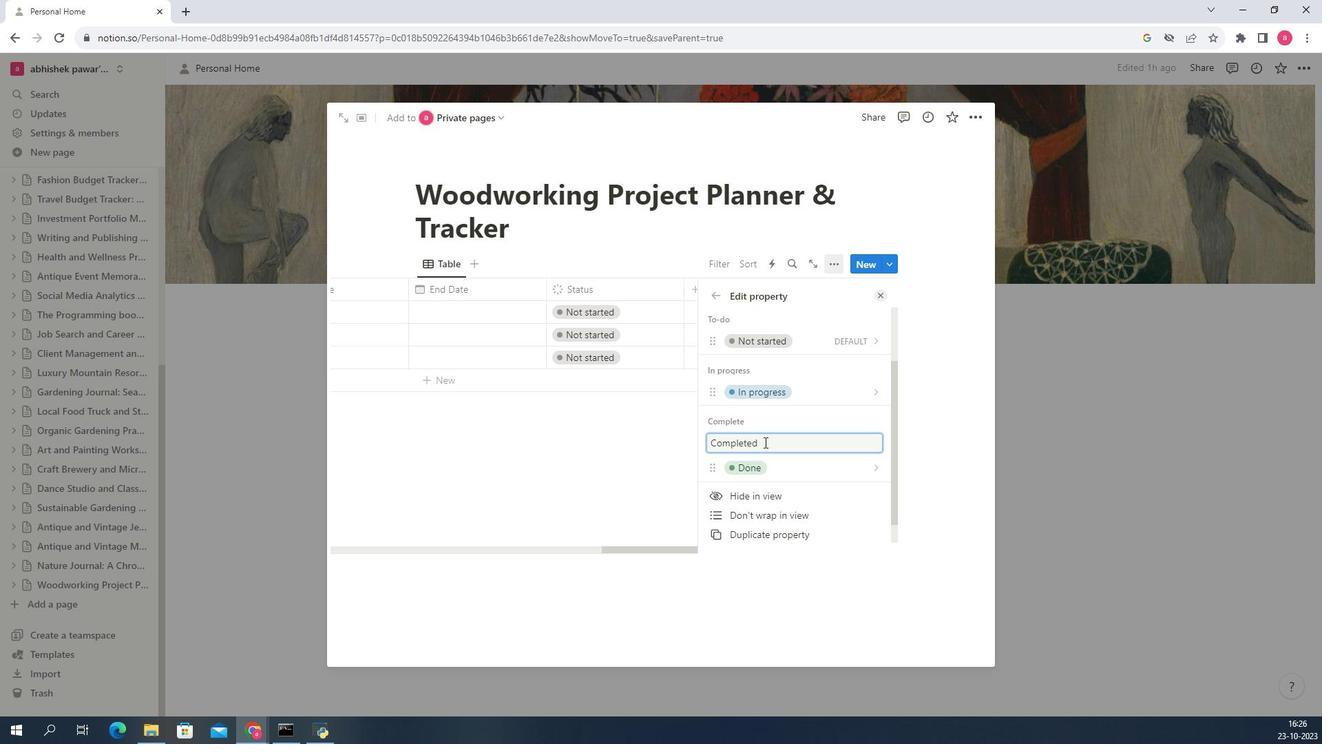 
Action: Mouse moved to (932, 450)
Screenshot: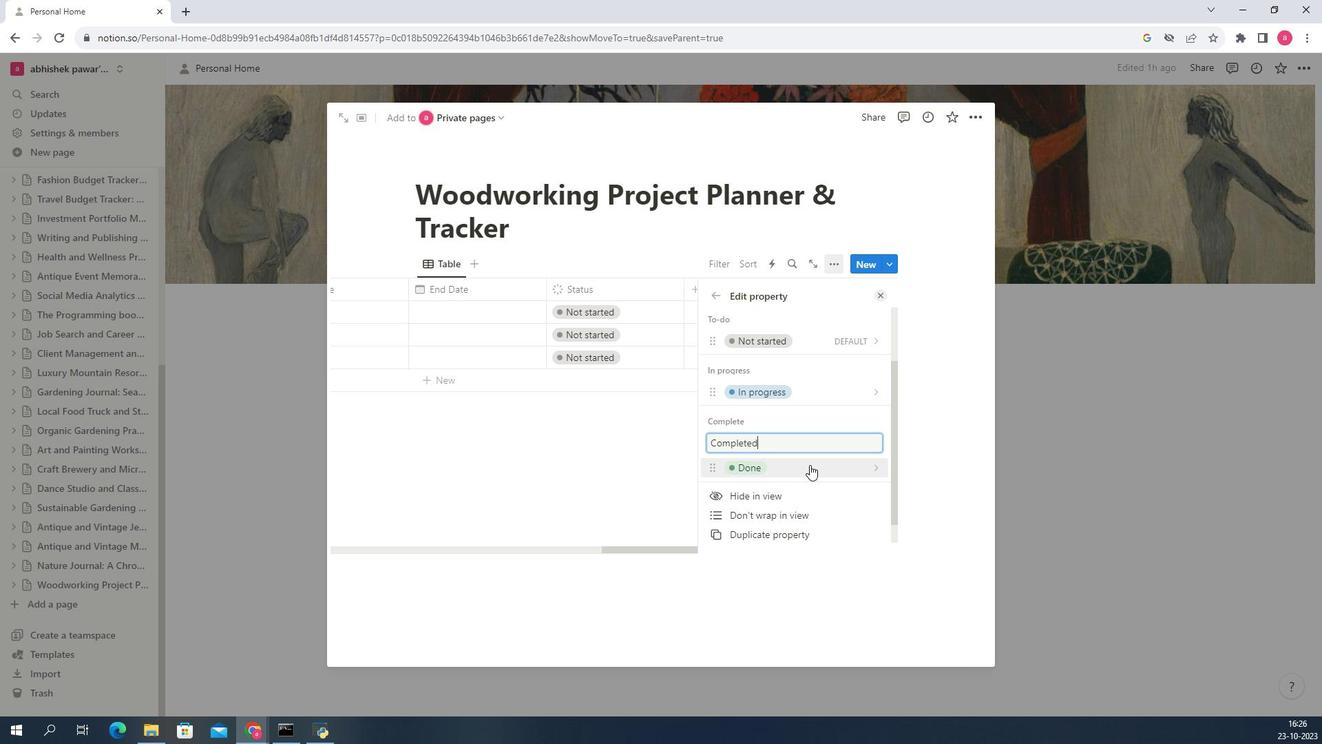 
Action: Mouse pressed left at (932, 450)
Screenshot: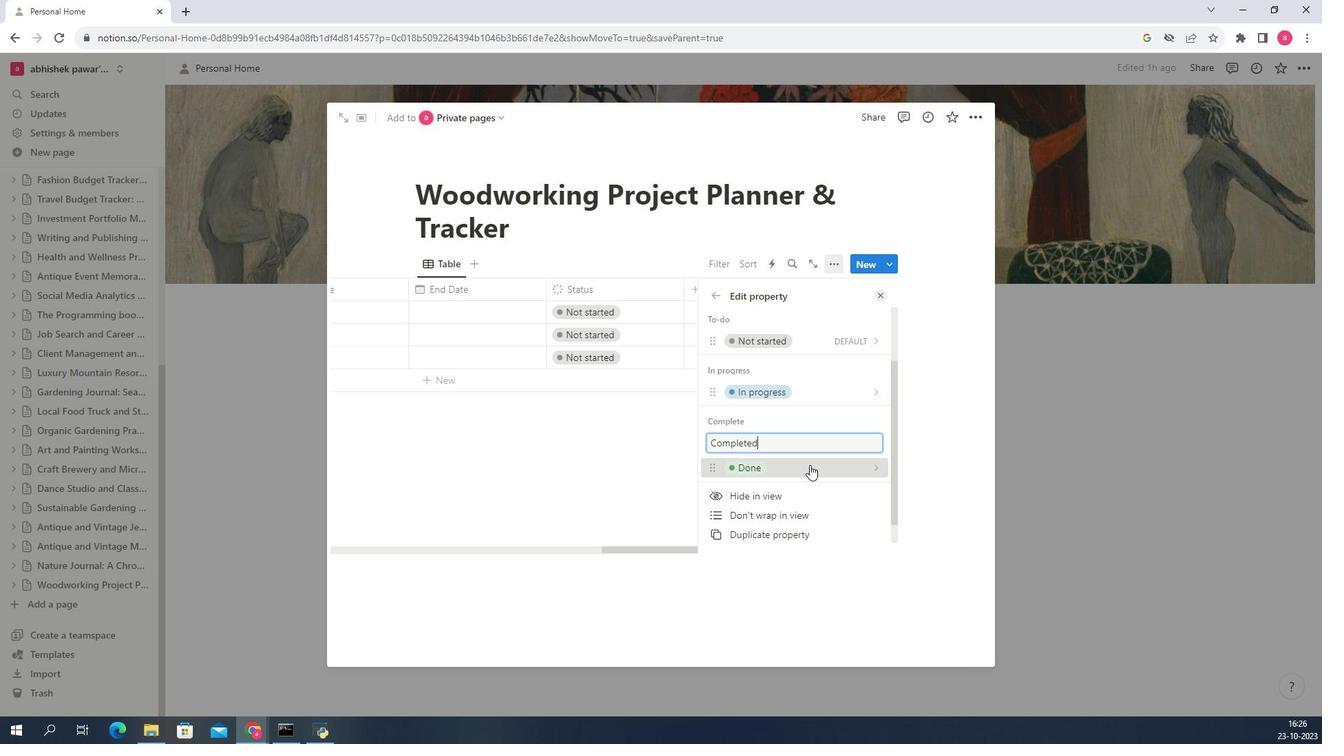 
Action: Mouse moved to (943, 429)
Screenshot: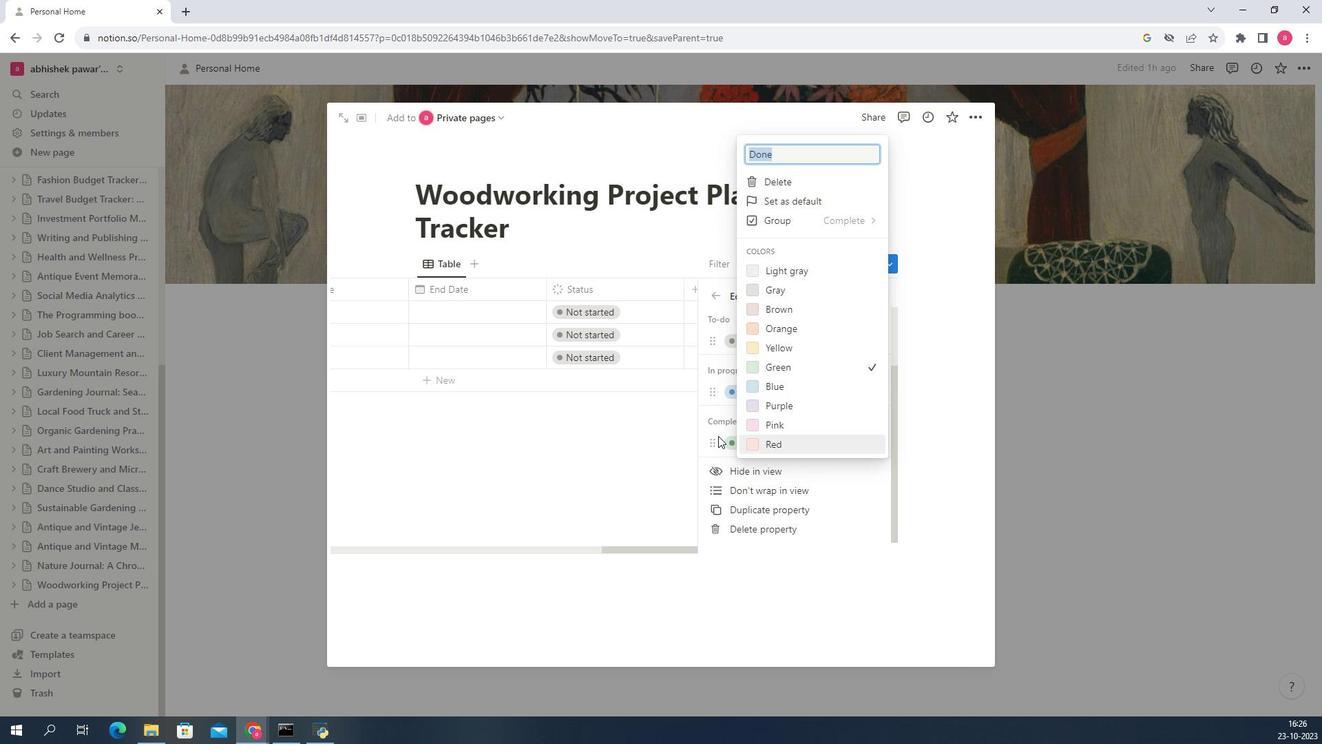 
Action: Mouse pressed left at (943, 429)
Screenshot: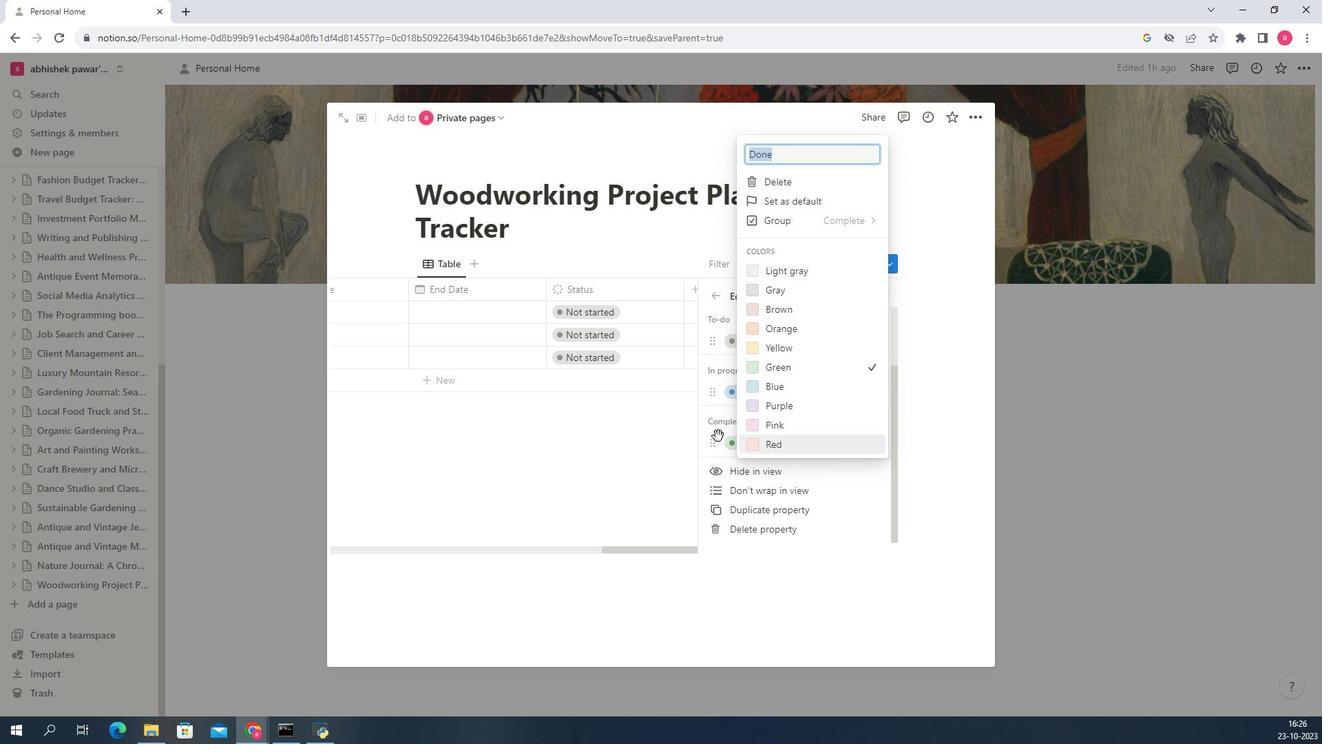 
Action: Mouse moved to (940, 434)
Screenshot: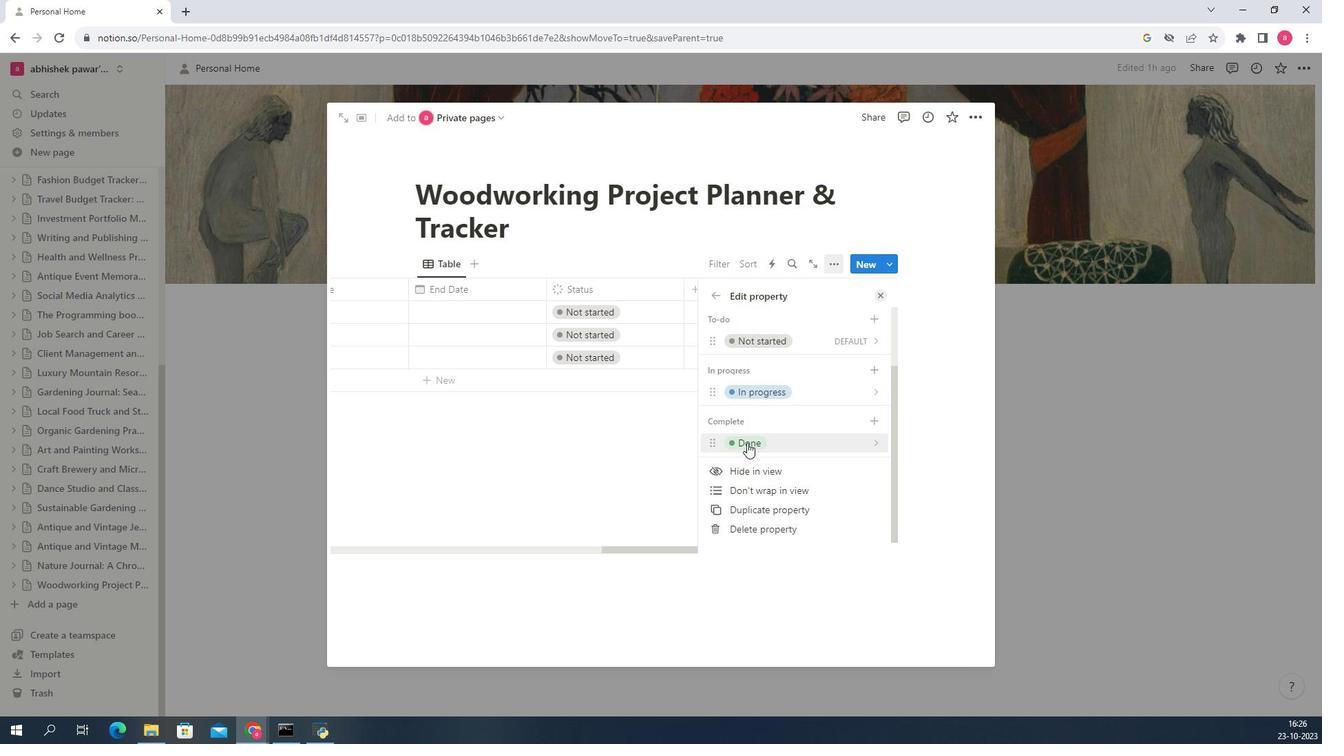 
Action: Mouse pressed left at (940, 434)
Screenshot: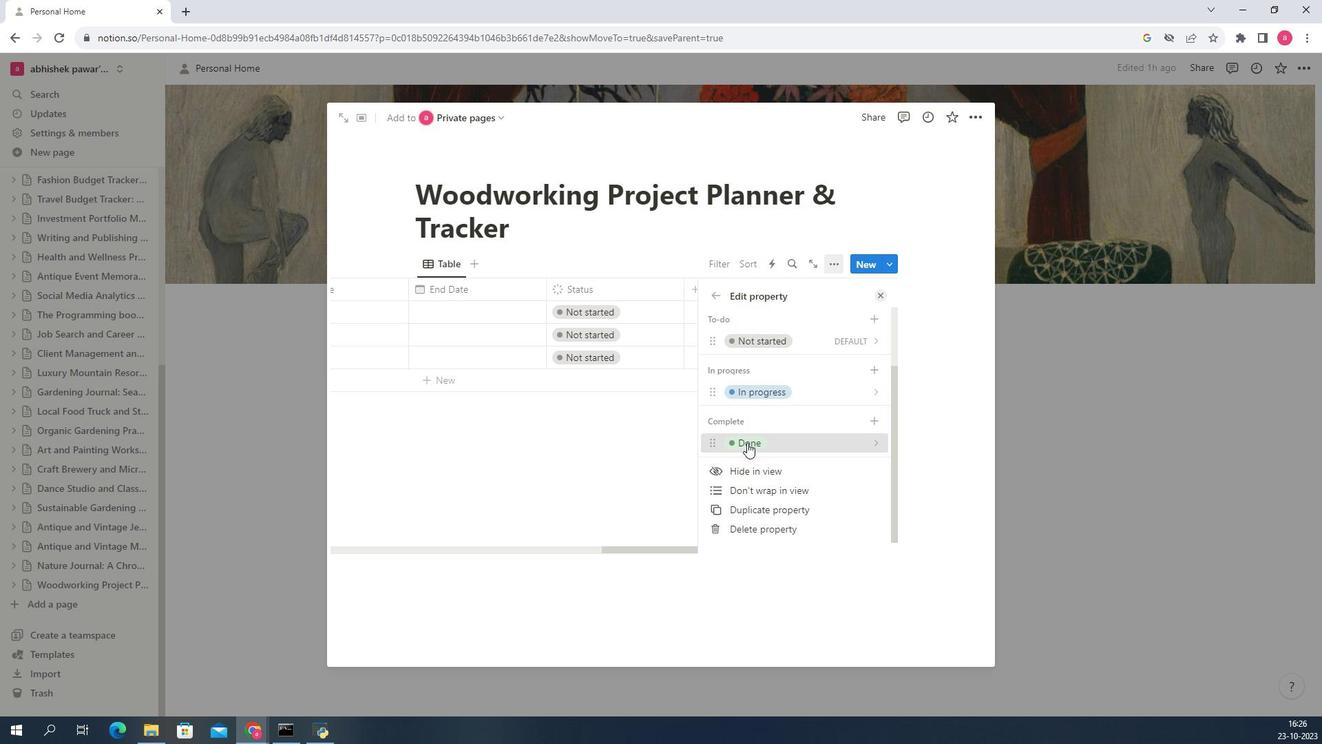 
Action: Mouse moved to (937, 214)
Screenshot: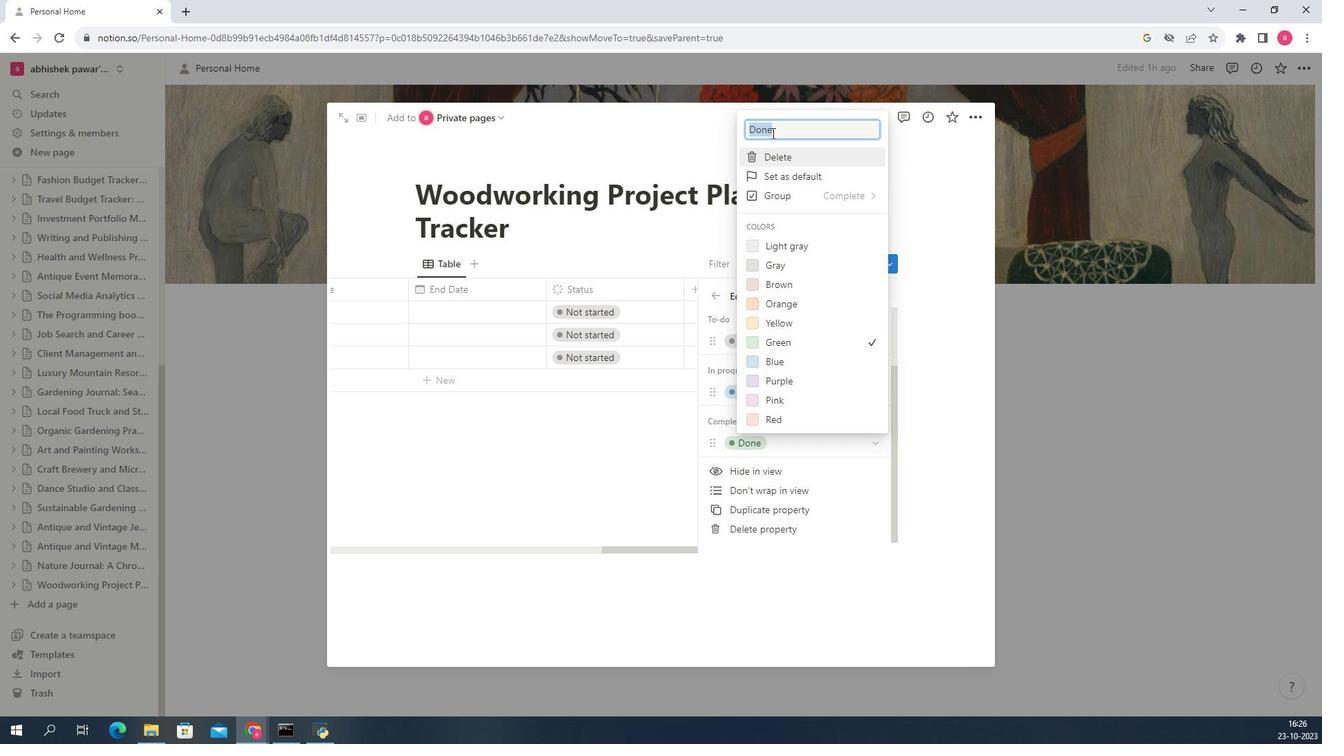 
Action: Mouse pressed left at (937, 214)
Screenshot: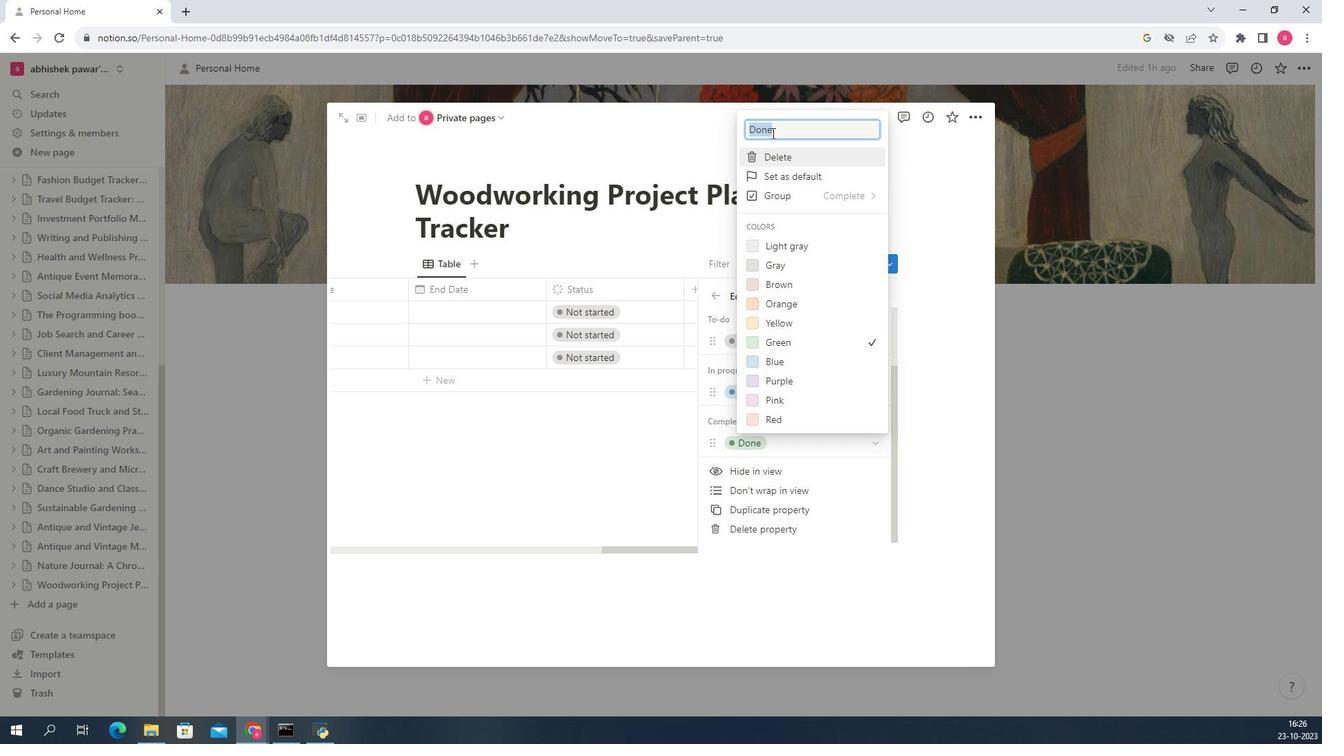 
Action: Mouse pressed left at (937, 214)
Screenshot: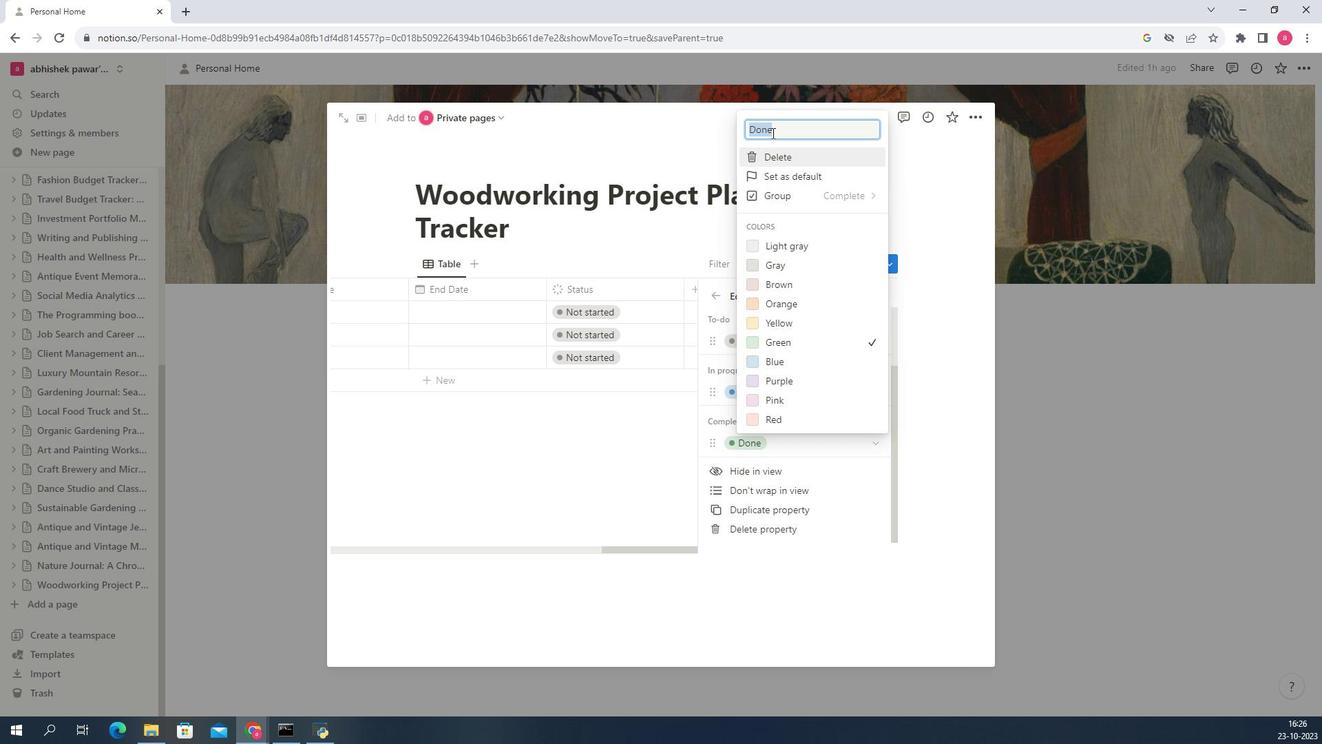 
Action: Key pressed <Key.backspace><Key.shift>Completed
Screenshot: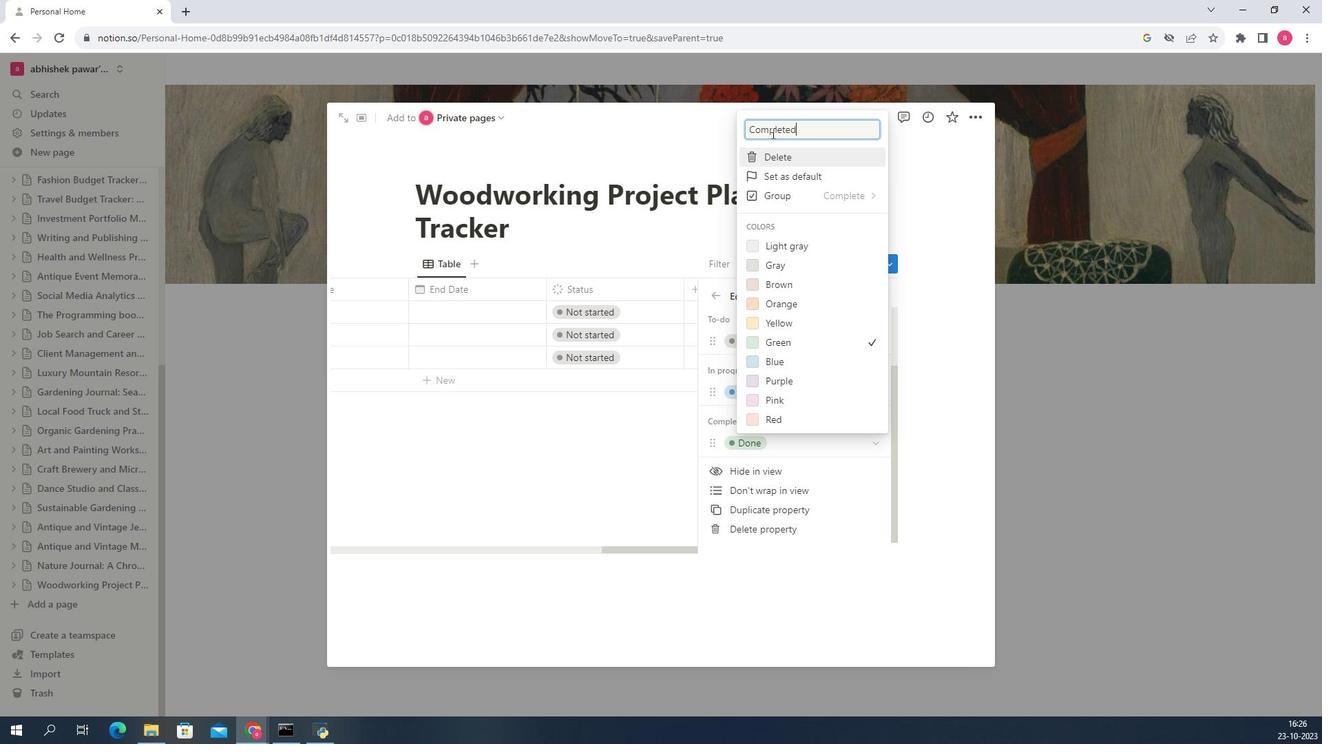 
Action: Mouse moved to (938, 339)
Screenshot: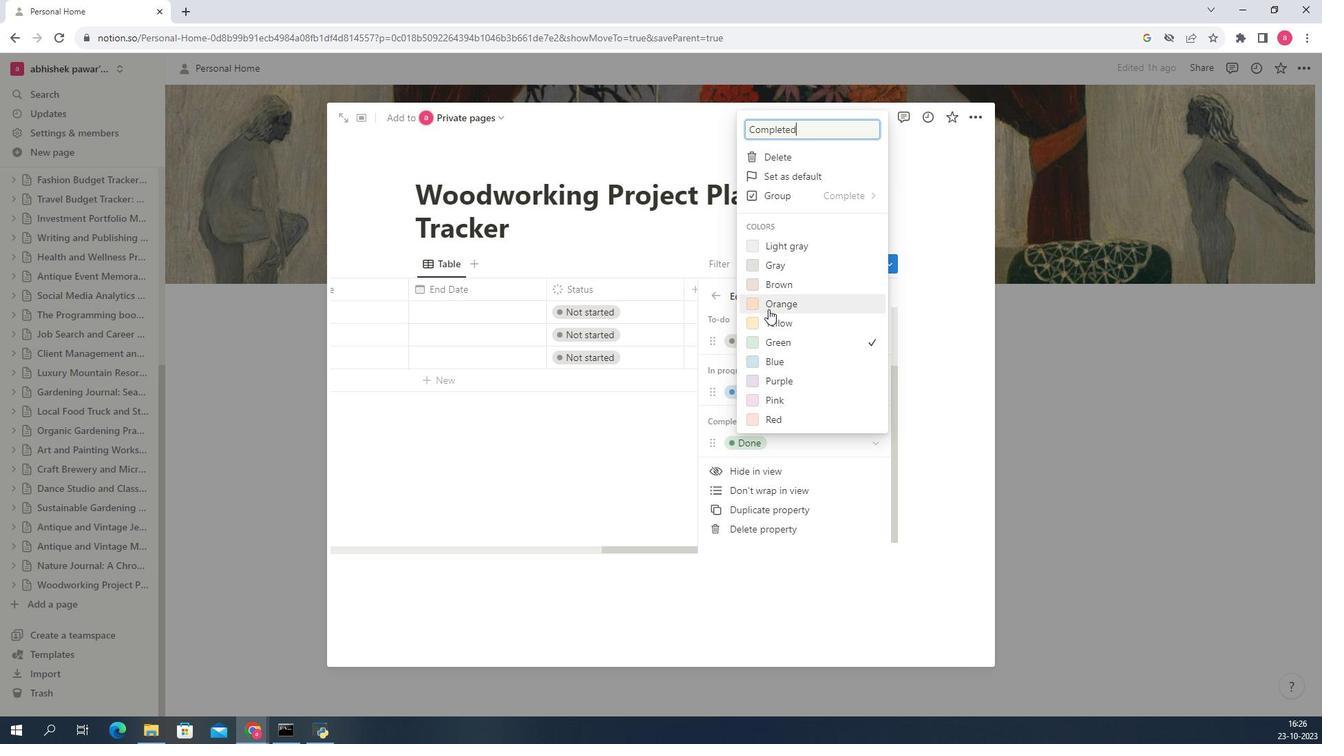 
Action: Mouse pressed left at (938, 339)
Screenshot: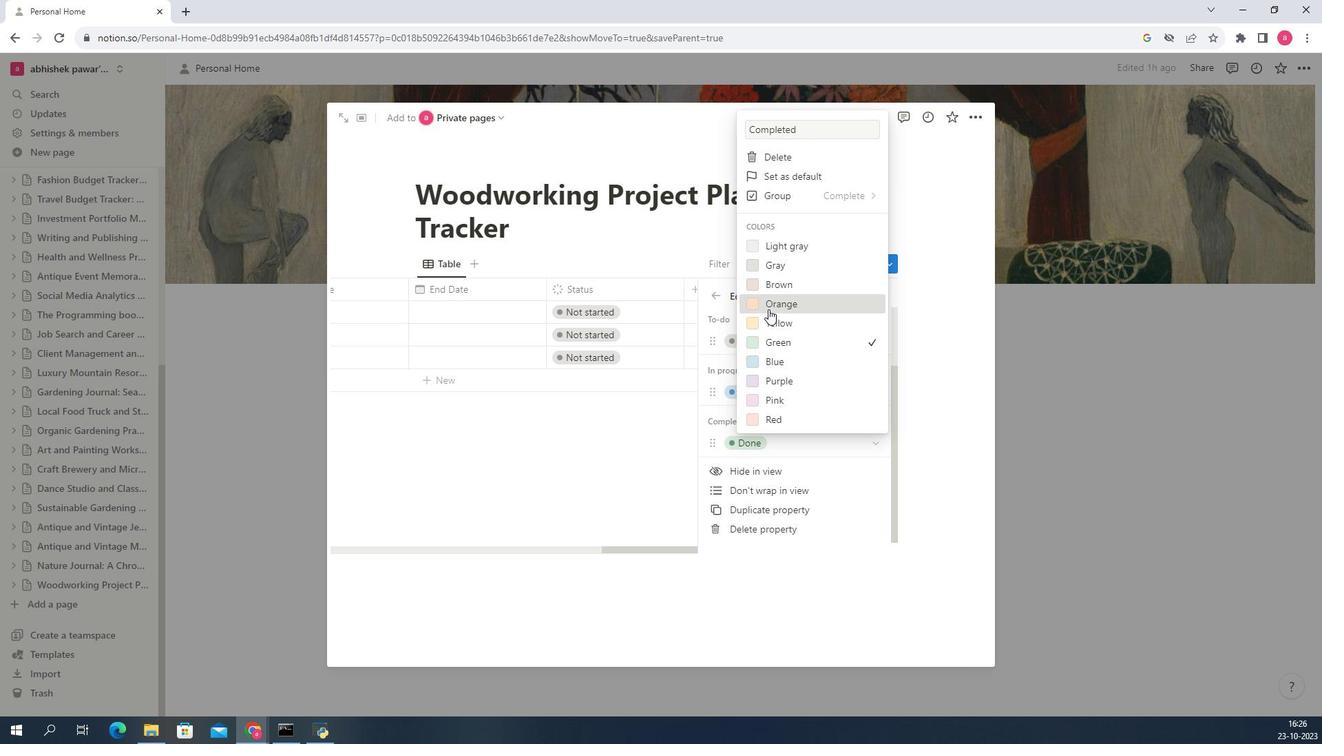 
Action: Mouse moved to (932, 440)
Screenshot: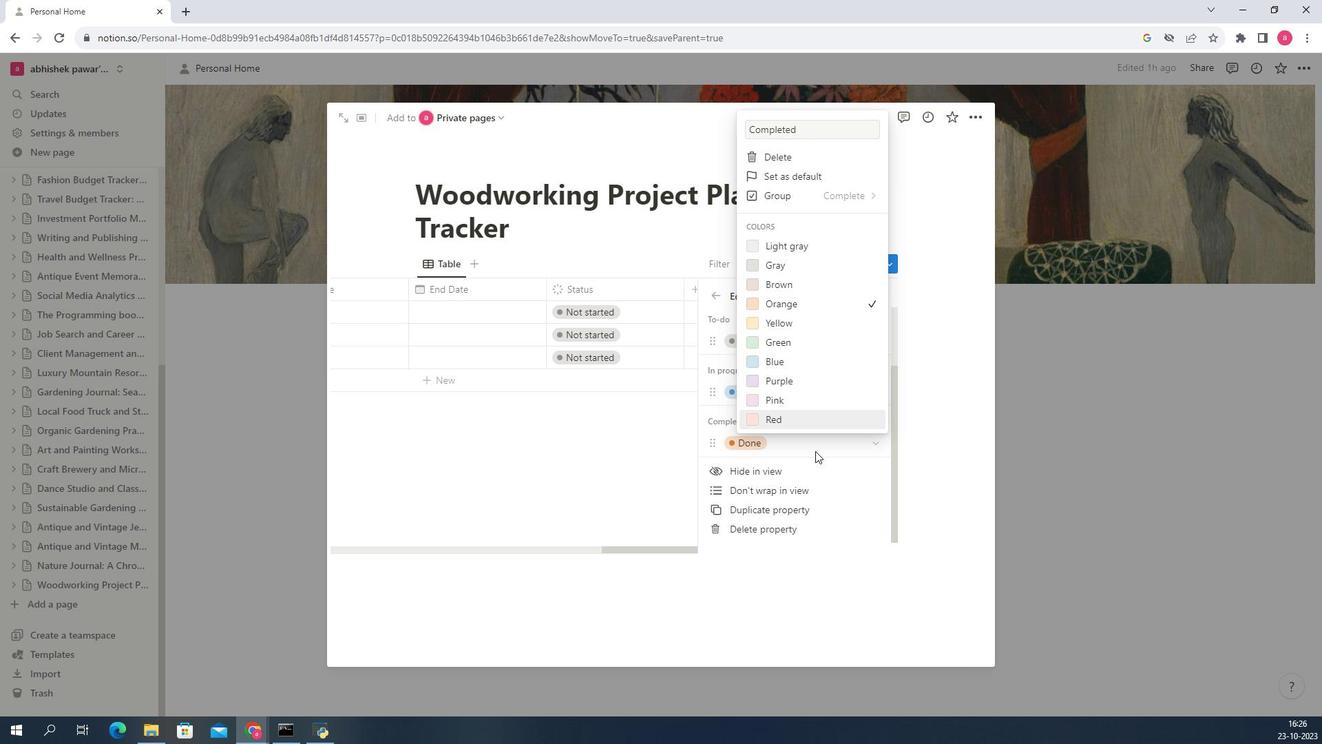 
Action: Mouse pressed left at (932, 440)
Screenshot: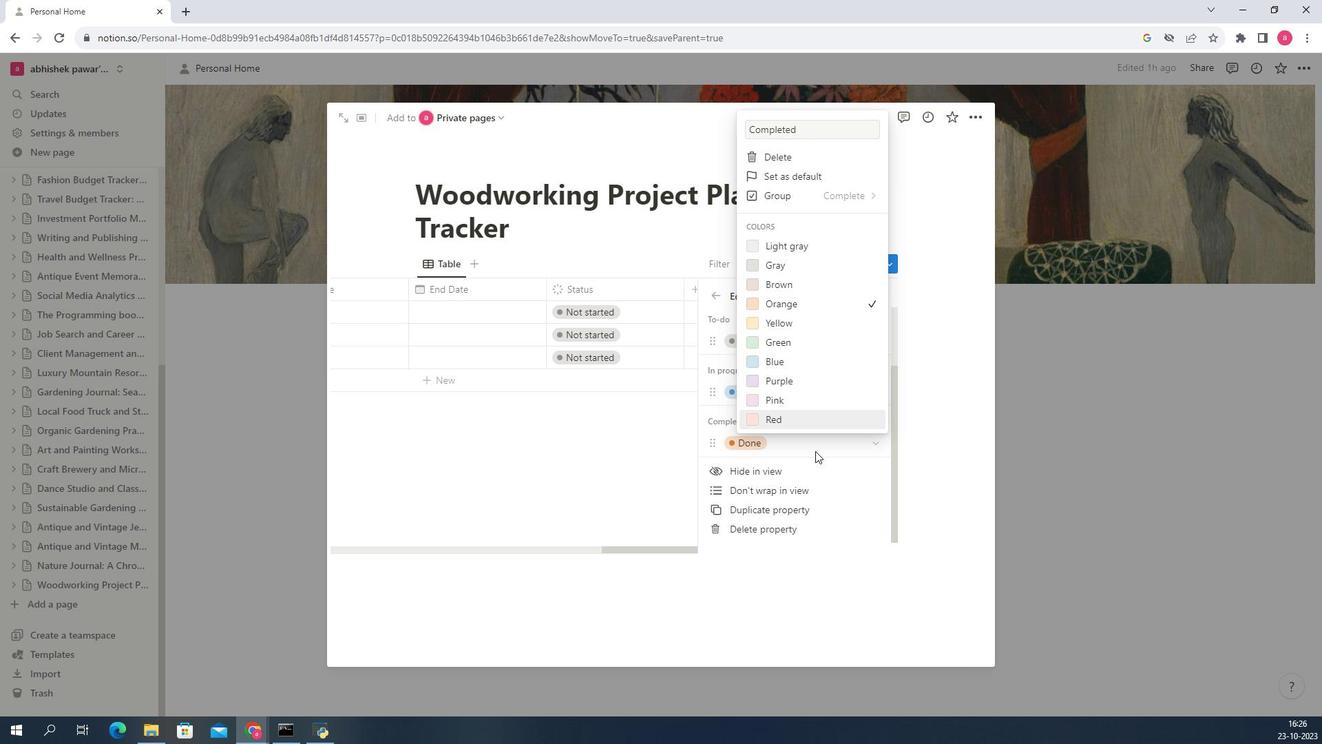 
Action: Mouse moved to (937, 363)
Screenshot: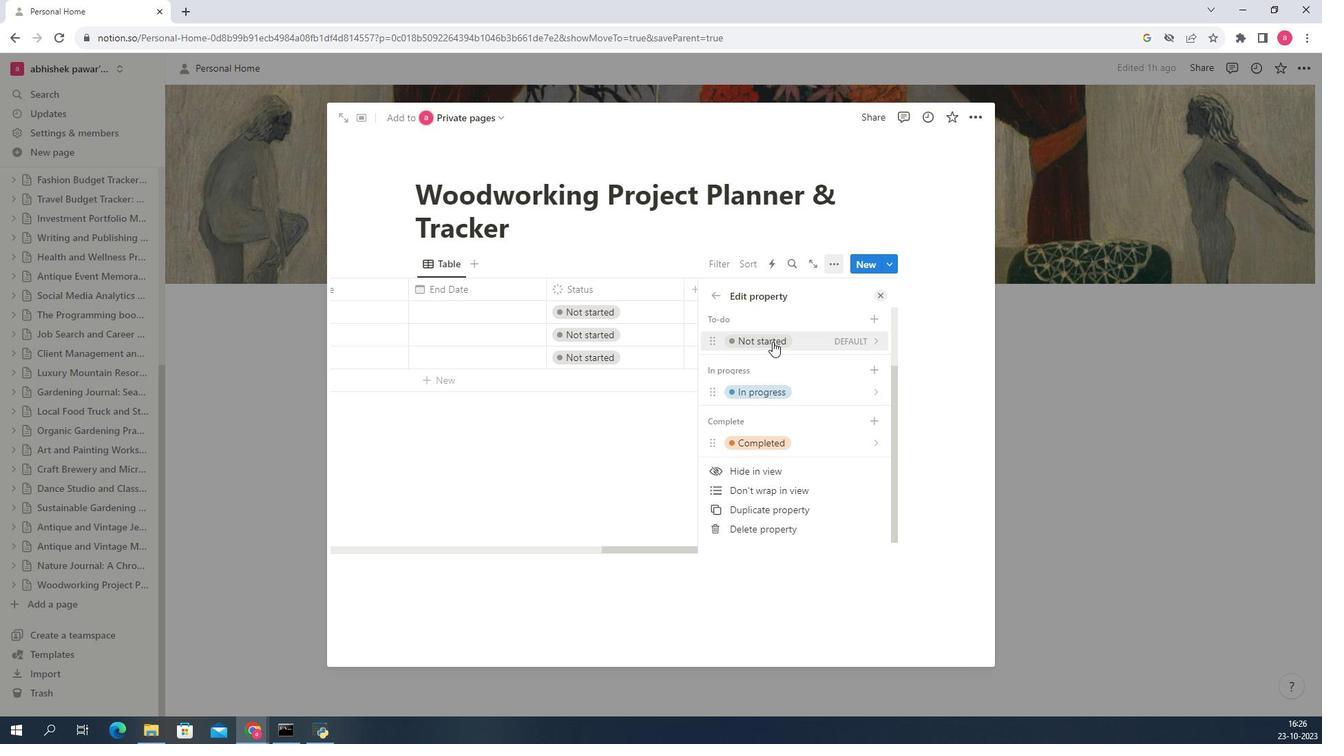
Action: Mouse pressed left at (937, 363)
Screenshot: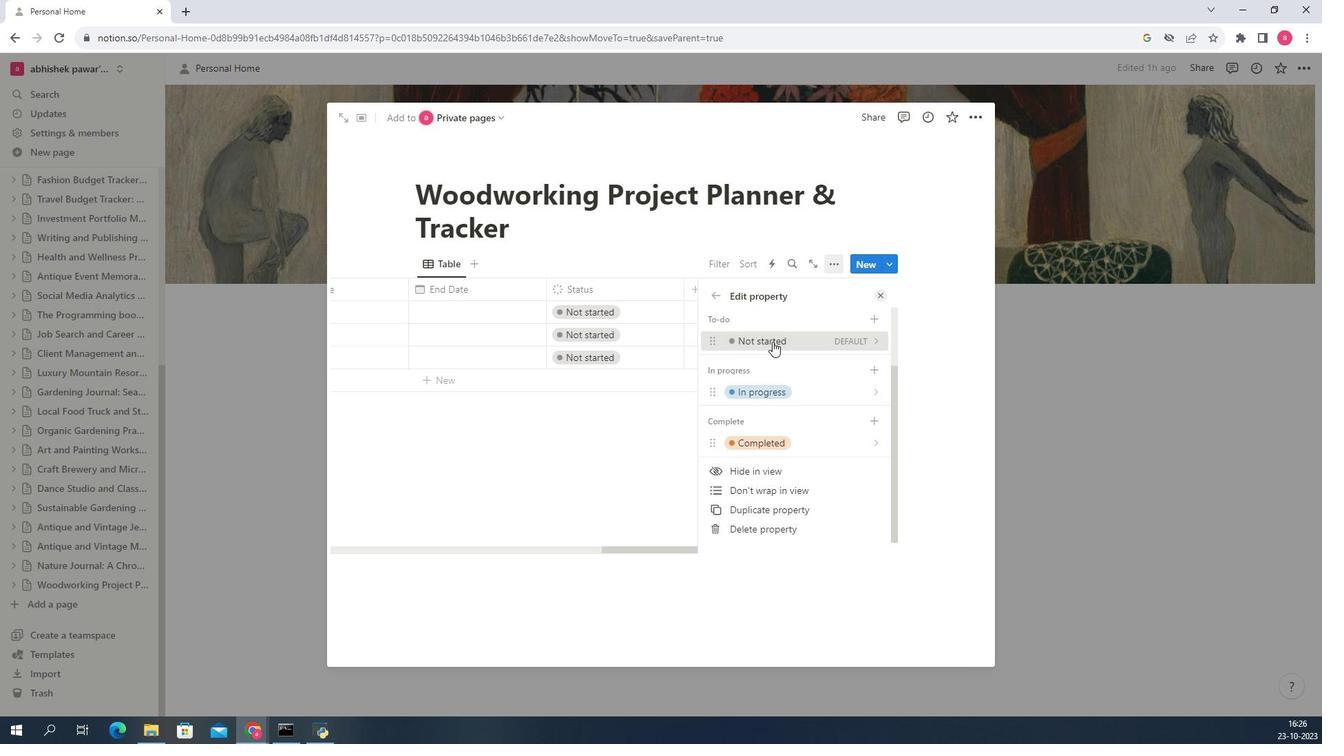 
Action: Mouse moved to (934, 387)
Screenshot: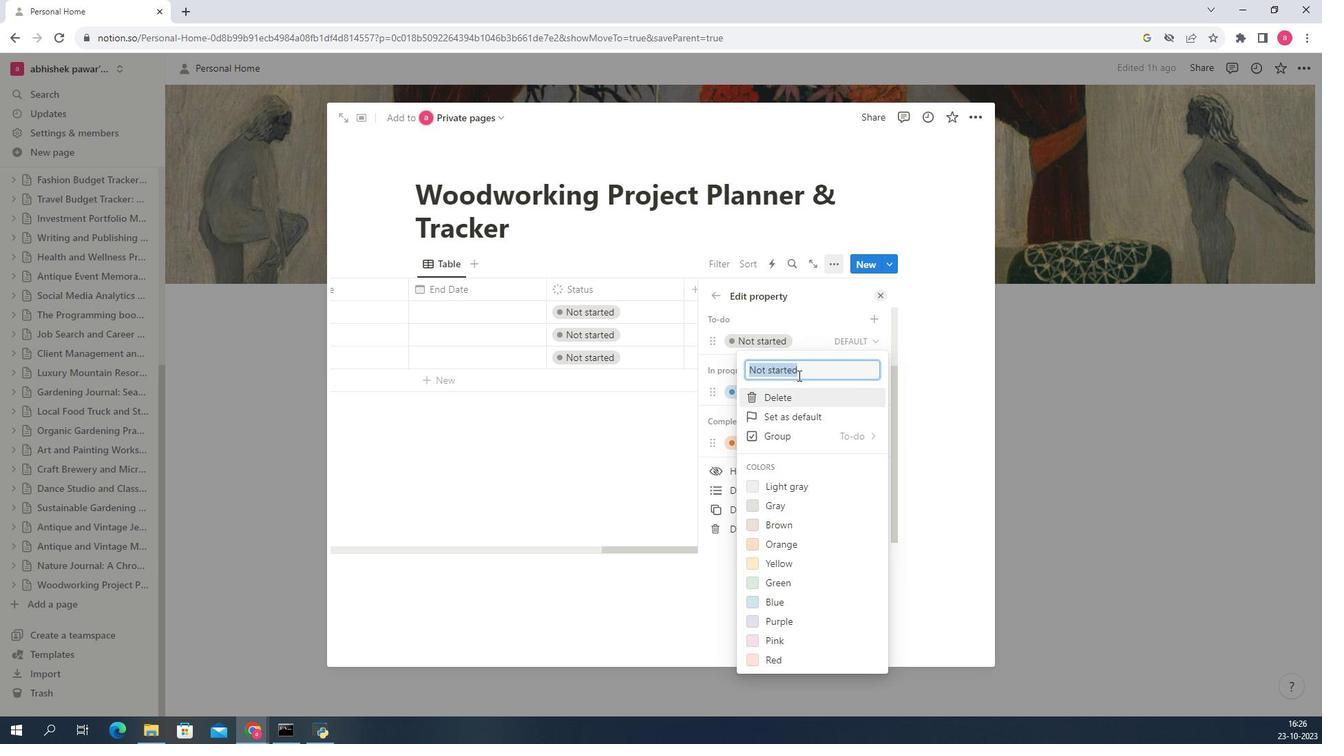 
Action: Mouse pressed left at (934, 387)
Screenshot: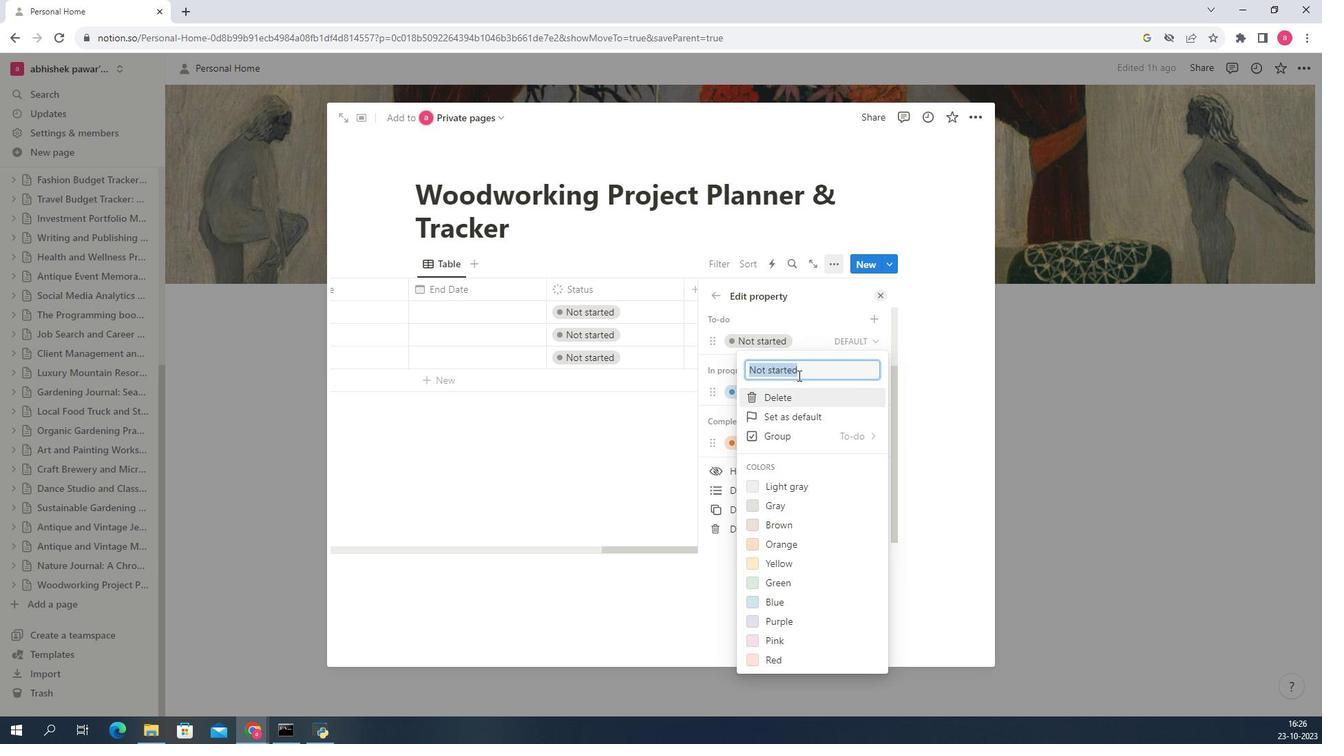 
Action: Mouse moved to (934, 387)
Screenshot: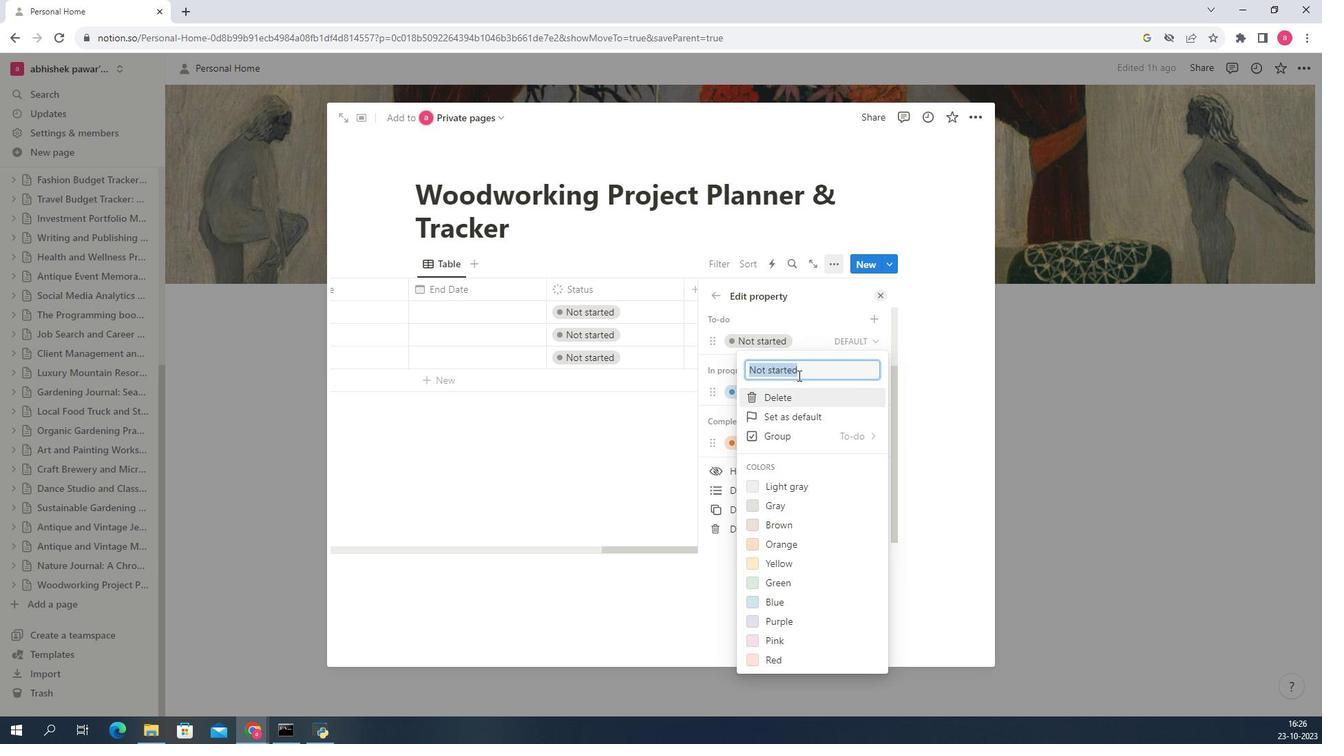 
Action: Mouse pressed left at (934, 387)
Screenshot: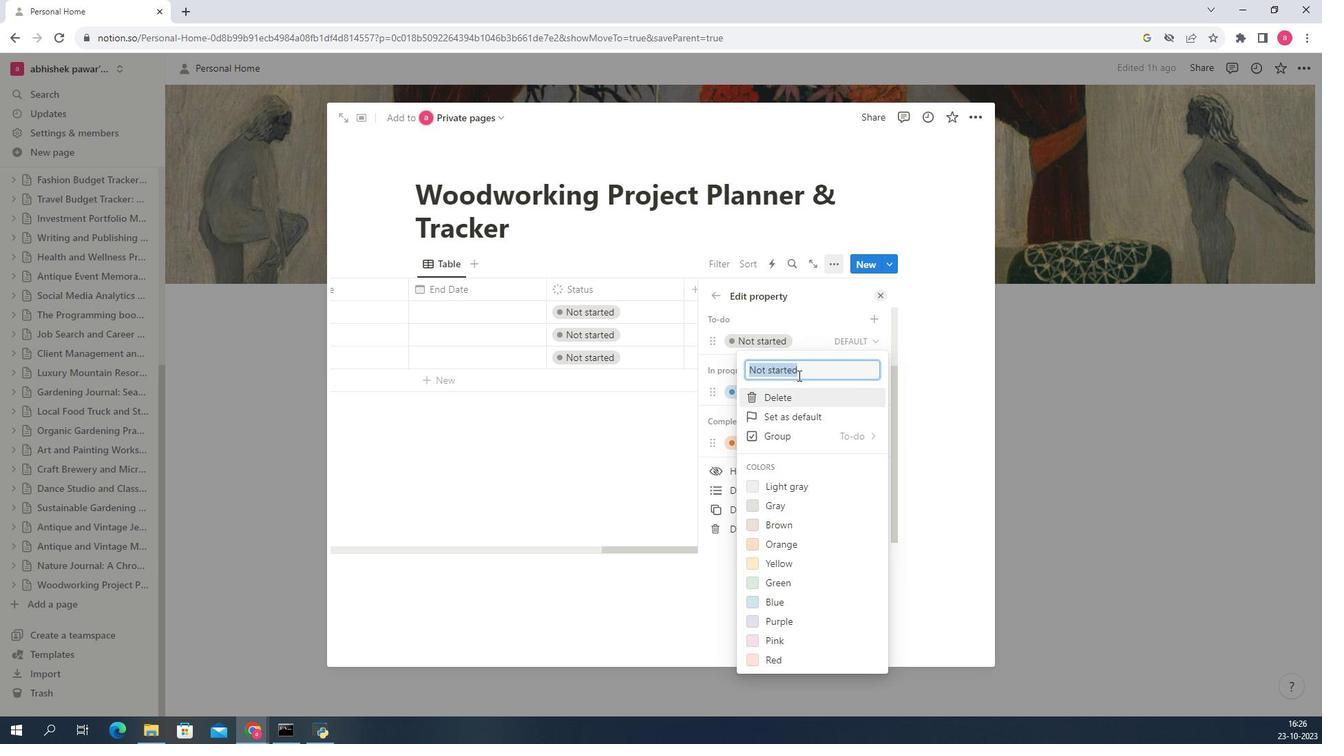 
Action: Mouse pressed left at (934, 387)
Screenshot: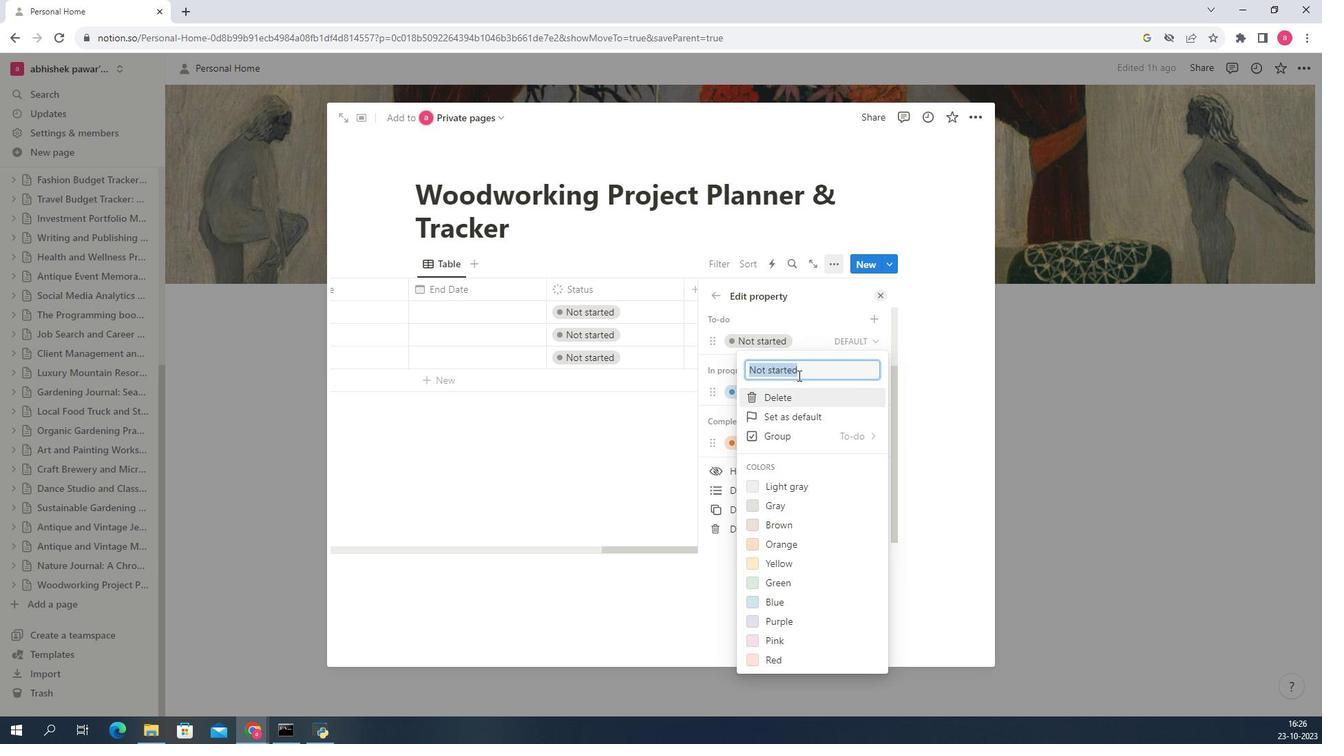 
Action: Key pressed <Key.backspace><Key.shift>Planned
Screenshot: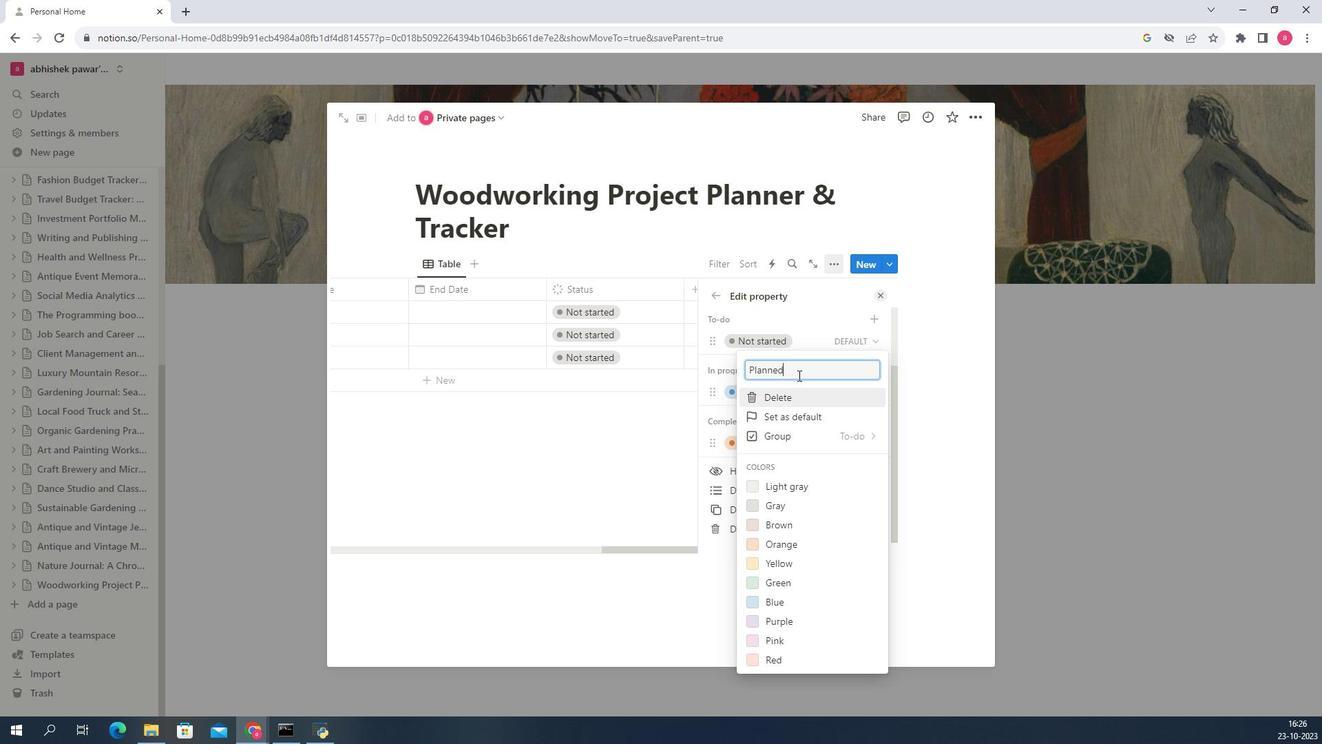 
Action: Mouse moved to (929, 369)
Screenshot: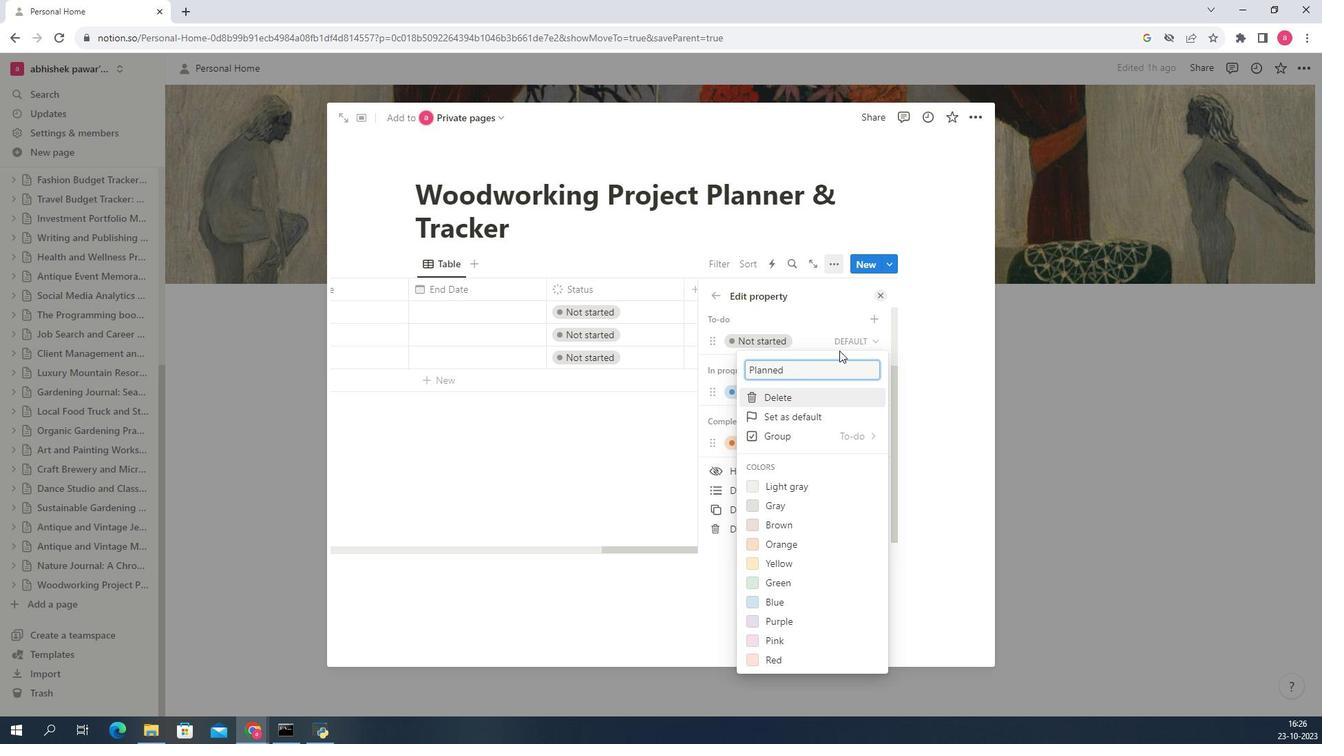 
Action: Mouse pressed left at (929, 369)
Screenshot: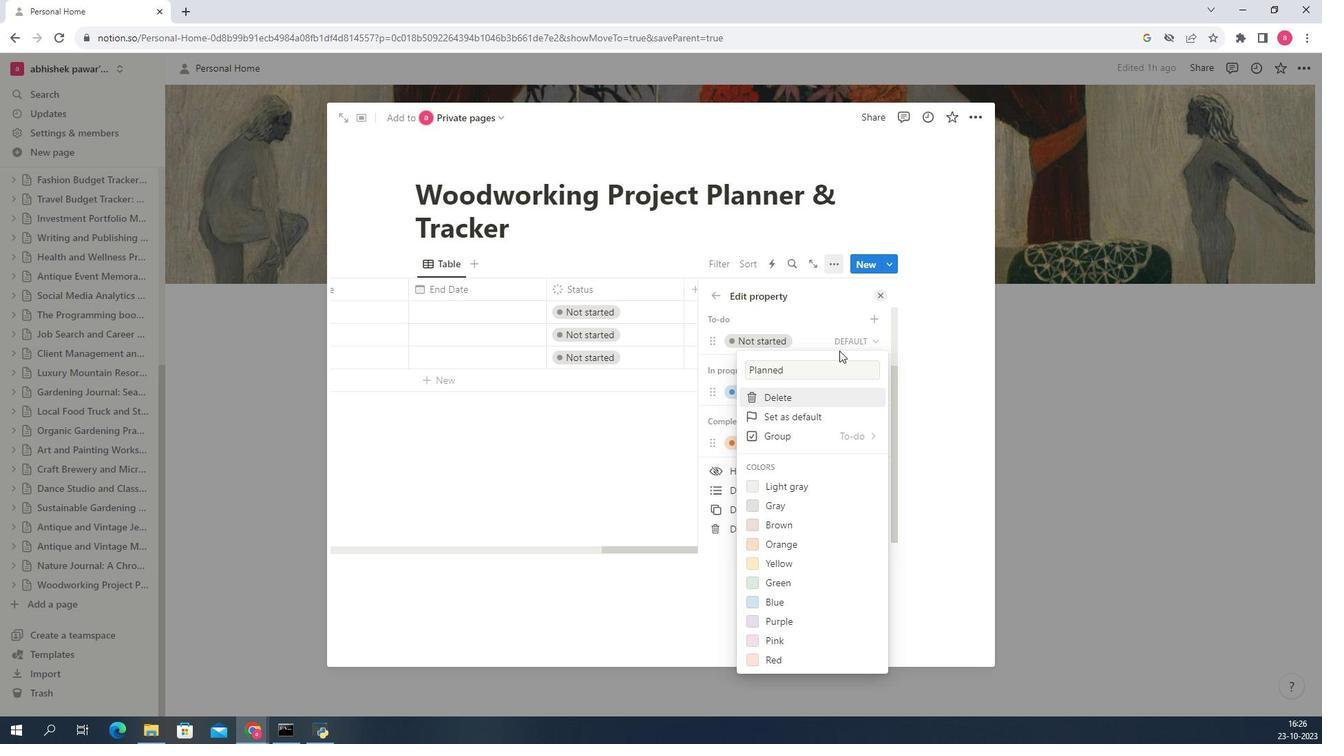 
Action: Mouse moved to (933, 365)
Screenshot: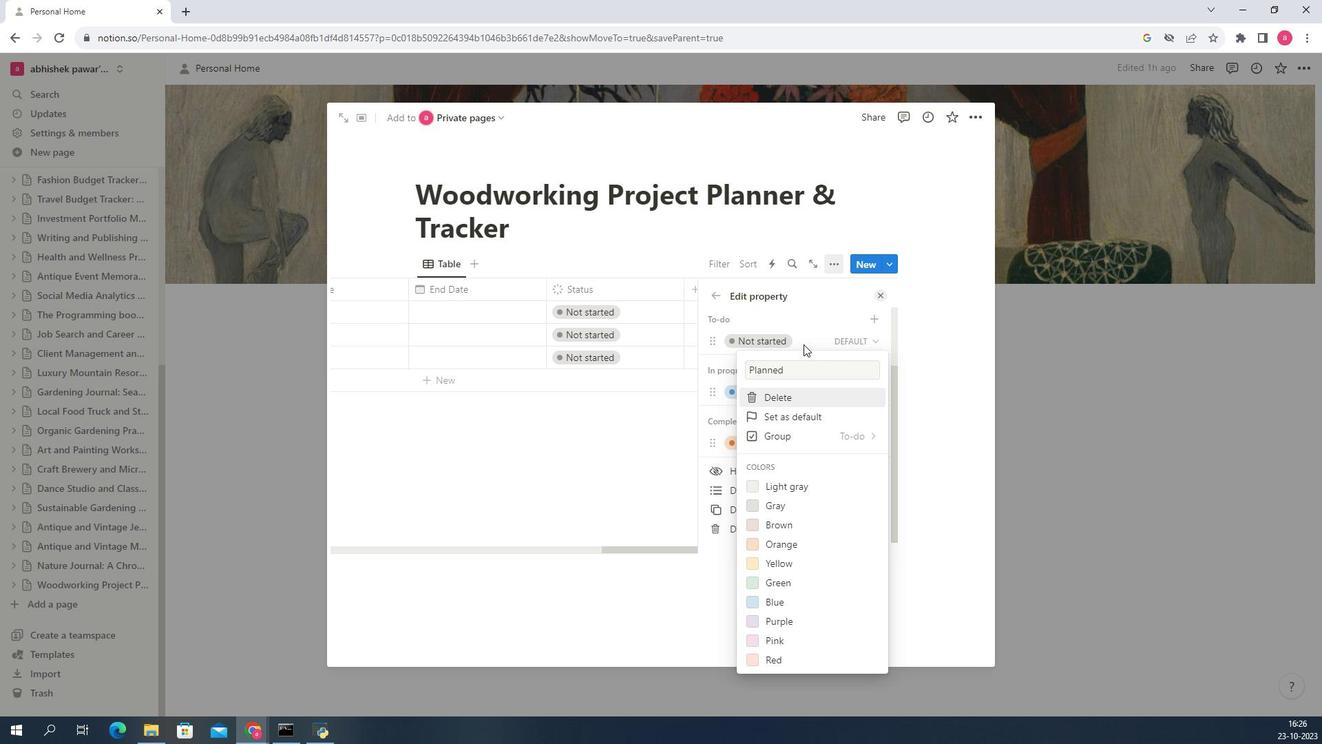 
Action: Mouse pressed left at (933, 365)
Screenshot: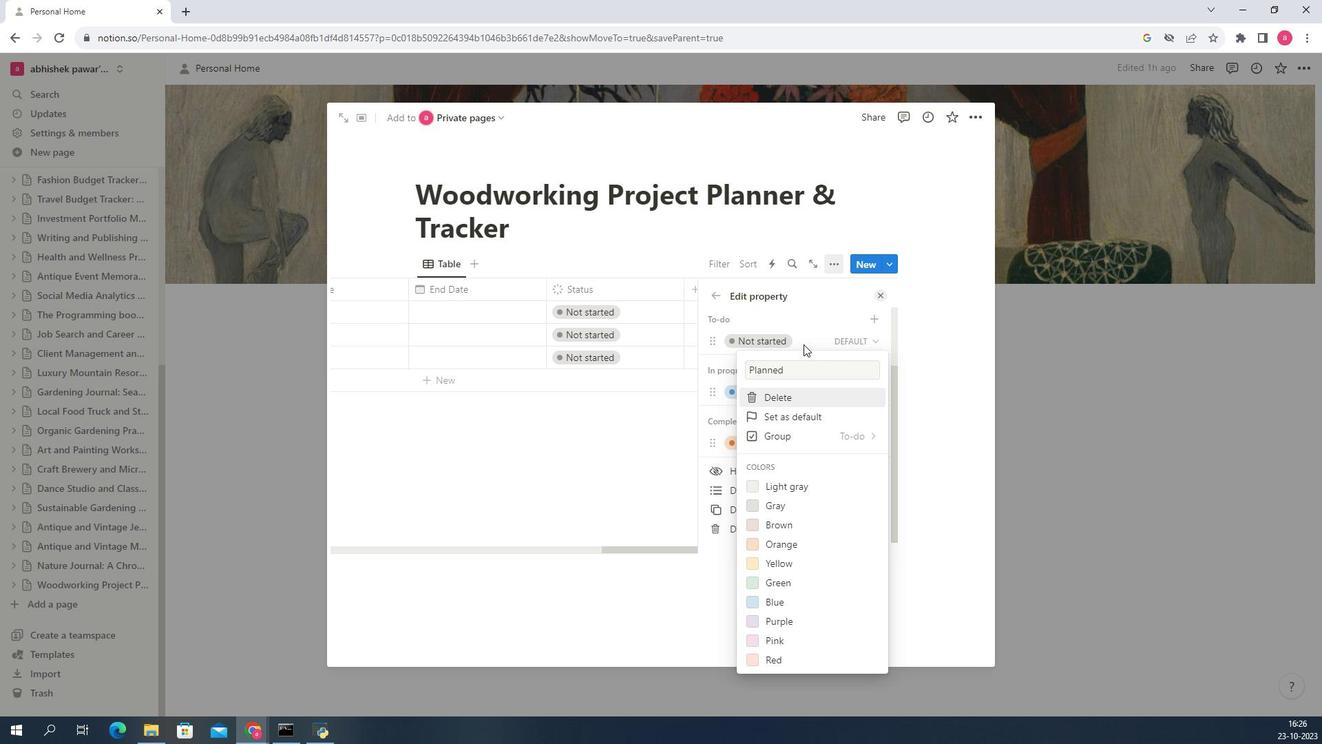 
Action: Mouse moved to (925, 385)
Screenshot: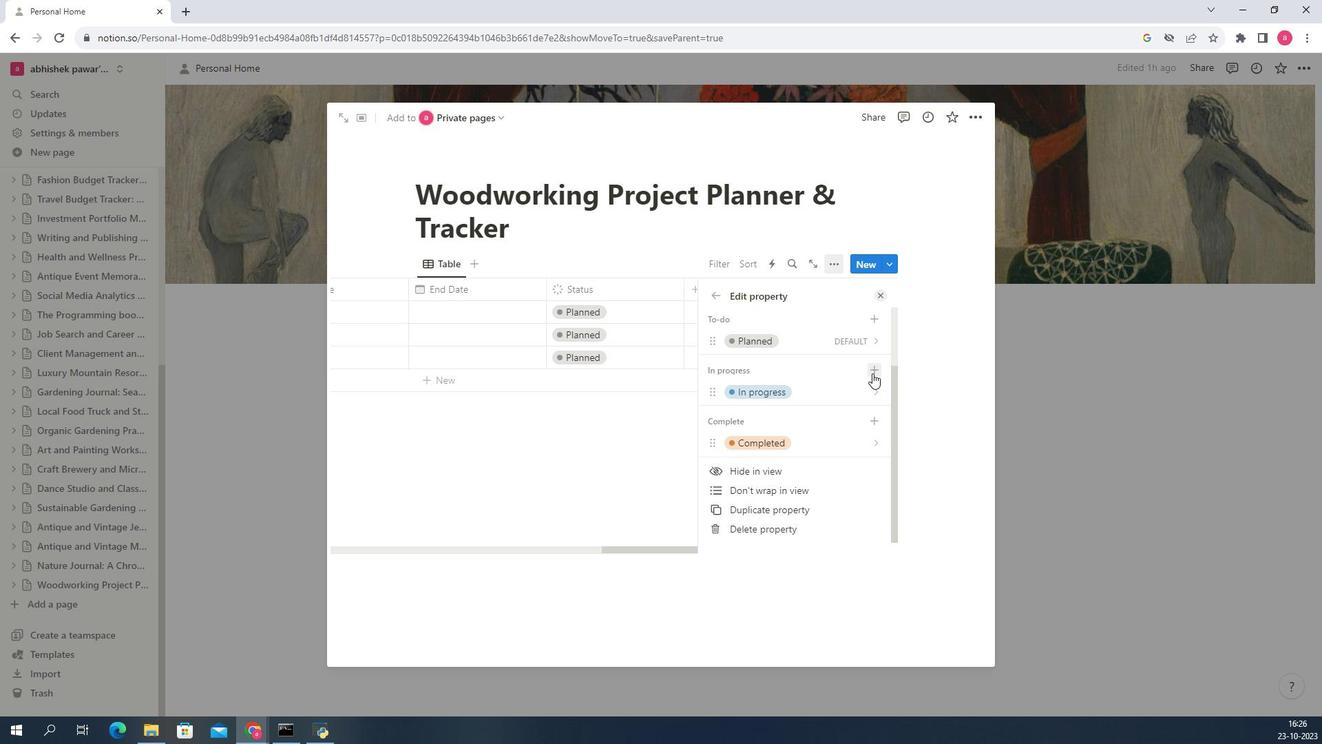 
Action: Mouse pressed left at (925, 385)
Screenshot: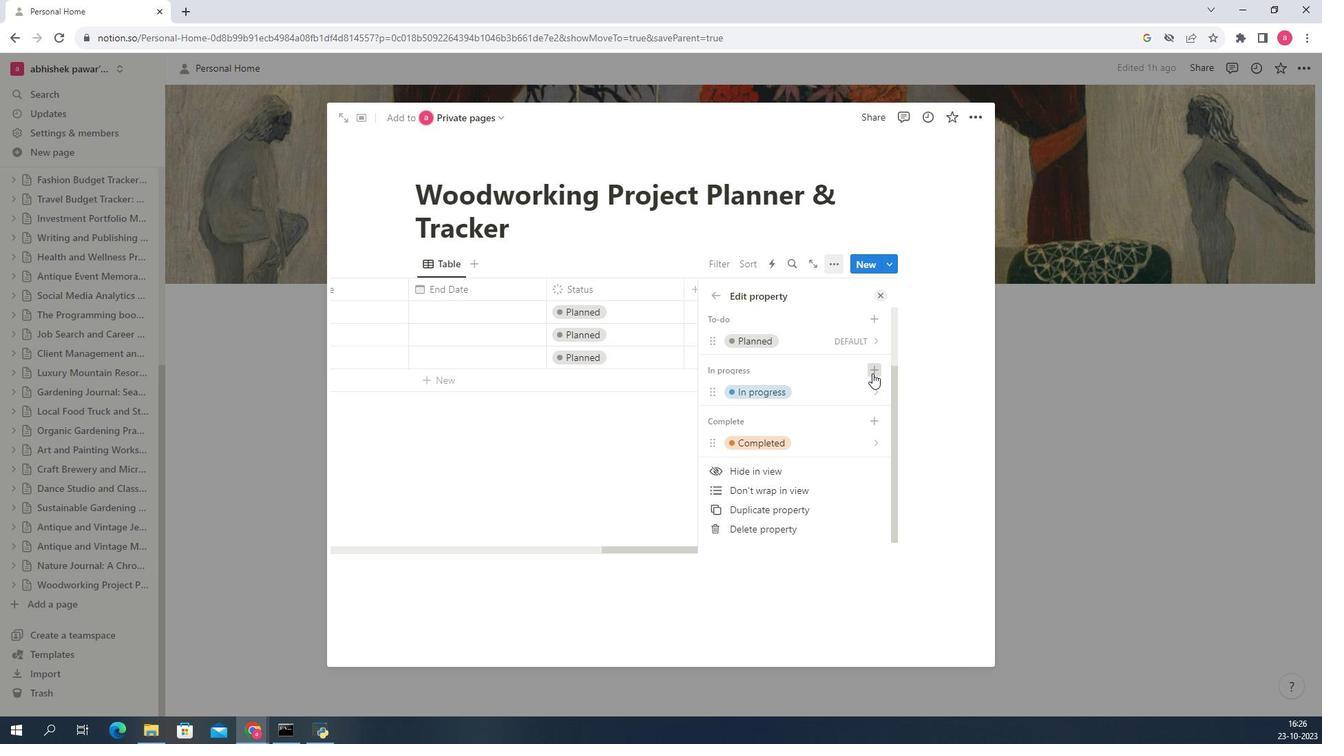 
Action: Mouse moved to (944, 400)
Screenshot: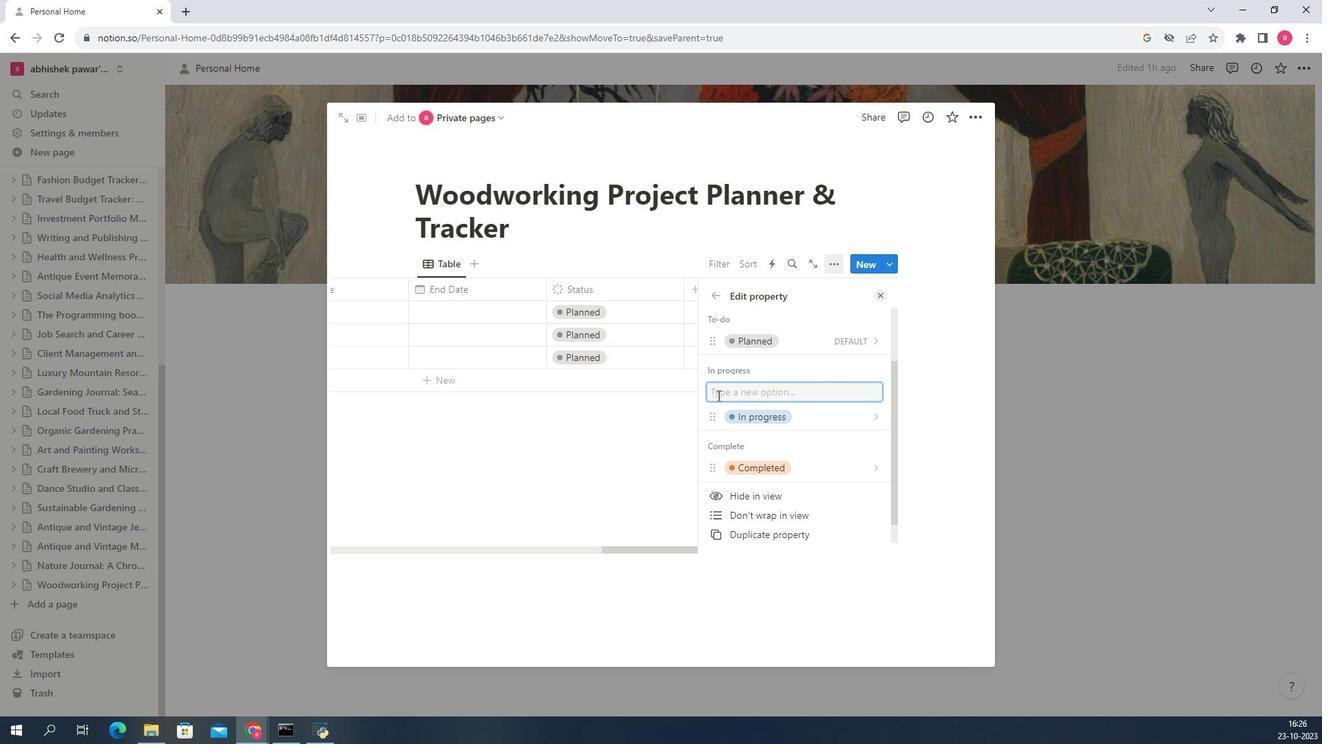 
Action: Mouse pressed left at (944, 400)
Screenshot: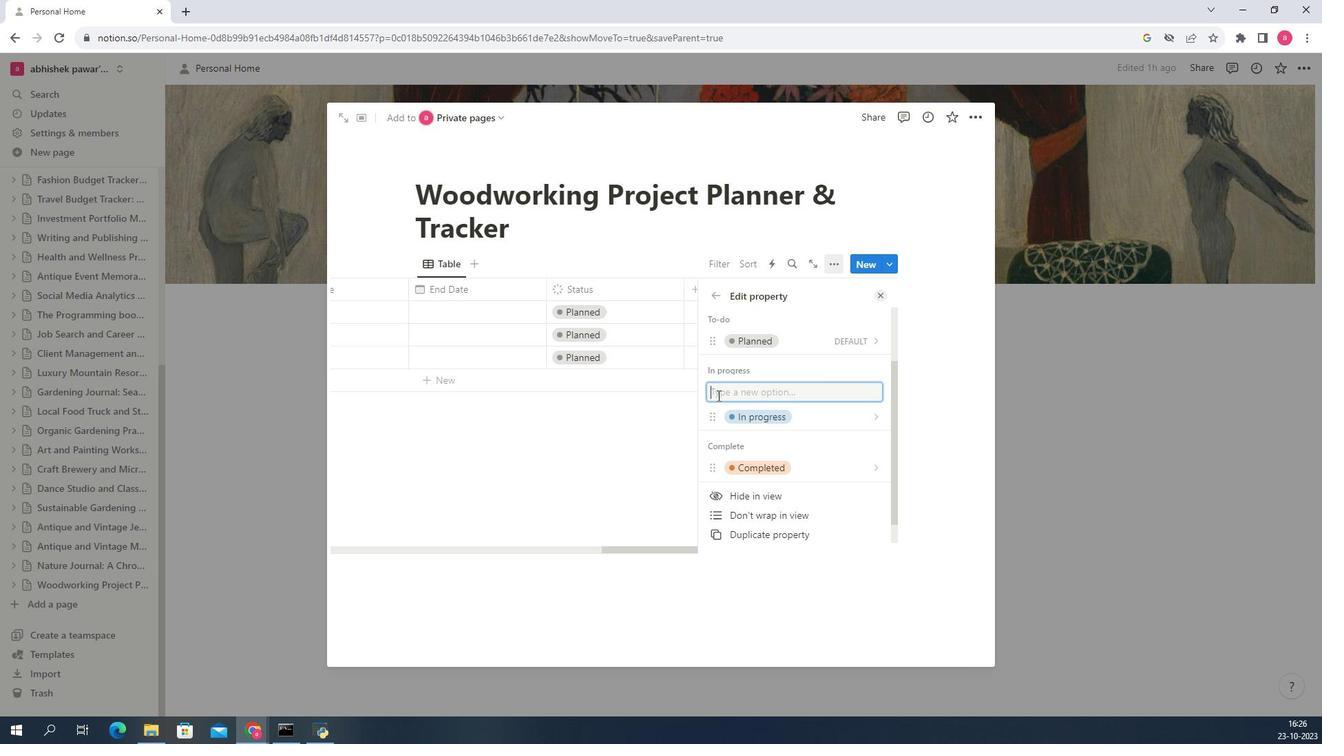 
Action: Mouse moved to (943, 387)
Screenshot: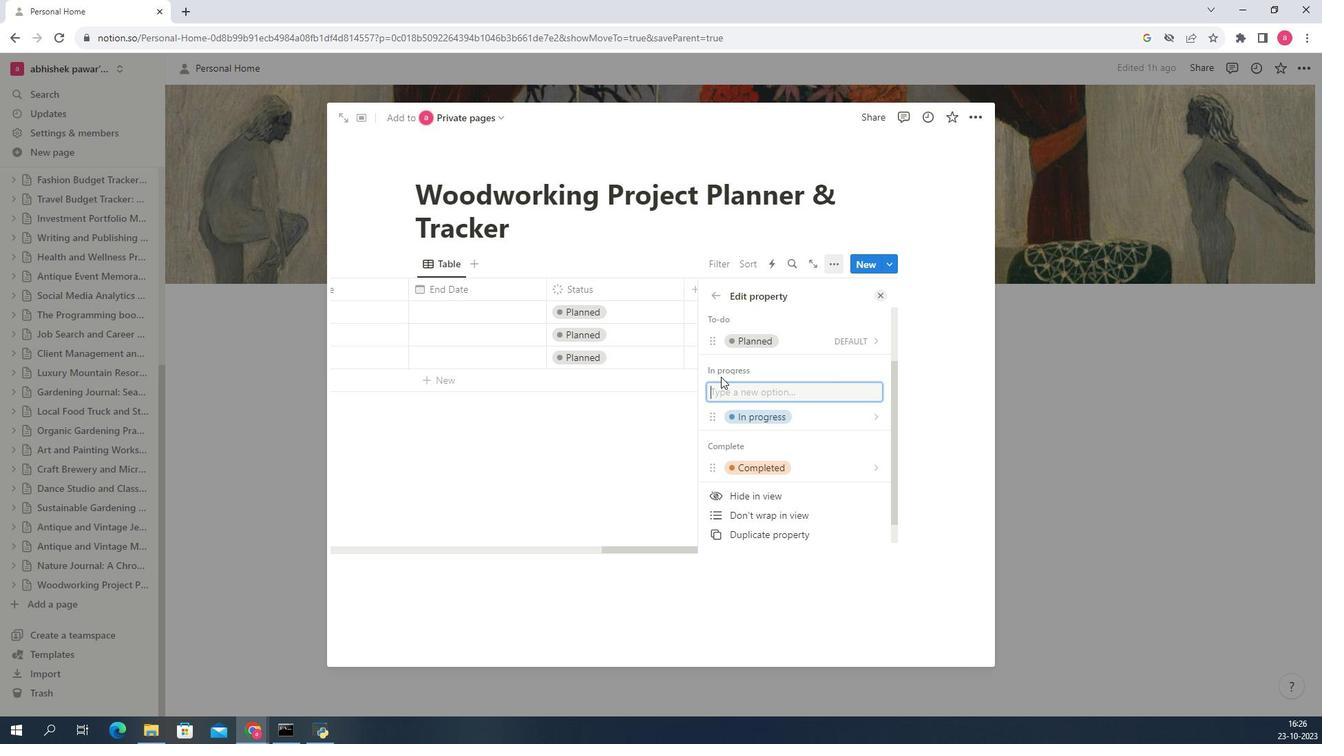 
Action: Mouse pressed left at (943, 387)
Screenshot: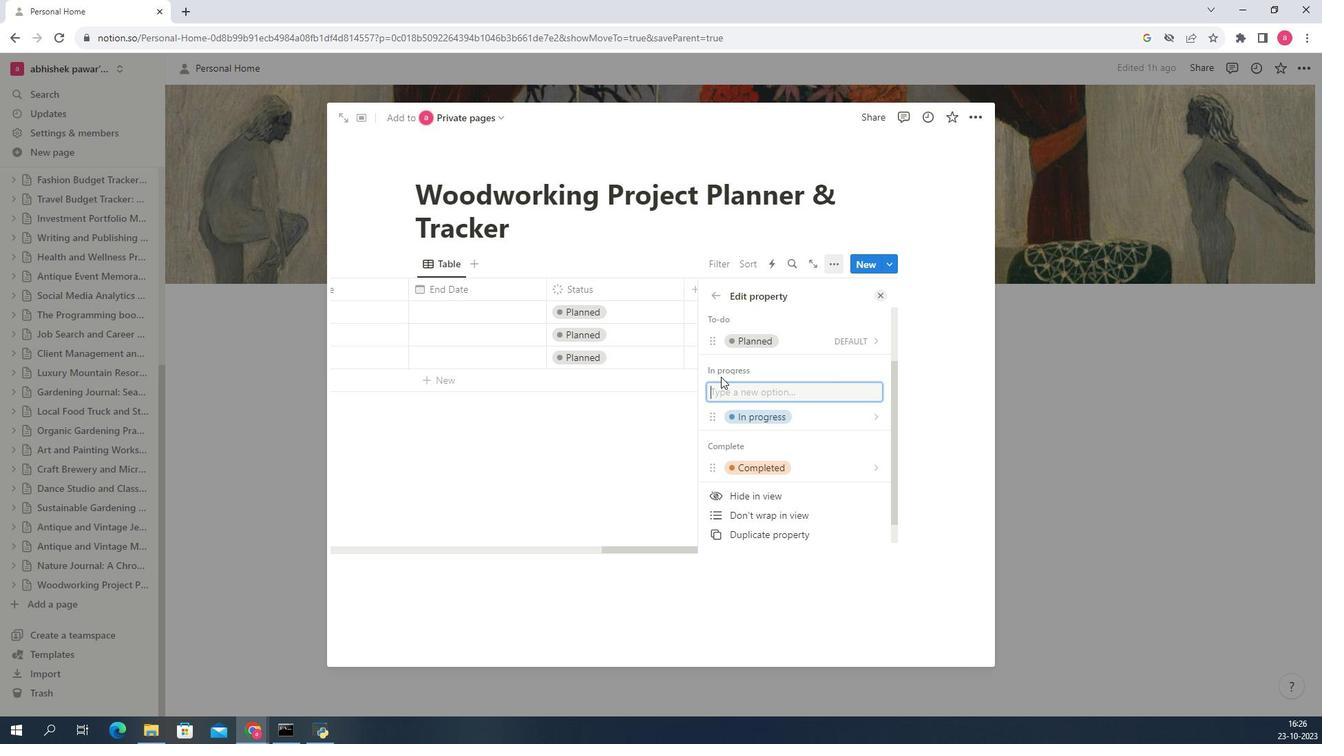 
Action: Mouse moved to (944, 404)
Screenshot: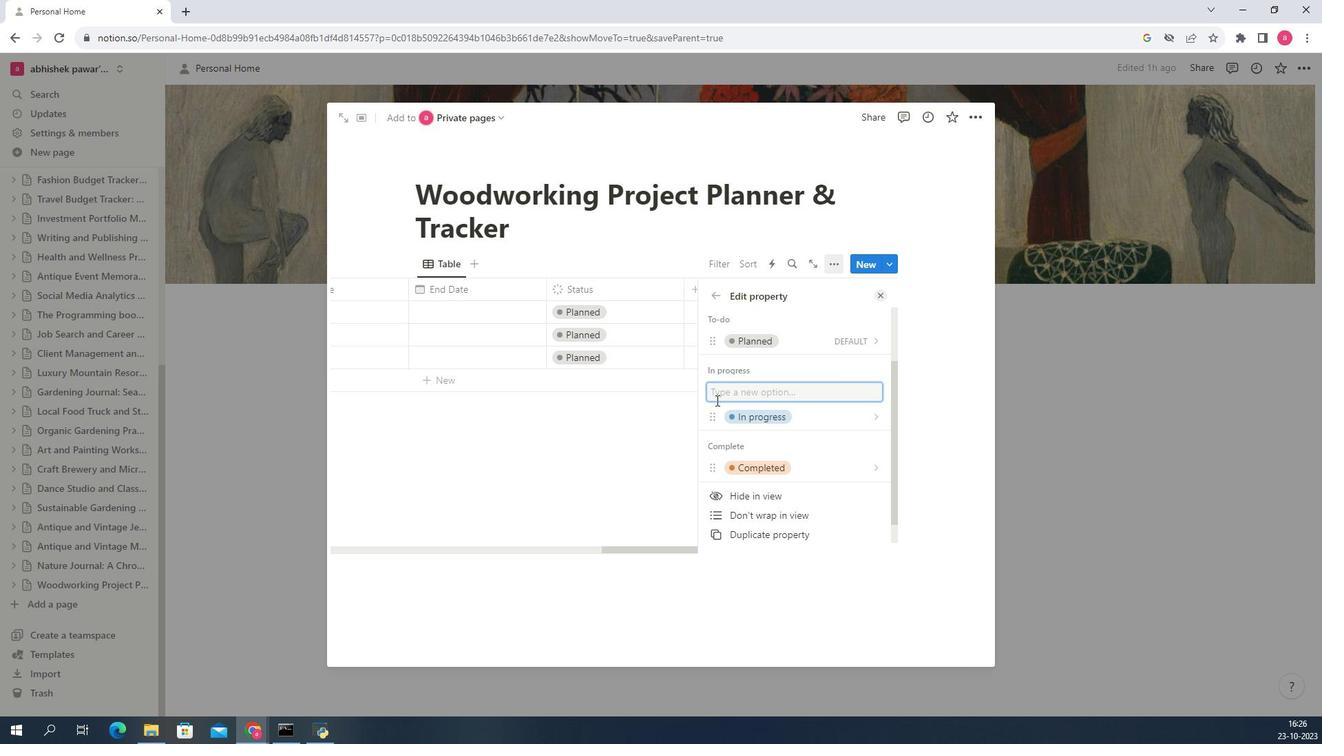 
Action: Mouse pressed left at (944, 404)
Screenshot: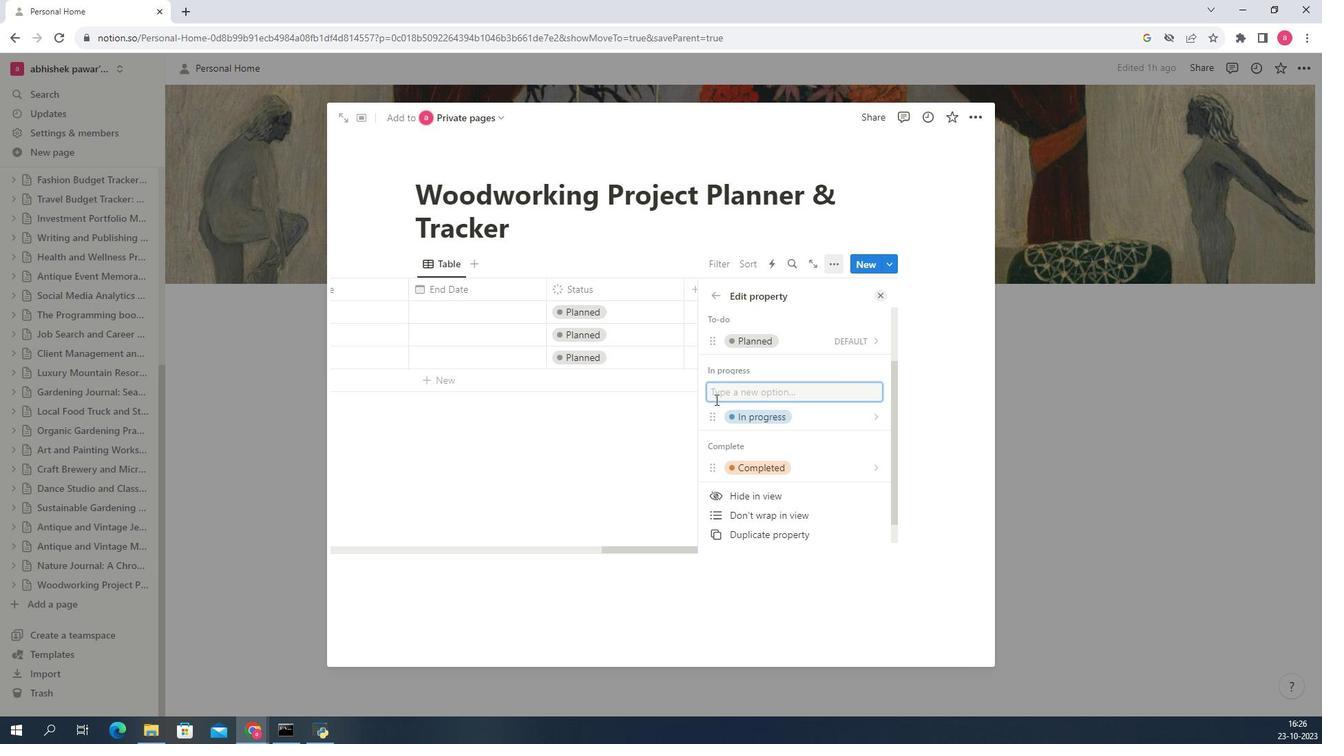 
Action: Mouse moved to (944, 402)
Screenshot: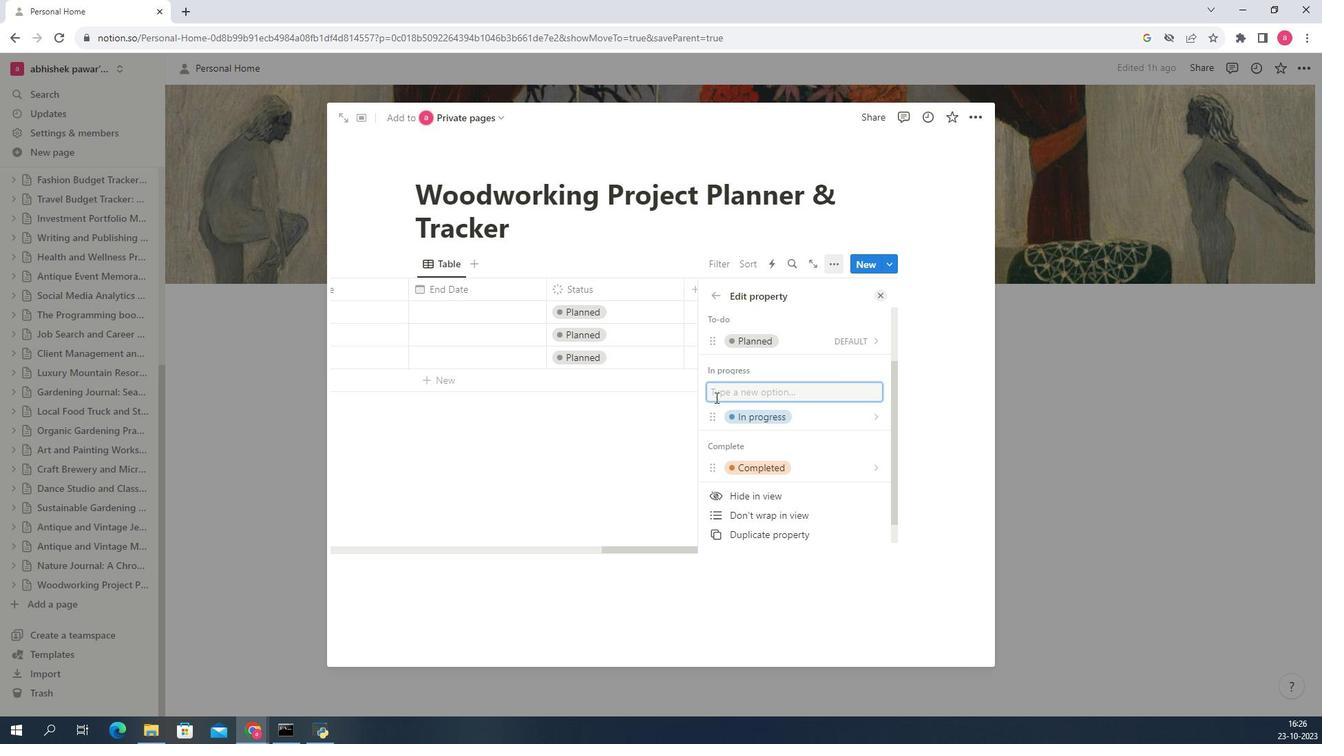 
Action: Key pressed <Key.shift>Not<Key.space><Key.shift>Started<Key.enter>
Screenshot: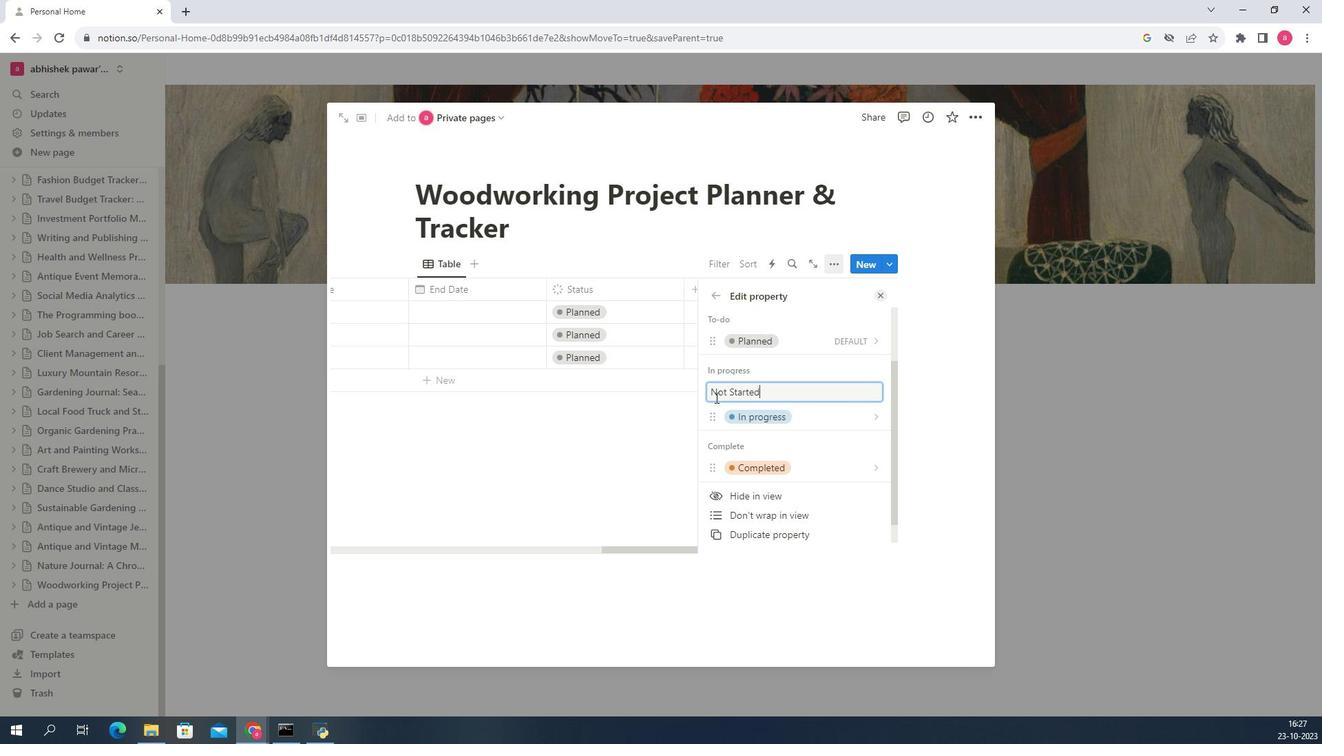 
Action: Mouse moved to (932, 425)
Screenshot: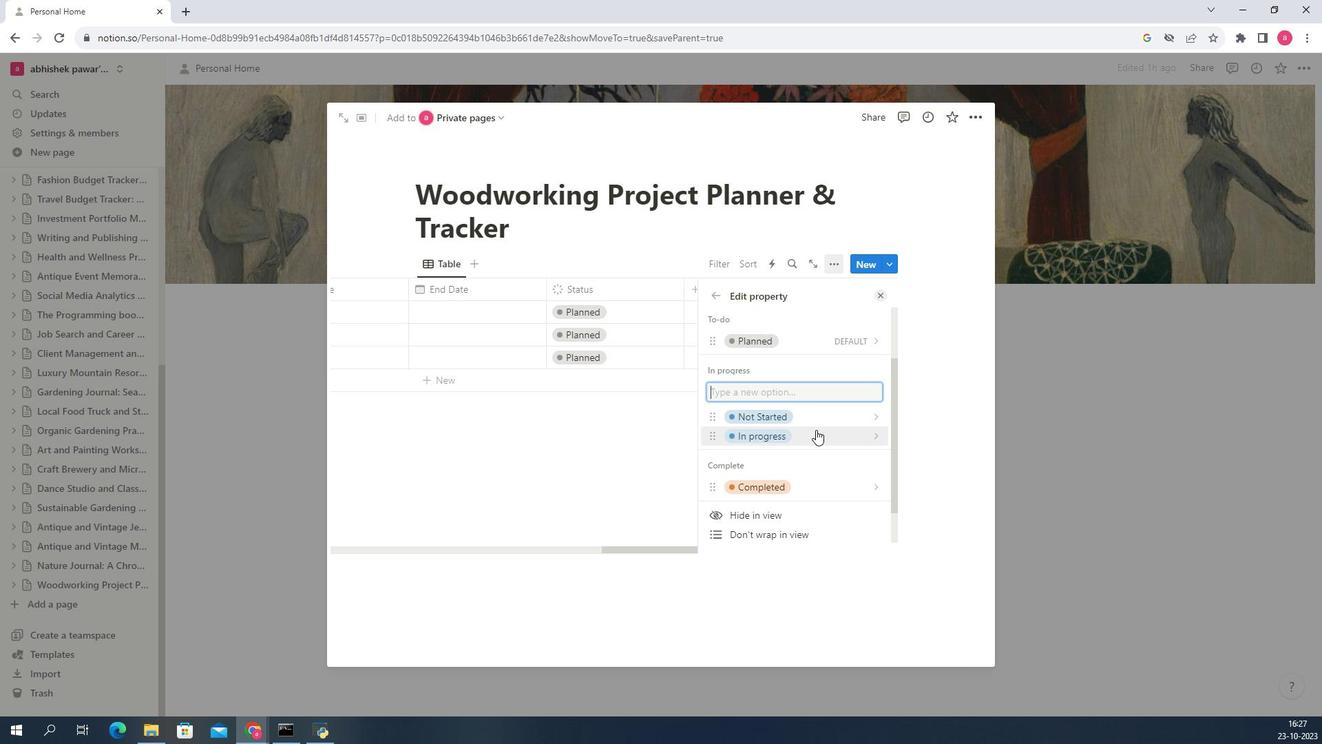 
Action: Mouse pressed left at (932, 425)
Screenshot: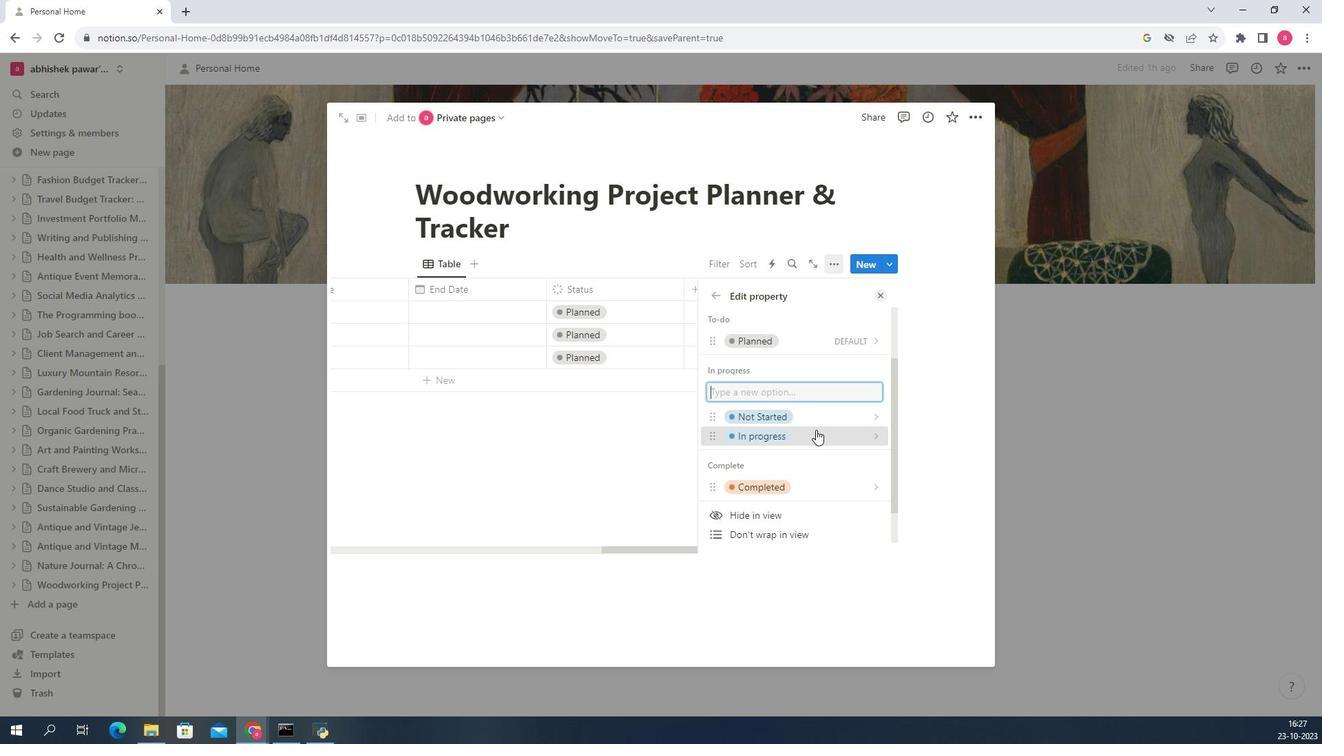 
Action: Mouse moved to (959, 433)
Screenshot: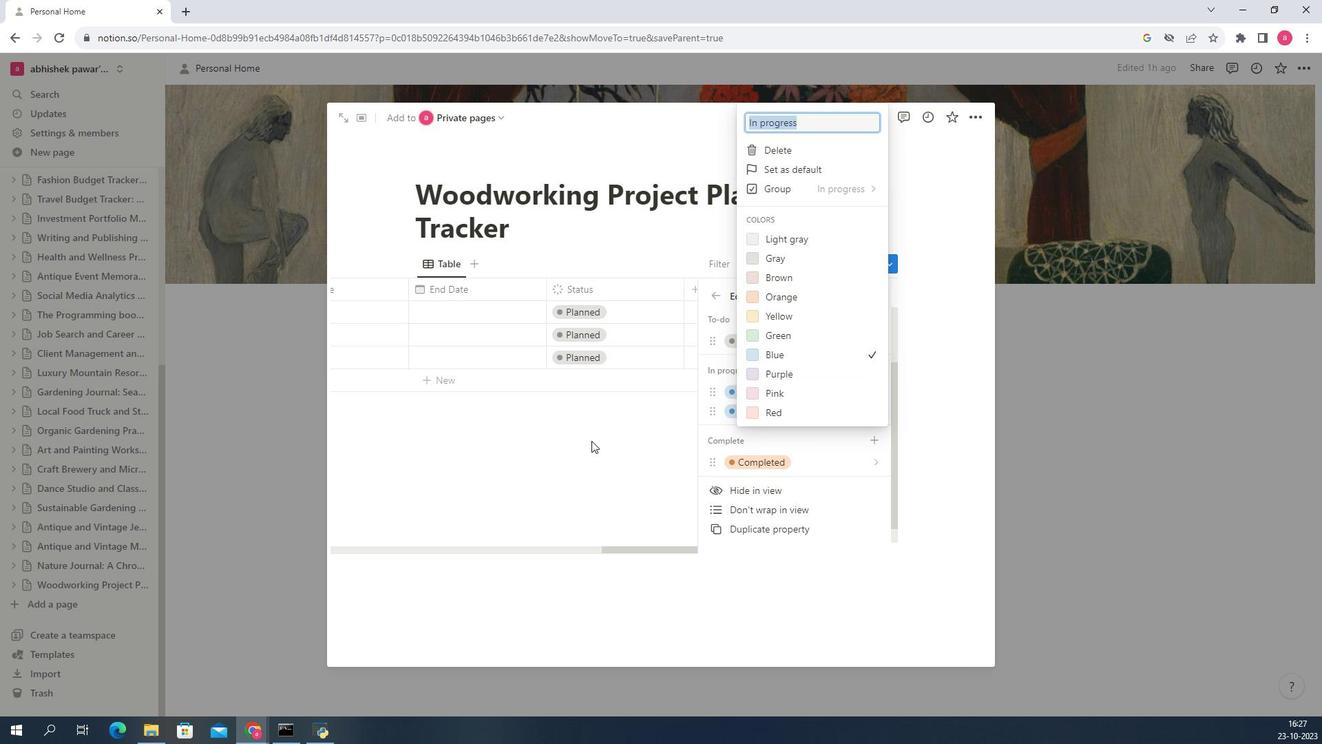 
Action: Mouse pressed left at (959, 433)
Screenshot: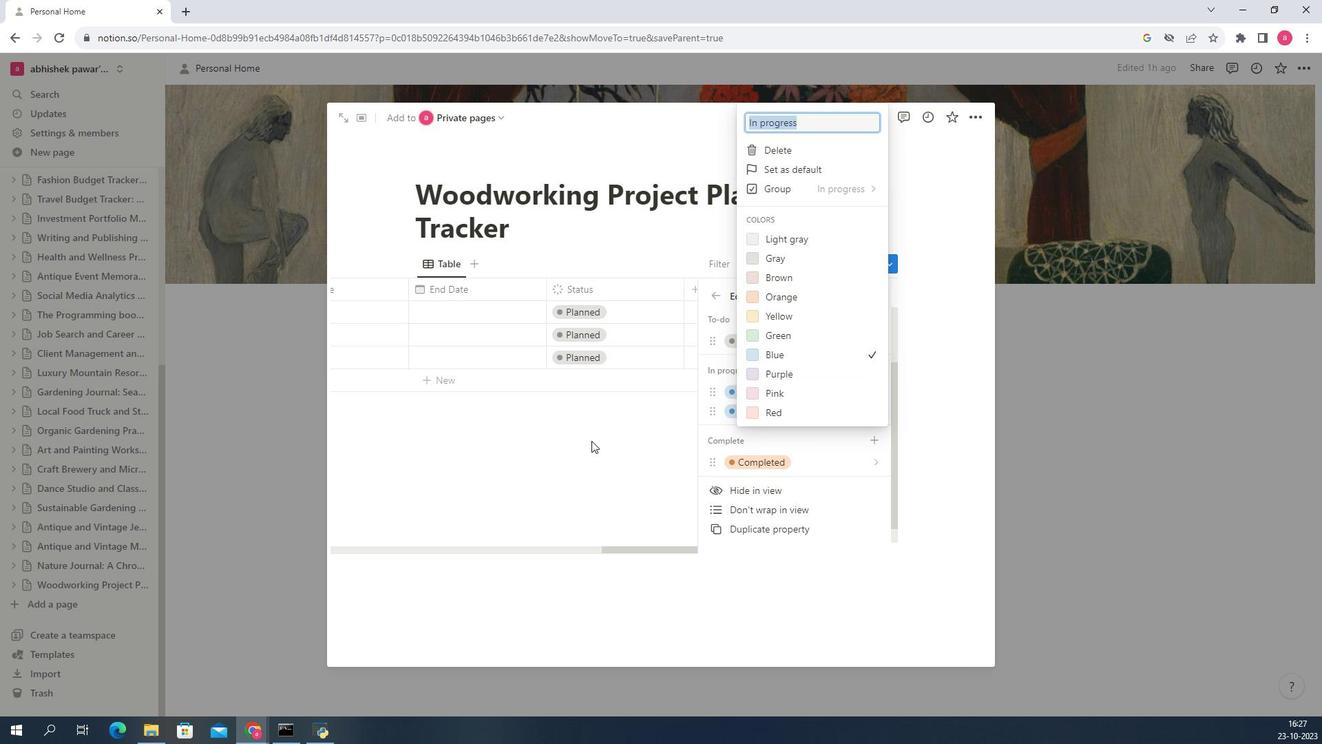 
Action: Mouse moved to (931, 435)
Screenshot: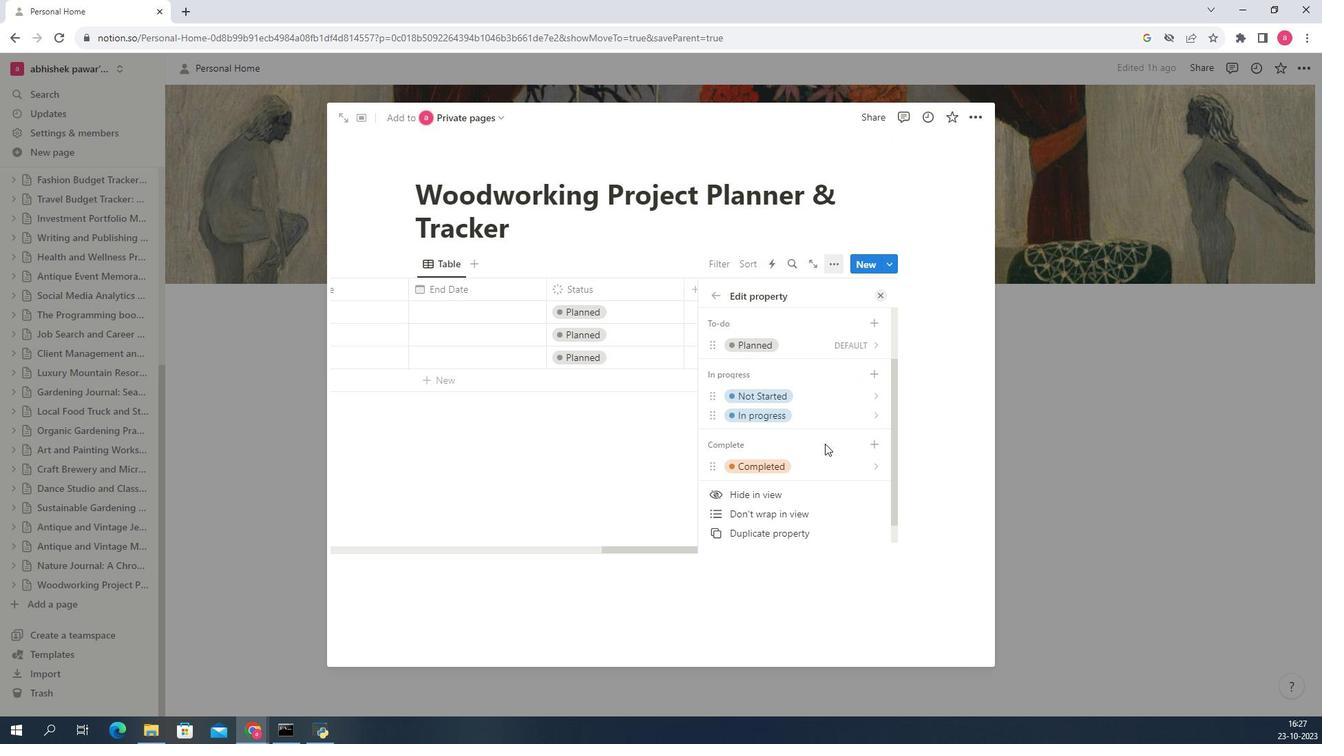 
Action: Mouse scrolled (931, 435) with delta (0, 0)
Screenshot: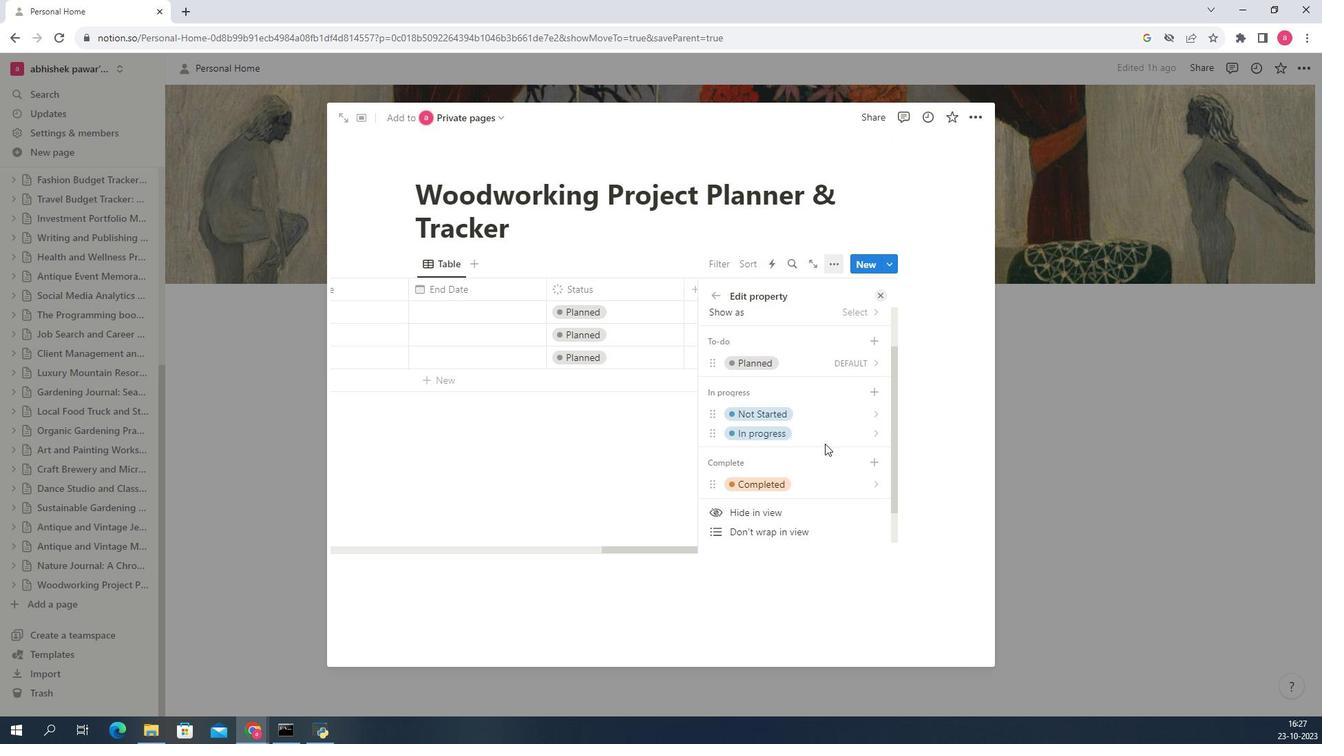 
Action: Mouse scrolled (931, 435) with delta (0, 0)
Screenshot: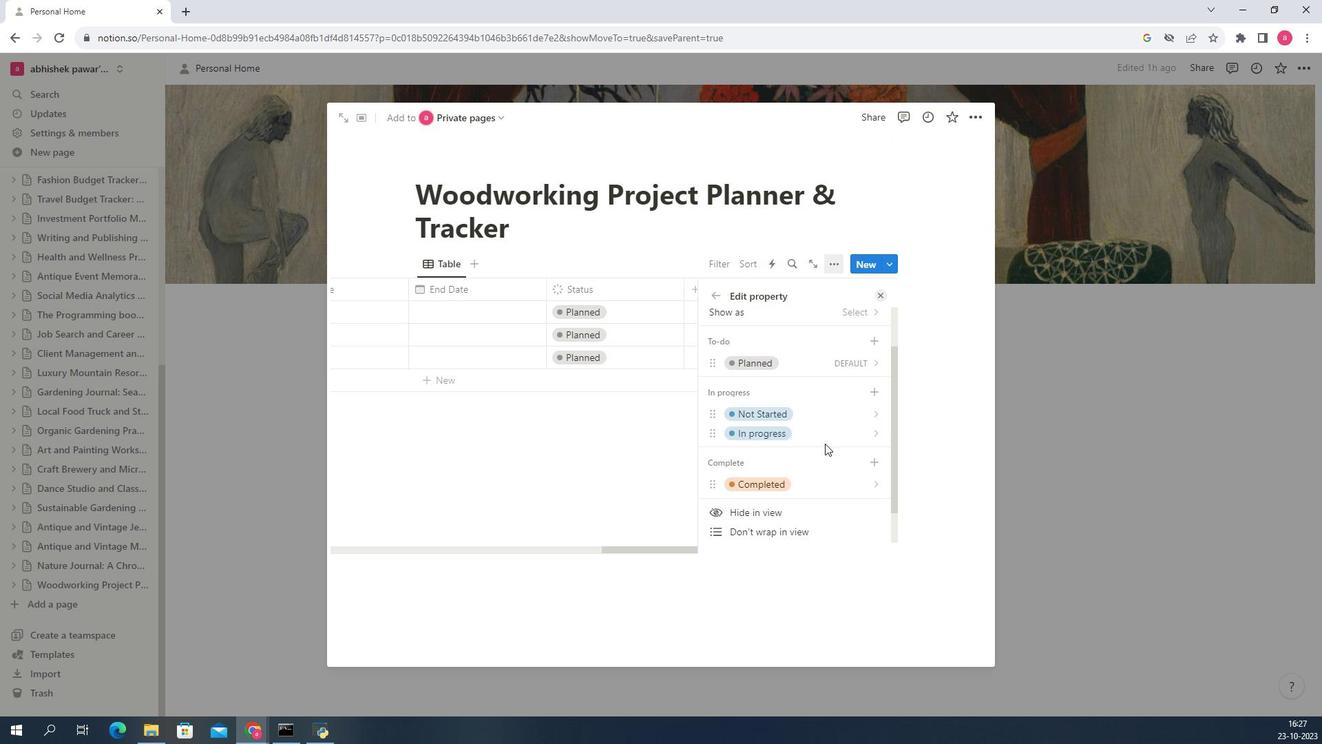 
Action: Mouse scrolled (931, 435) with delta (0, 0)
Screenshot: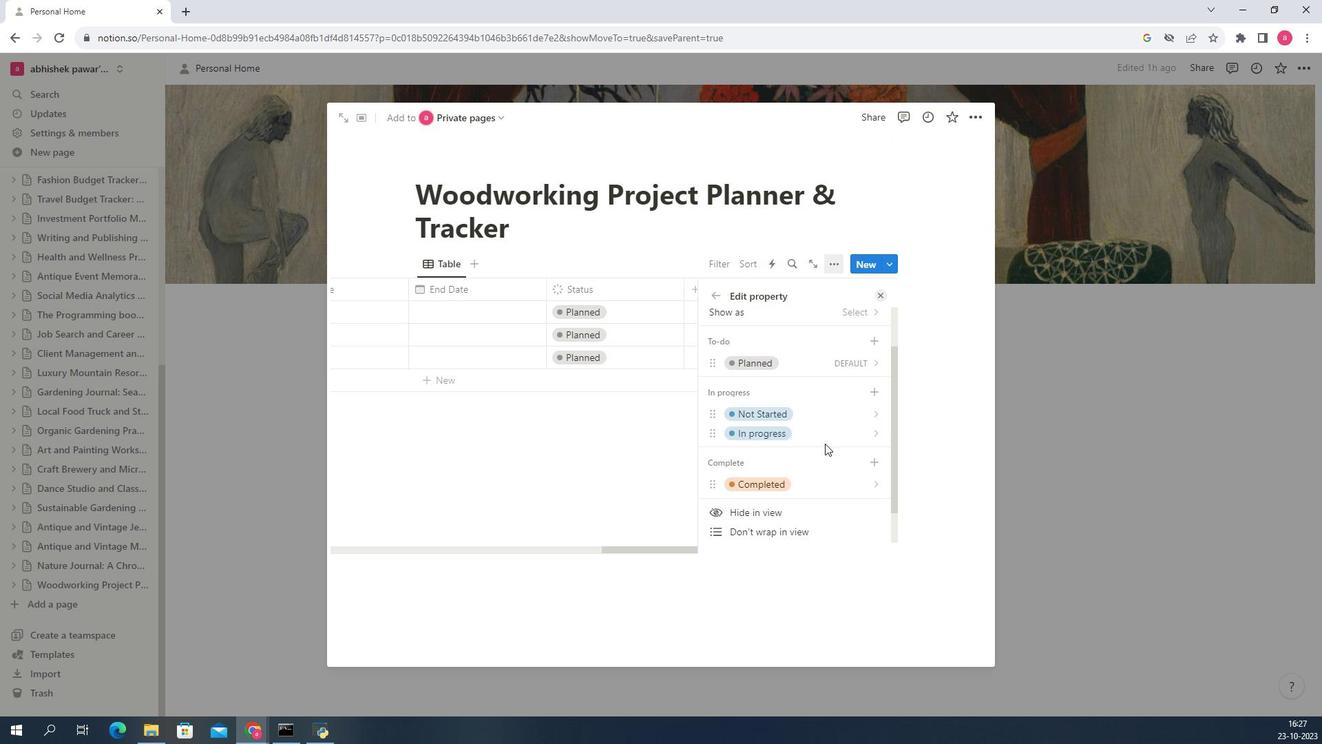 
Action: Mouse scrolled (931, 435) with delta (0, 0)
Screenshot: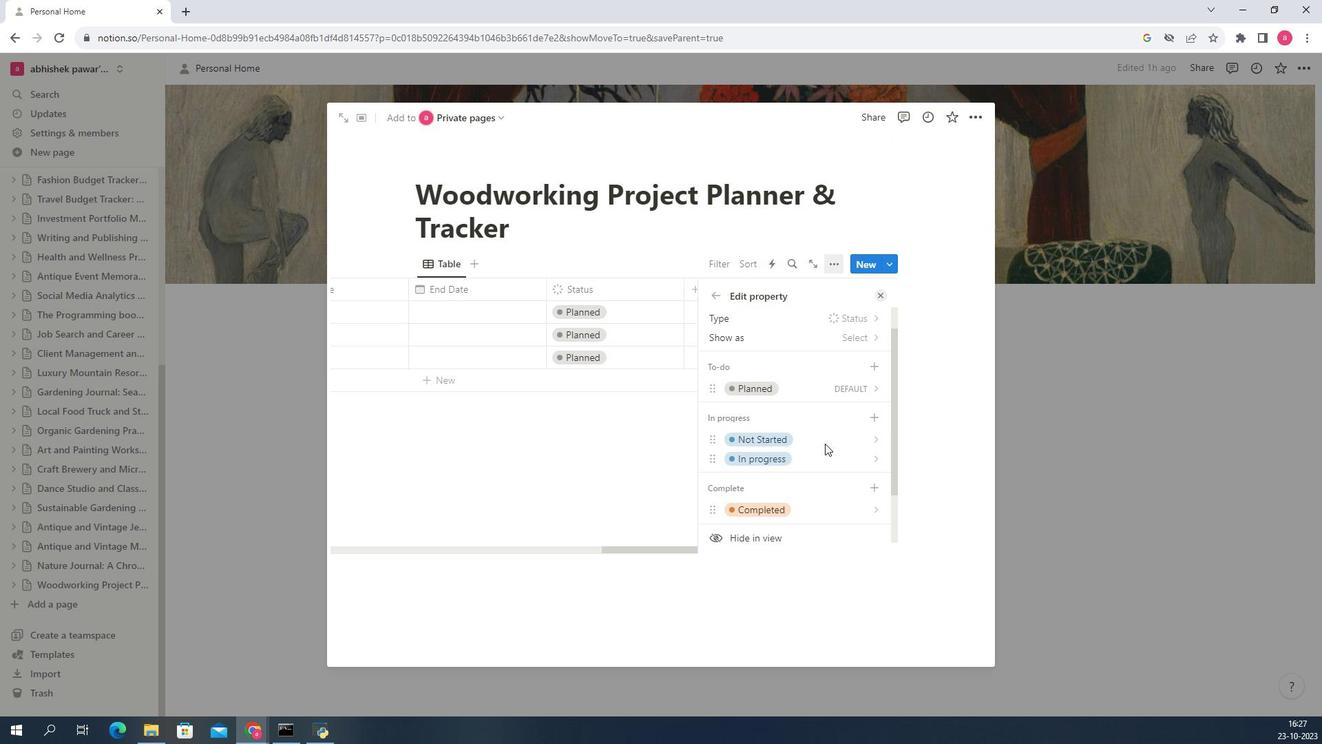 
Action: Mouse scrolled (931, 435) with delta (0, 0)
Screenshot: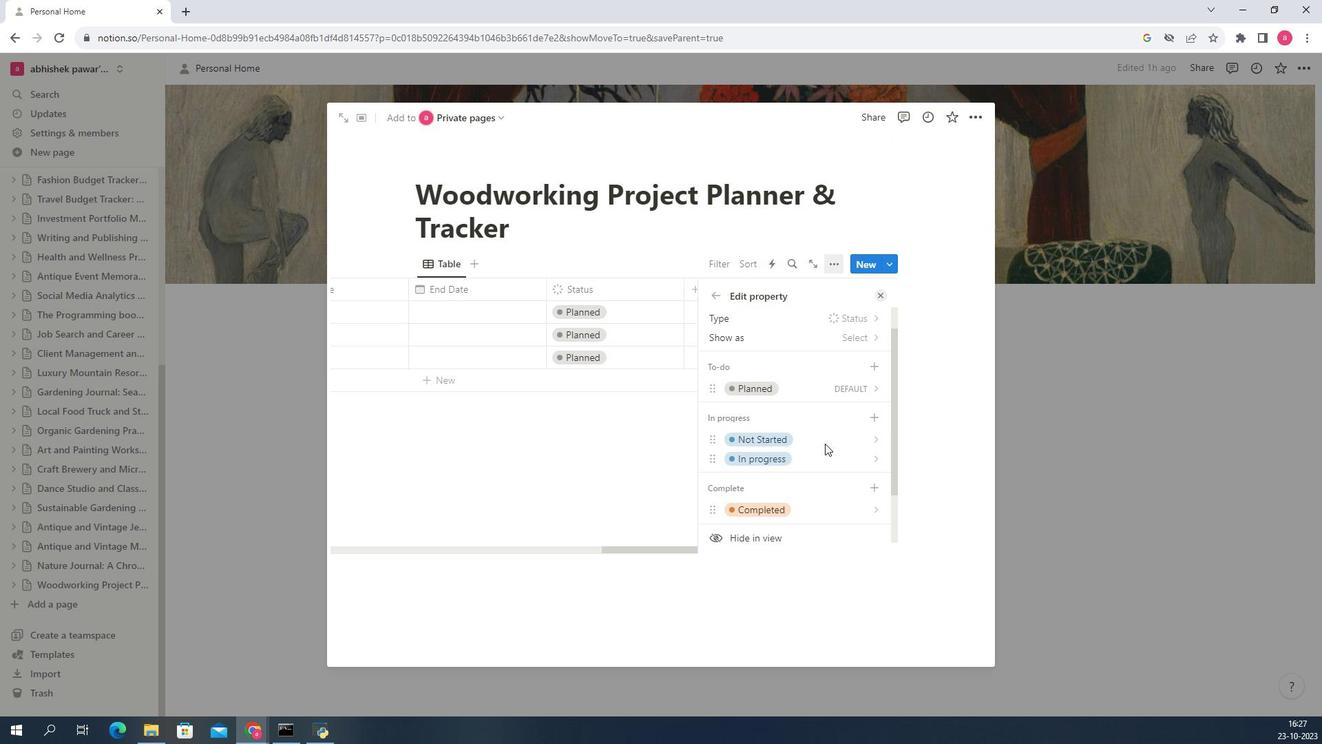 
Action: Mouse scrolled (931, 435) with delta (0, 0)
Screenshot: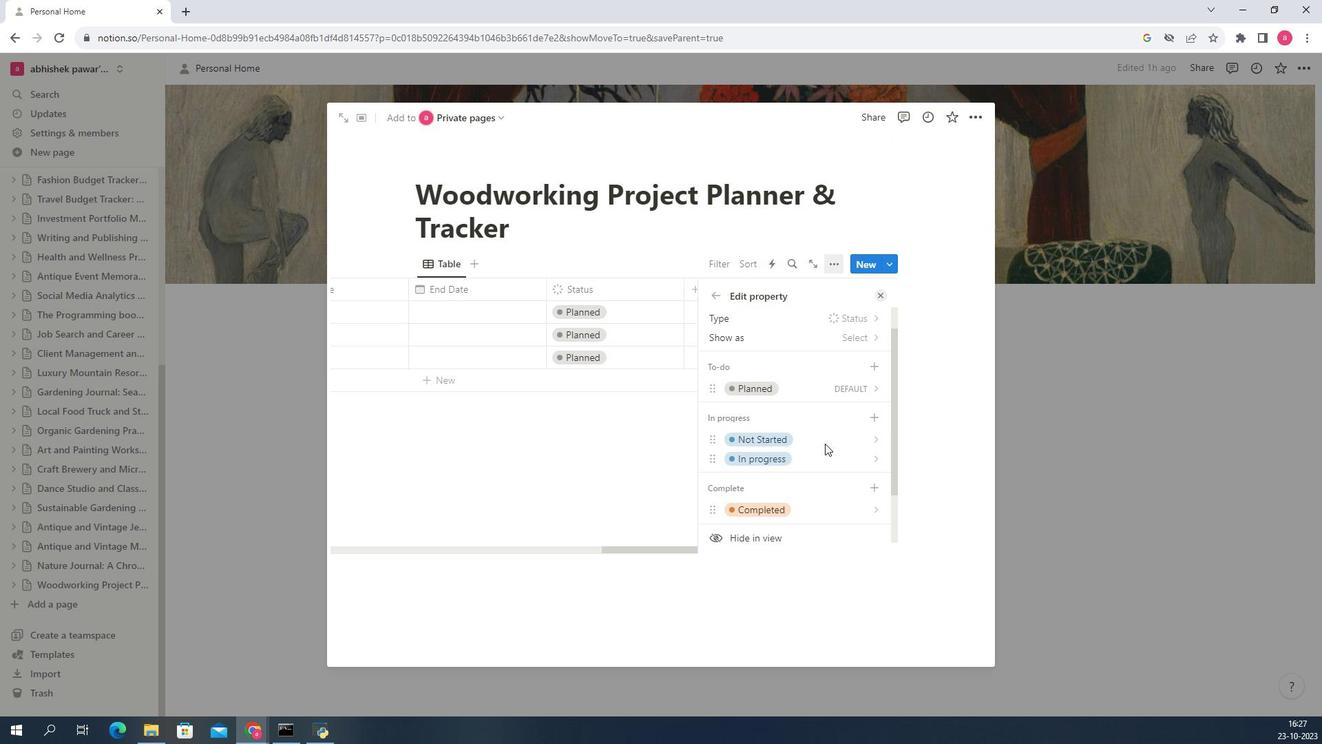 
Action: Mouse scrolled (931, 435) with delta (0, 0)
Screenshot: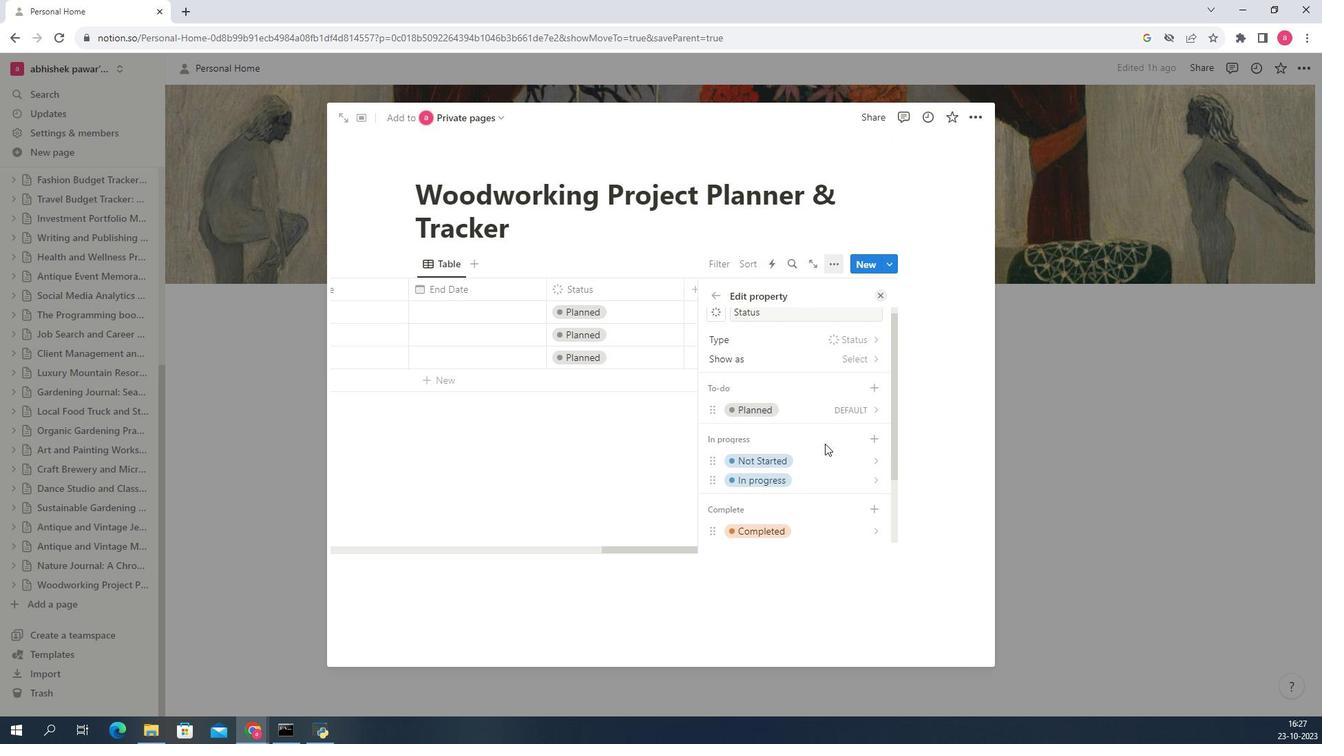
Action: Mouse scrolled (931, 435) with delta (0, 0)
Screenshot: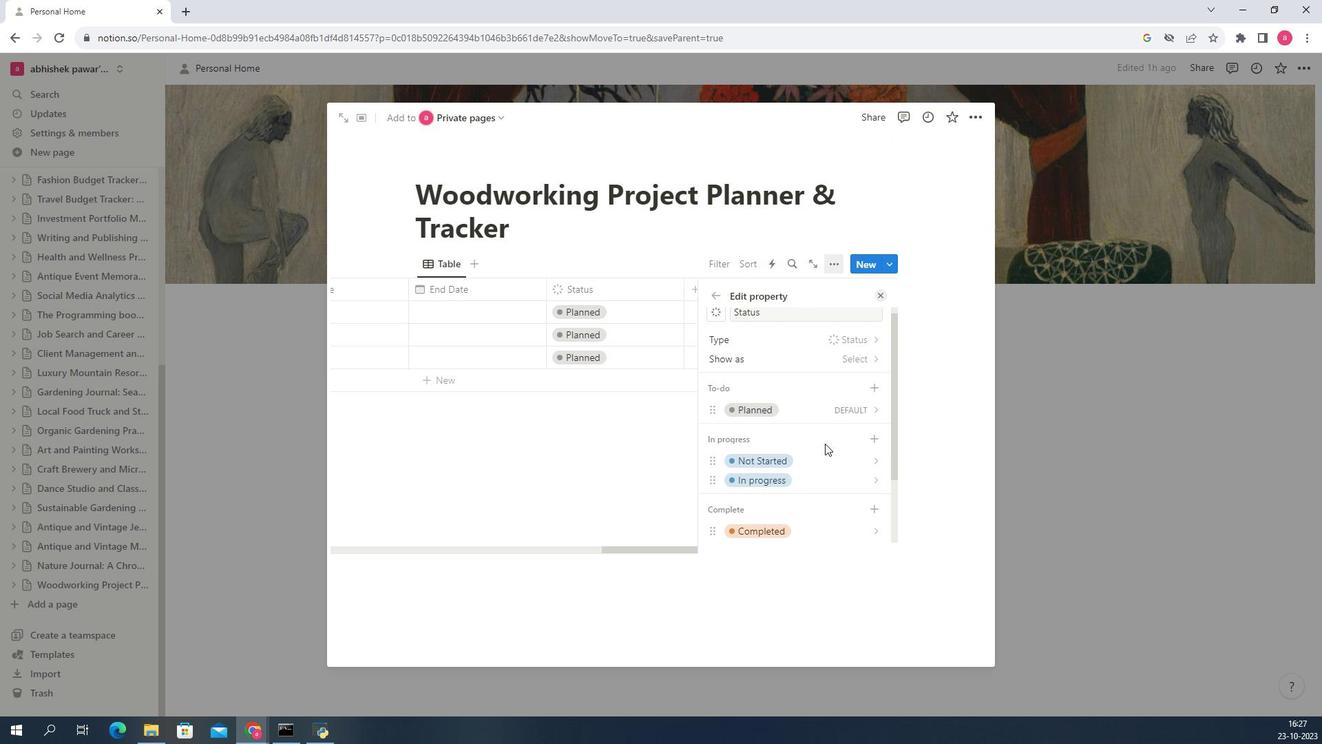 
Action: Mouse moved to (941, 408)
Screenshot: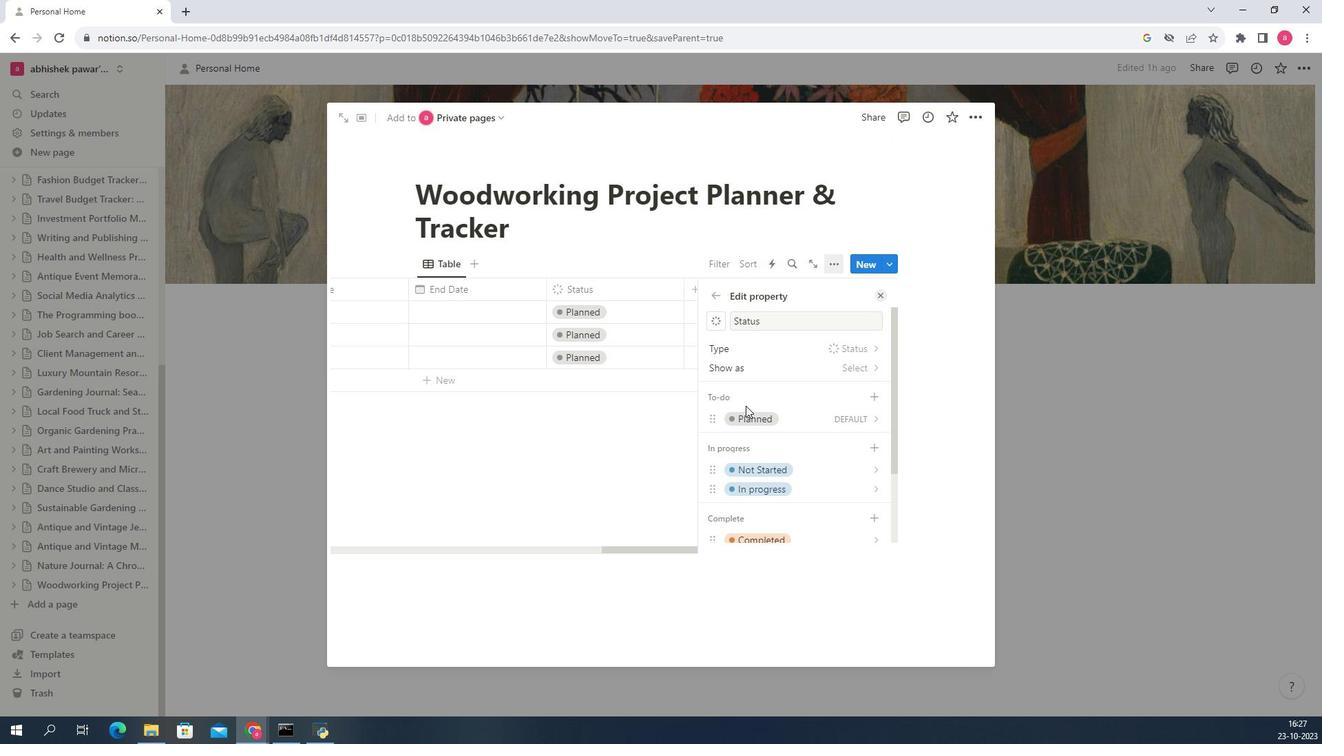 
Action: Mouse scrolled (941, 408) with delta (0, 0)
Screenshot: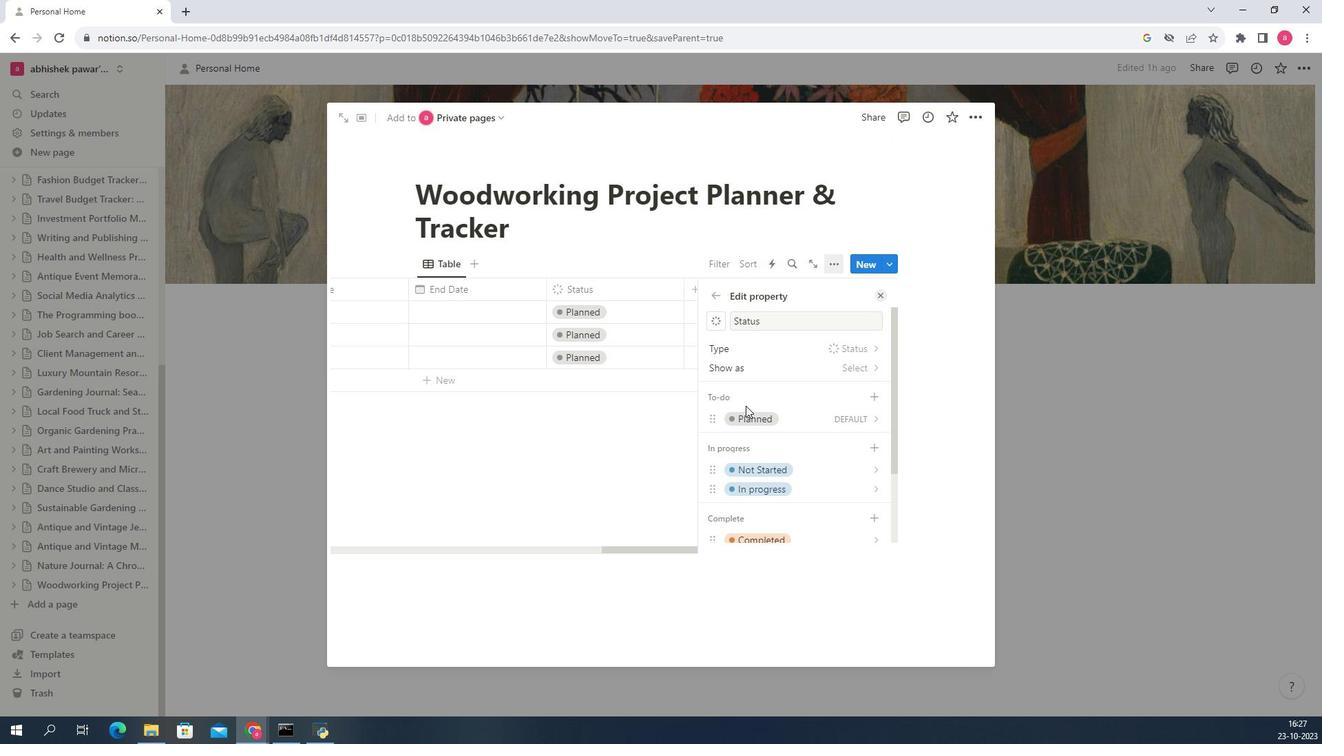 
Action: Mouse scrolled (941, 408) with delta (0, 0)
Screenshot: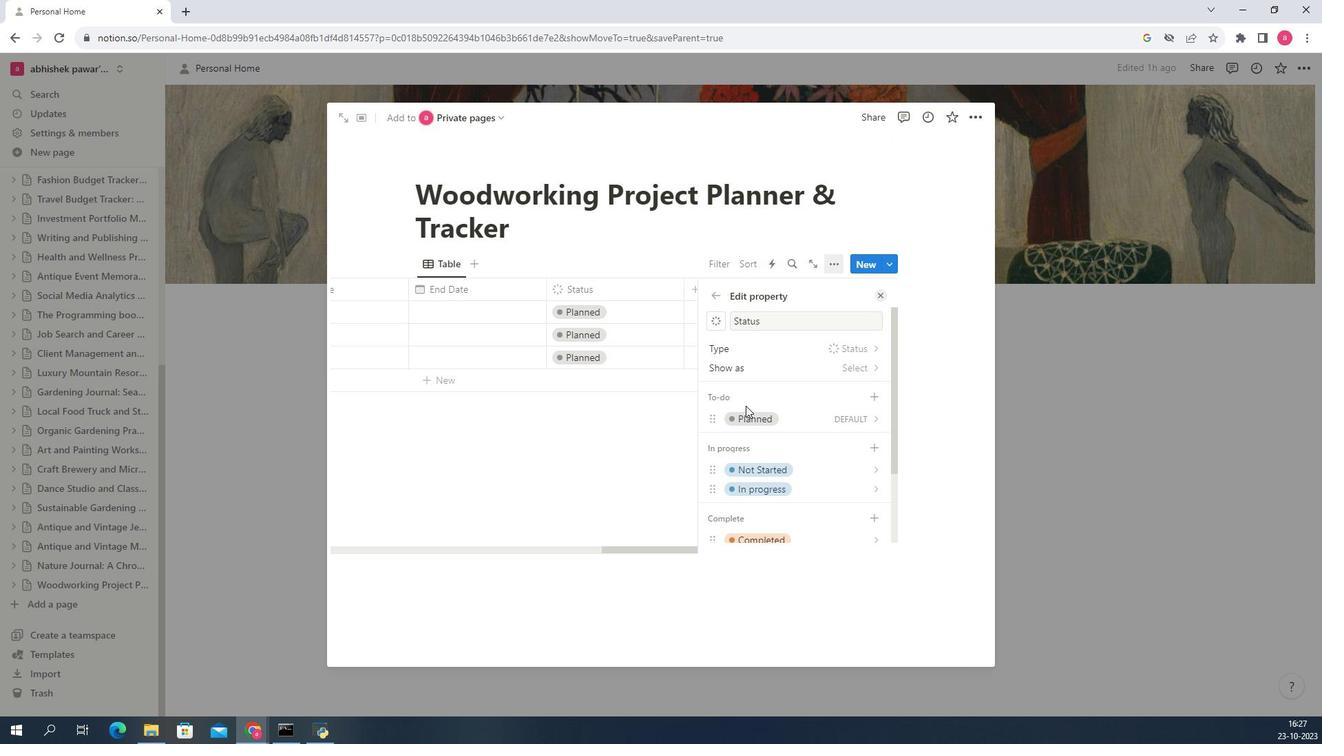 
Action: Mouse scrolled (941, 408) with delta (0, 0)
Screenshot: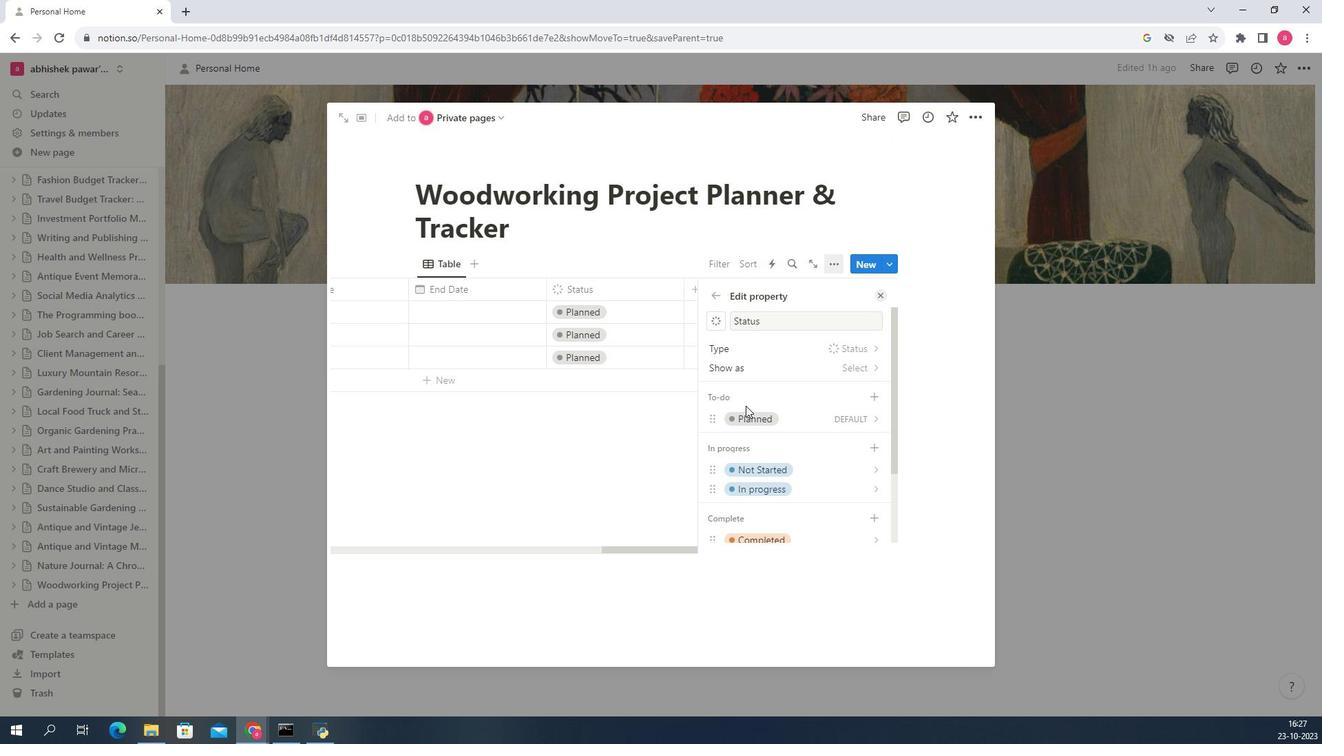 
Action: Mouse scrolled (941, 408) with delta (0, 0)
Screenshot: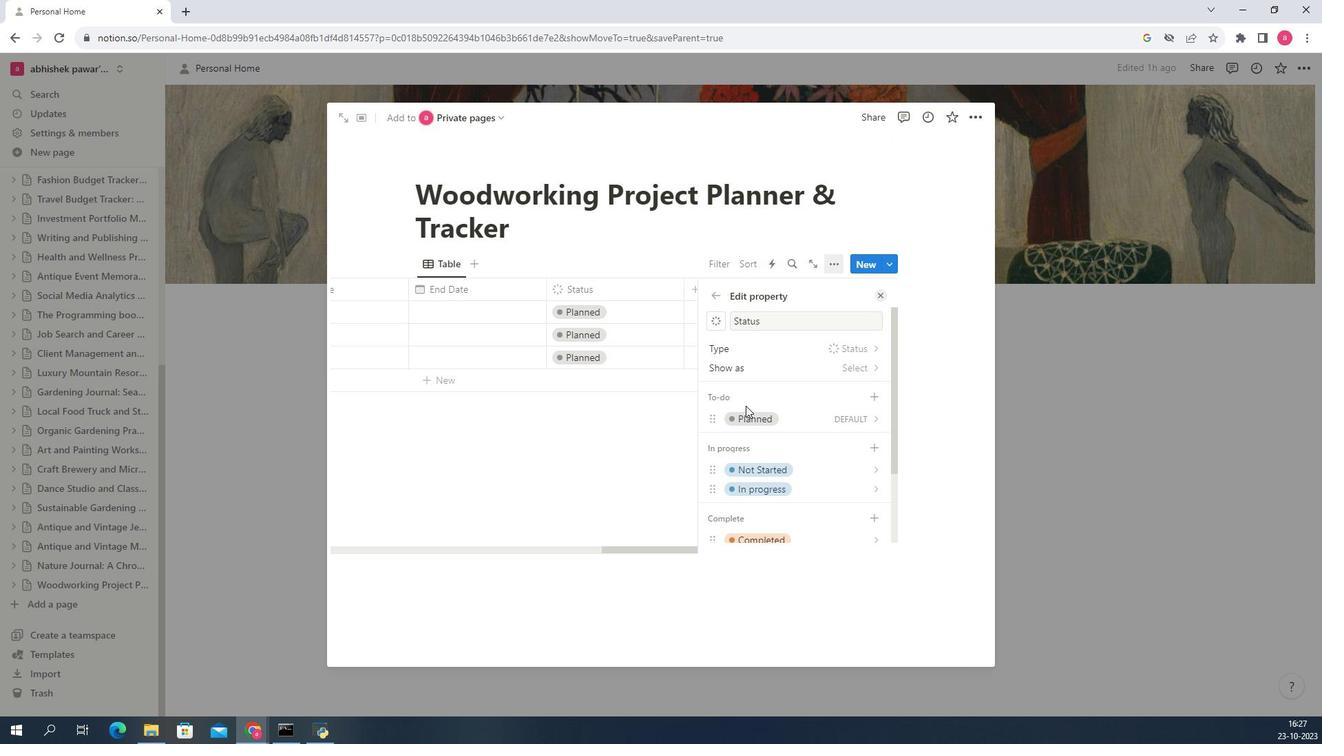
Action: Mouse scrolled (941, 408) with delta (0, 0)
Screenshot: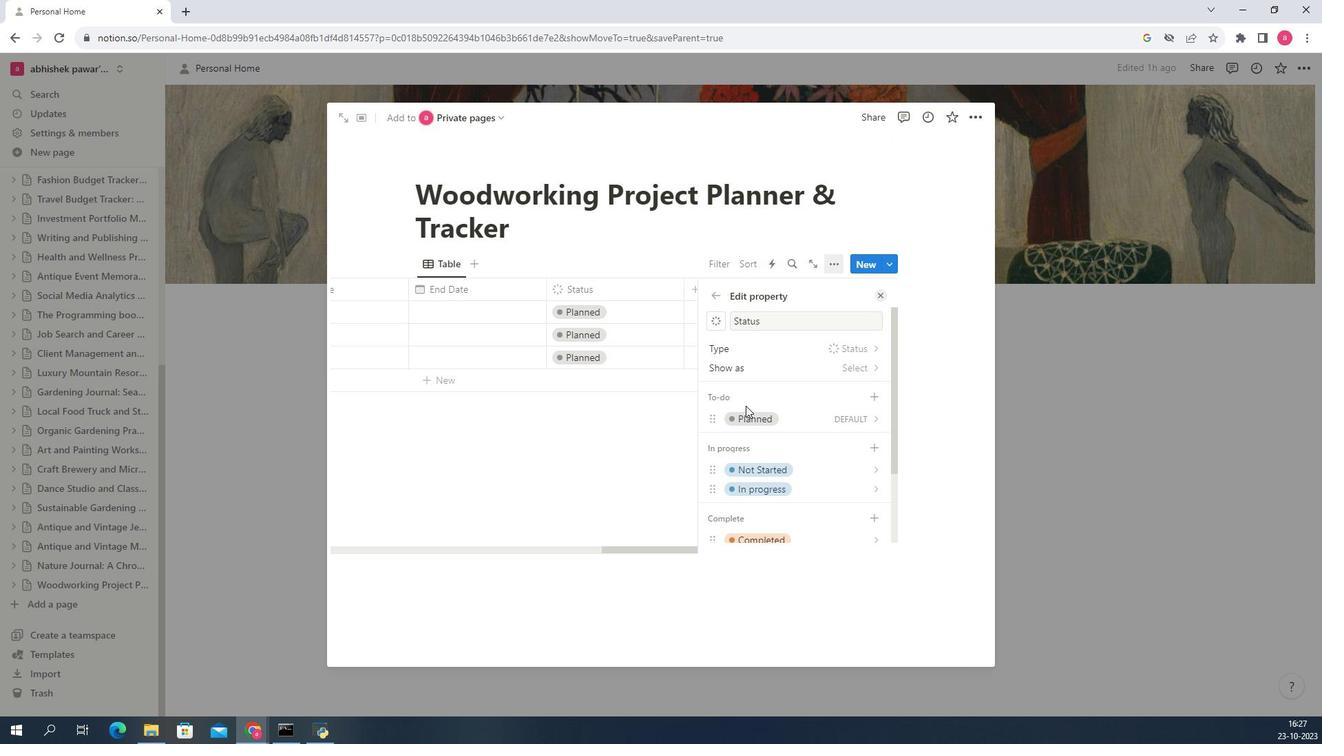 
Action: Mouse scrolled (941, 408) with delta (0, 0)
Screenshot: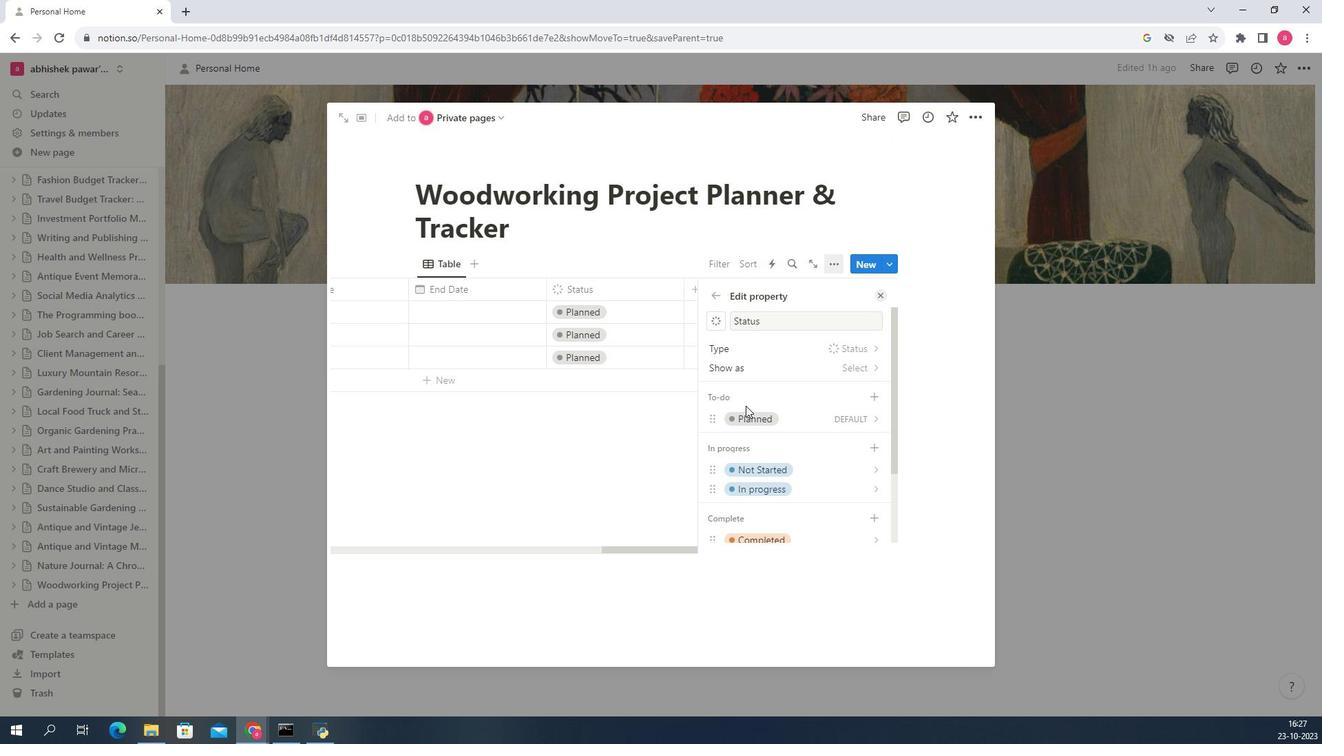 
Action: Mouse moved to (944, 331)
Screenshot: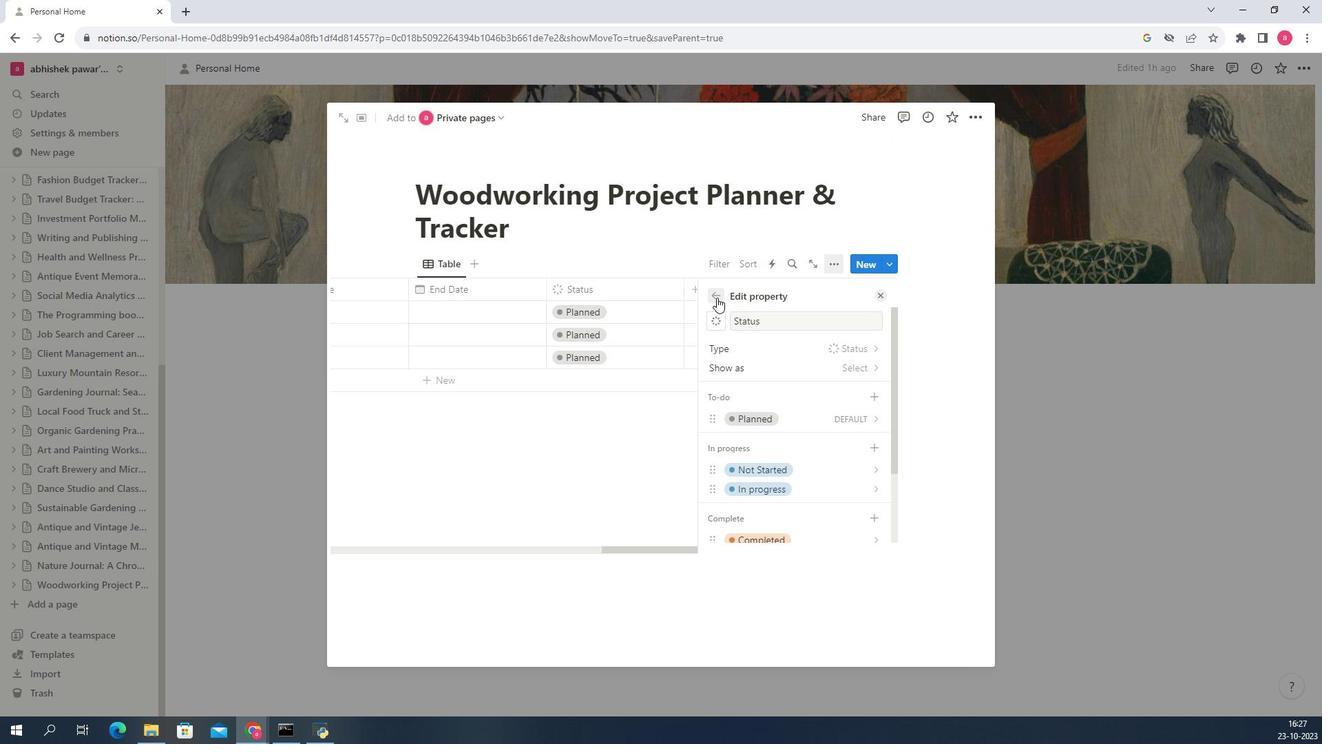 
Action: Mouse pressed left at (944, 331)
Screenshot: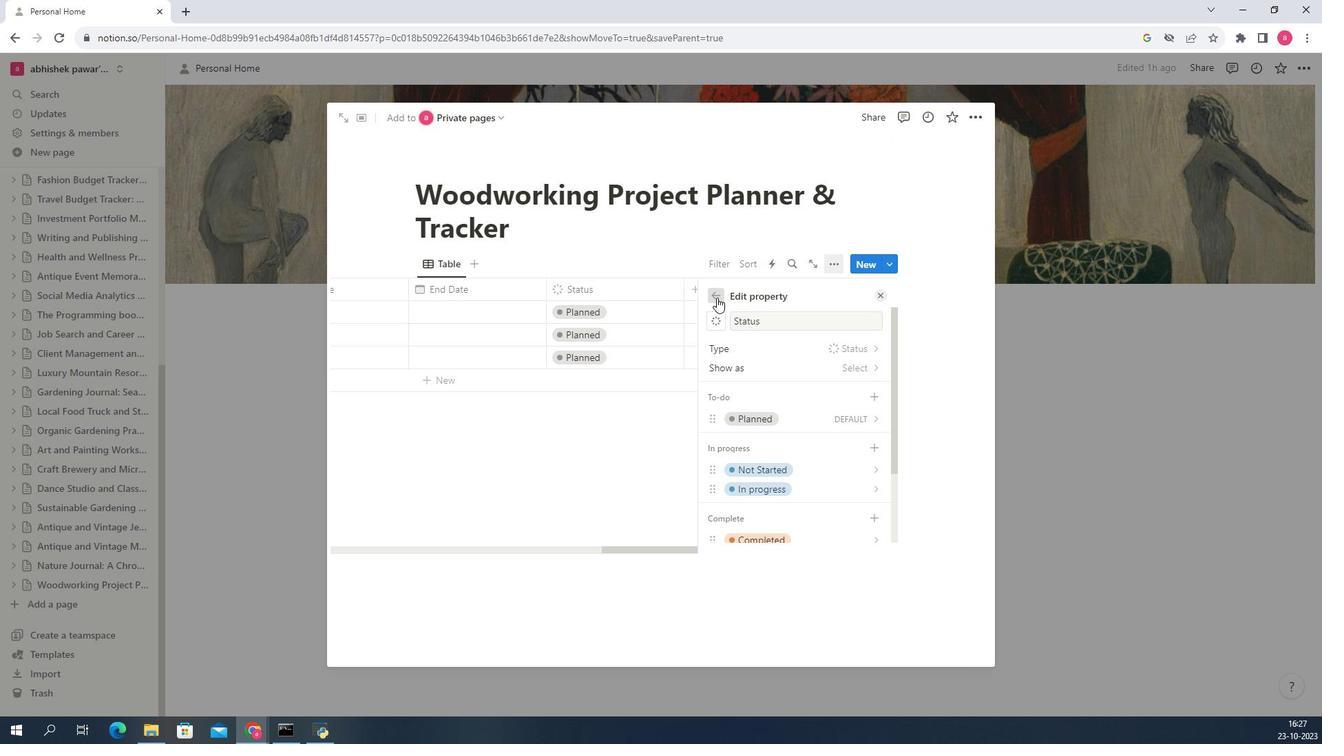 
Action: Mouse moved to (943, 352)
Screenshot: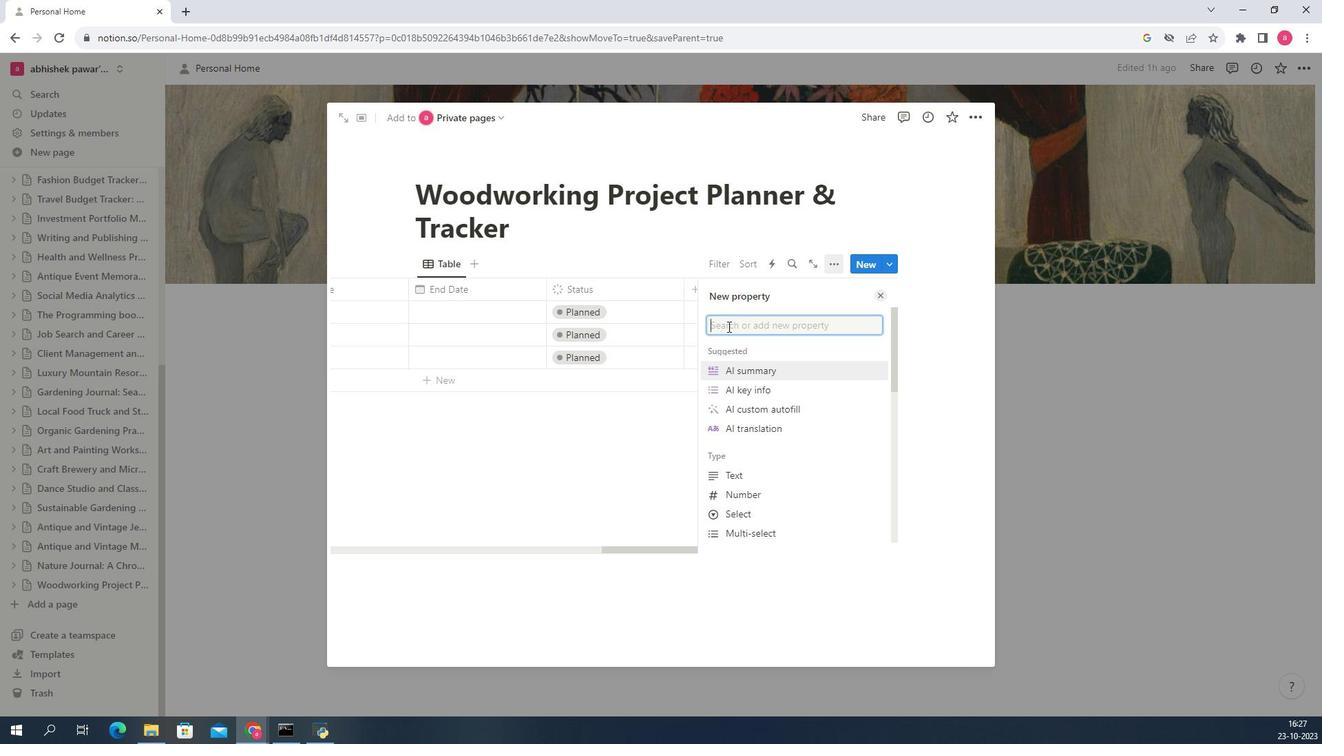 
Action: Mouse pressed left at (943, 352)
Screenshot: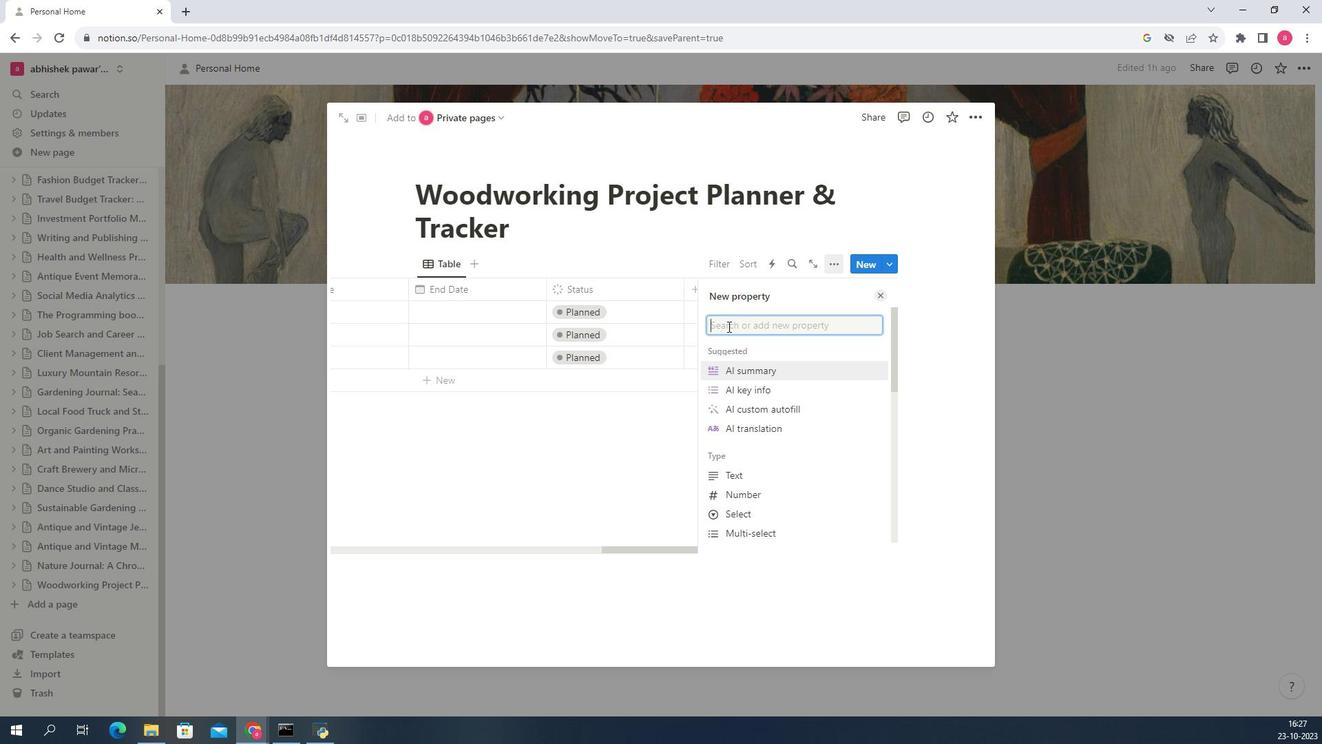 
Action: Key pressed <Key.shift>Materials<Key.space><Key.backspace><Key.space><Key.shift>Needed
Screenshot: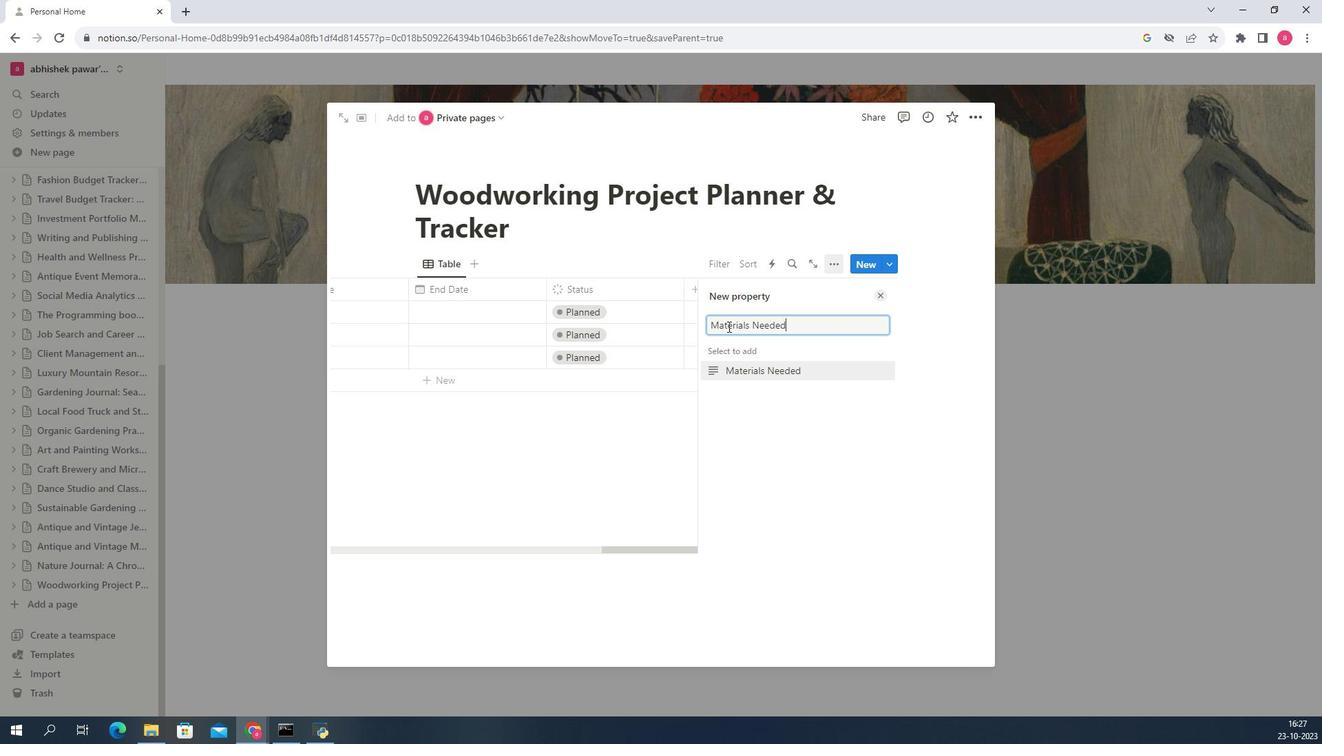 
Action: Mouse moved to (938, 382)
Screenshot: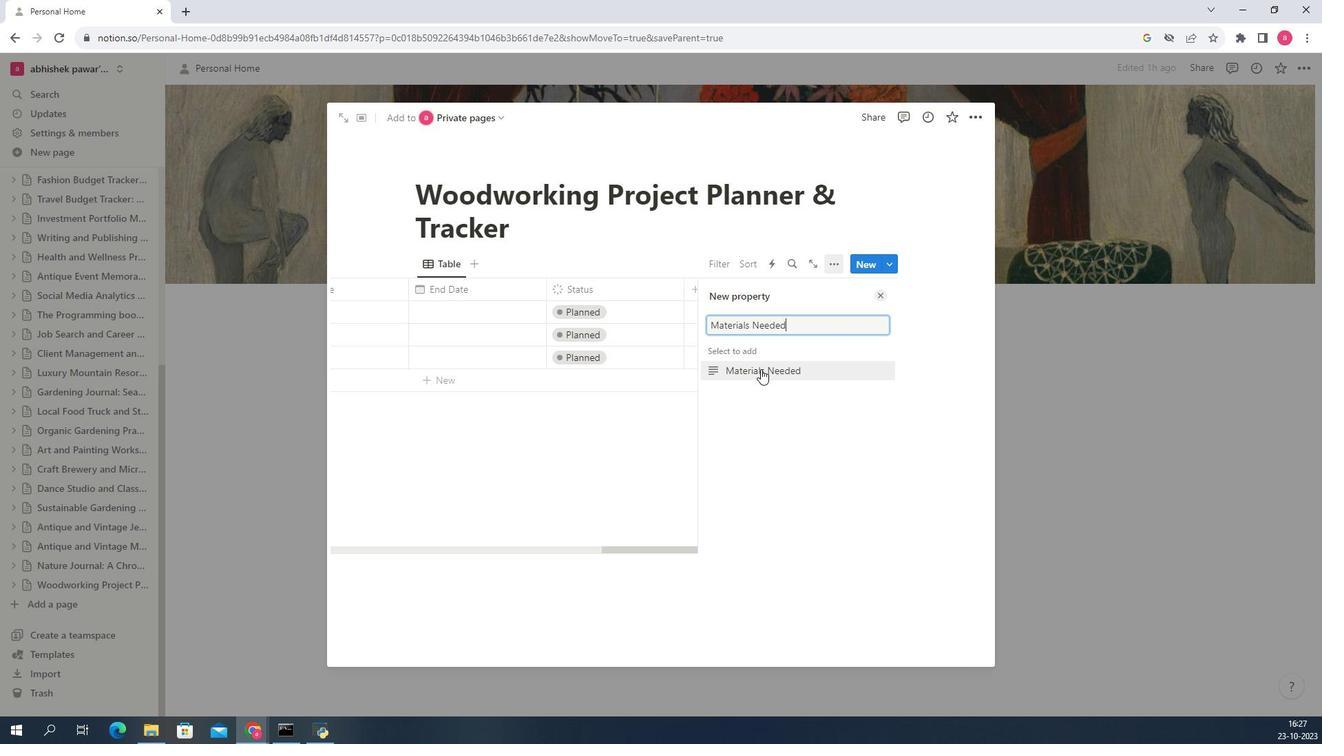 
Action: Mouse pressed left at (938, 382)
Screenshot: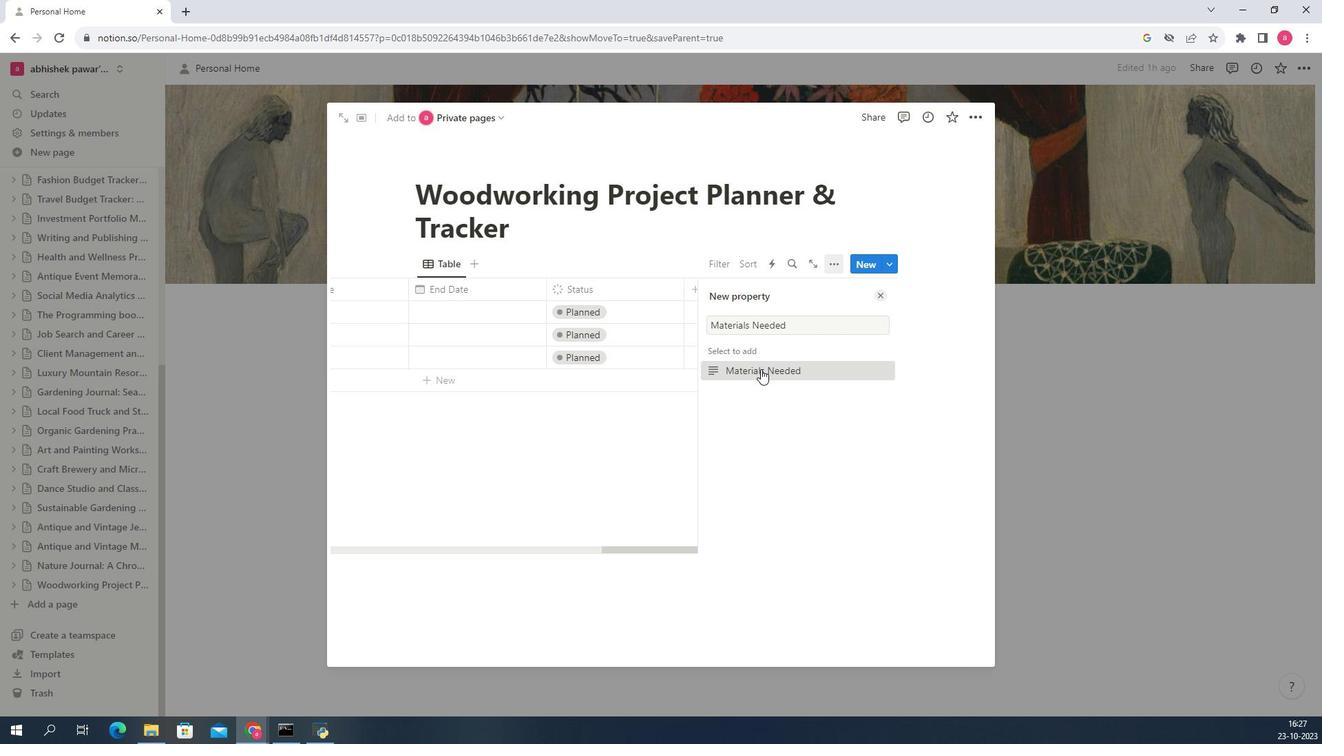 
Action: Mouse moved to (945, 348)
Screenshot: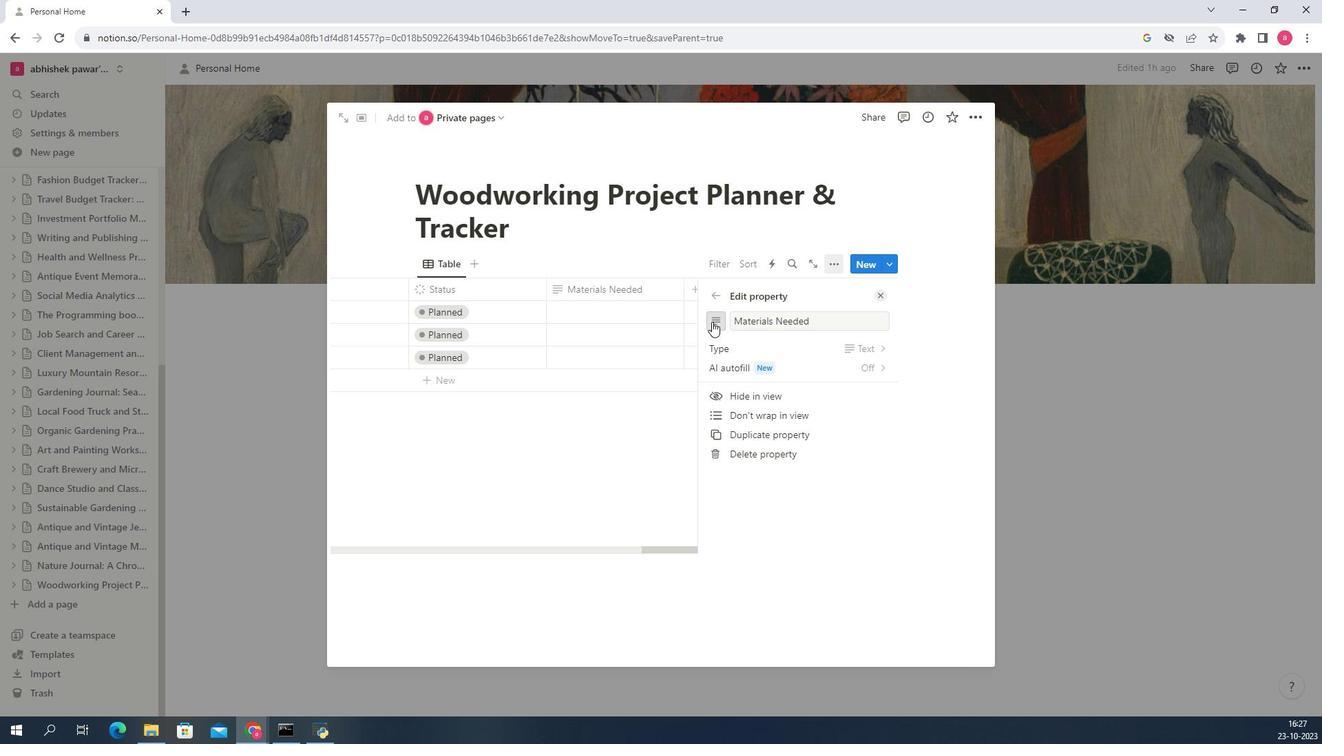 
Action: Mouse pressed left at (945, 348)
Screenshot: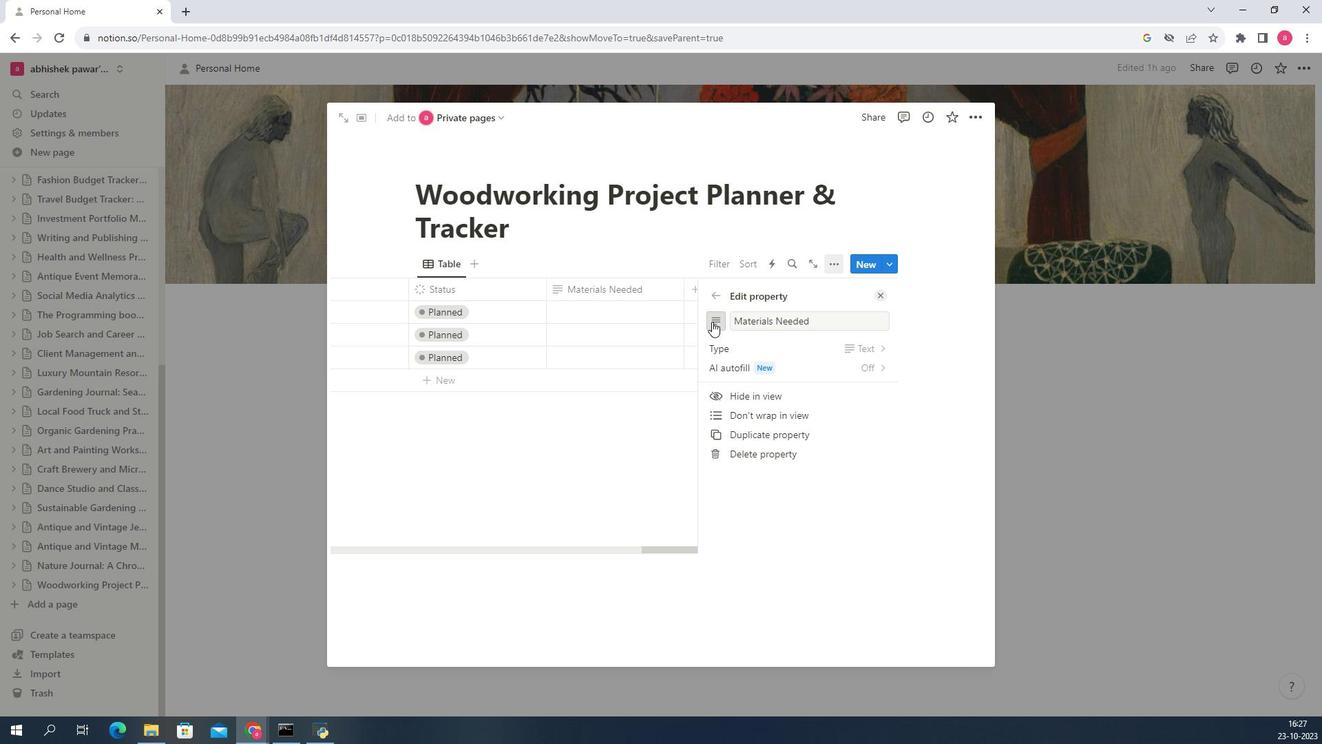 
Action: Mouse pressed left at (945, 348)
Screenshot: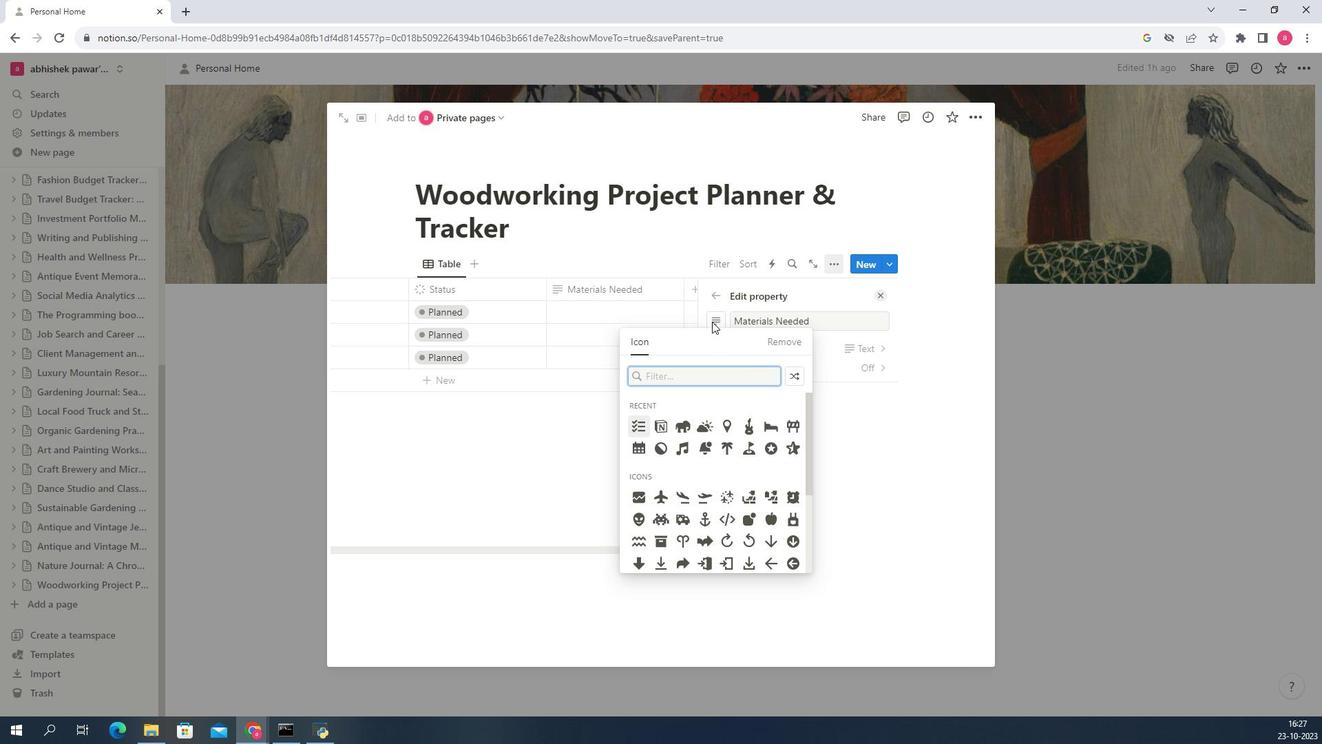 
Action: Mouse moved to (945, 322)
Screenshot: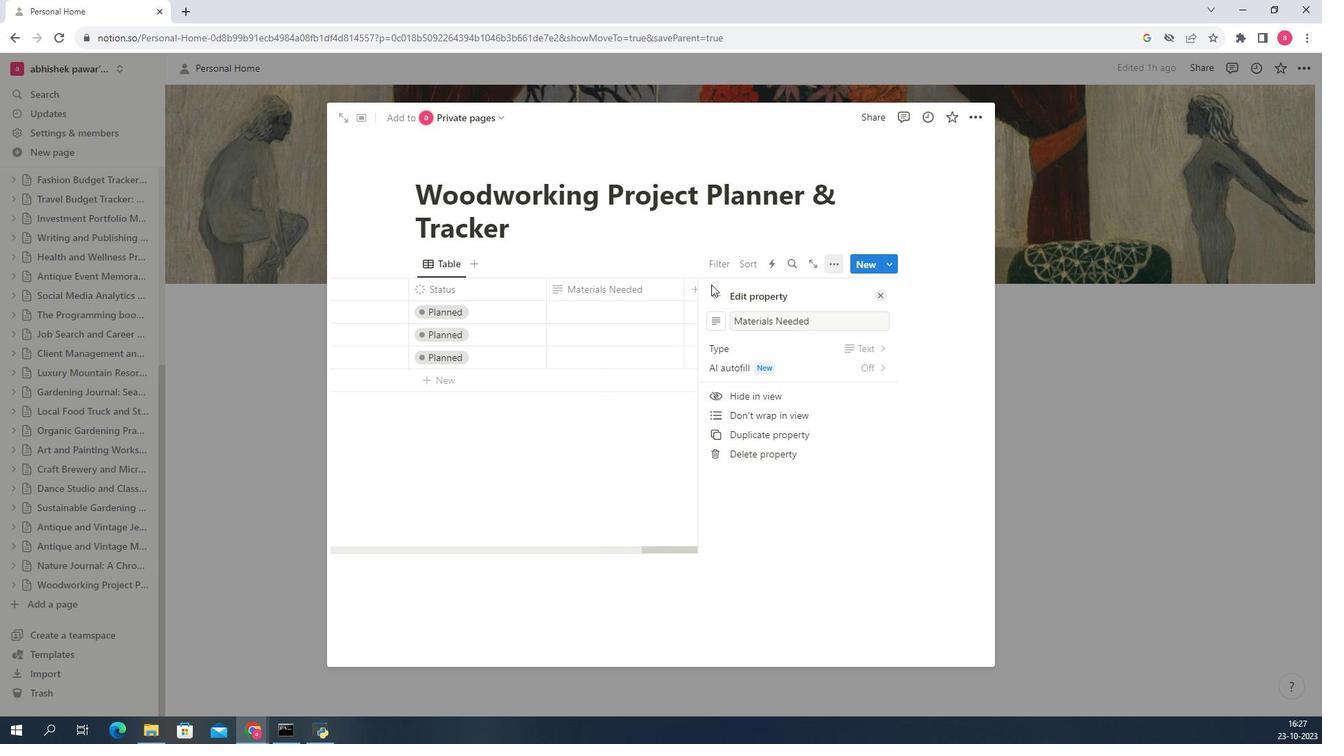 
Action: Mouse pressed left at (945, 322)
Screenshot: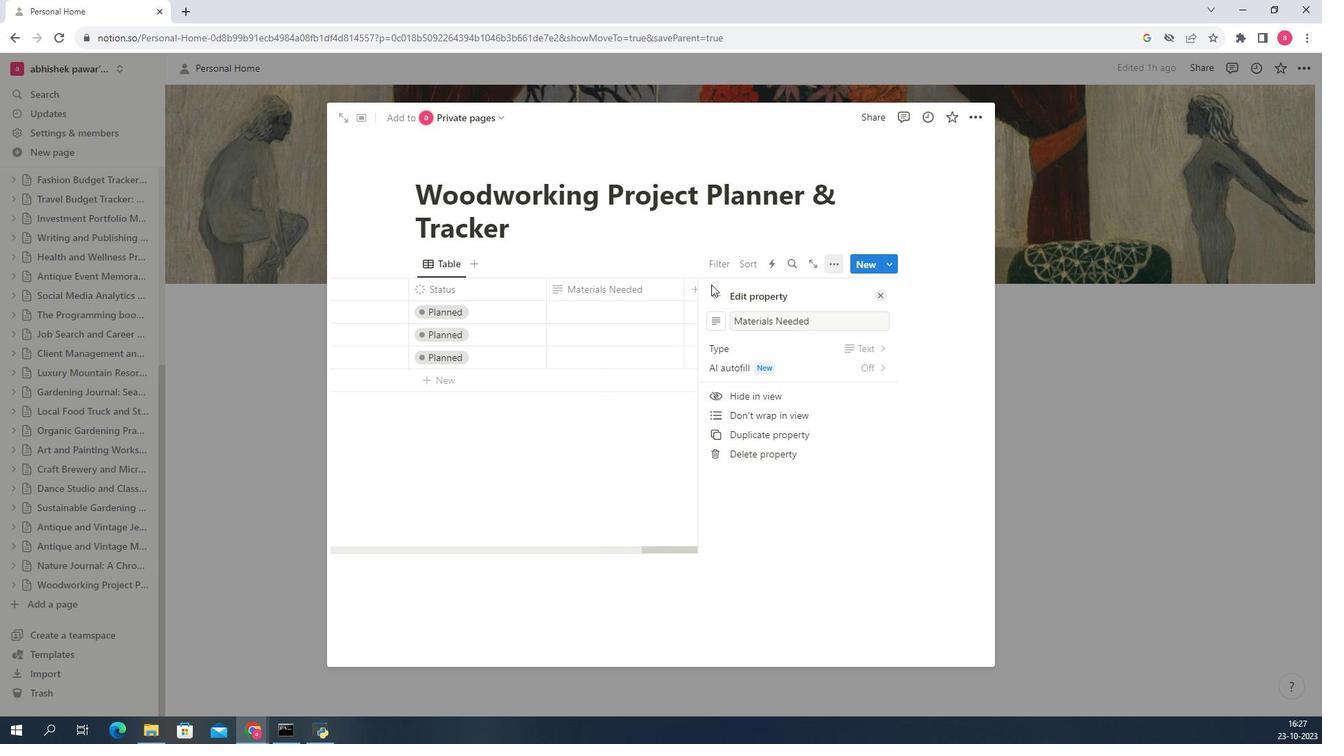 
Action: Mouse moved to (944, 328)
Screenshot: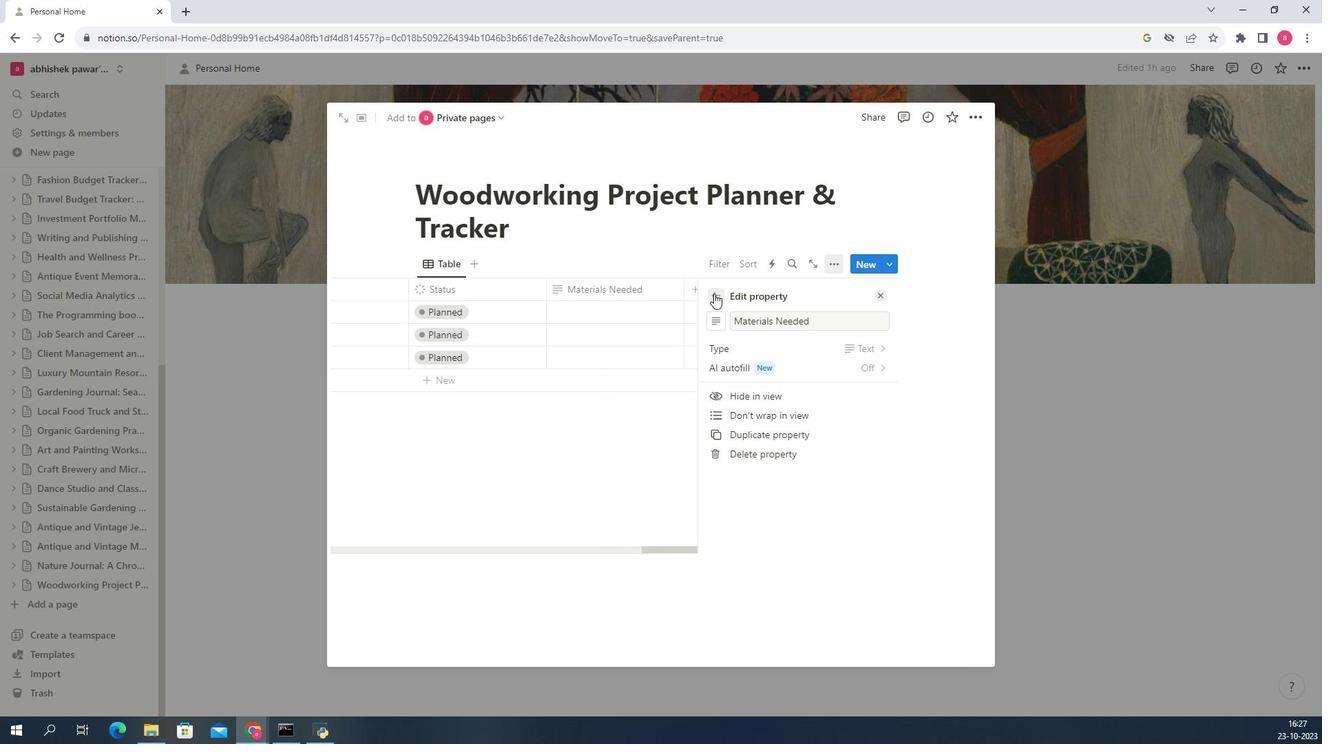 
Action: Mouse pressed left at (944, 328)
Screenshot: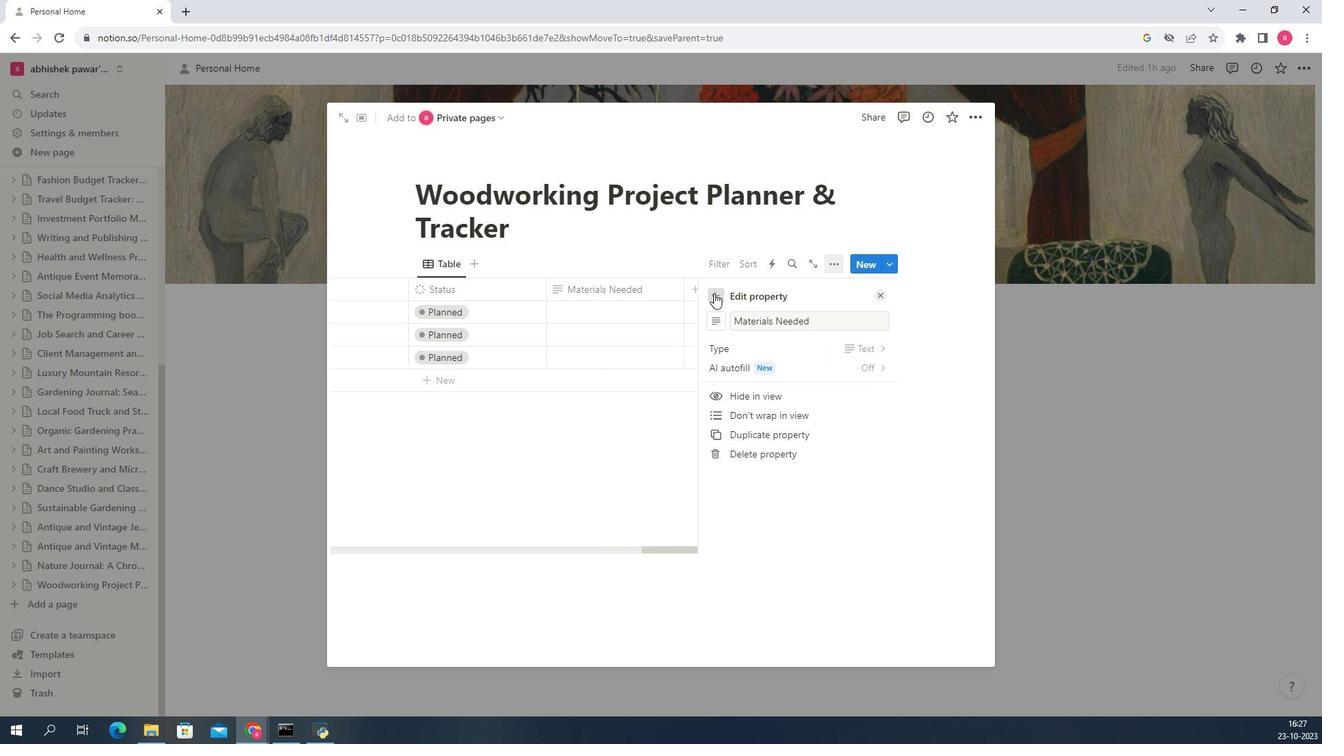 
Action: Mouse moved to (943, 350)
Screenshot: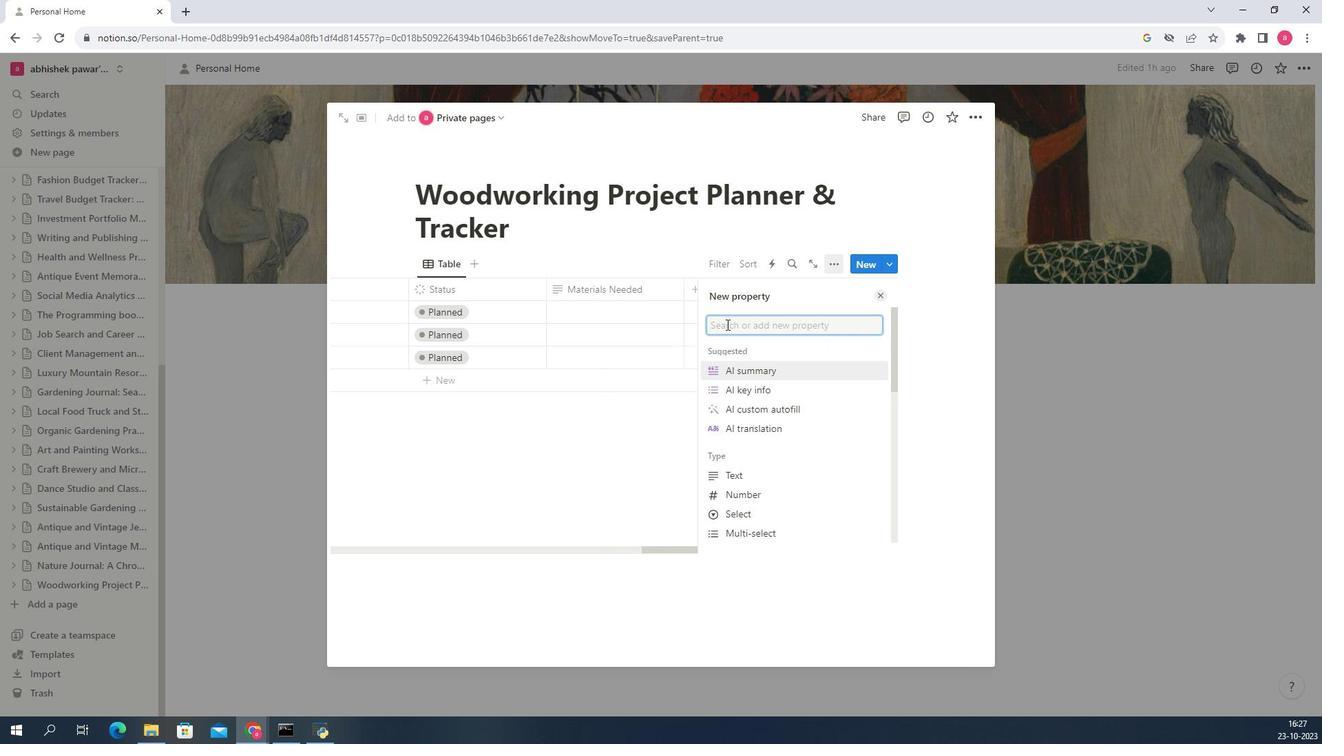 
Action: Mouse pressed left at (943, 350)
Screenshot: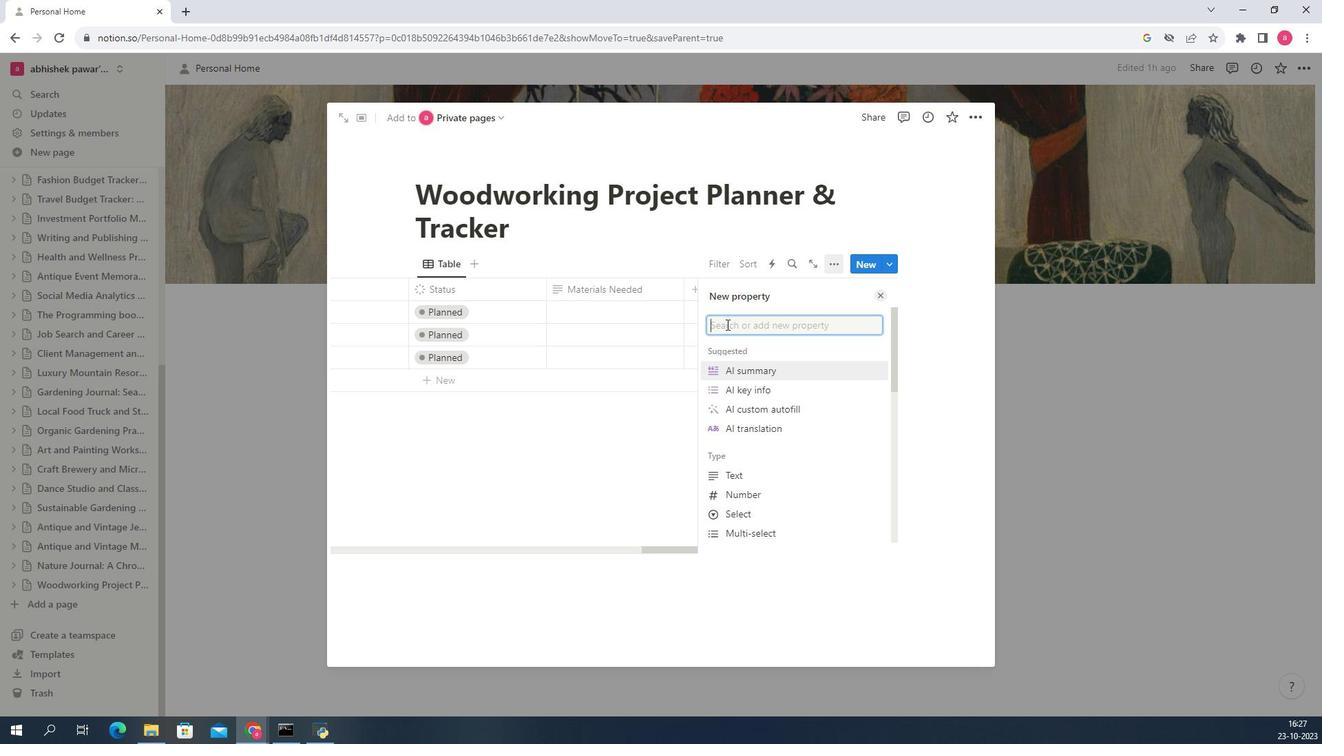 
Action: Key pressed <Key.shift>Estimated<Key.space><Key.shift>Cost<Key.space><Key.shift>($)
Screenshot: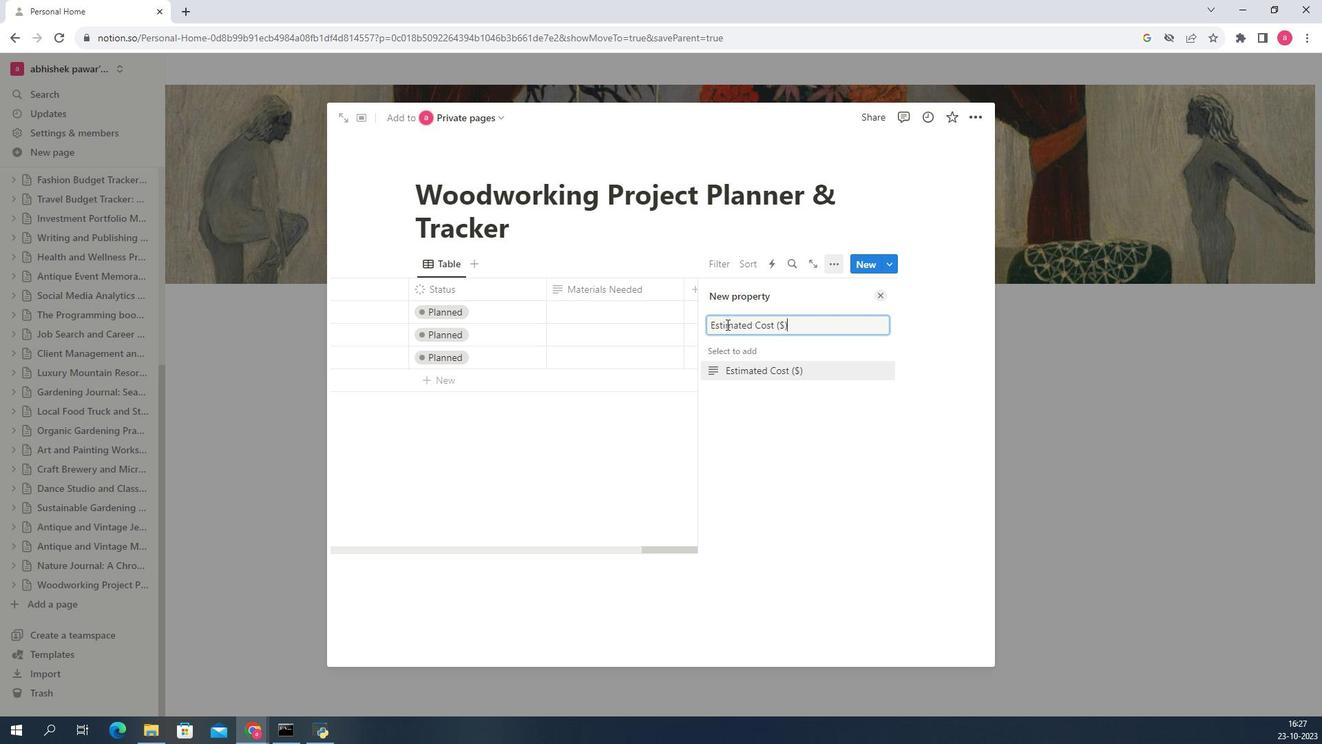 
Action: Mouse moved to (942, 383)
Screenshot: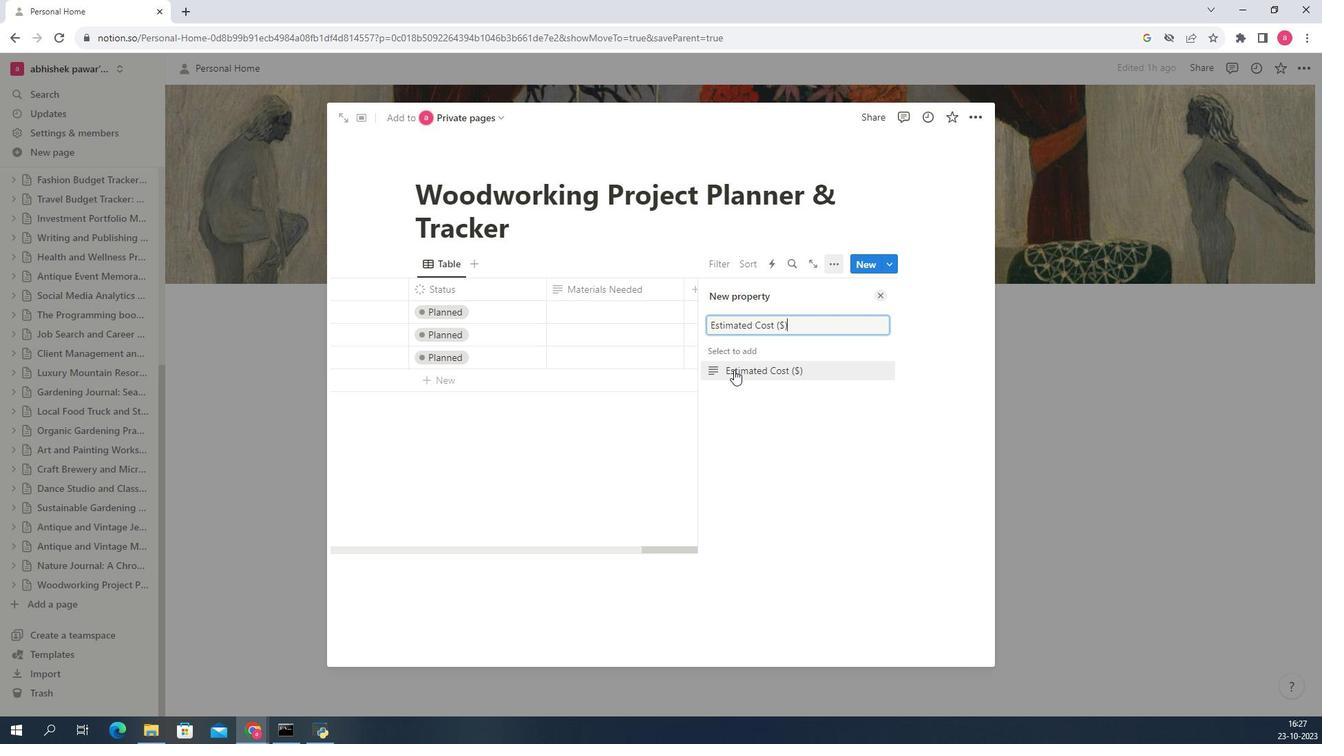 
Action: Mouse pressed left at (942, 383)
Screenshot: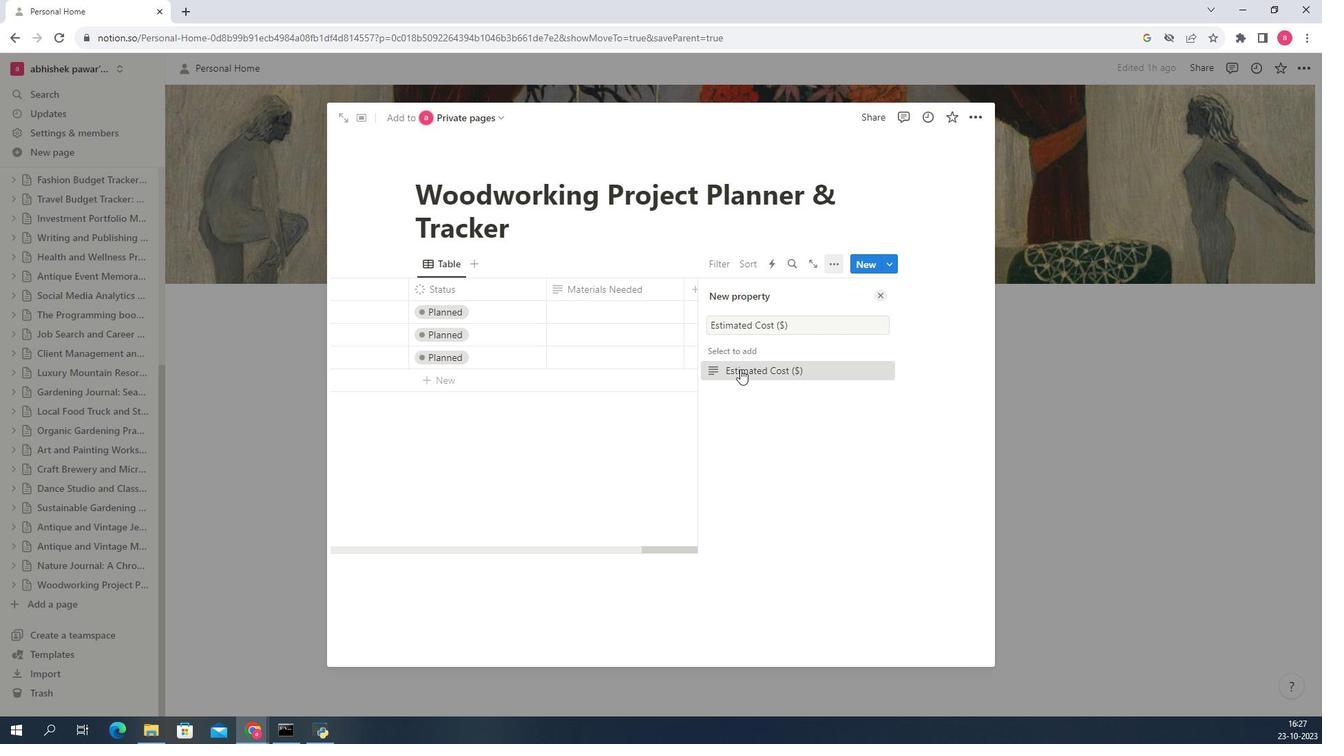 
Action: Mouse moved to (945, 333)
Screenshot: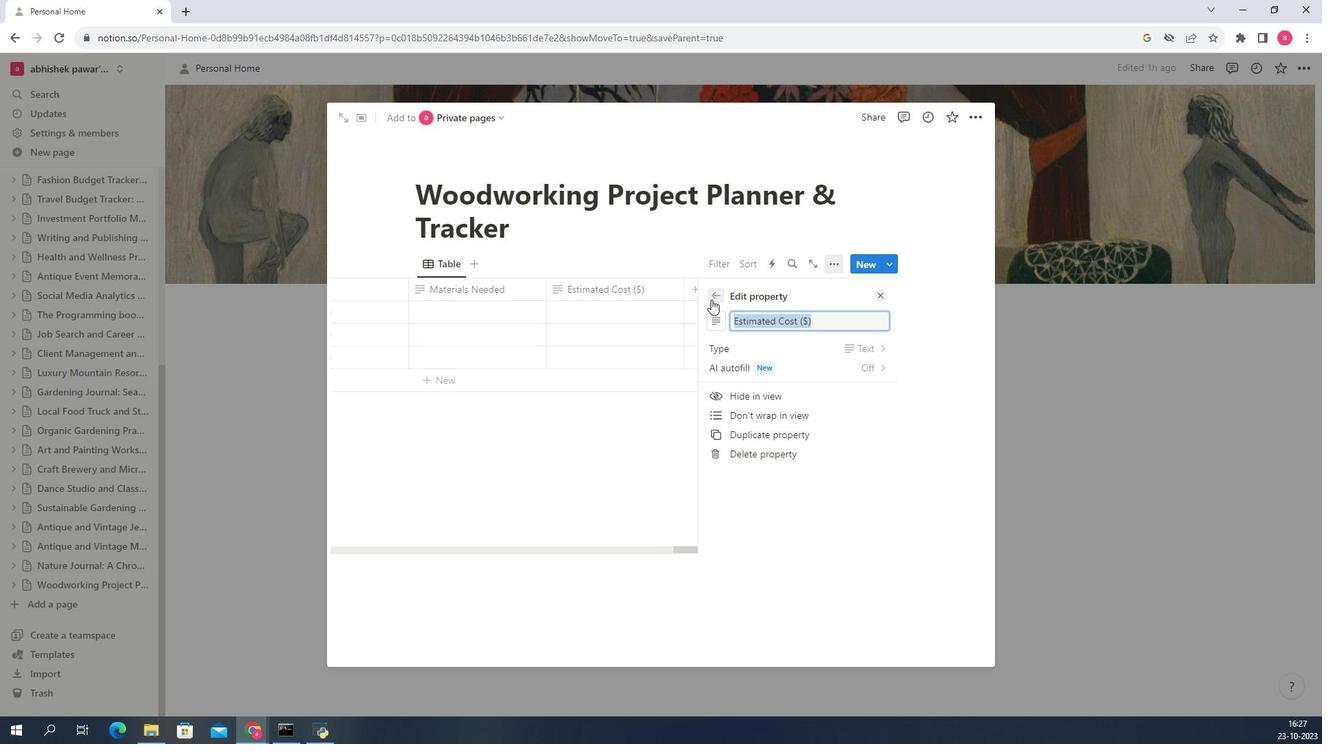 
Action: Mouse pressed left at (945, 333)
Screenshot: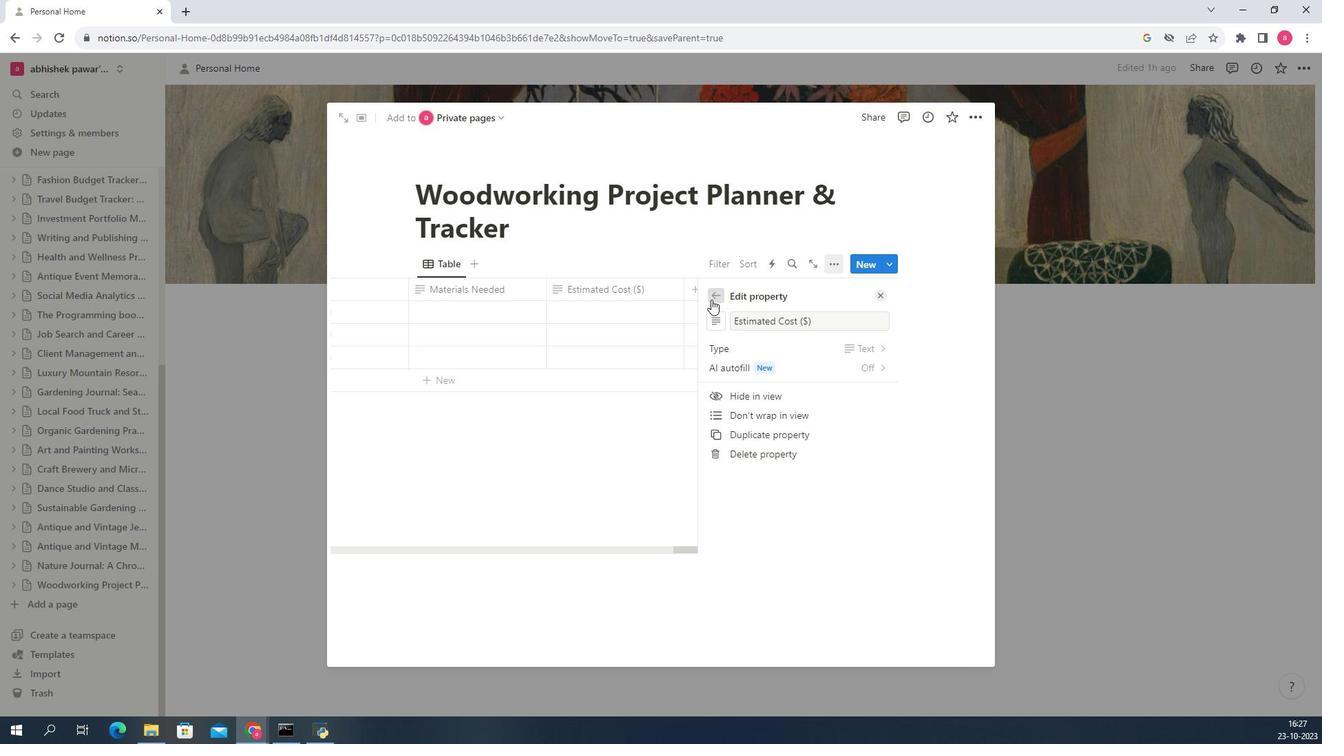 
Action: Mouse moved to (1045, 352)
Screenshot: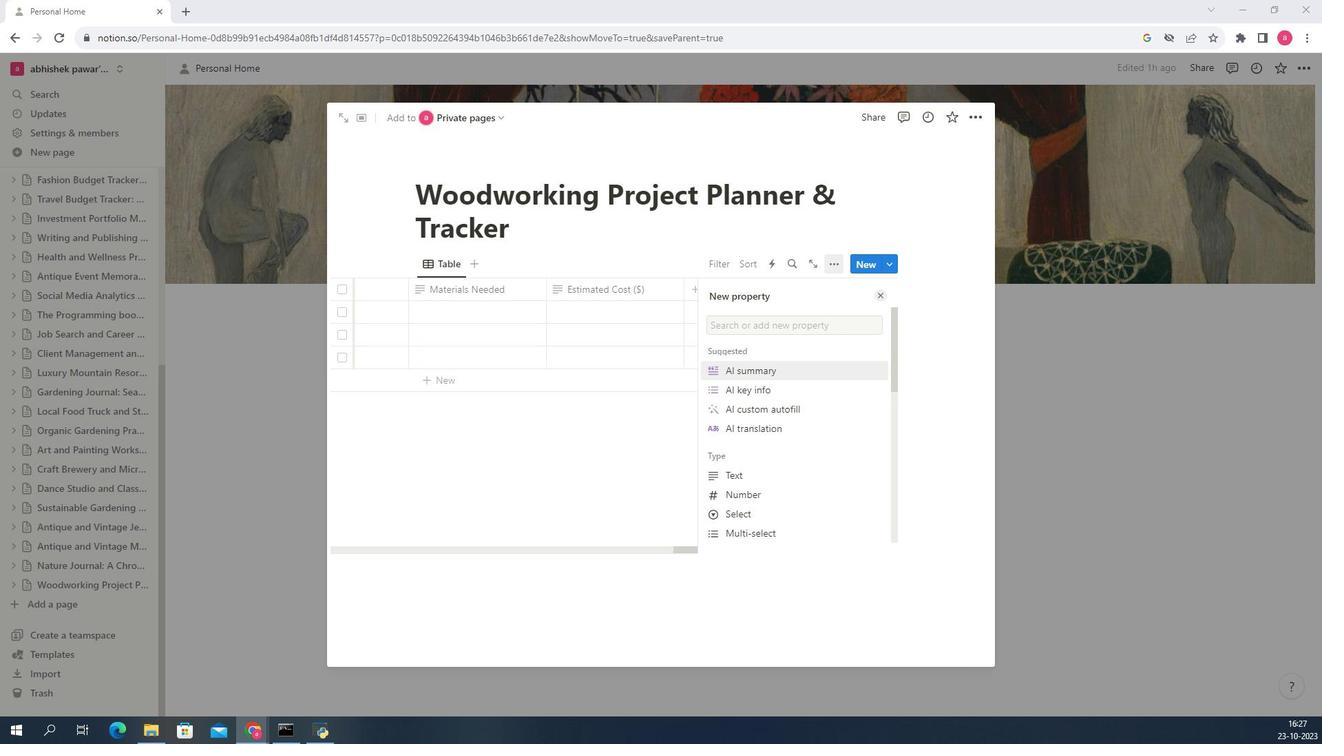 
Action: Mouse pressed left at (1045, 352)
Screenshot: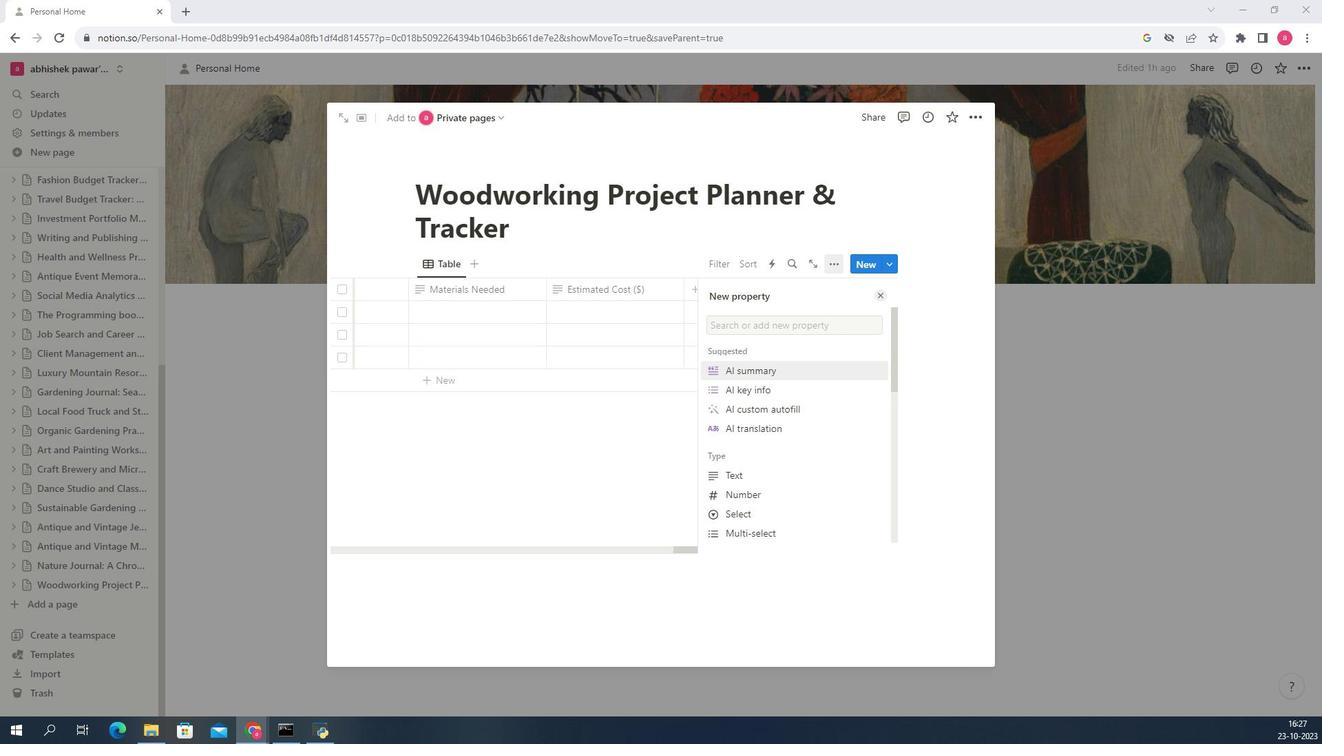 
Action: Key pressed <Key.right>
Screenshot: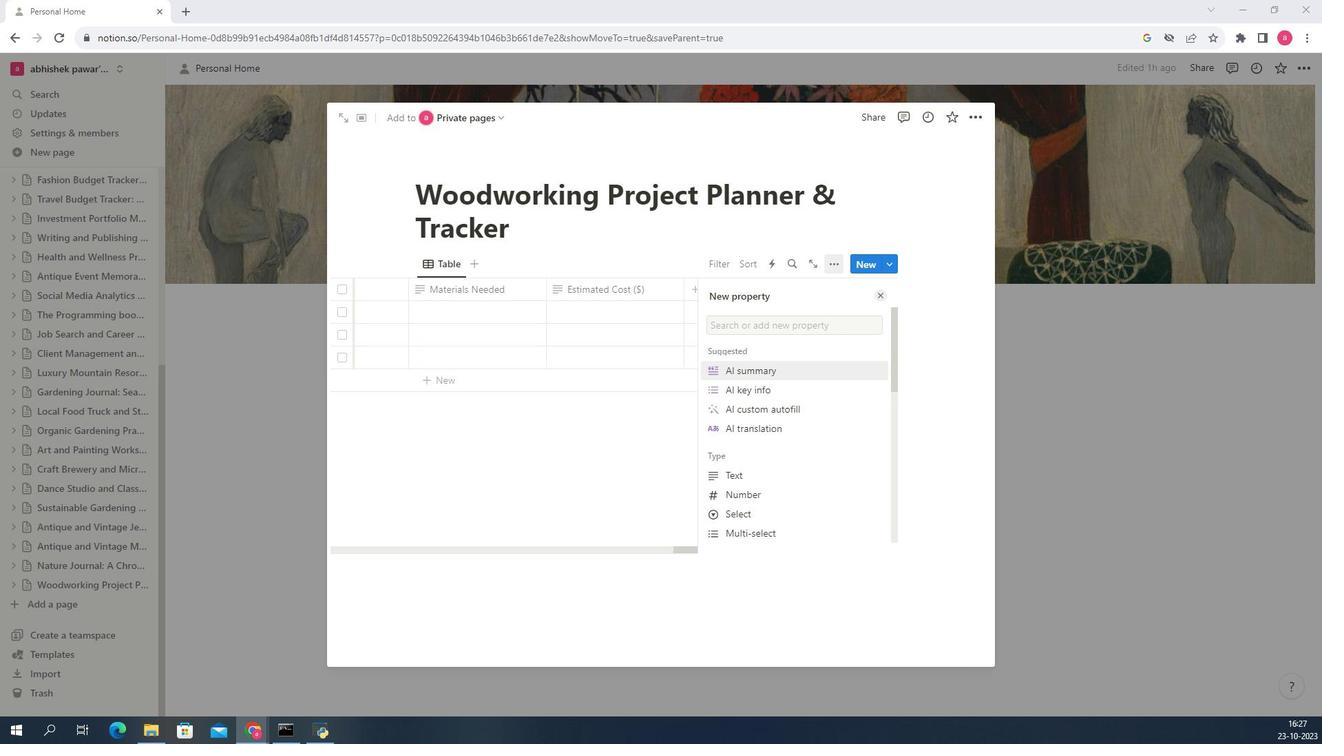 
Action: Mouse moved to (940, 344)
Screenshot: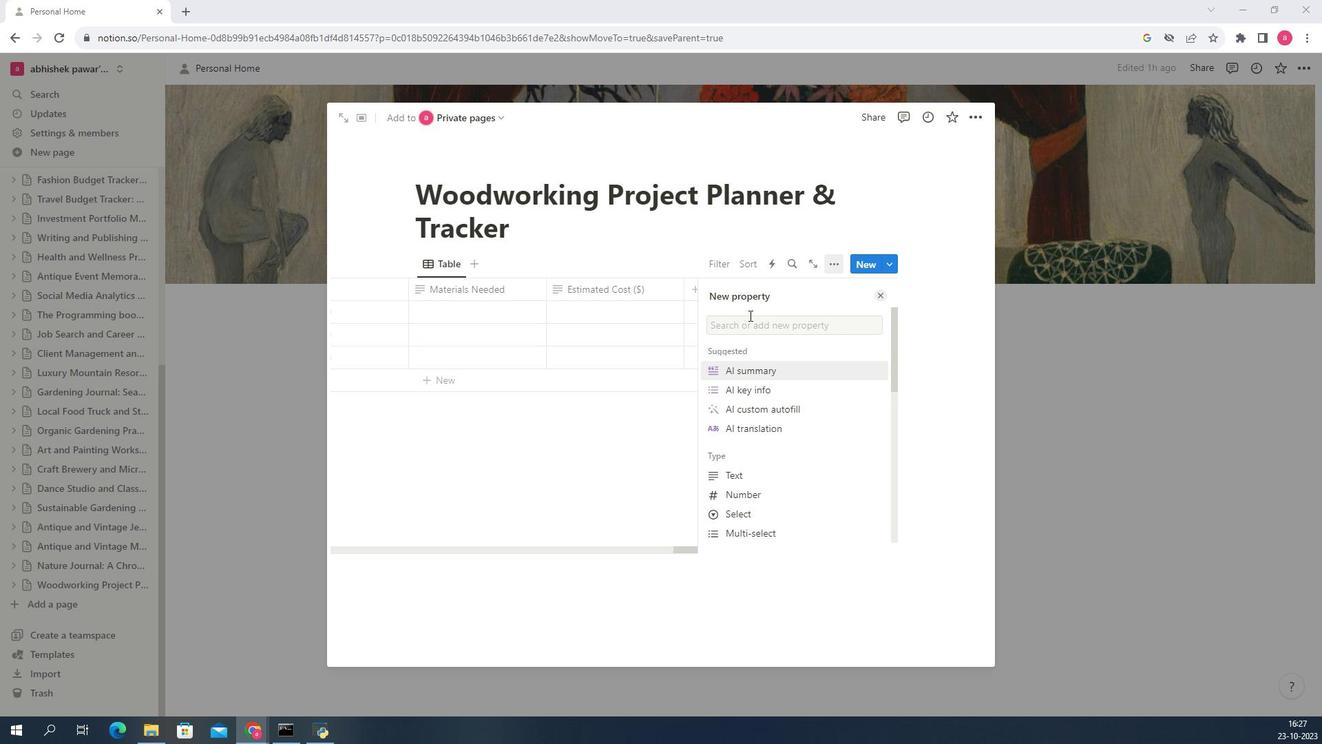 
Action: Mouse pressed left at (940, 344)
Screenshot: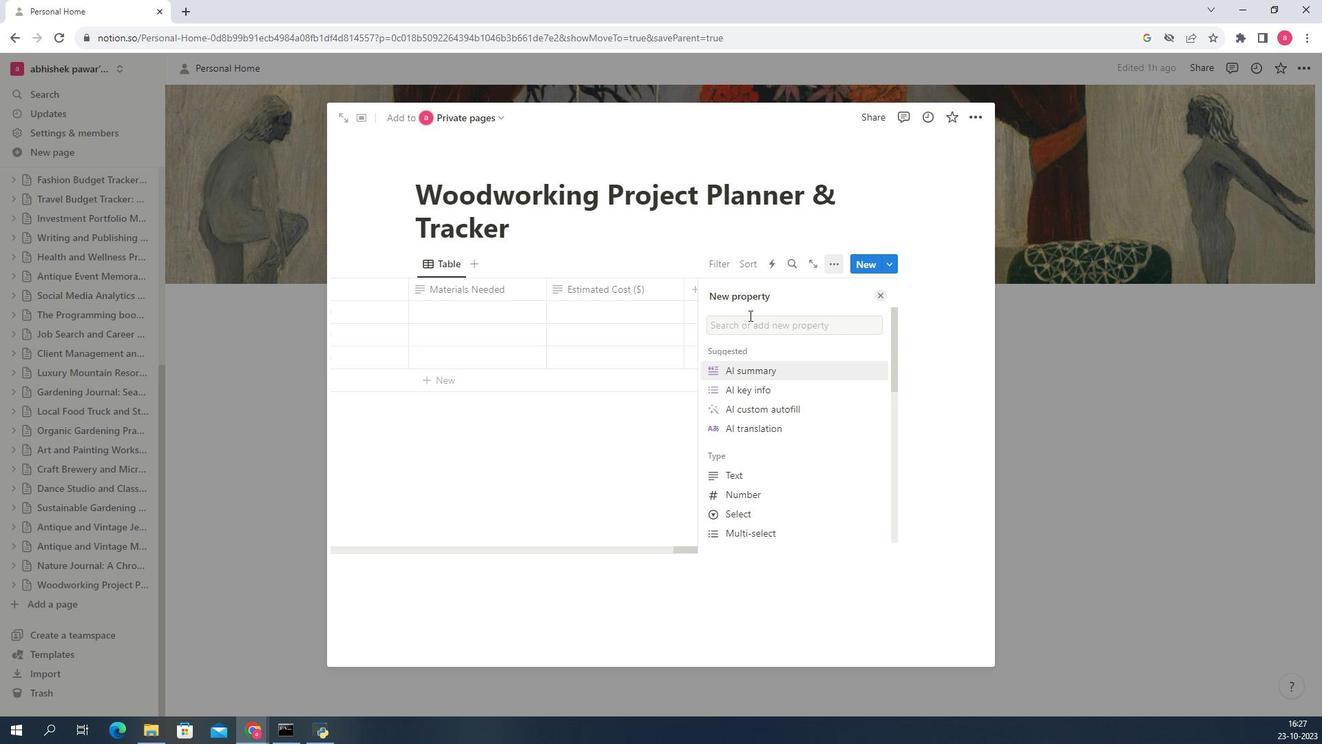 
Action: Mouse moved to (941, 347)
Screenshot: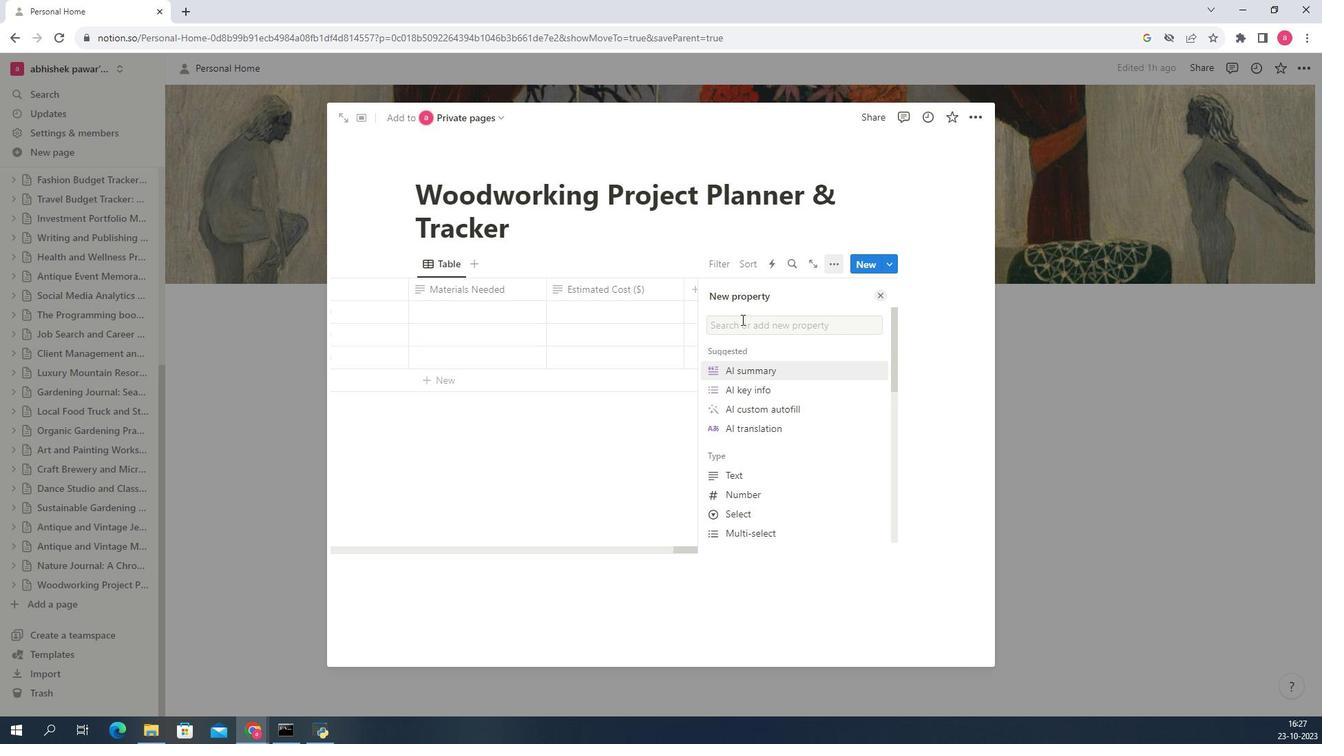 
Action: Mouse pressed left at (941, 347)
Screenshot: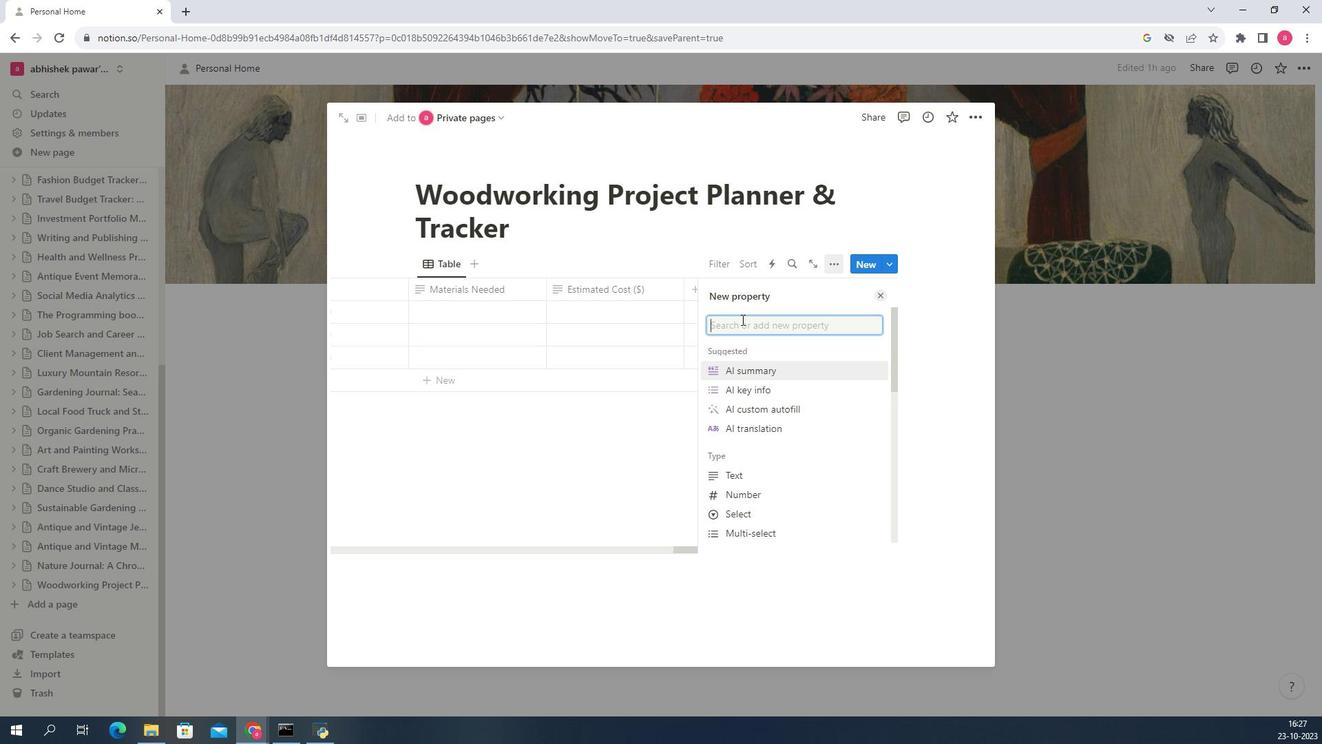 
Action: Key pressed <Key.shift>Notes
Screenshot: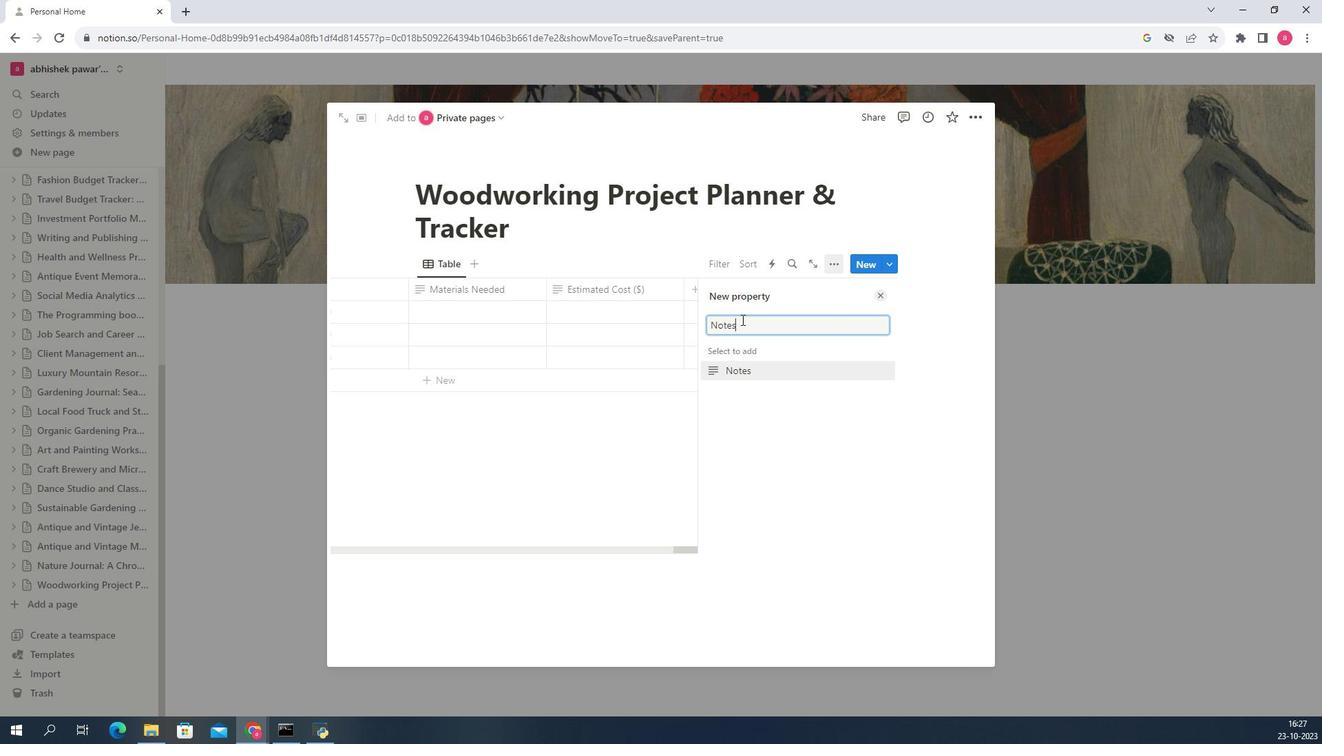 
Action: Mouse moved to (941, 381)
Screenshot: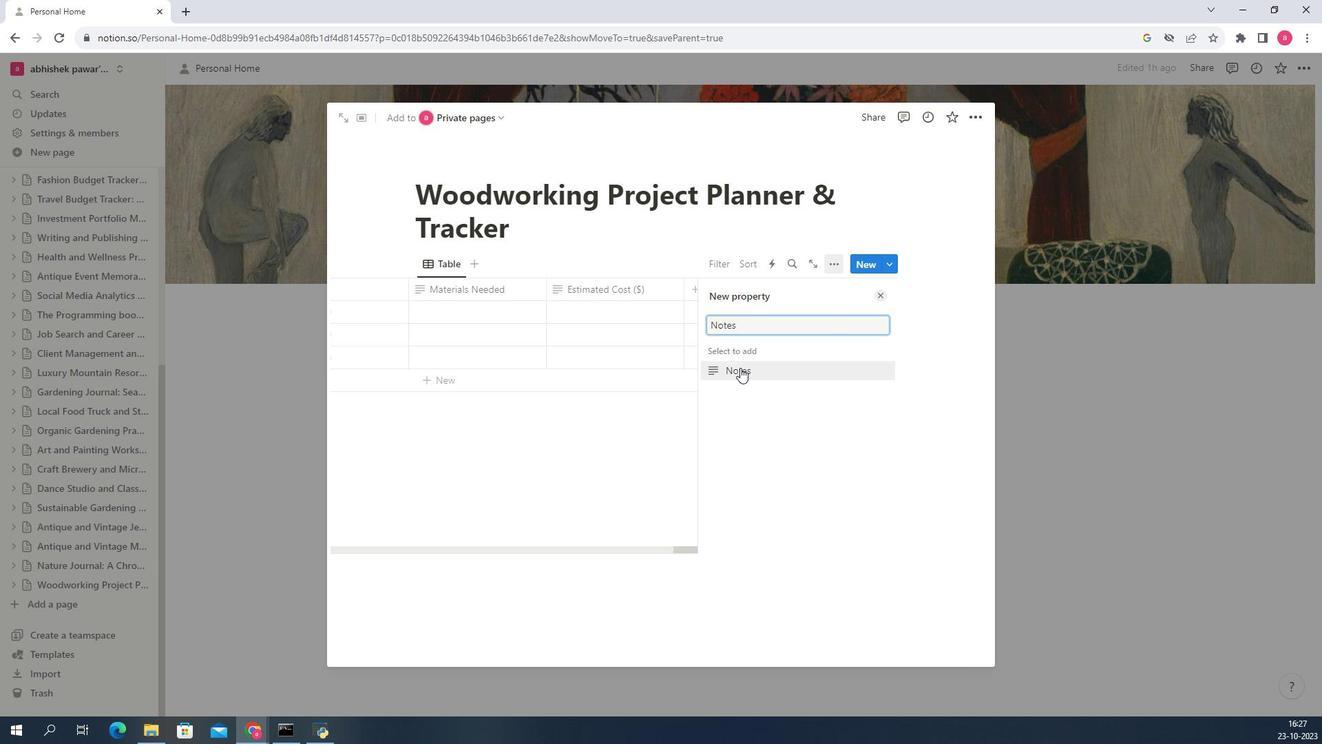 
Action: Mouse pressed left at (941, 381)
Screenshot: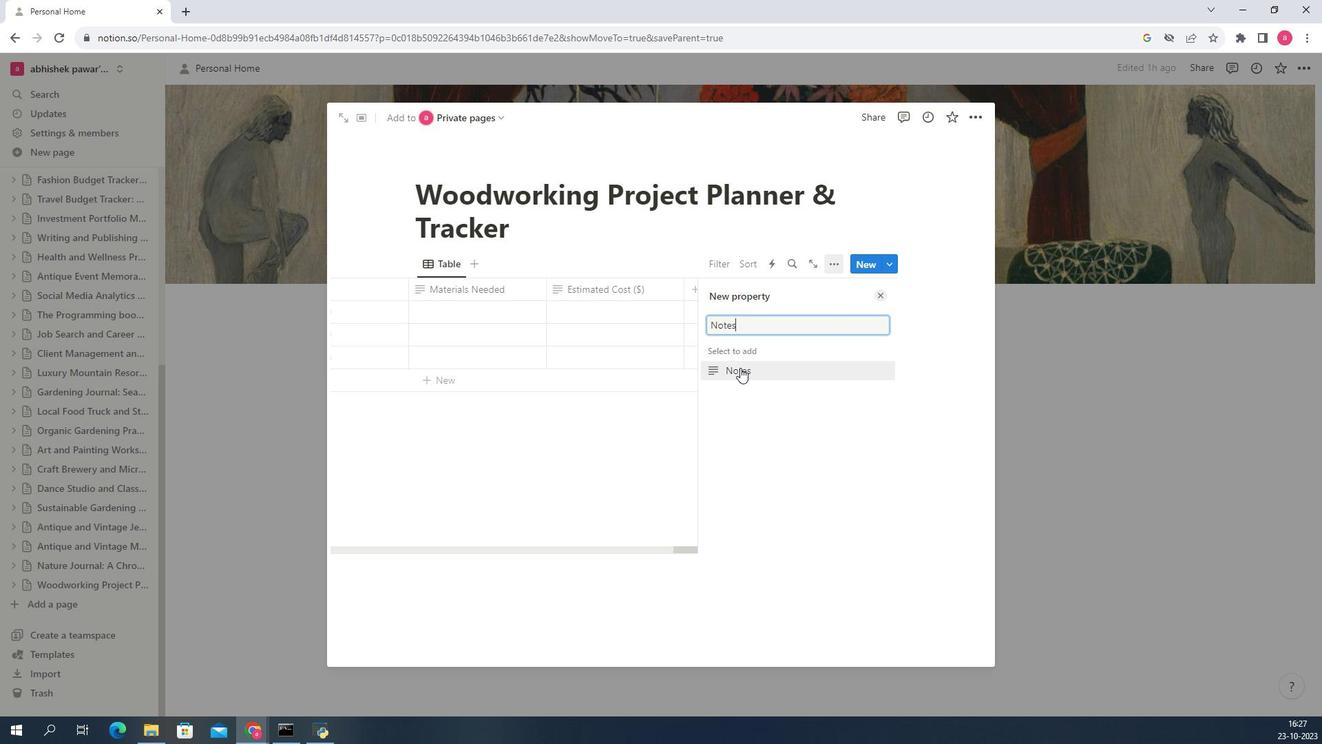 
Action: Mouse moved to (943, 354)
Screenshot: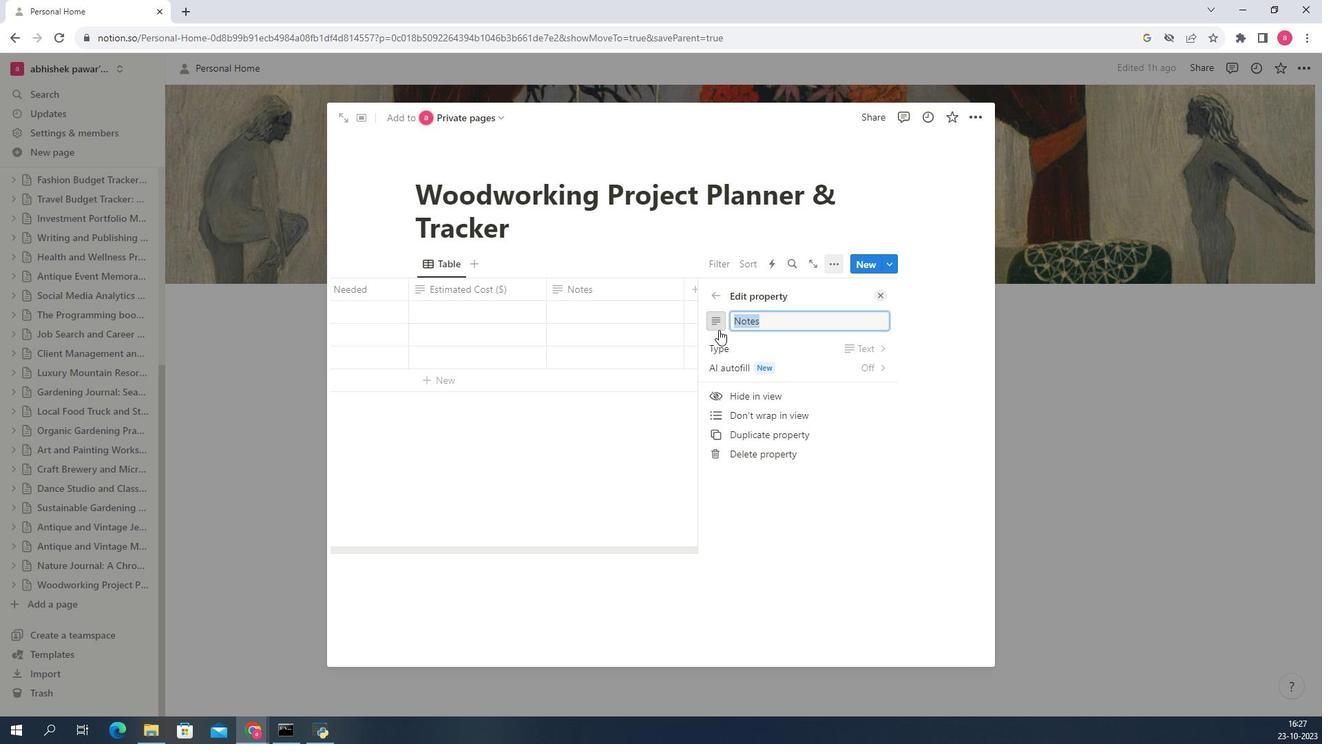 
Action: Mouse pressed left at (943, 354)
Screenshot: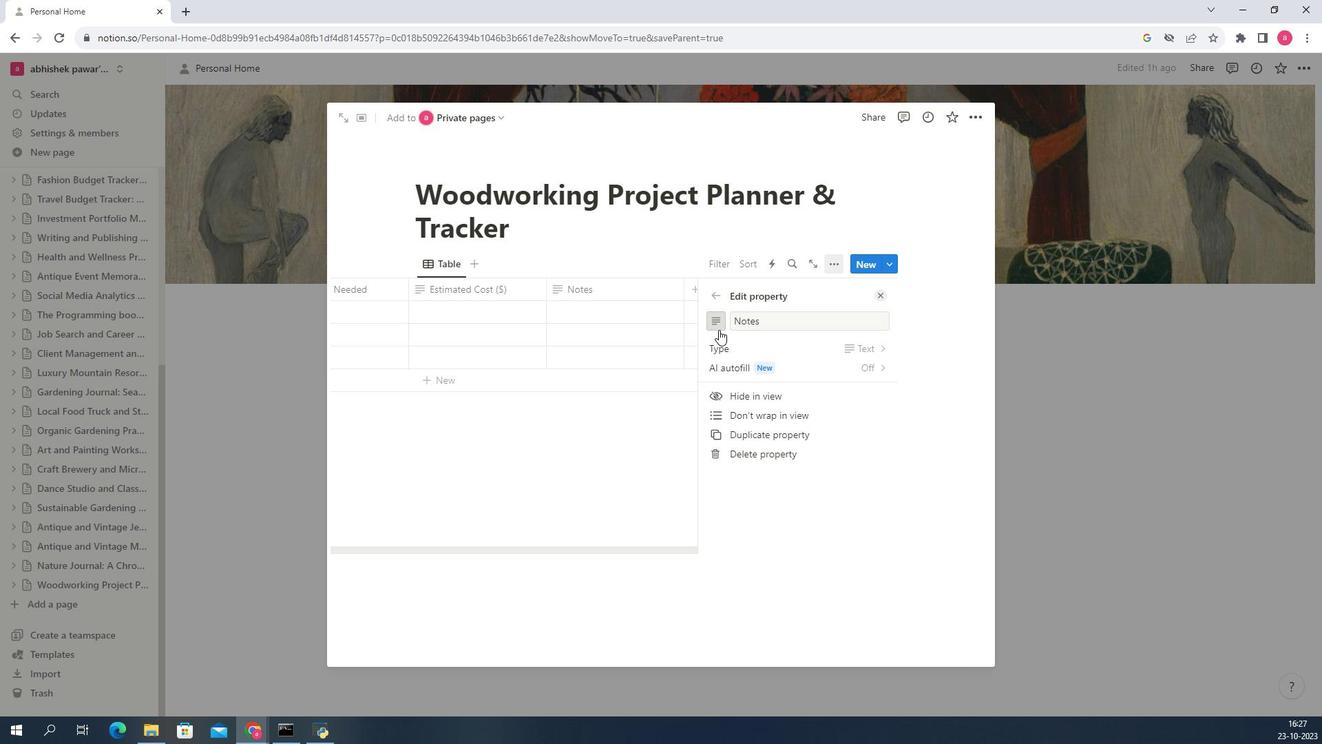 
Action: Mouse moved to (950, 427)
Screenshot: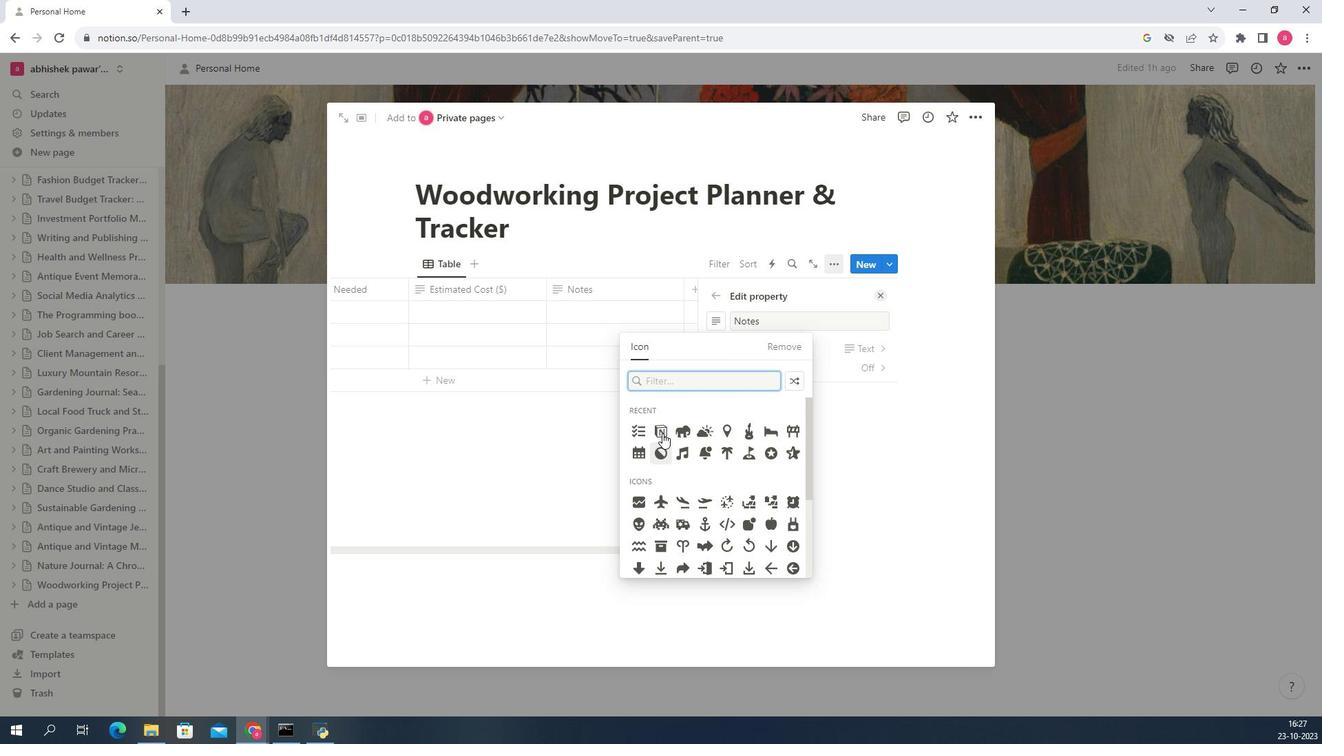 
Action: Mouse pressed left at (950, 427)
Screenshot: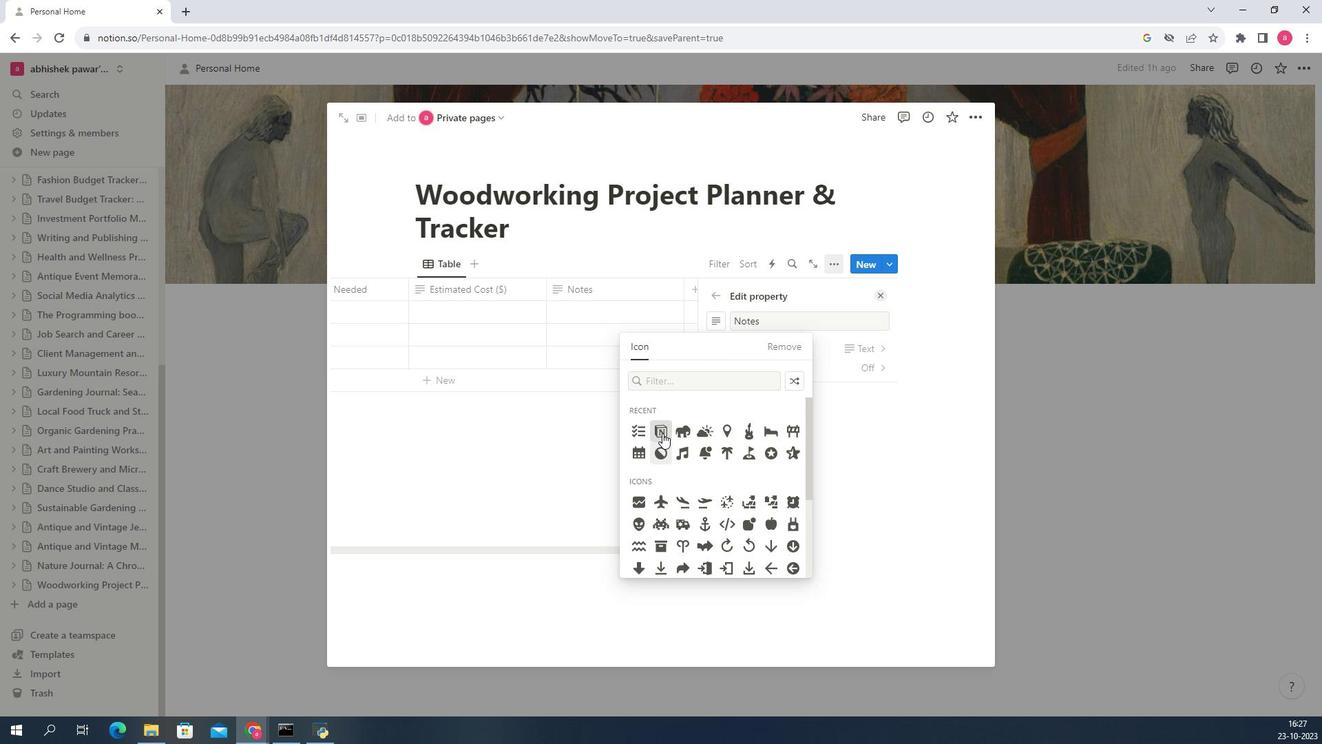 
Action: Mouse moved to (959, 460)
Screenshot: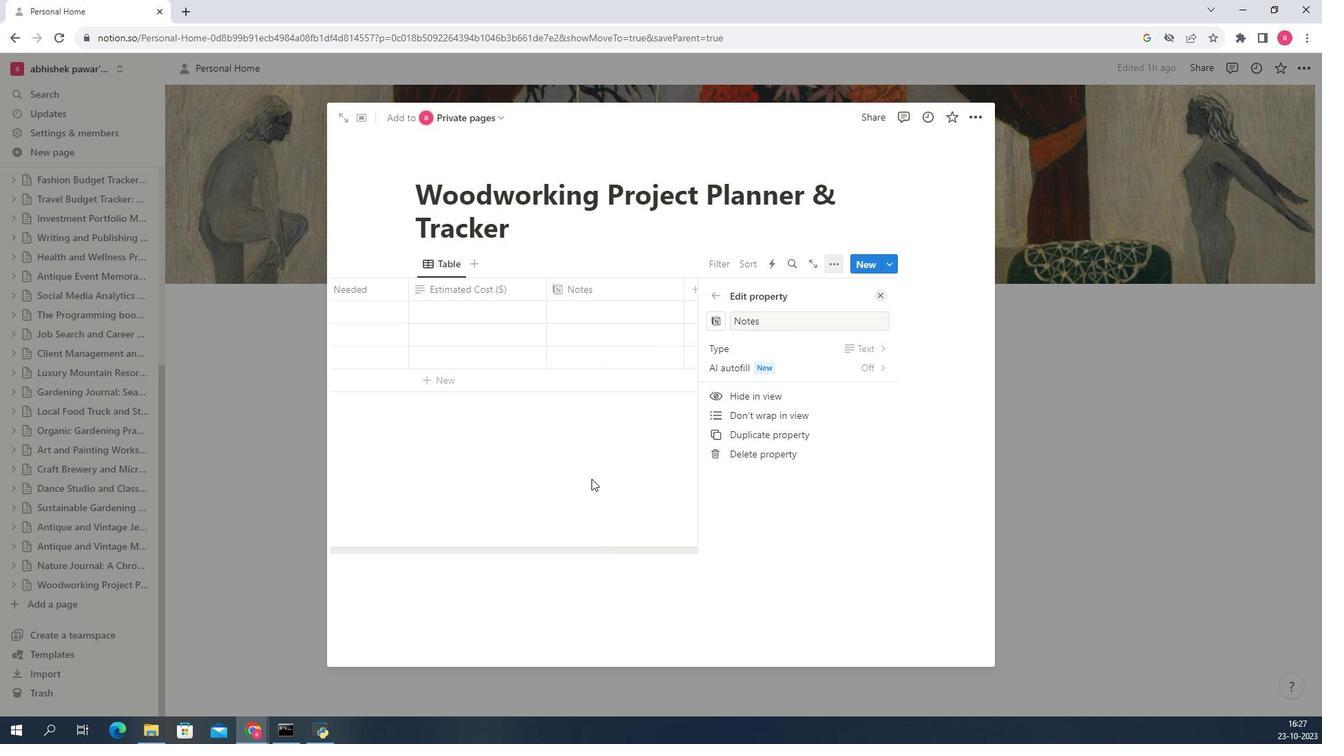 
Action: Mouse pressed left at (959, 460)
Screenshot: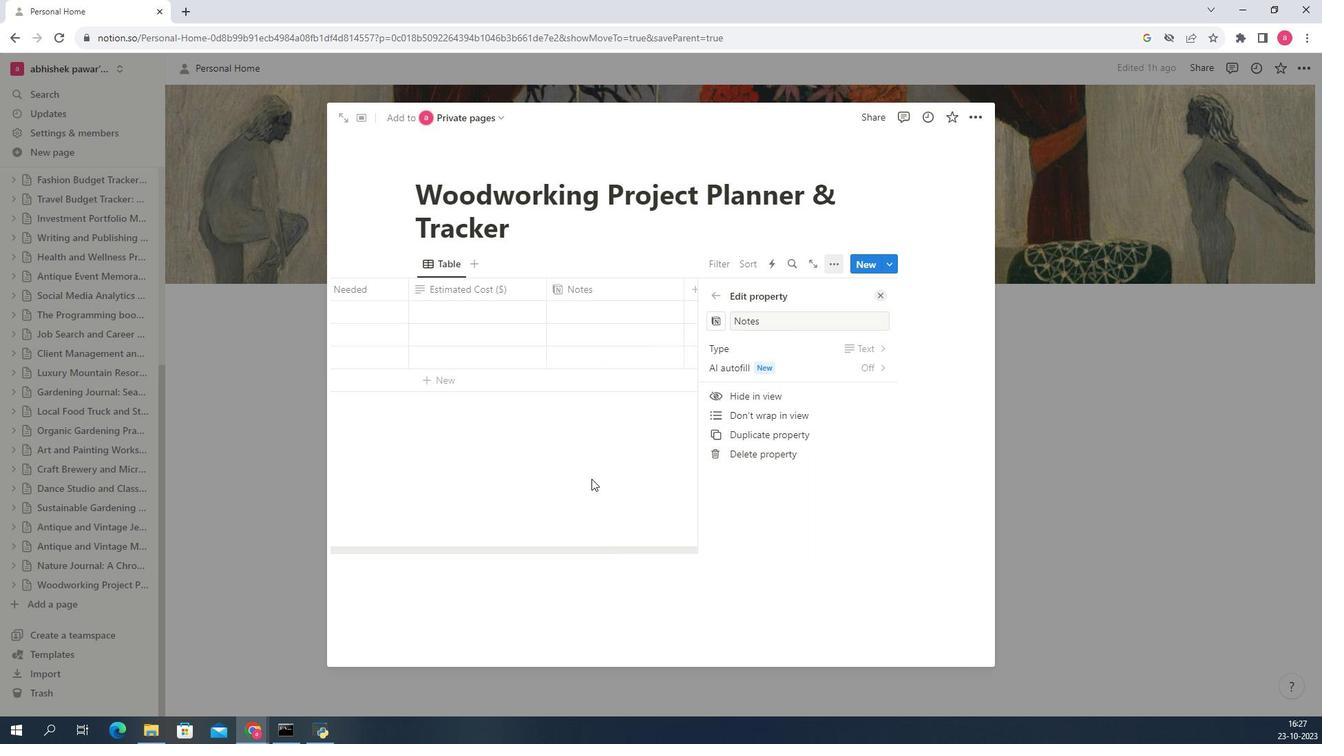 
Action: Mouse moved to (974, 352)
Screenshot: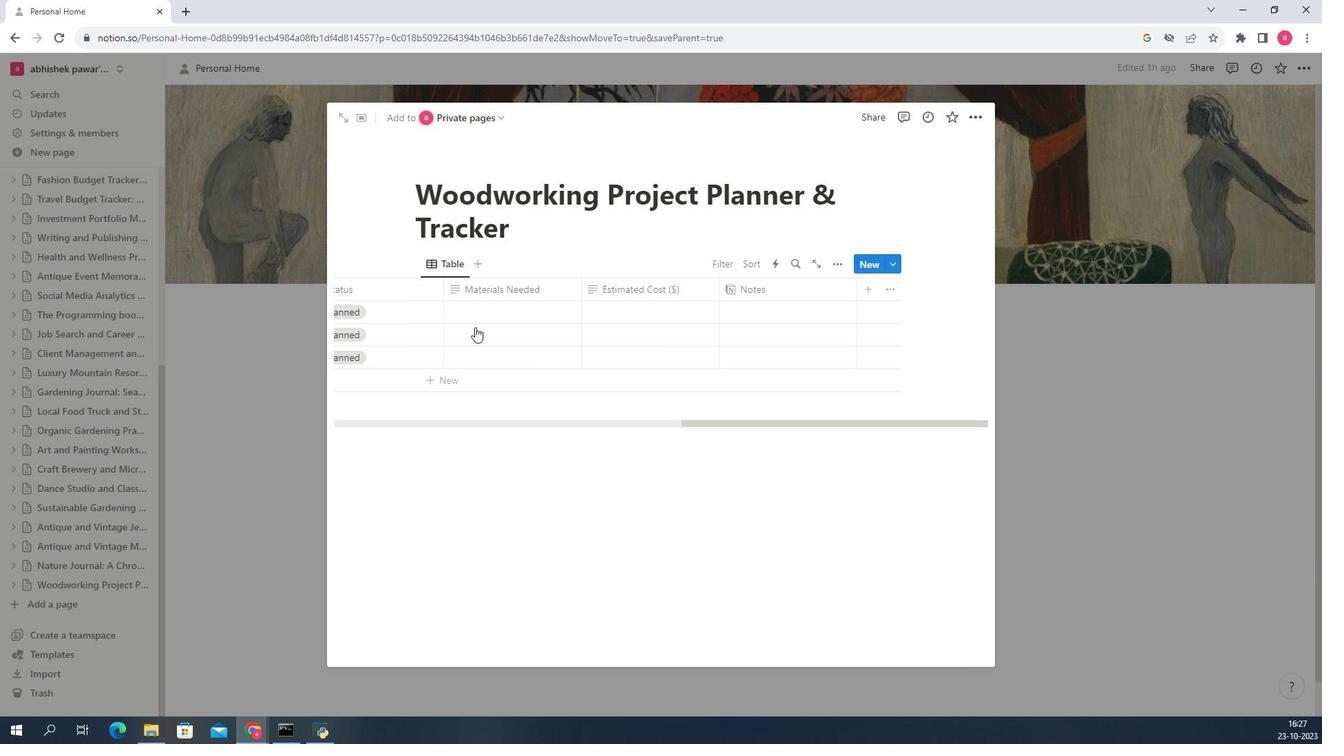 
Action: Mouse pressed left at (974, 352)
Screenshot: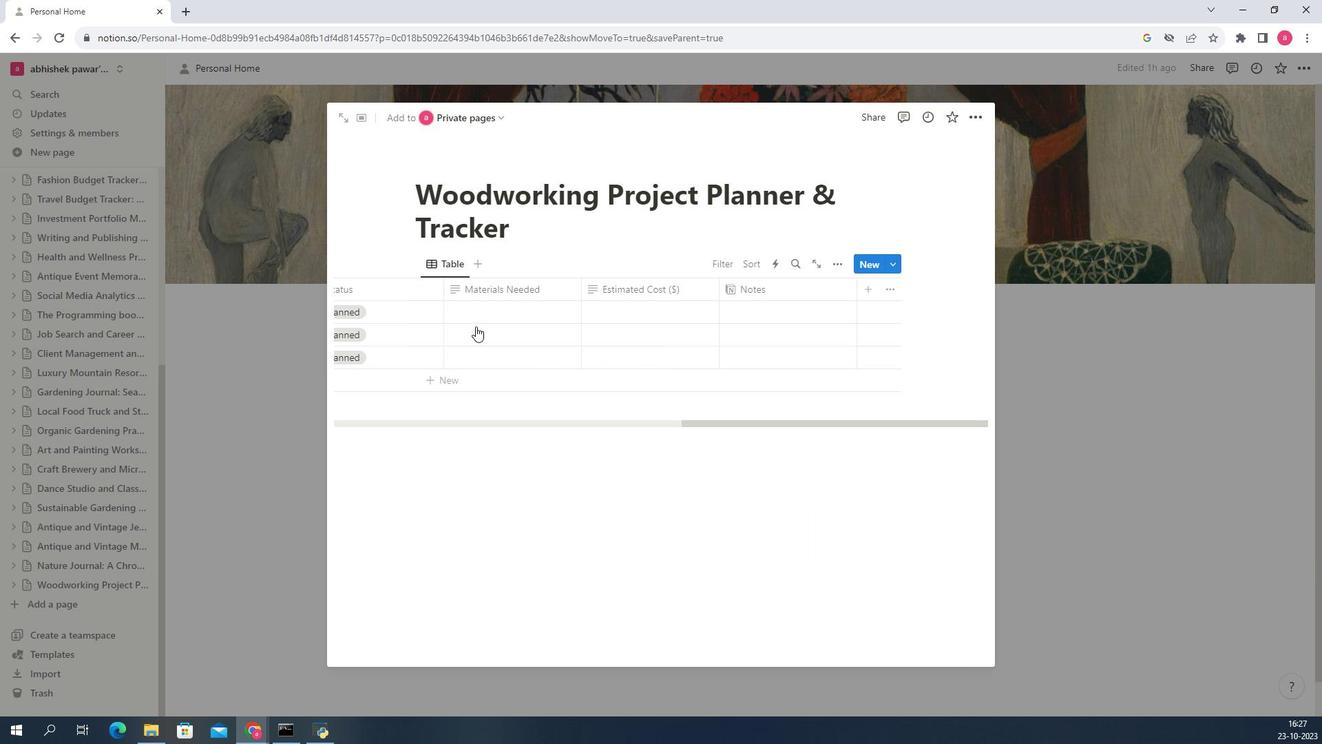 
Action: Mouse moved to (974, 352)
Screenshot: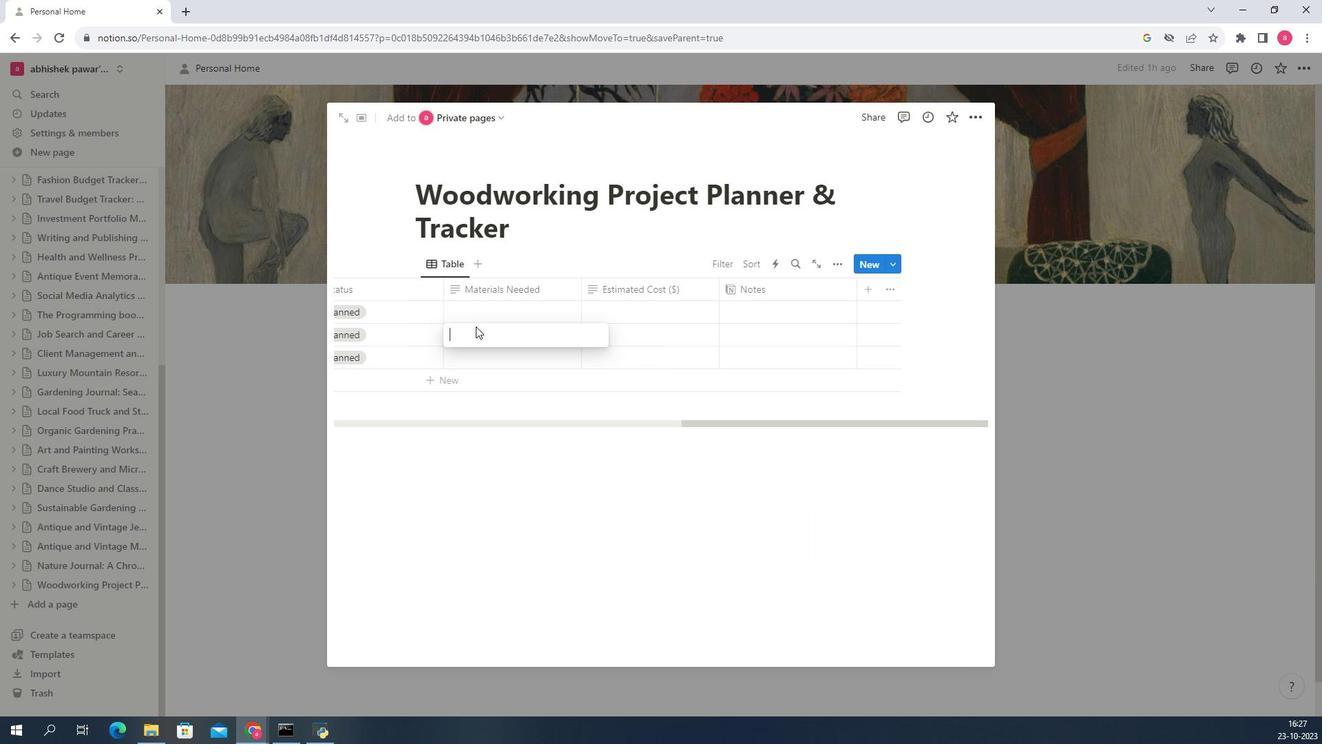 
Action: Key pressed <Key.left>
Screenshot: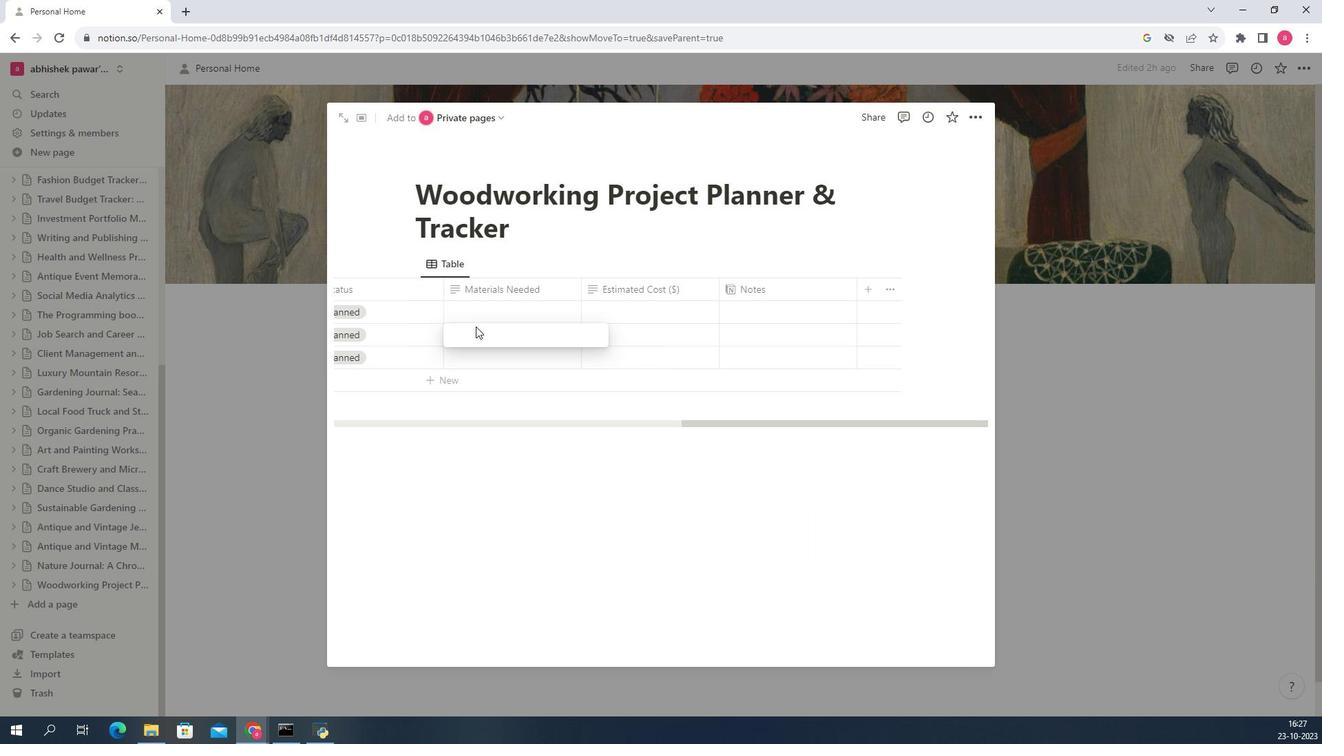 
Action: Mouse moved to (978, 312)
Screenshot: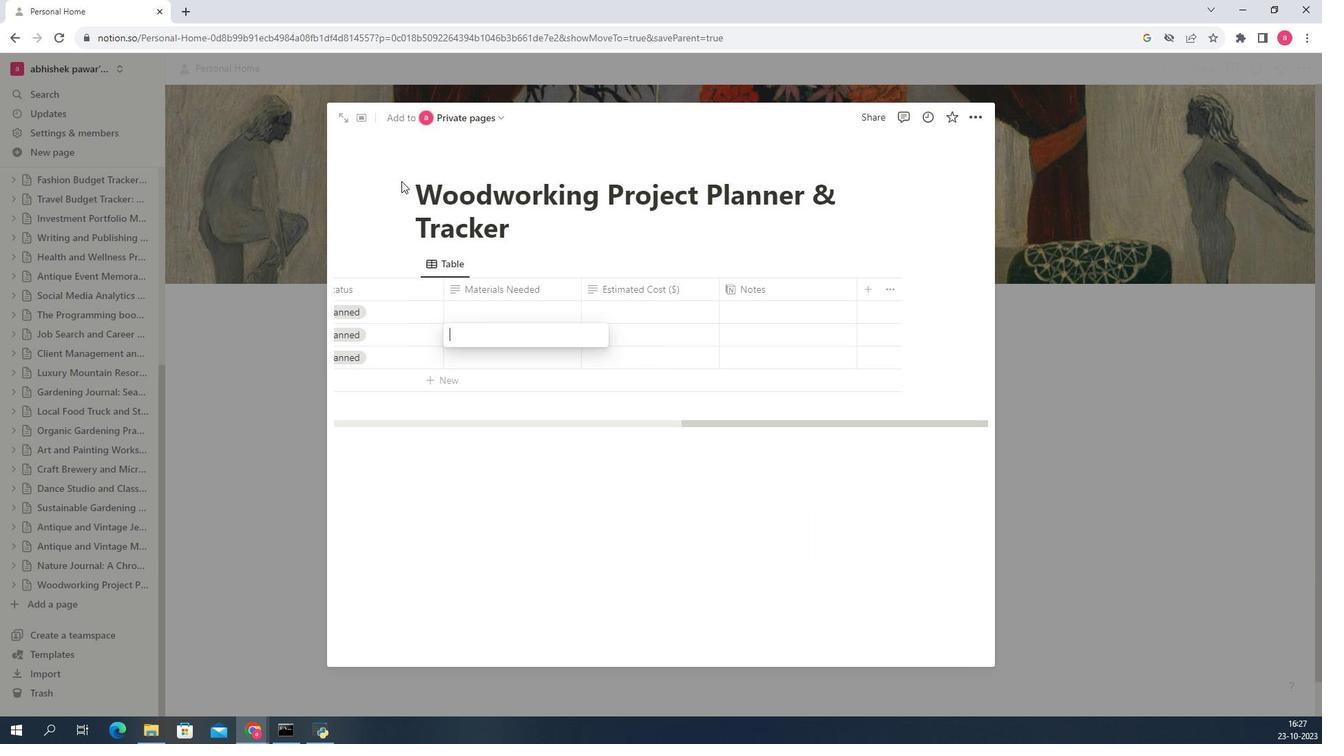 
Action: Key pressed <Key.left>
Screenshot: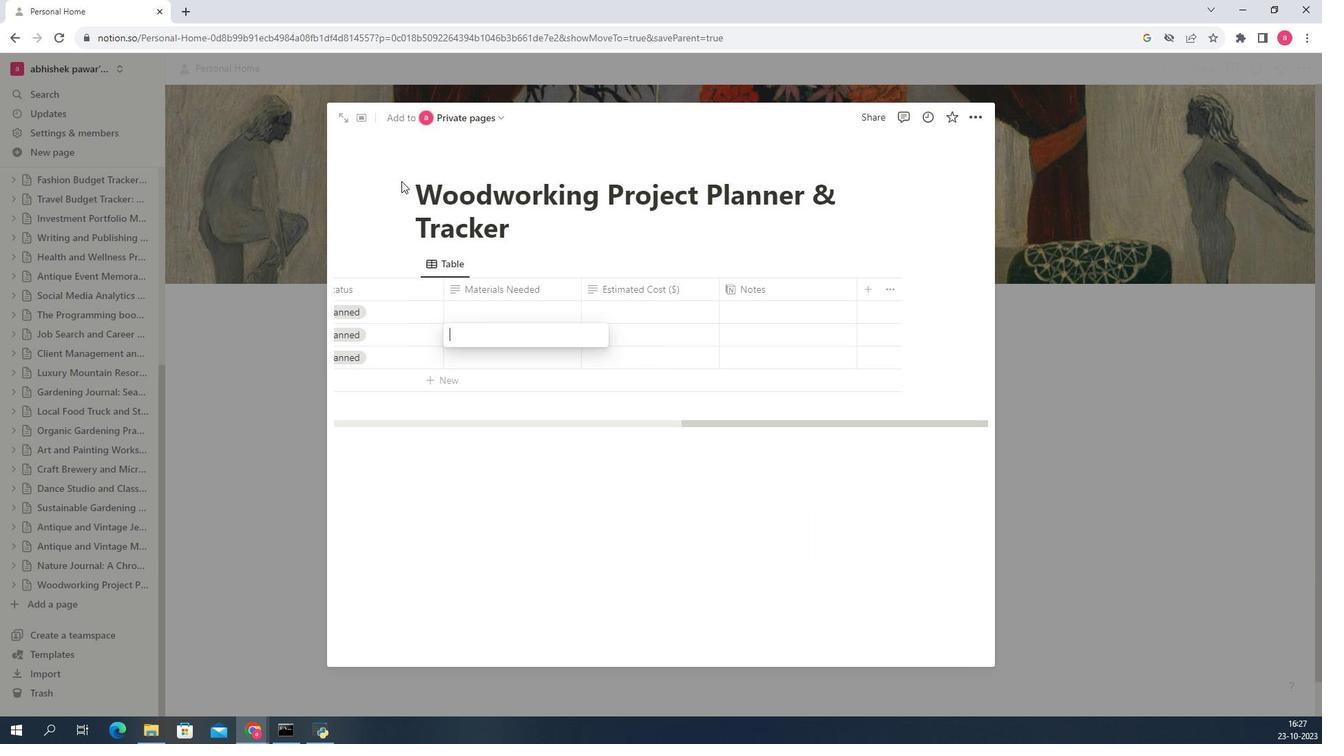 
Action: Mouse moved to (980, 287)
Screenshot: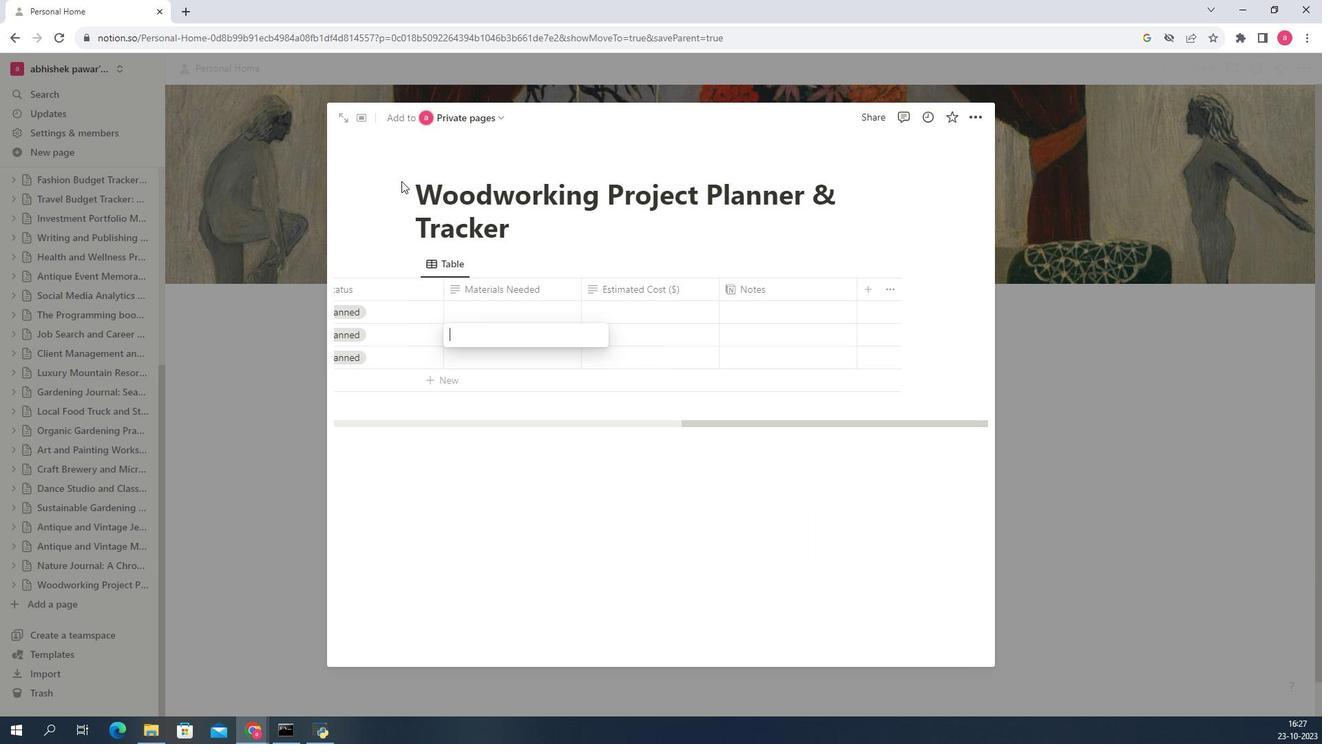 
Action: Key pressed <Key.left>
Screenshot: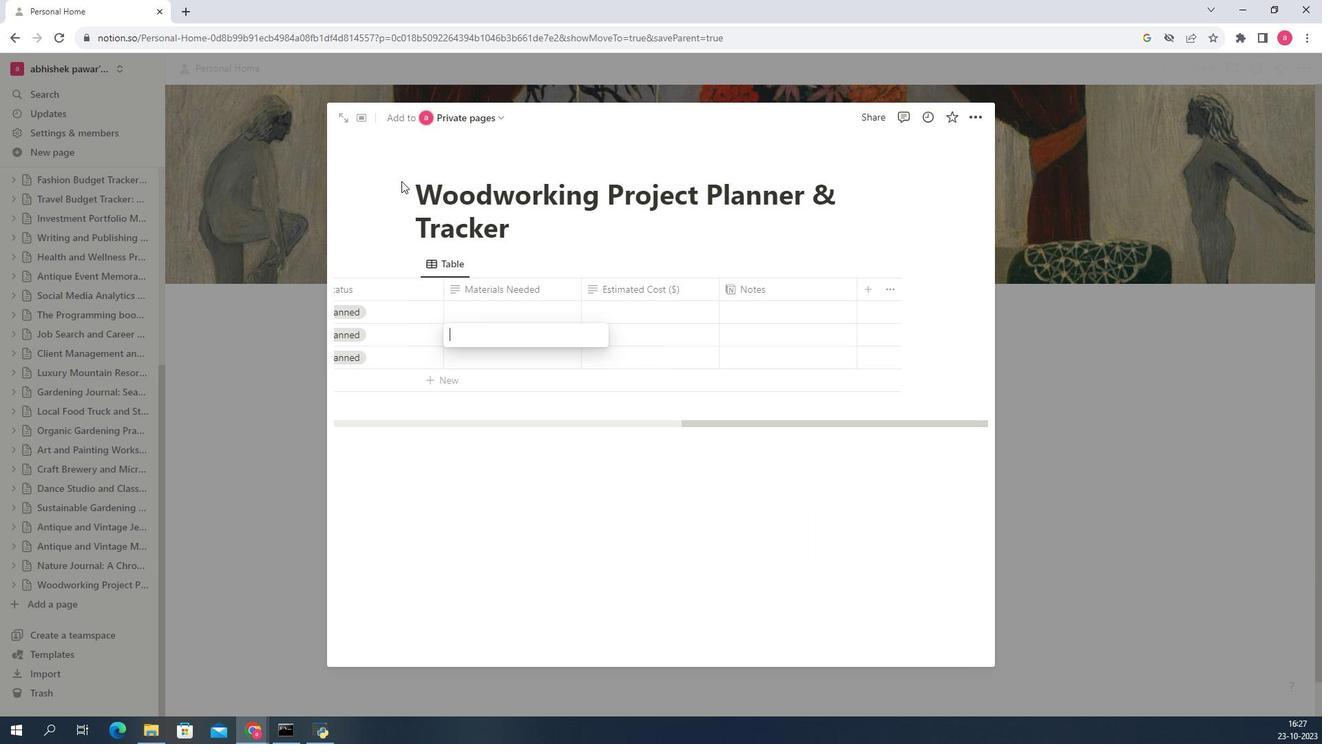 
Action: Mouse moved to (980, 274)
Screenshot: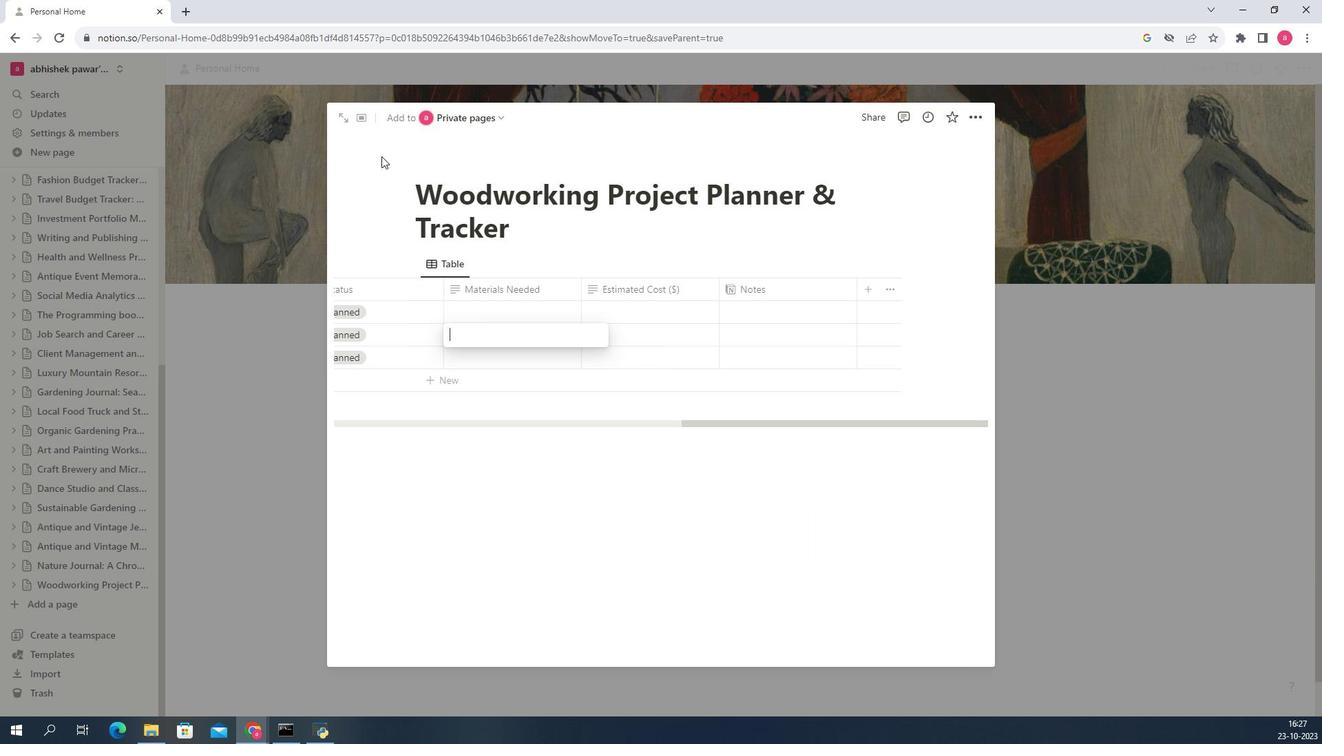 
Action: Key pressed <Key.left>
Screenshot: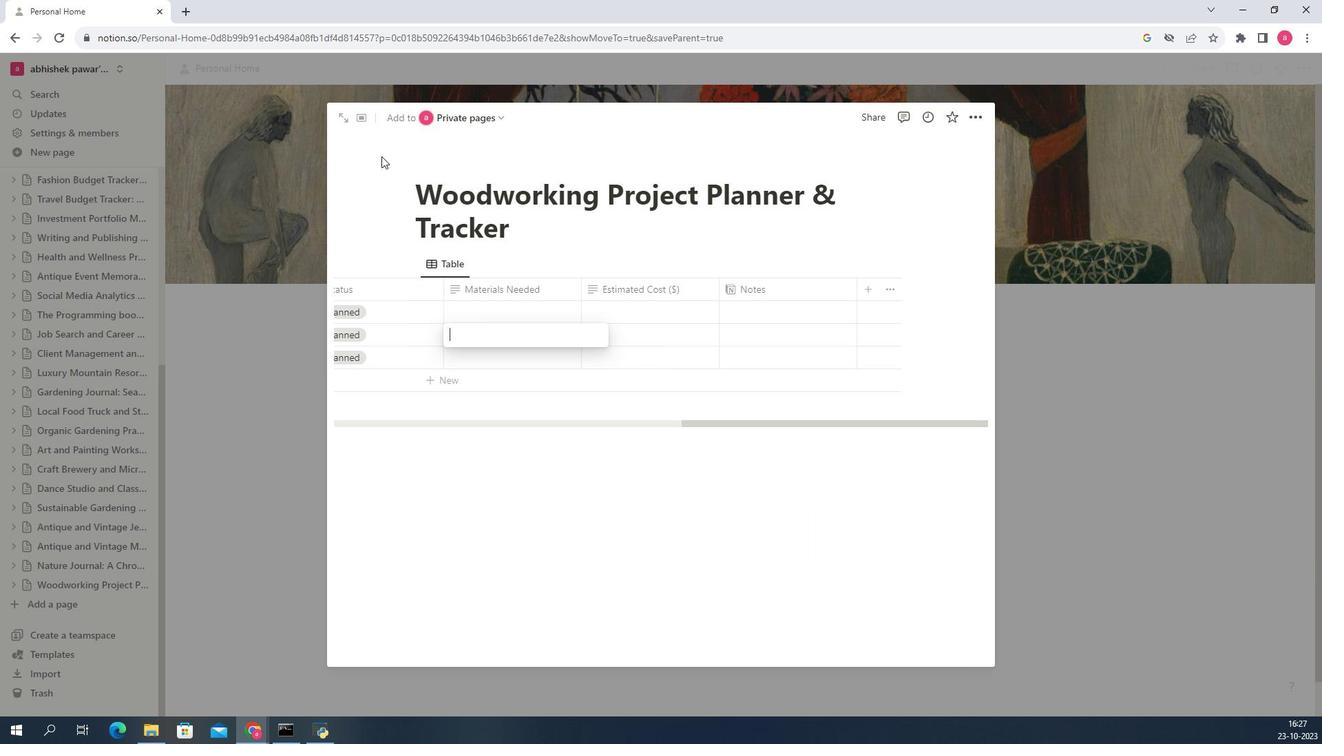 
Action: Mouse moved to (982, 260)
Screenshot: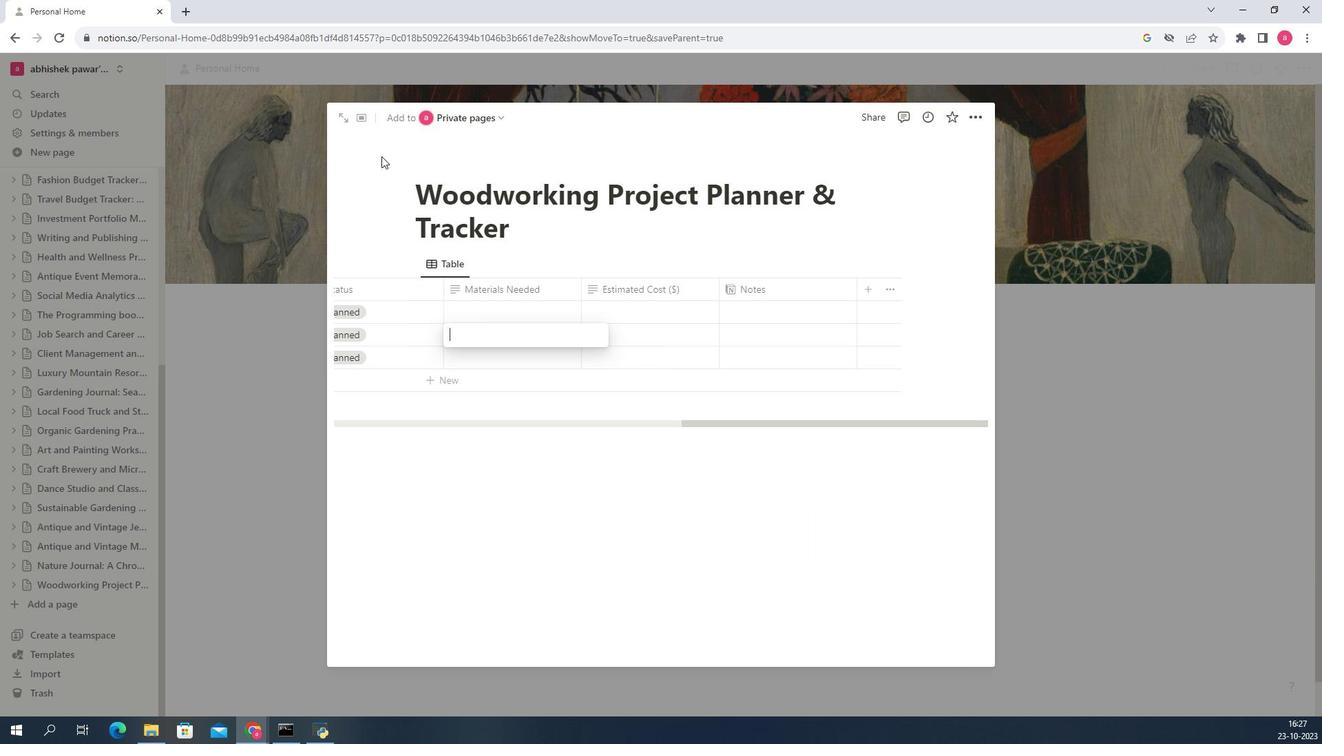 
Action: Key pressed <Key.left>
Screenshot: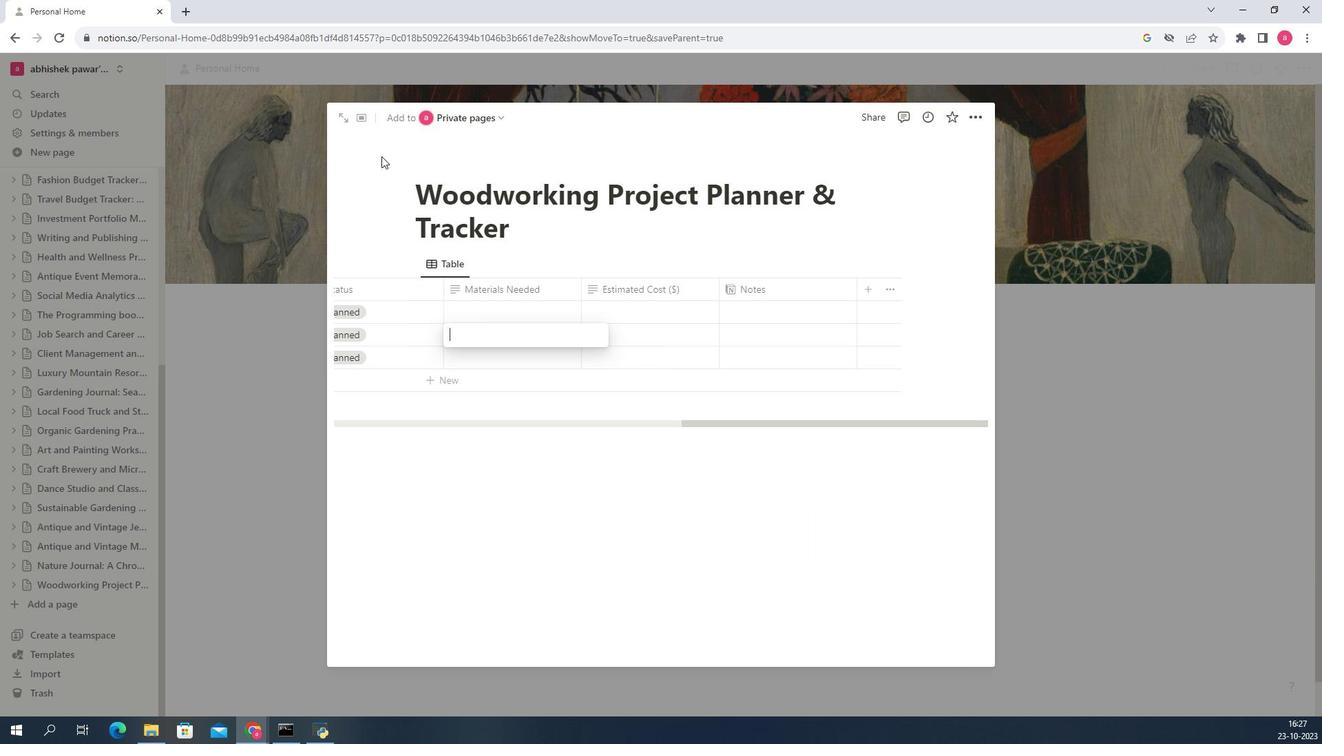 
Action: Mouse moved to (983, 245)
Screenshot: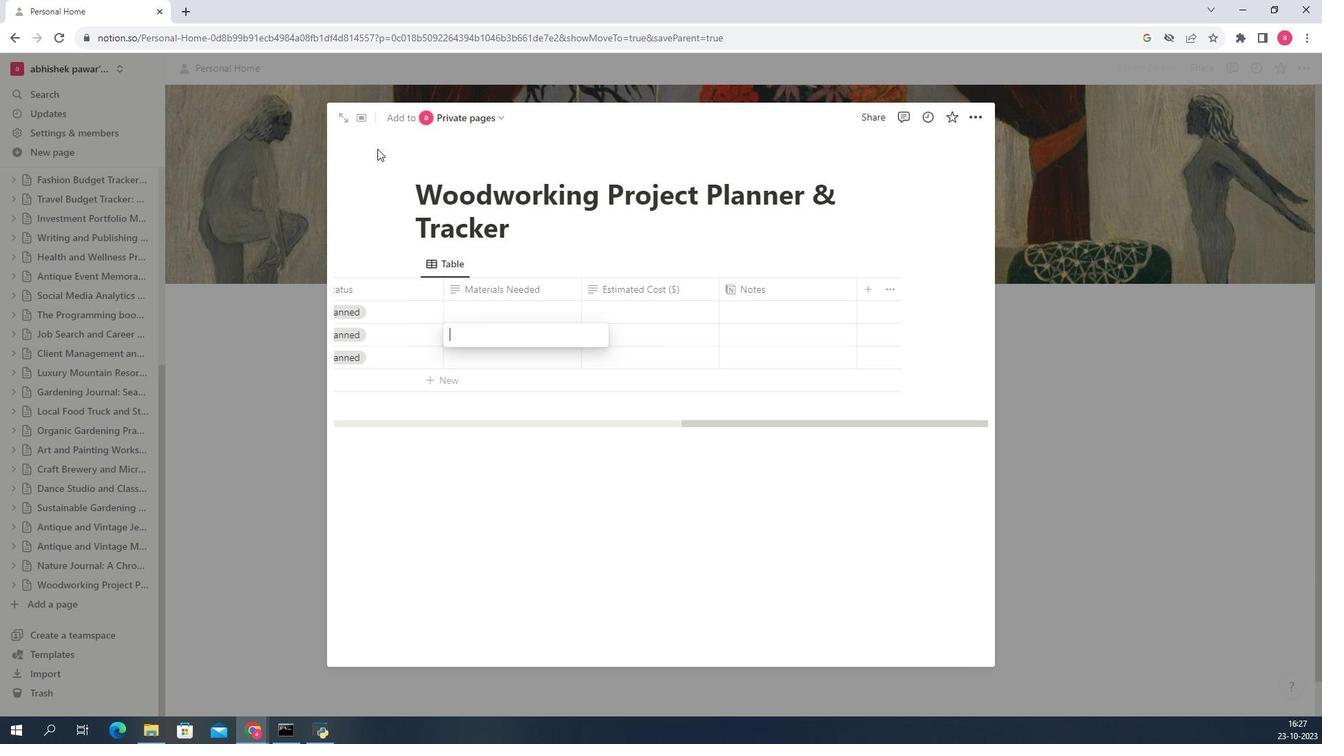 
Action: Key pressed <Key.left>
Screenshot: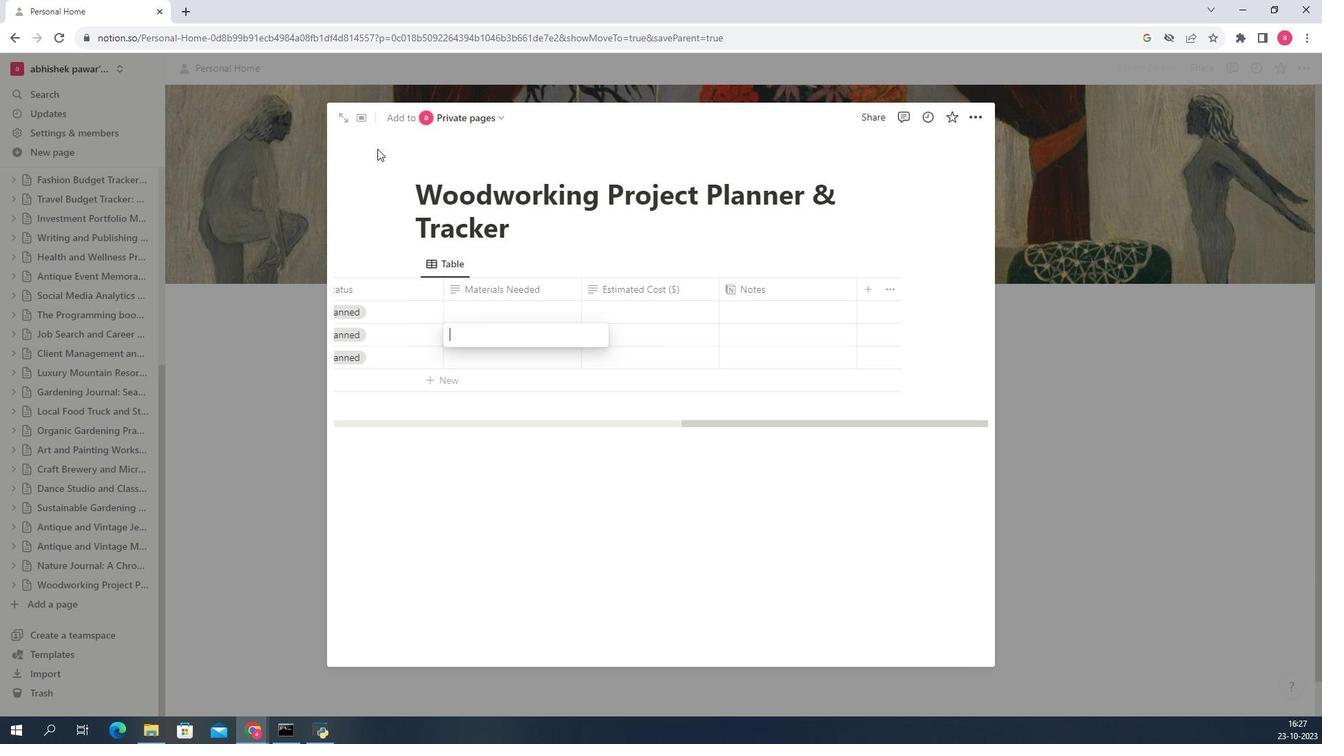 
Action: Mouse moved to (985, 235)
Screenshot: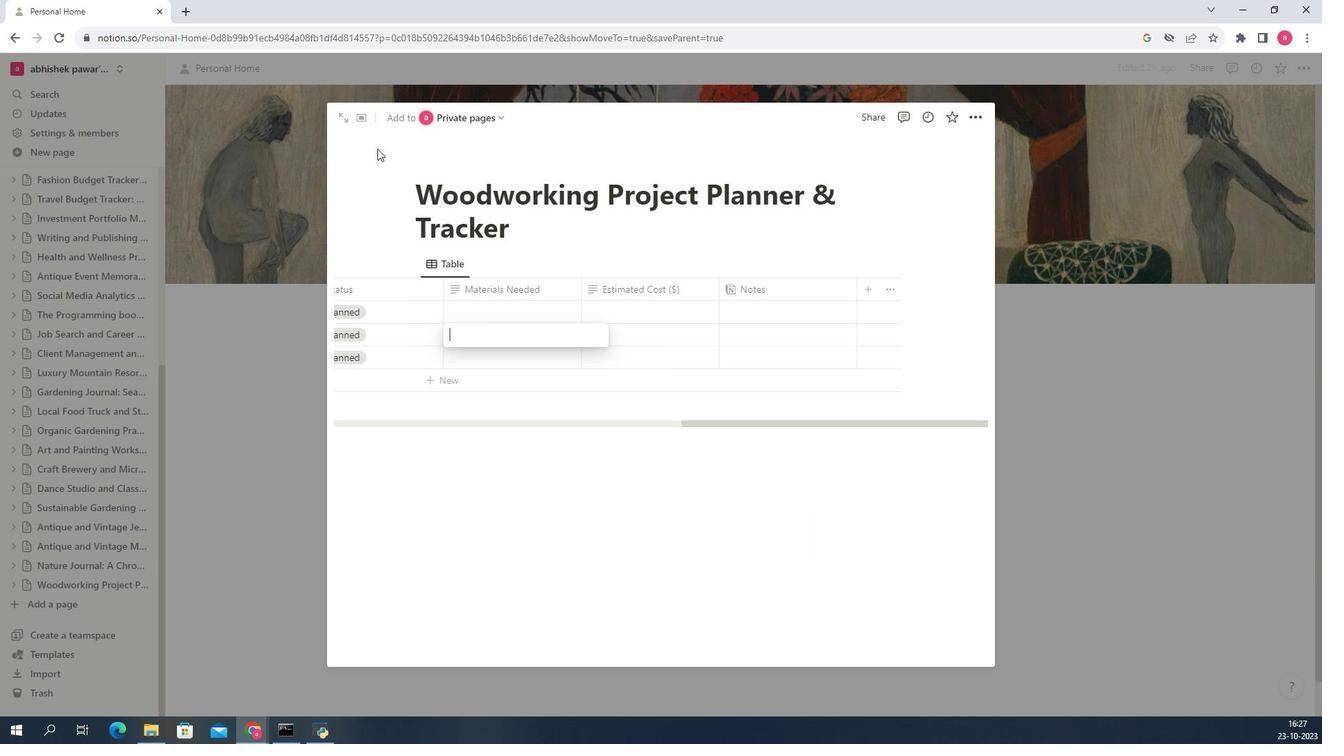 
Action: Key pressed <Key.left>
Screenshot: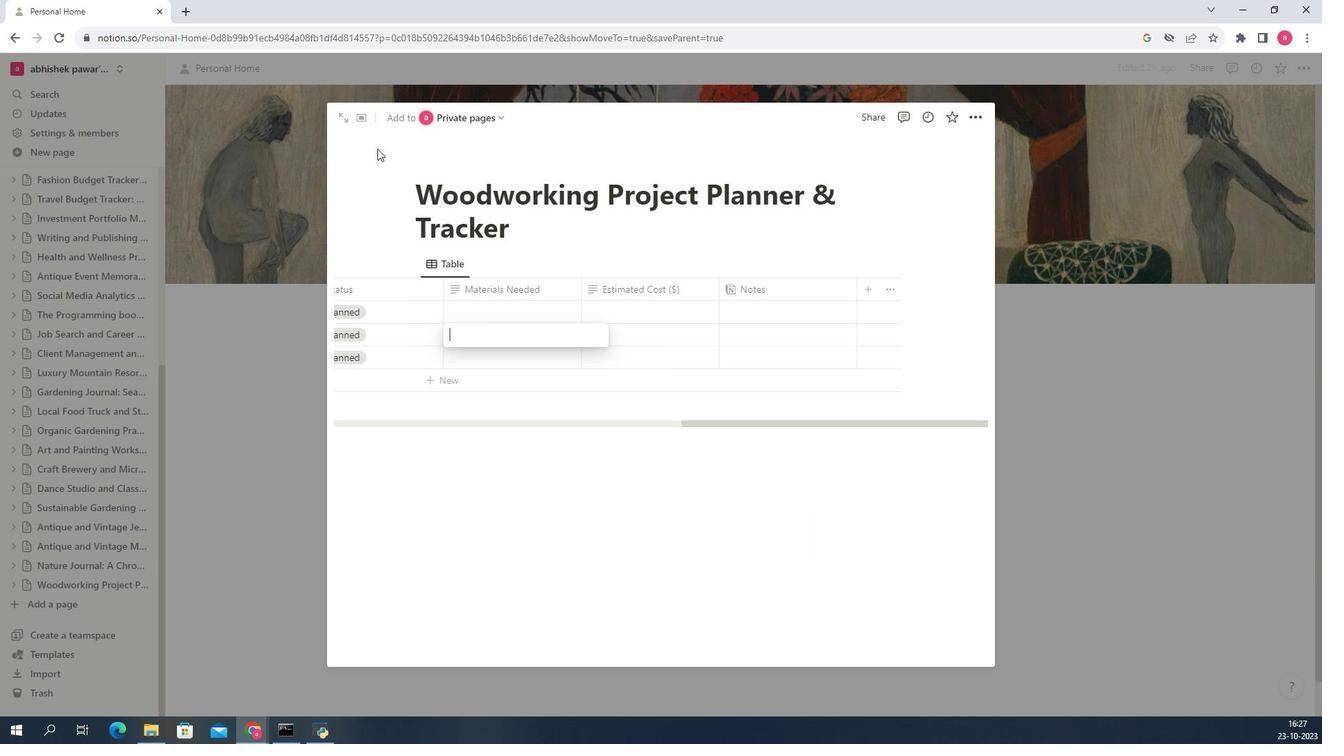 
Action: Mouse moved to (985, 230)
Screenshot: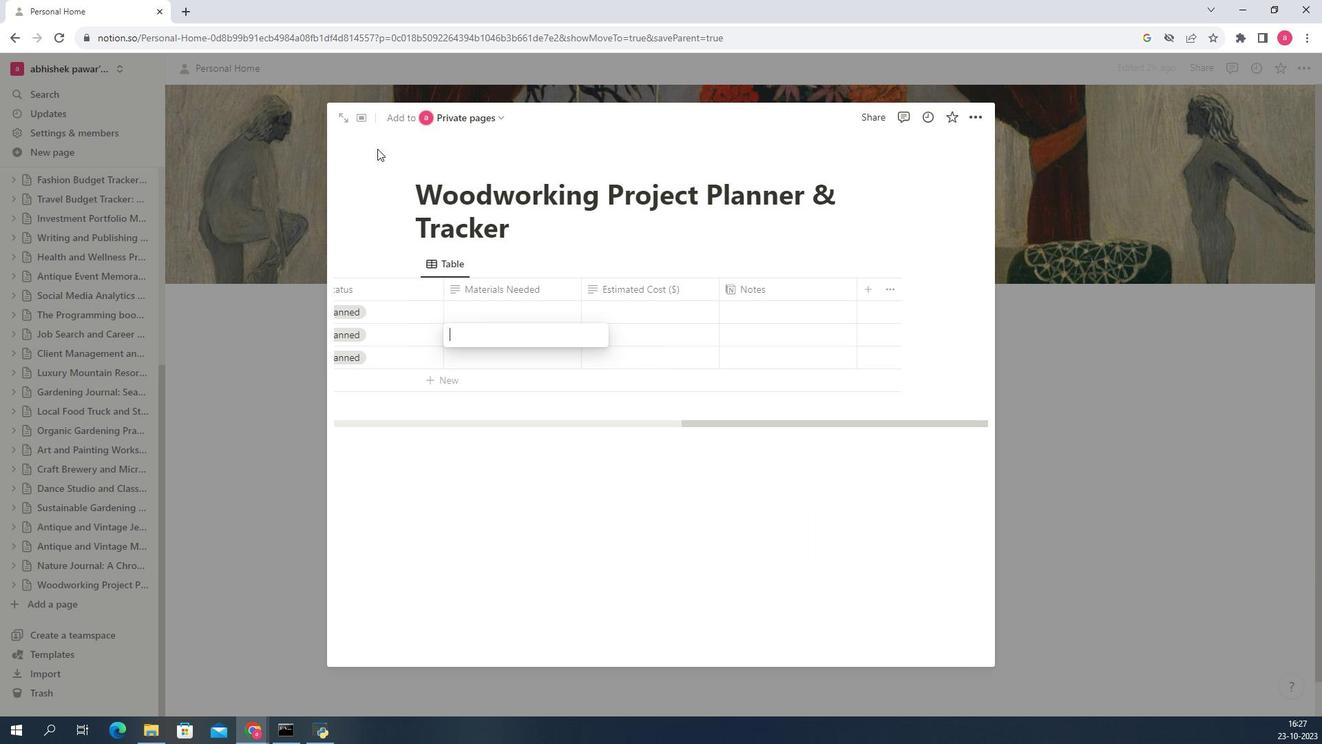 
Action: Key pressed <Key.left>
Screenshot: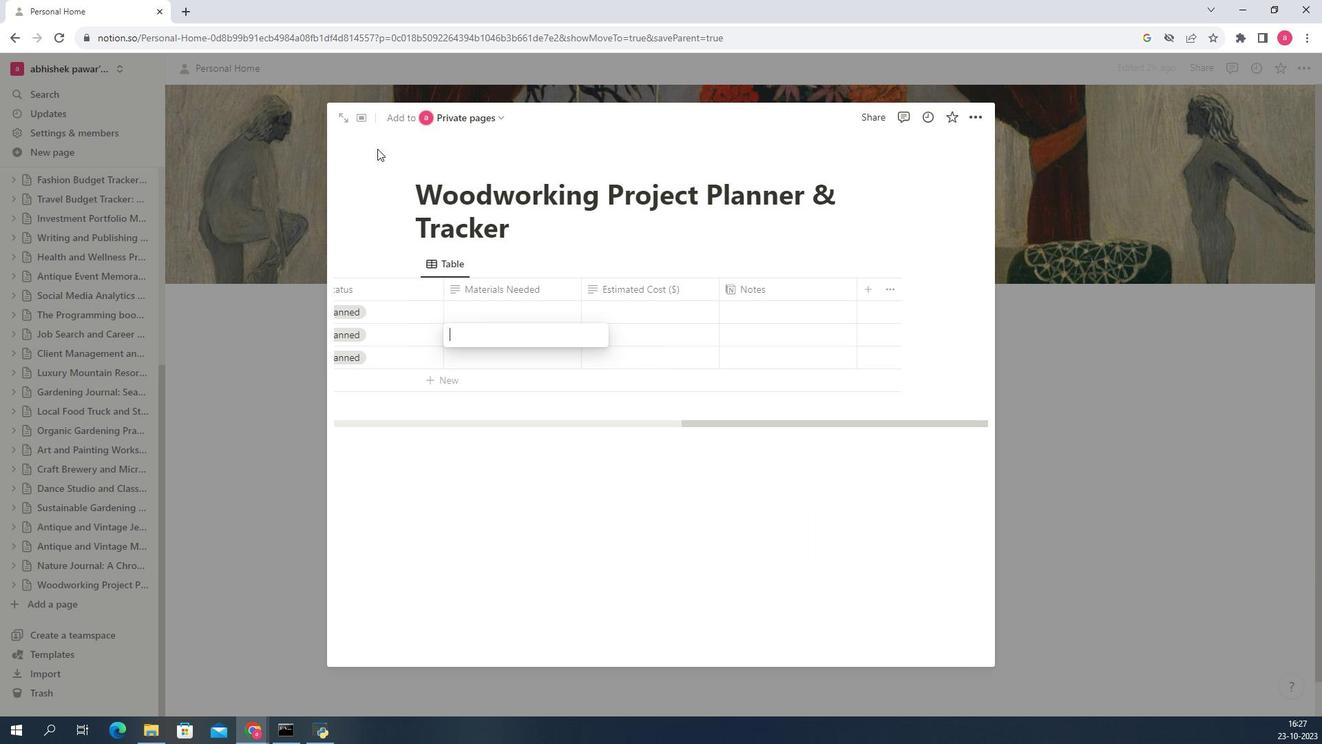 
Action: Mouse moved to (985, 227)
Screenshot: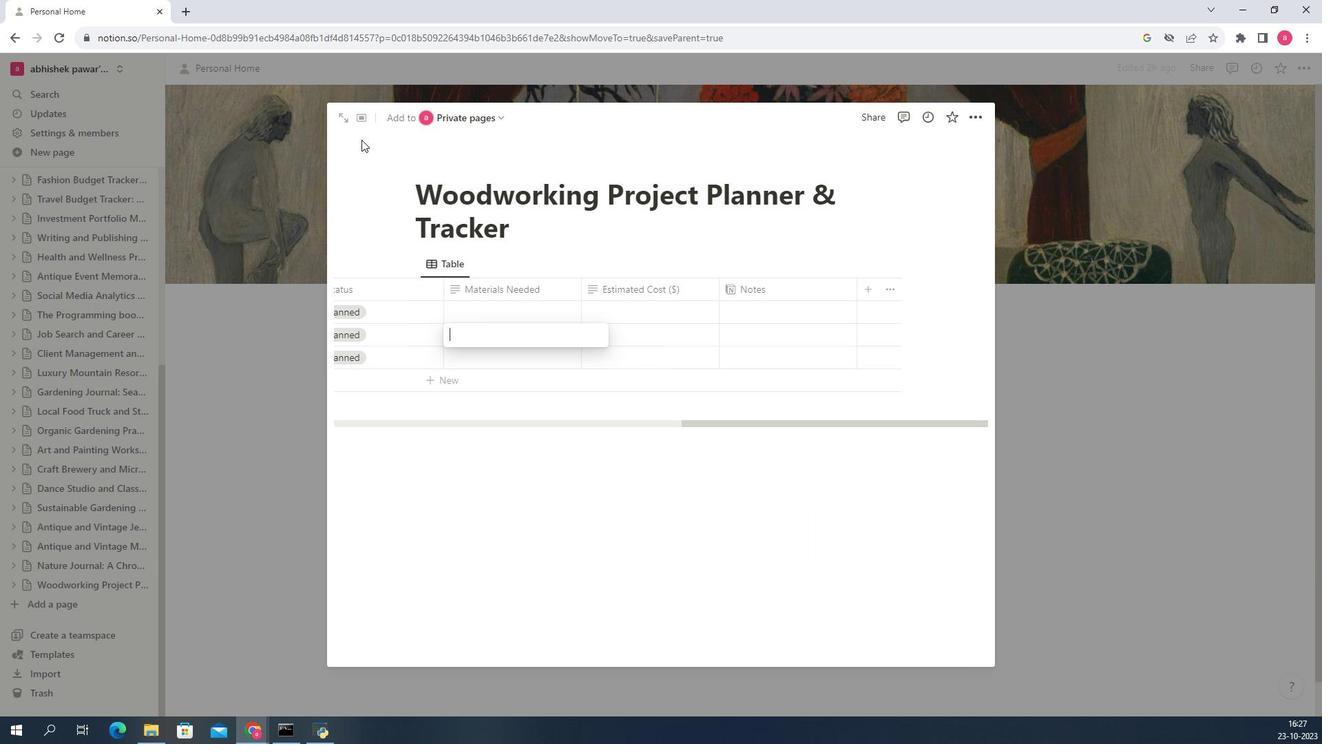 
Action: Key pressed <Key.left>
Screenshot: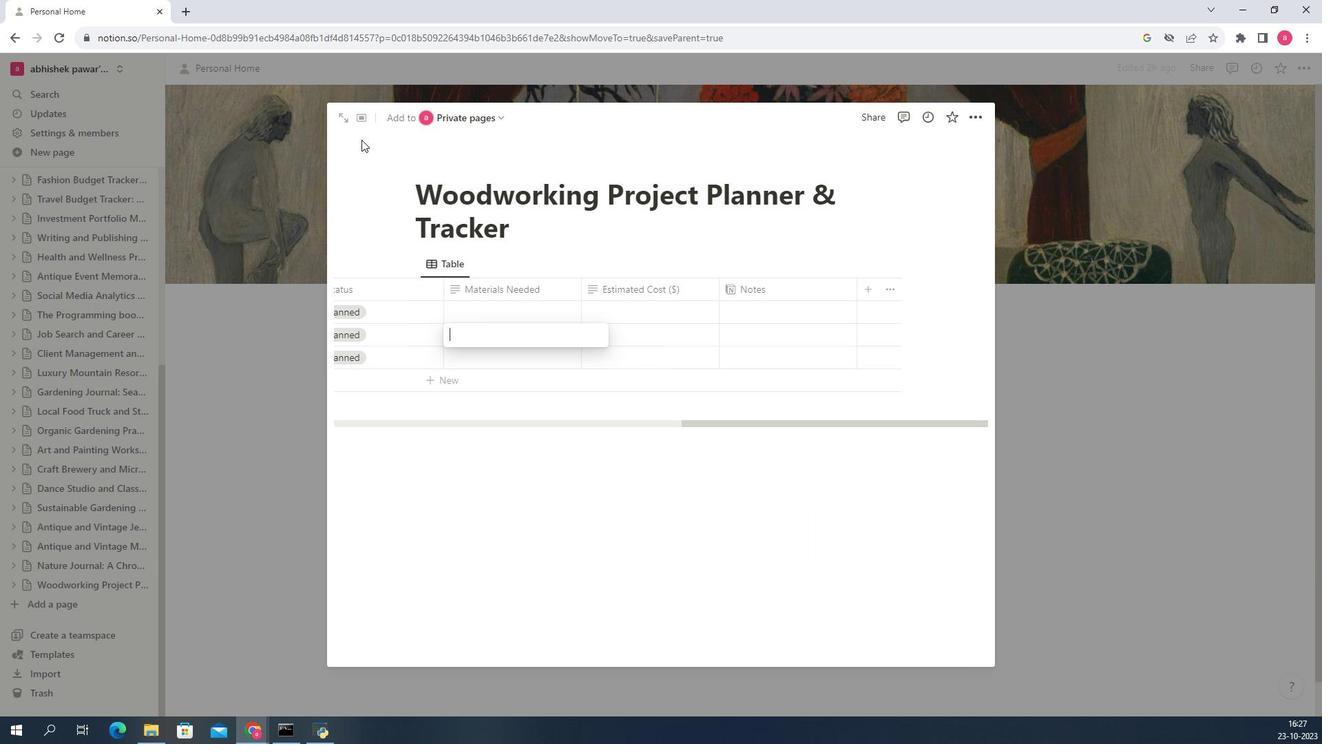 
Action: Mouse moved to (985, 225)
